 Task: Reply to email with the signature Amy Taylor with the subject Question regarding a project from softage.1@softage.net with the message Can you please provide more information about the new HR policies? Undo the message and rewrite the message as I regret to inform you that your request has been denied. Send the email
Action: Mouse moved to (597, 757)
Screenshot: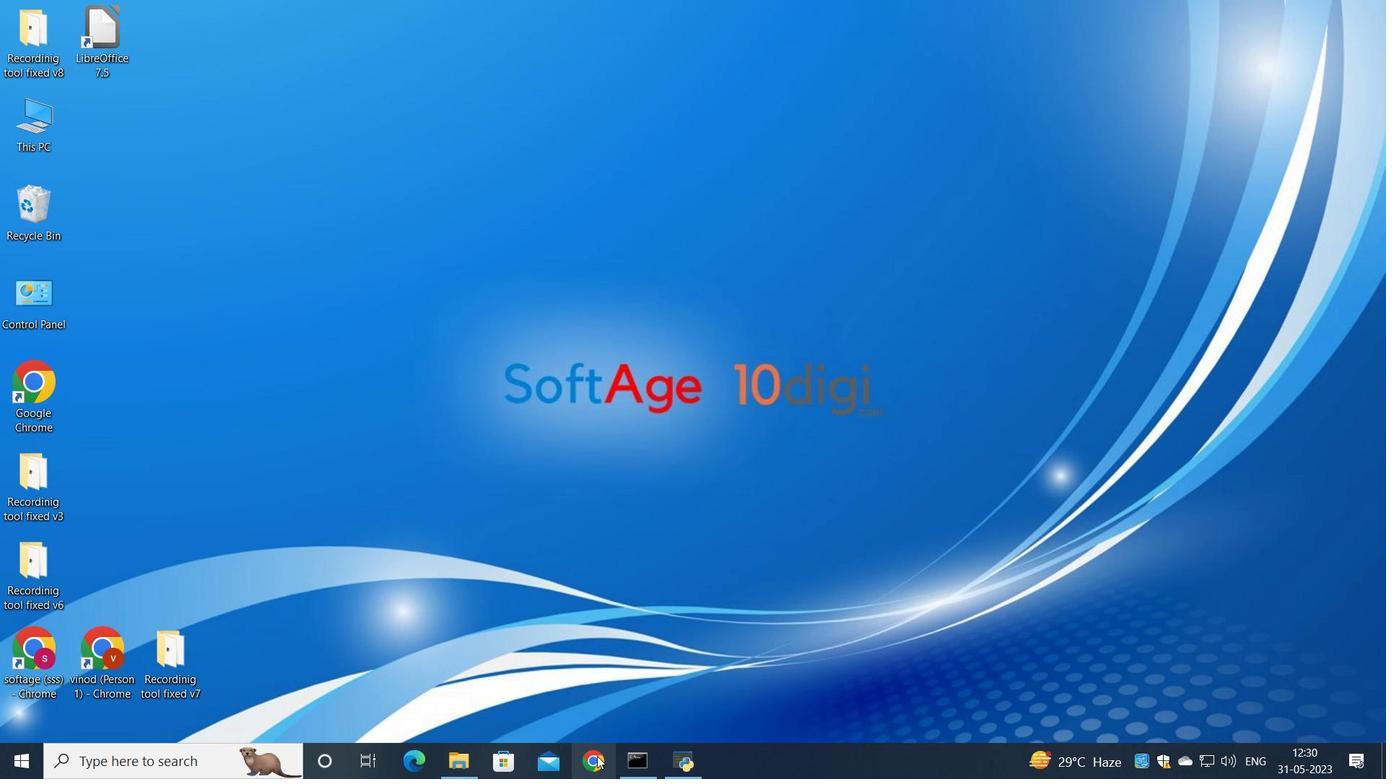 
Action: Mouse pressed left at (597, 757)
Screenshot: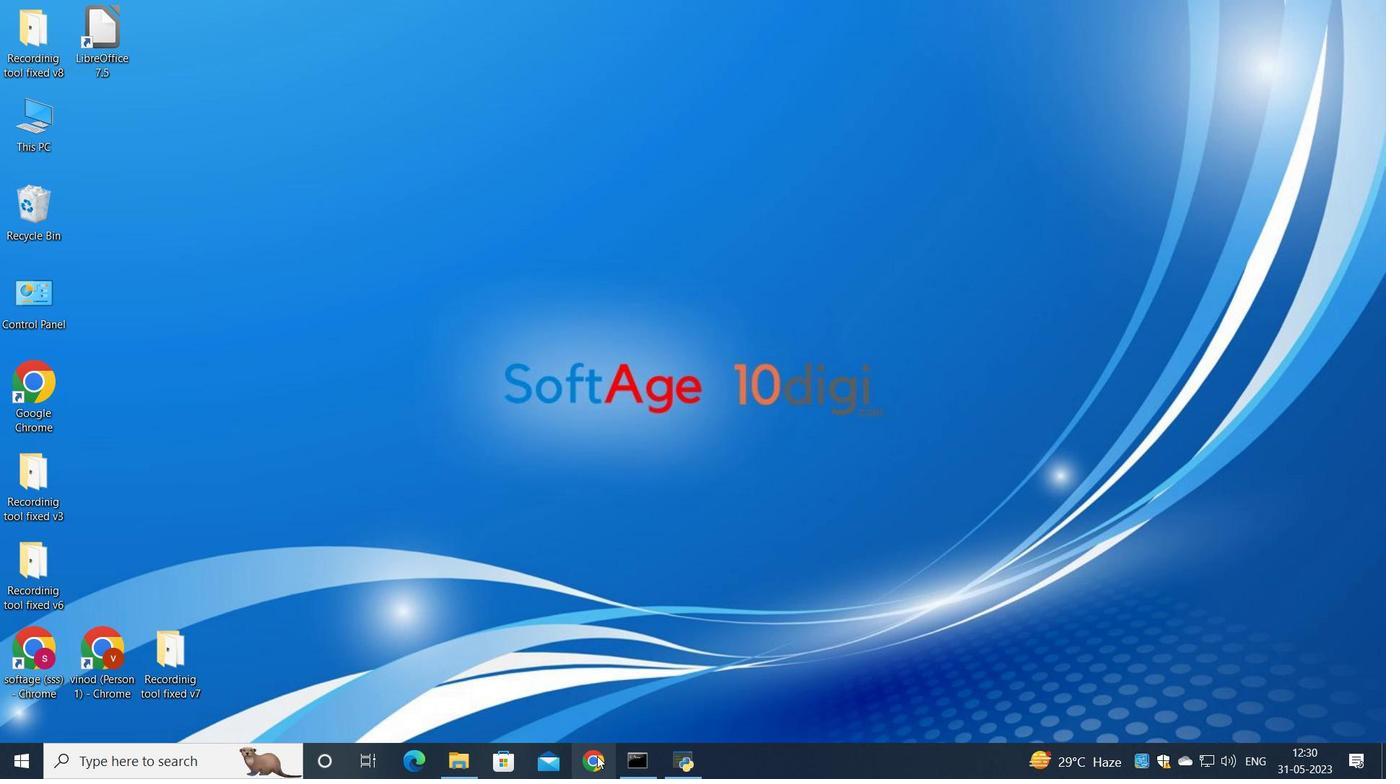 
Action: Mouse moved to (594, 446)
Screenshot: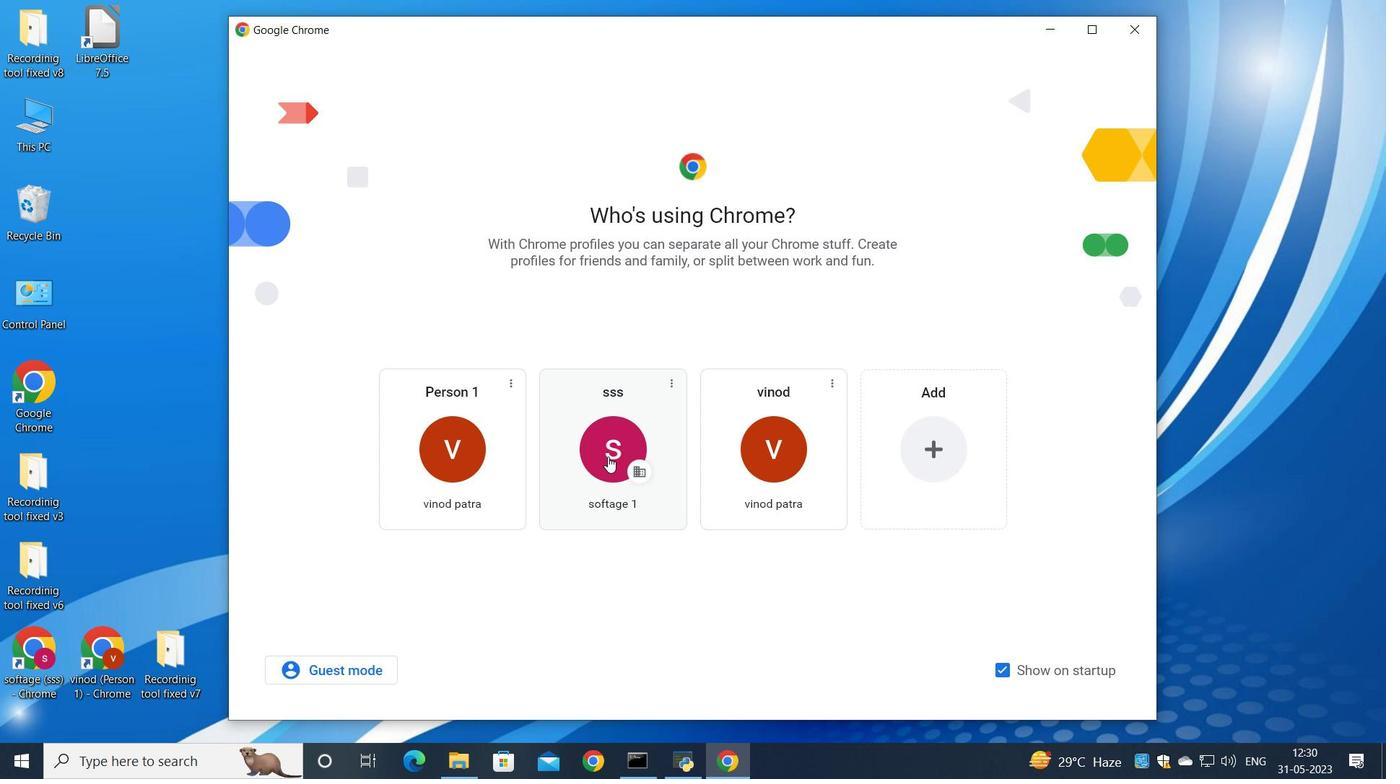 
Action: Mouse pressed left at (594, 446)
Screenshot: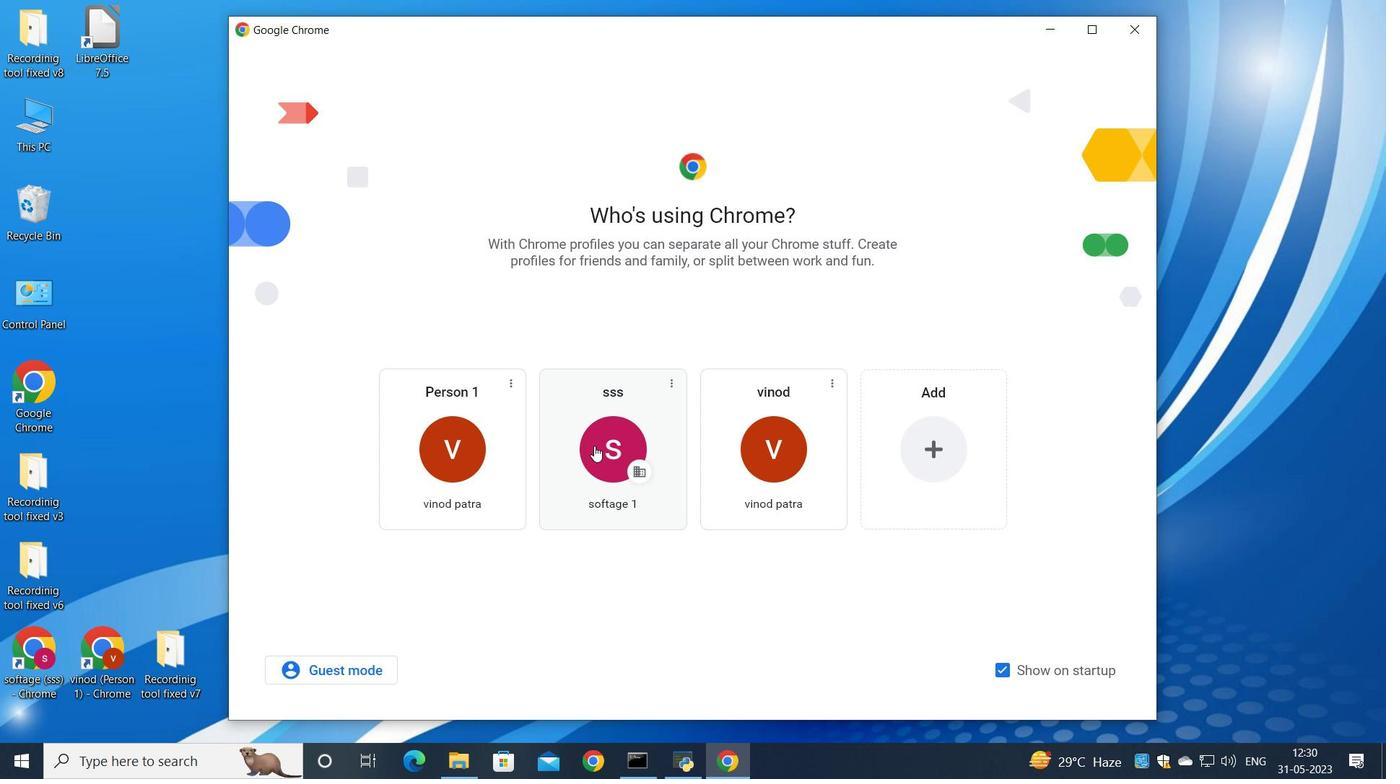 
Action: Mouse moved to (1212, 101)
Screenshot: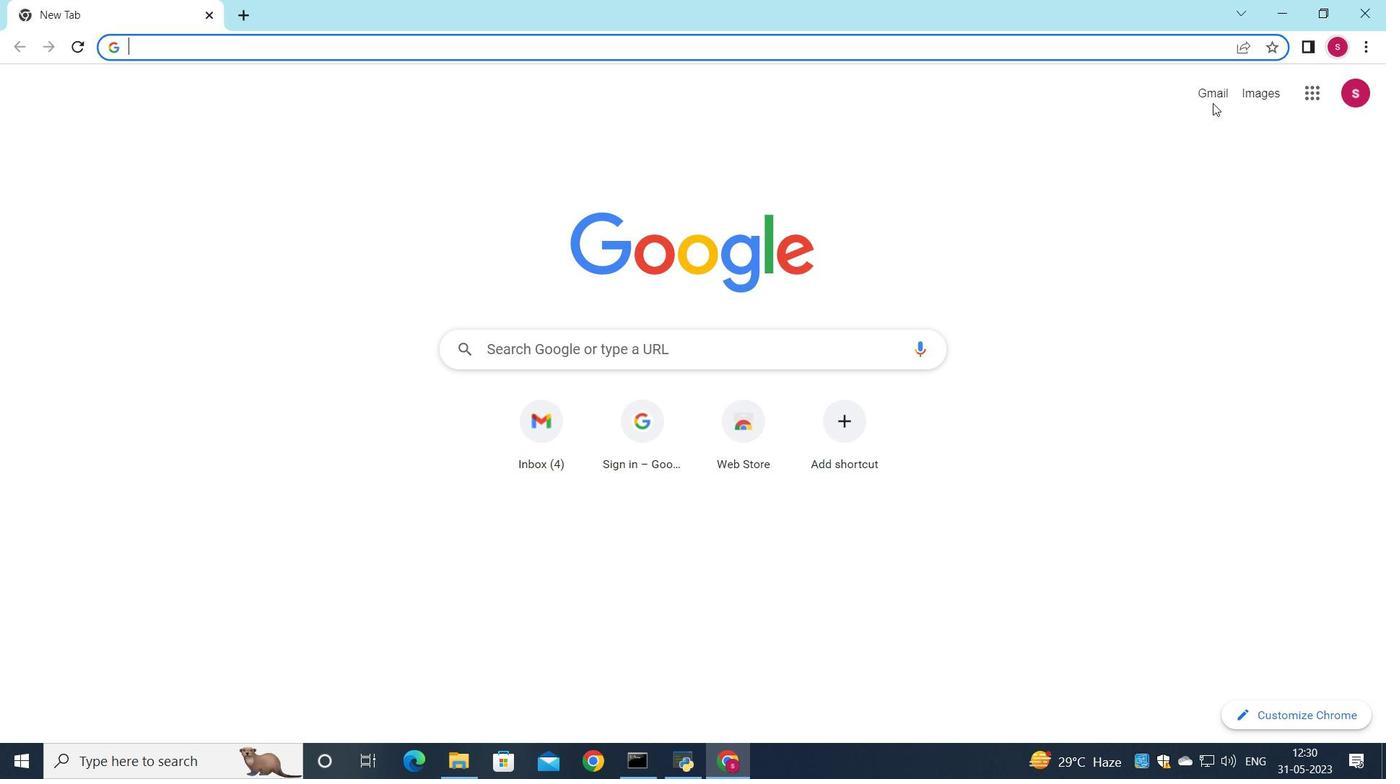 
Action: Mouse pressed left at (1212, 101)
Screenshot: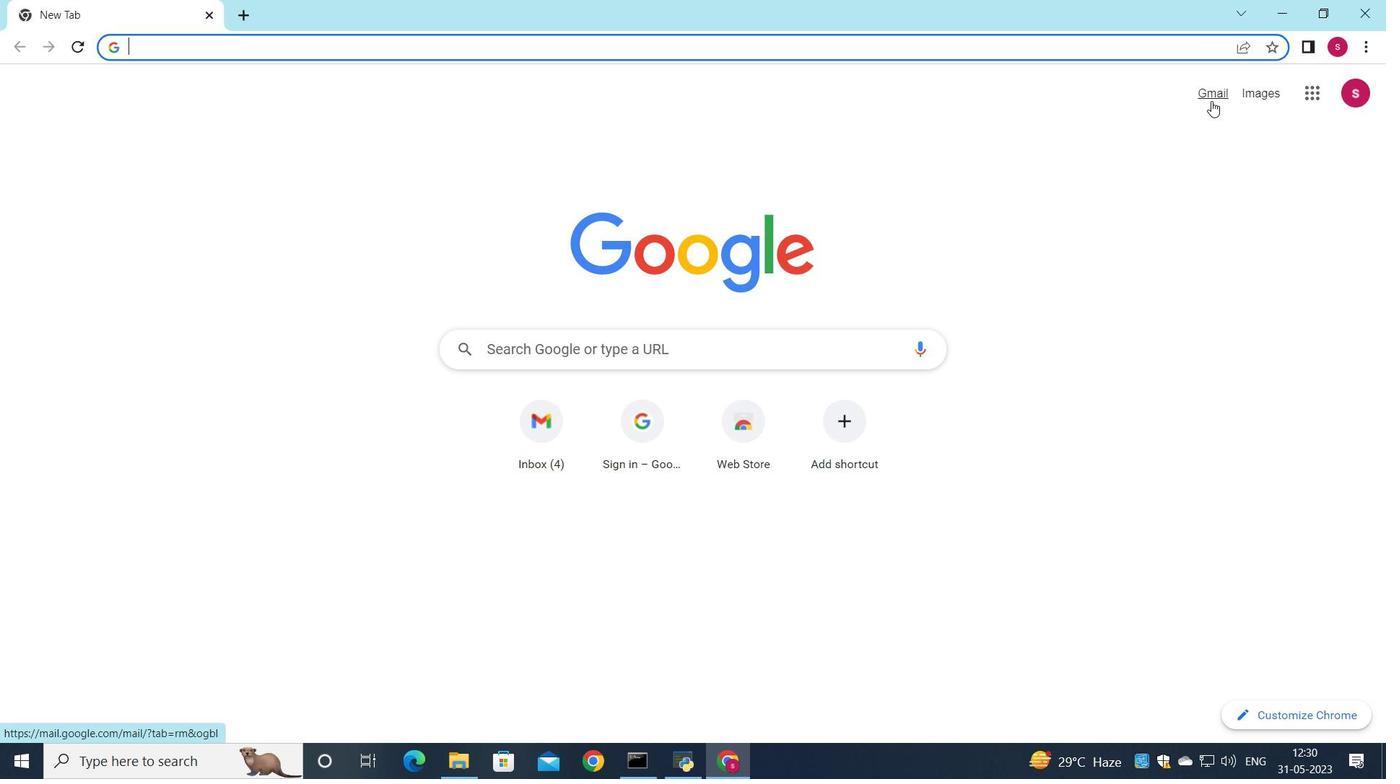 
Action: Mouse moved to (1180, 118)
Screenshot: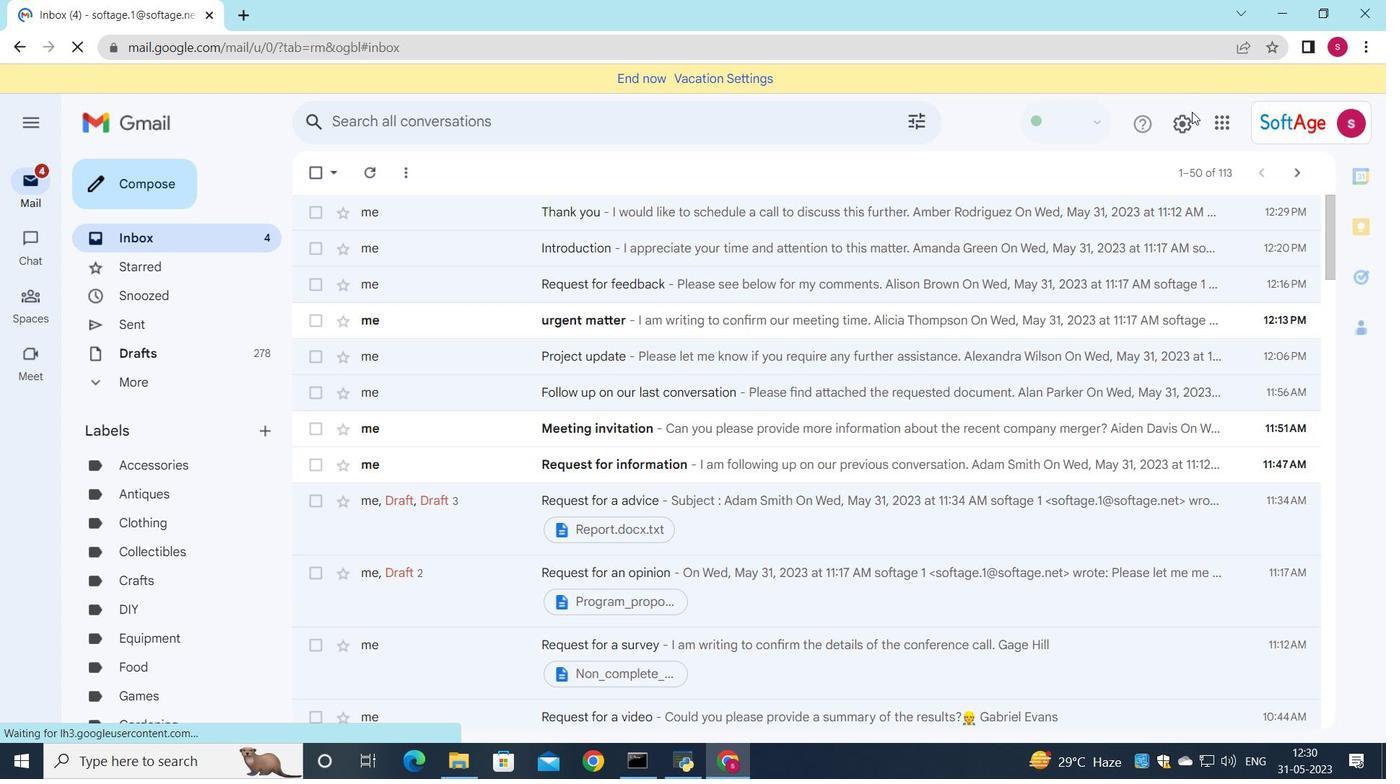 
Action: Mouse pressed left at (1180, 118)
Screenshot: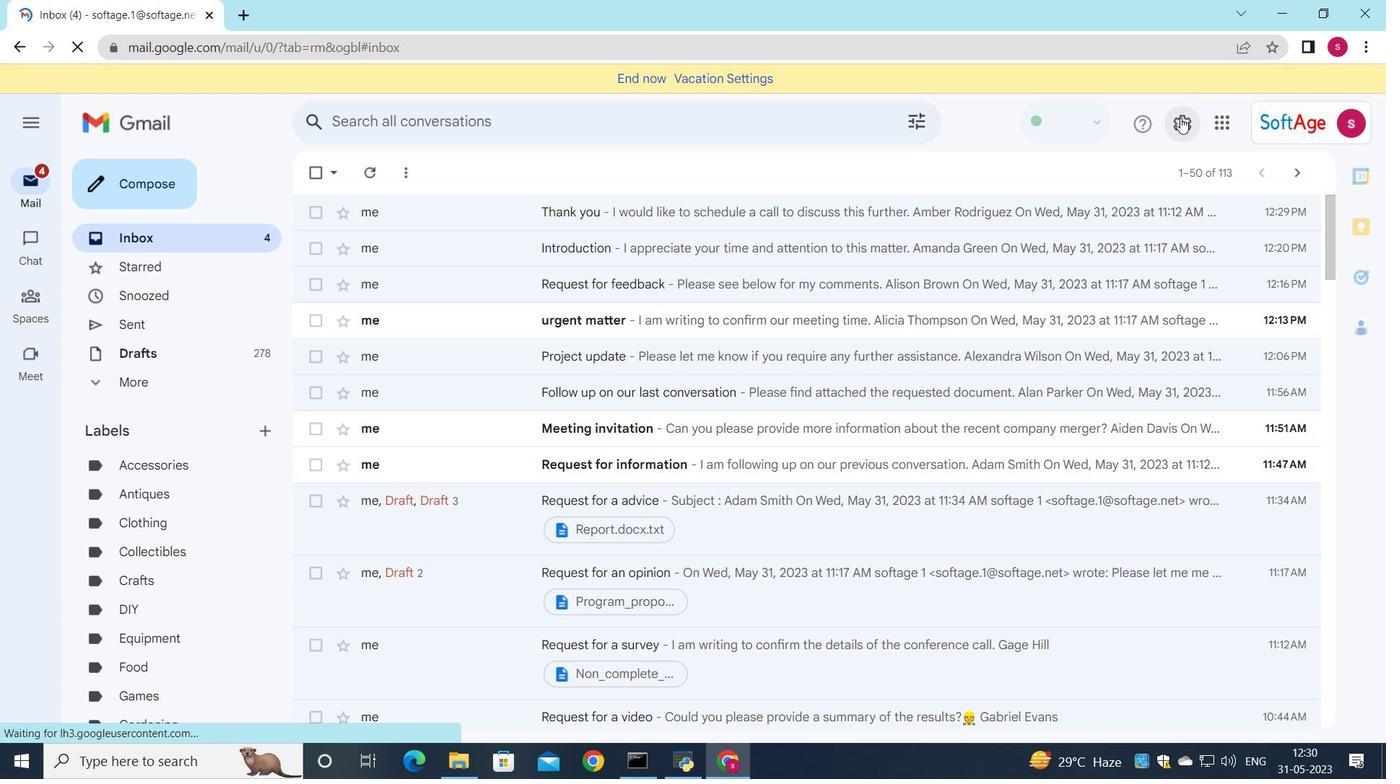 
Action: Mouse moved to (1172, 200)
Screenshot: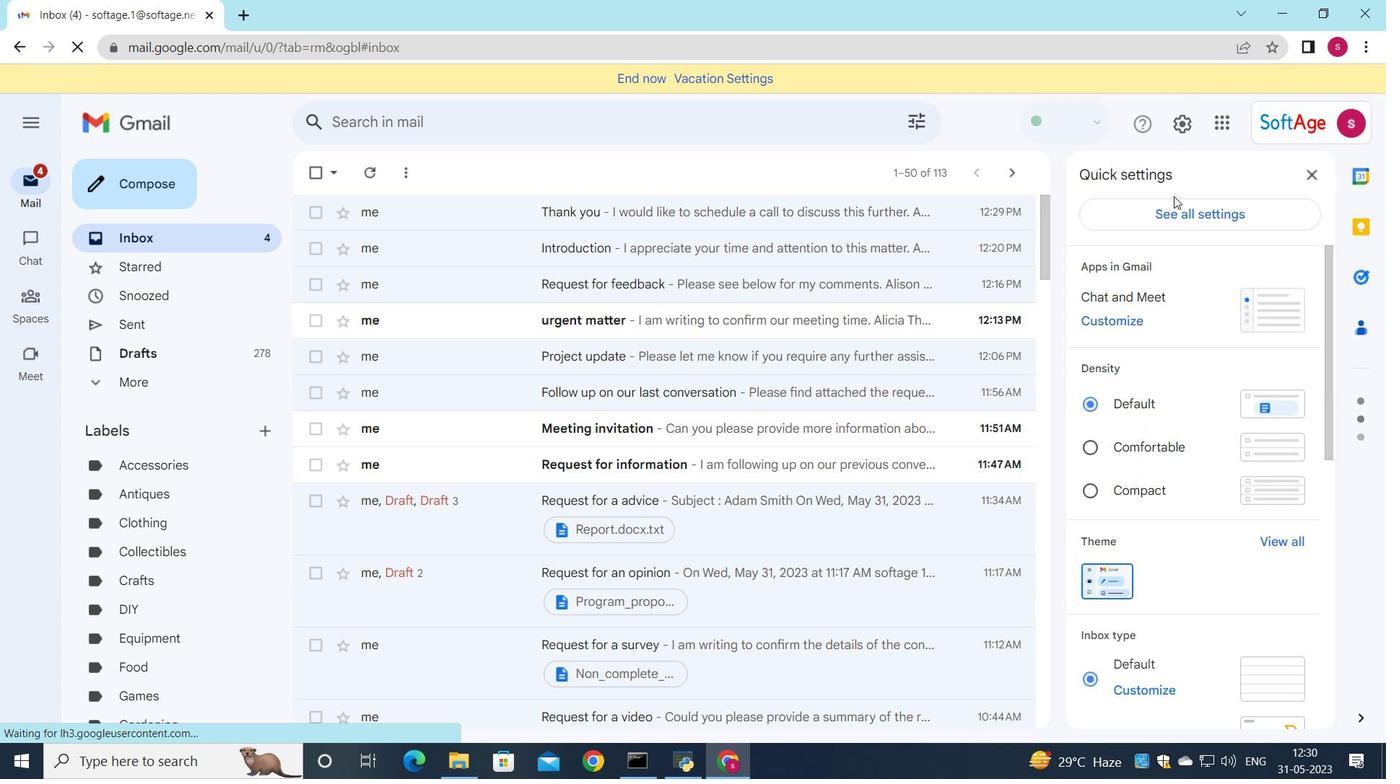 
Action: Mouse pressed left at (1172, 200)
Screenshot: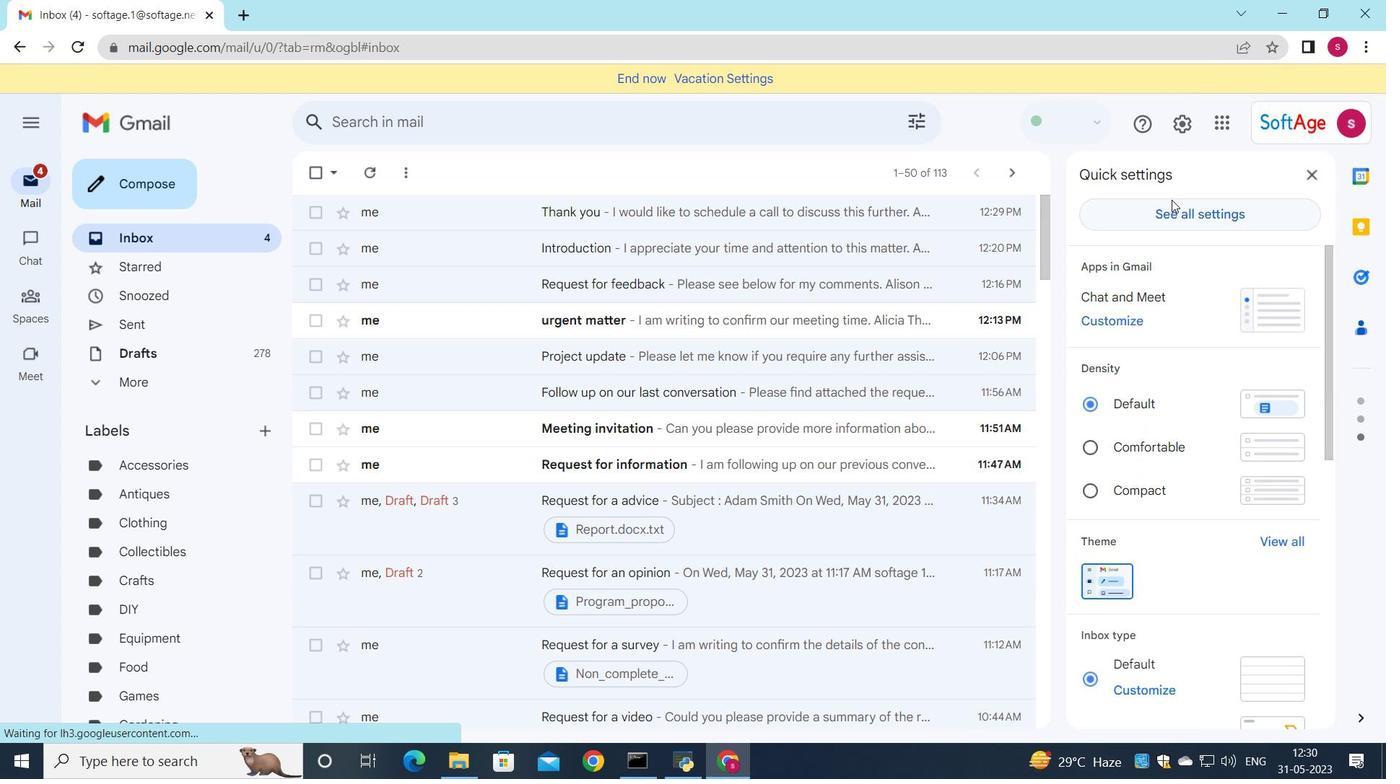 
Action: Mouse moved to (589, 540)
Screenshot: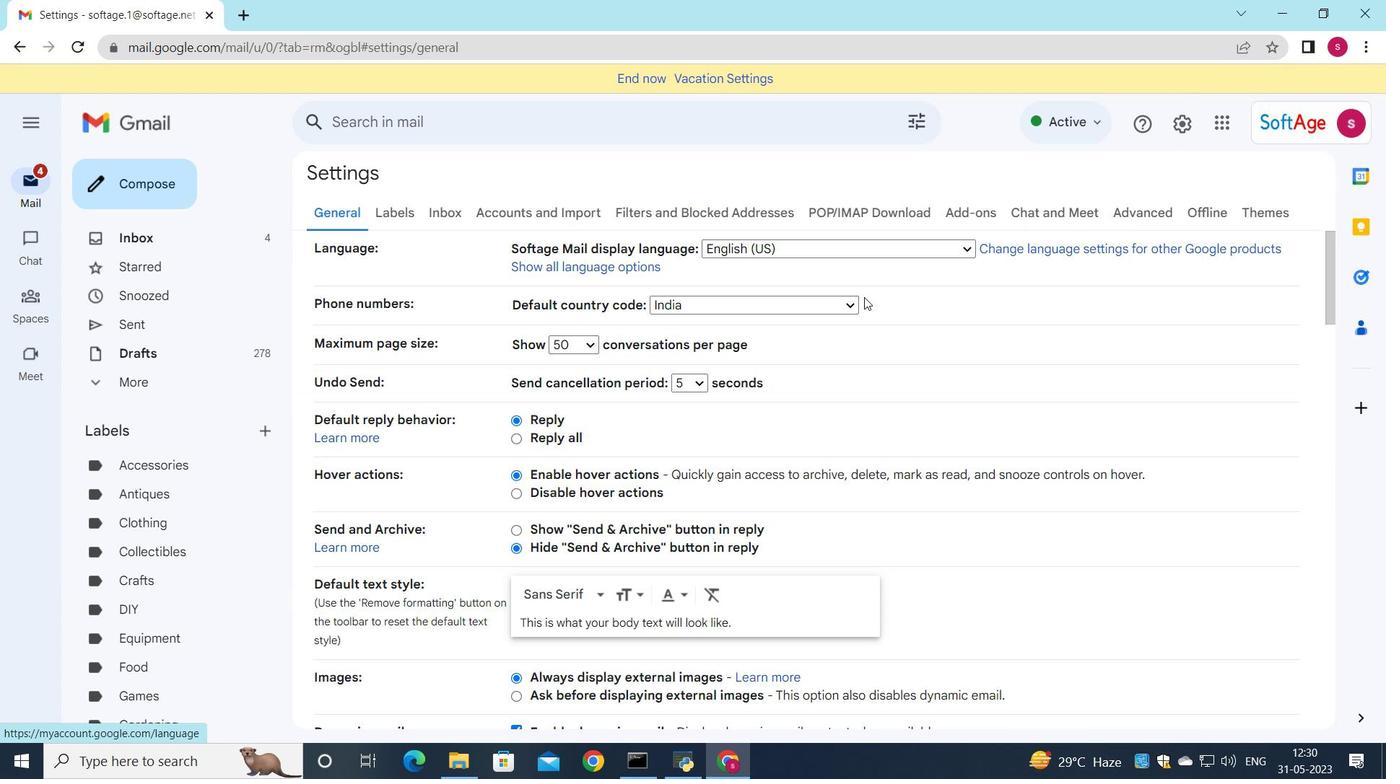 
Action: Mouse scrolled (589, 539) with delta (0, 0)
Screenshot: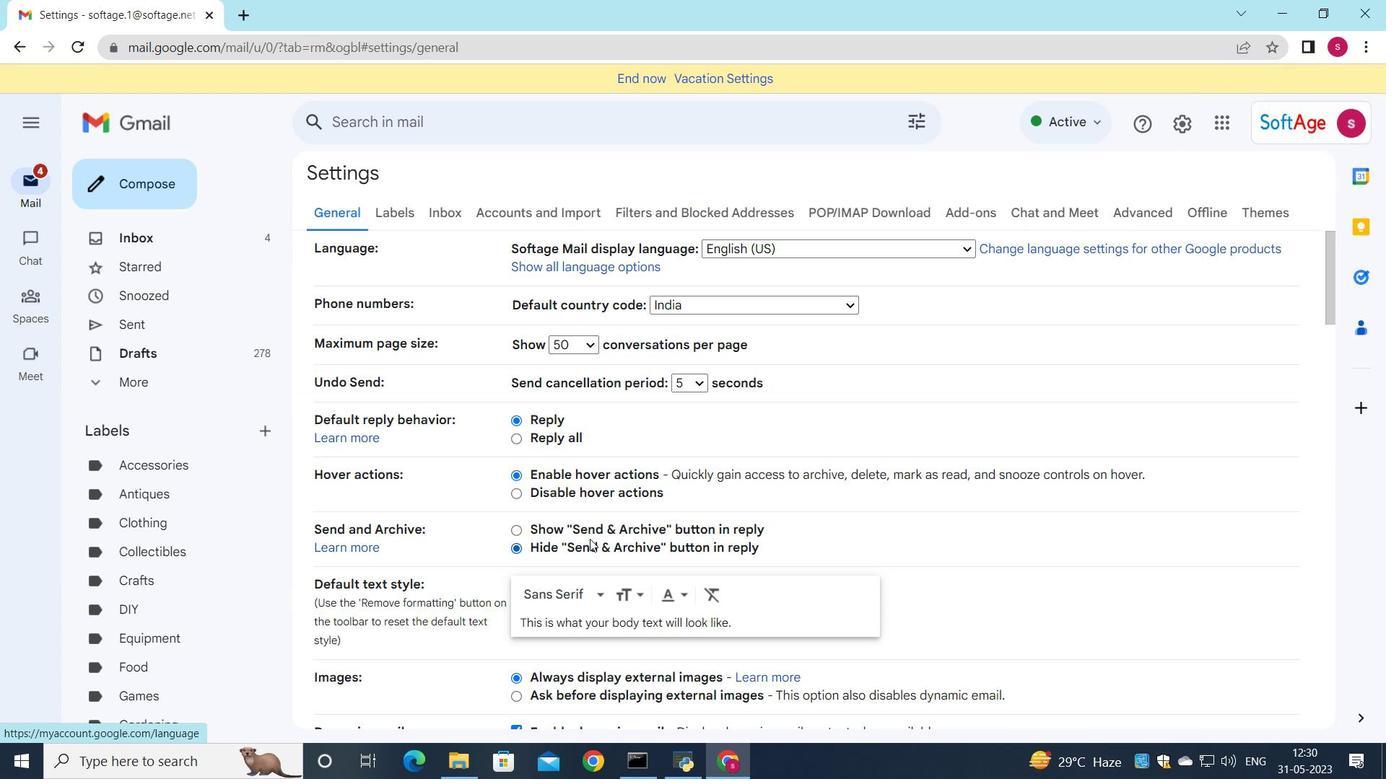 
Action: Mouse scrolled (589, 539) with delta (0, 0)
Screenshot: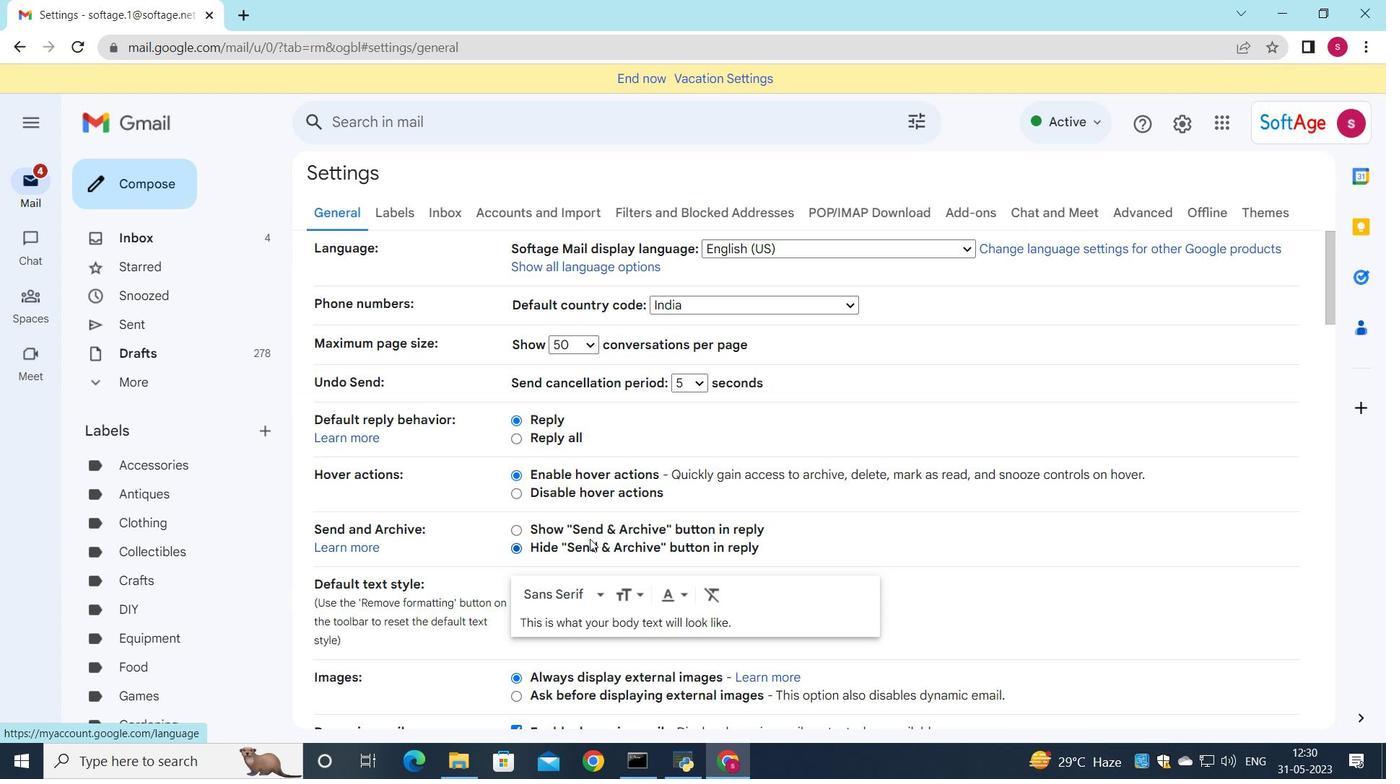 
Action: Mouse scrolled (589, 539) with delta (0, 0)
Screenshot: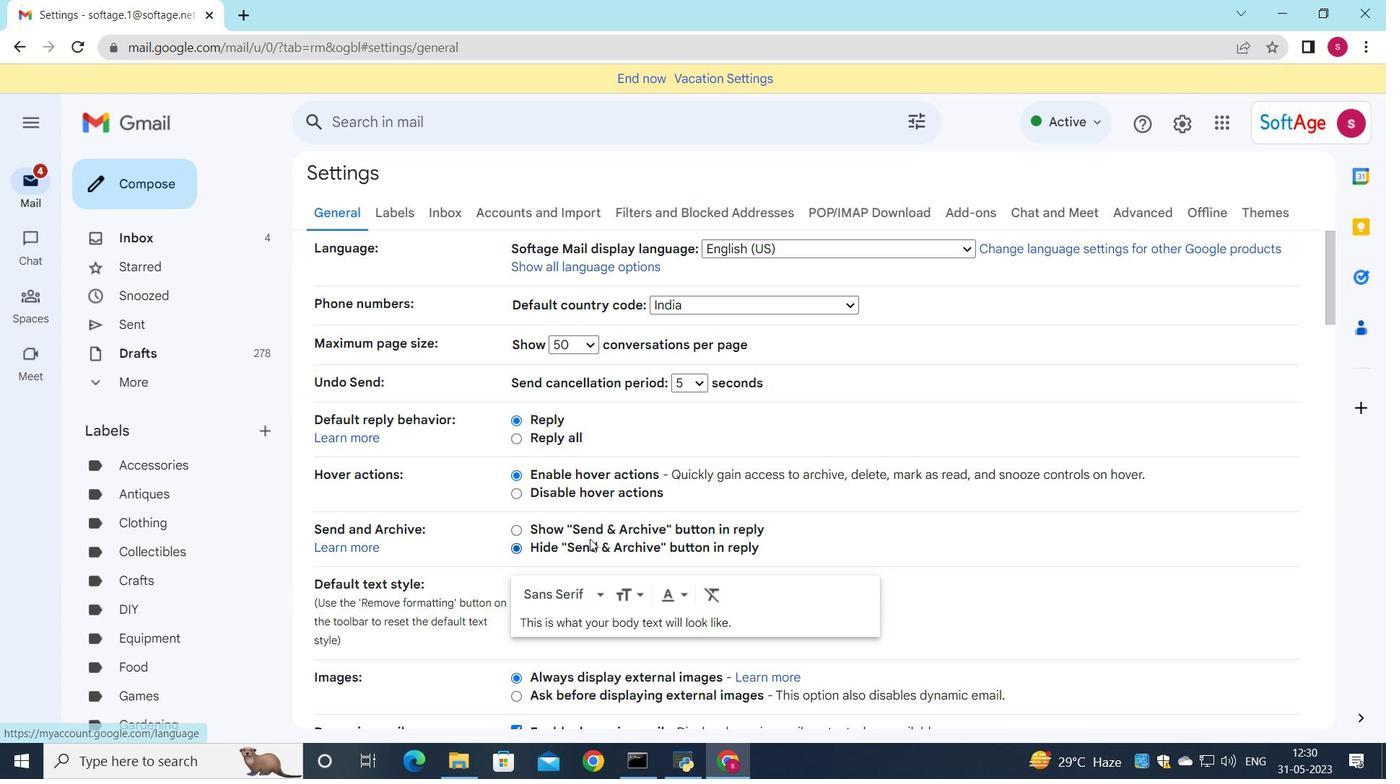 
Action: Mouse scrolled (589, 539) with delta (0, 0)
Screenshot: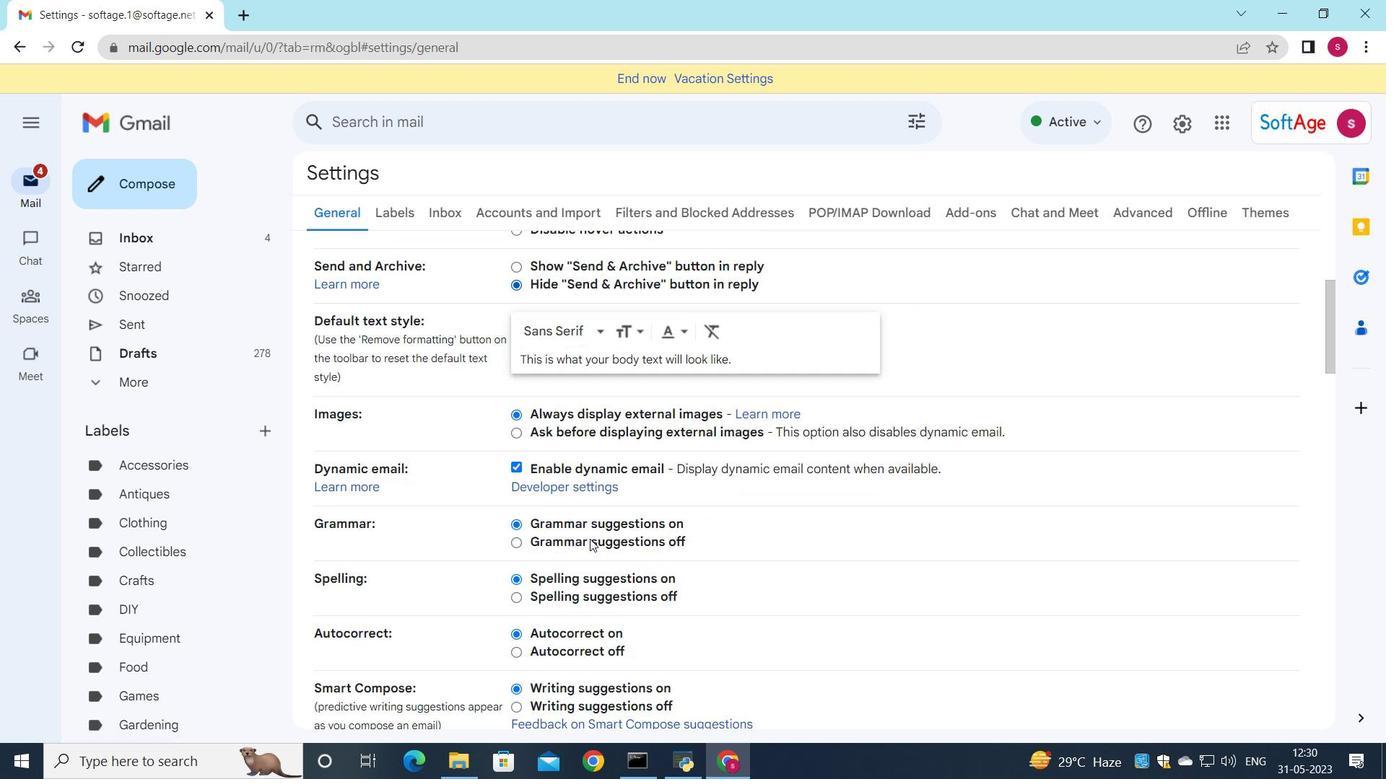 
Action: Mouse scrolled (589, 539) with delta (0, 0)
Screenshot: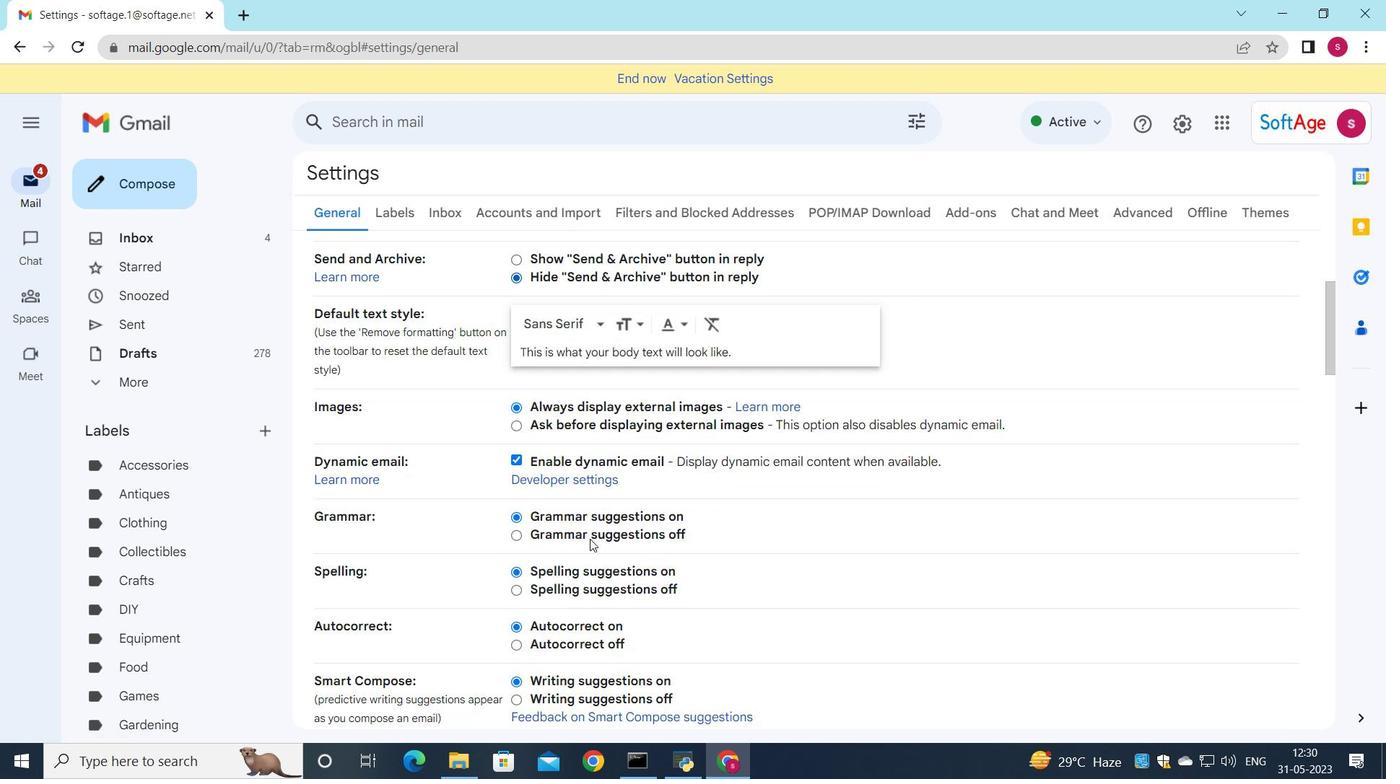 
Action: Mouse scrolled (589, 539) with delta (0, 0)
Screenshot: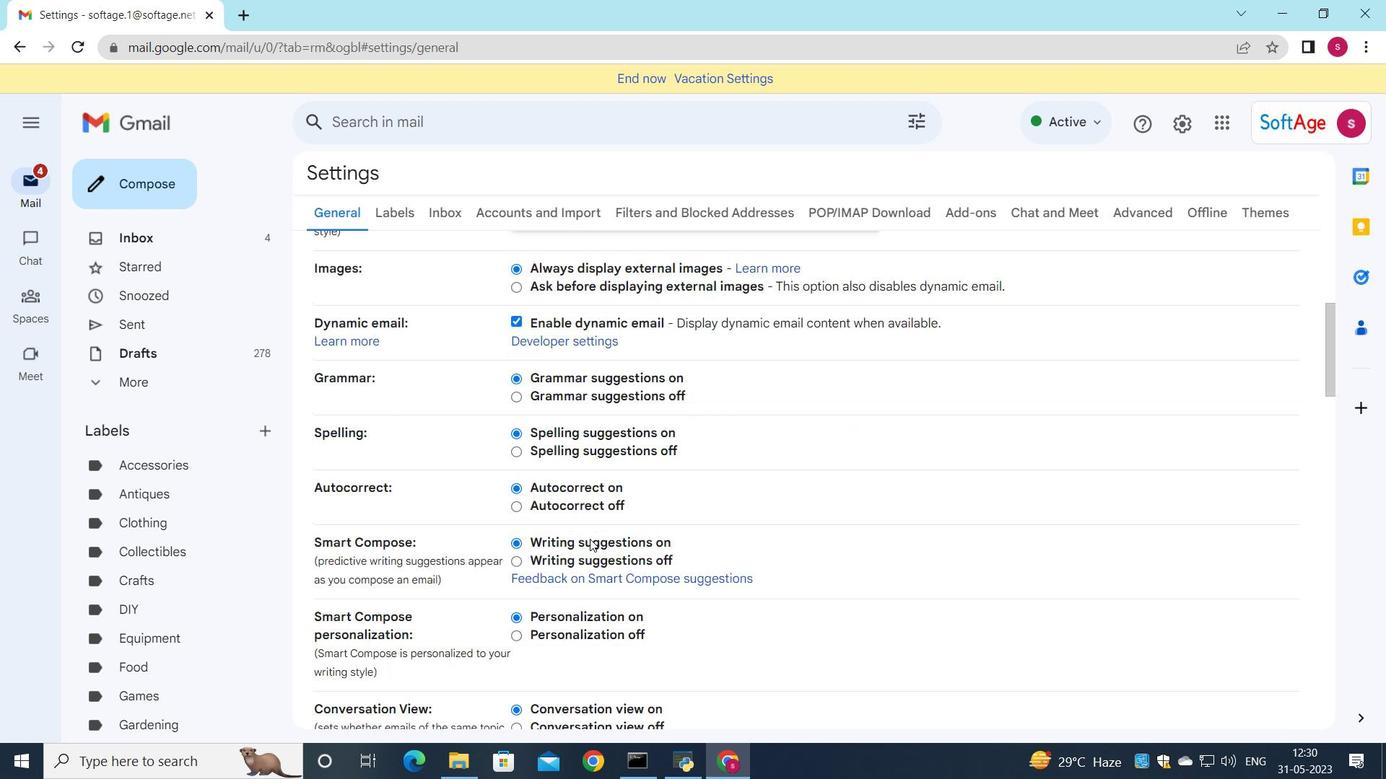 
Action: Mouse scrolled (589, 539) with delta (0, 0)
Screenshot: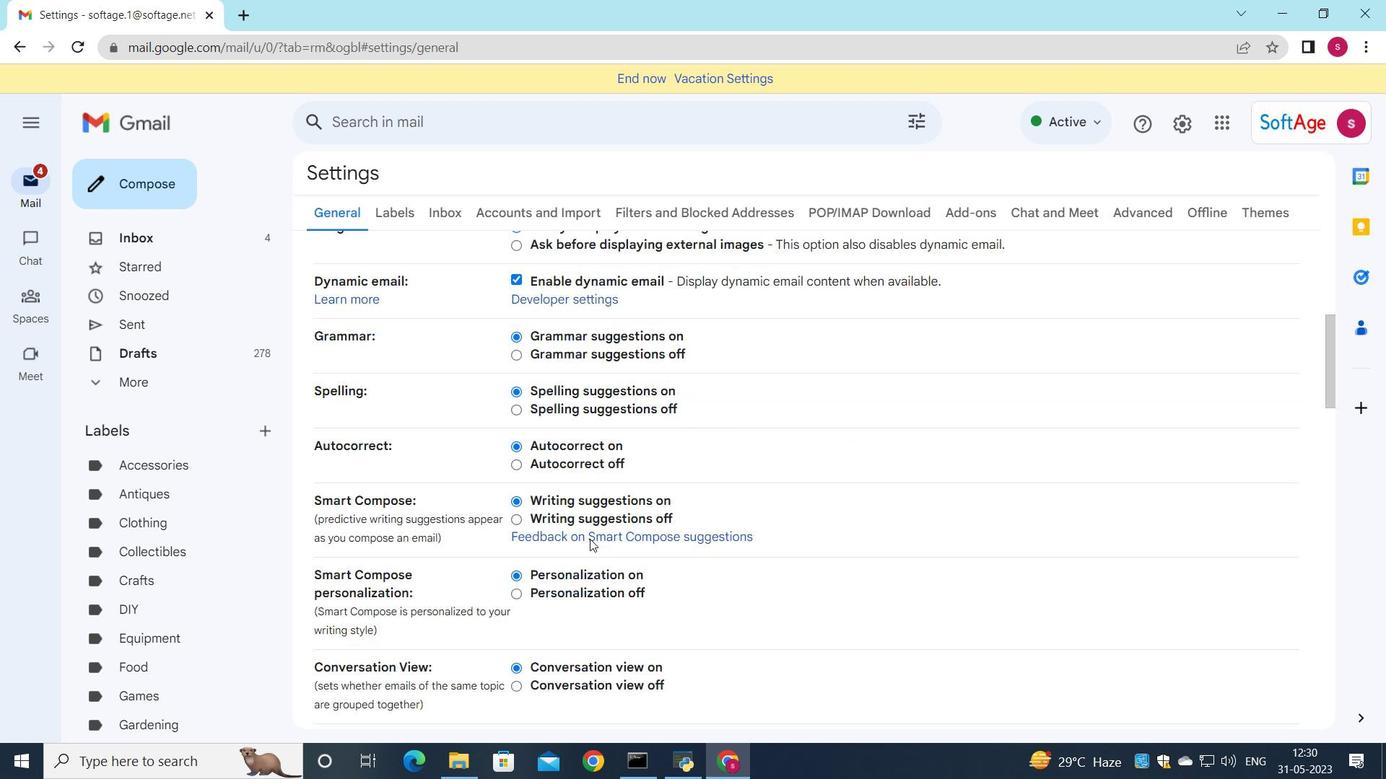 
Action: Mouse scrolled (589, 539) with delta (0, 0)
Screenshot: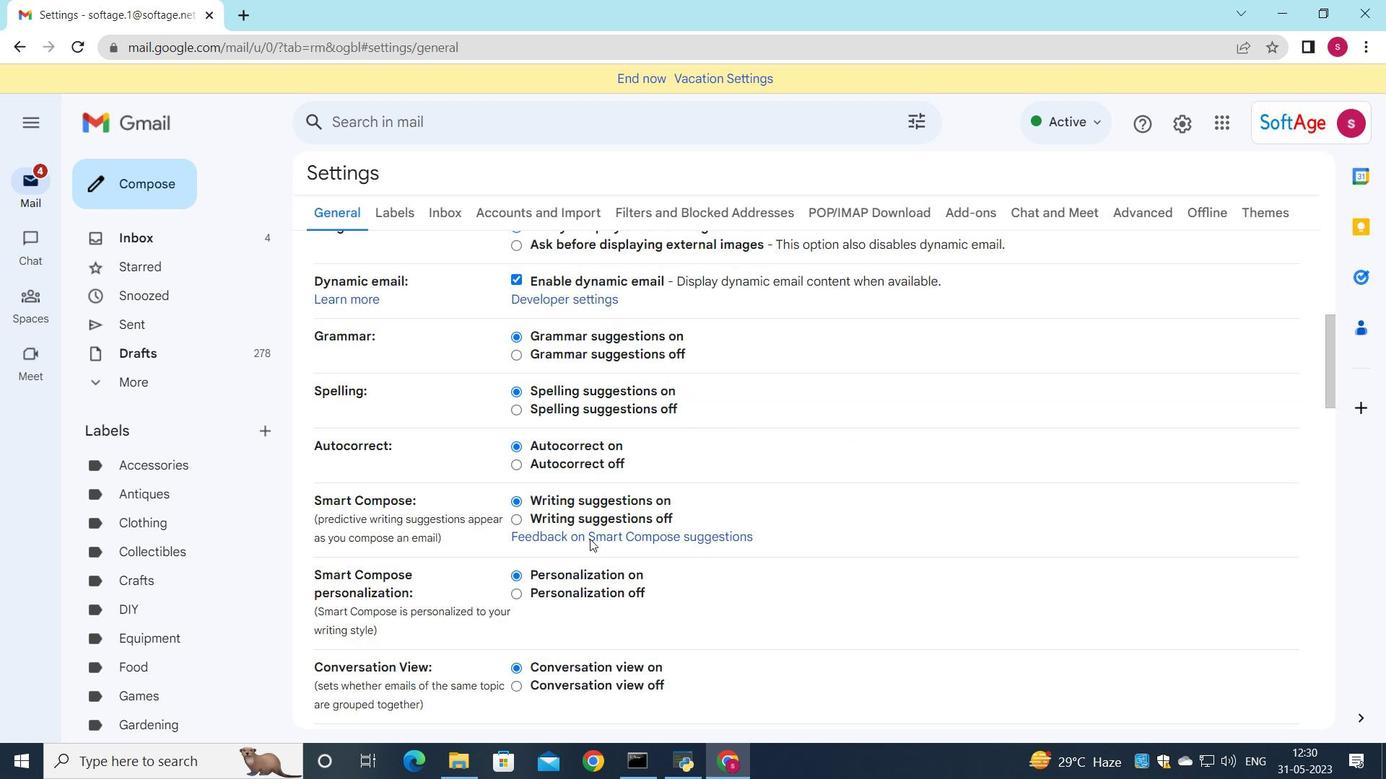 
Action: Mouse scrolled (589, 539) with delta (0, 0)
Screenshot: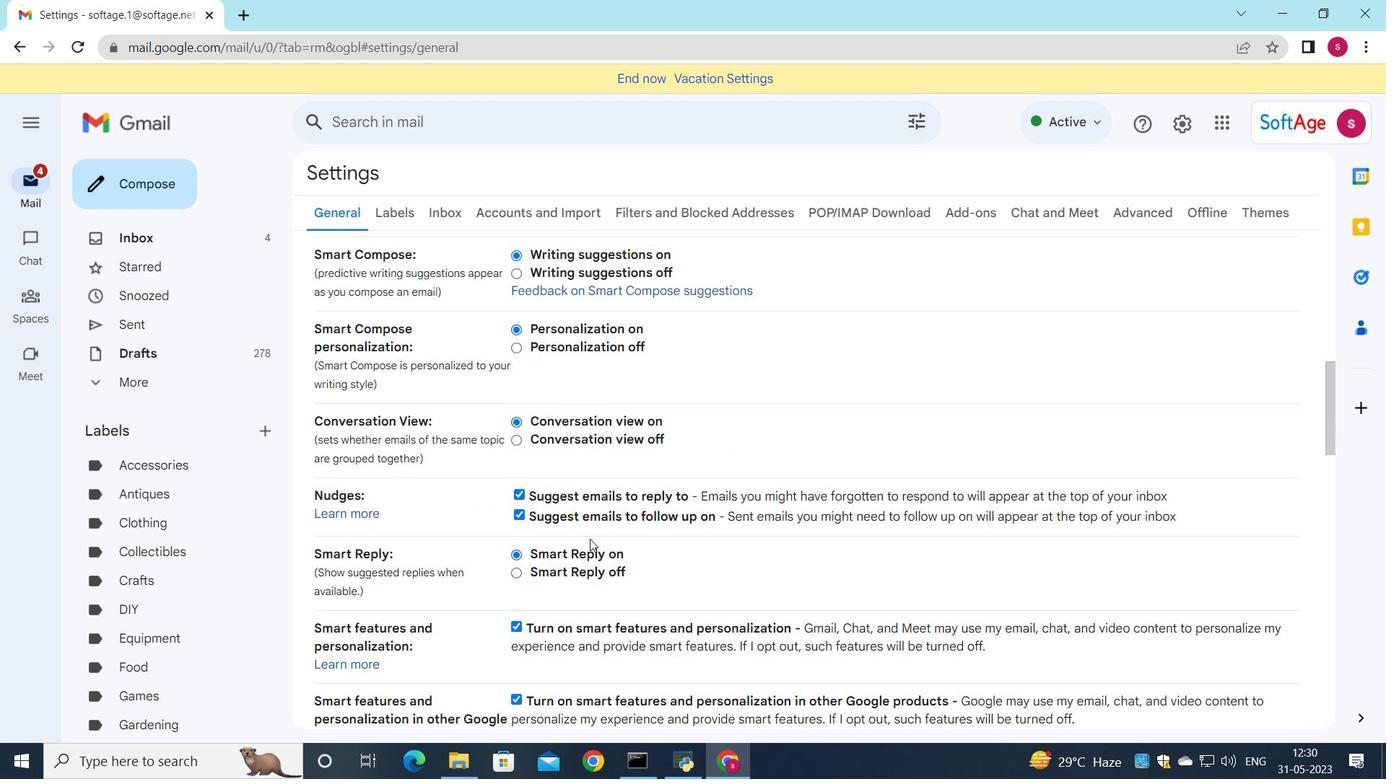 
Action: Mouse scrolled (589, 539) with delta (0, 0)
Screenshot: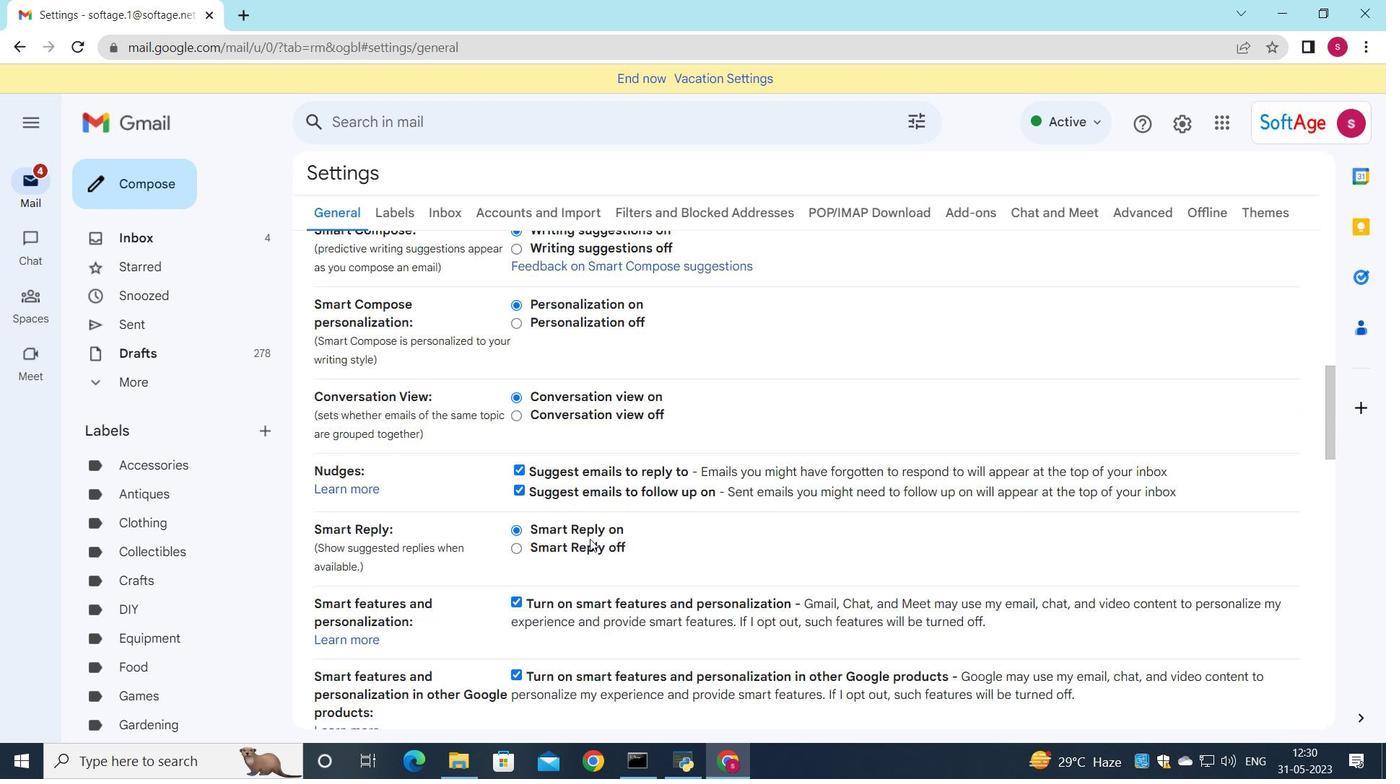 
Action: Mouse scrolled (589, 539) with delta (0, 0)
Screenshot: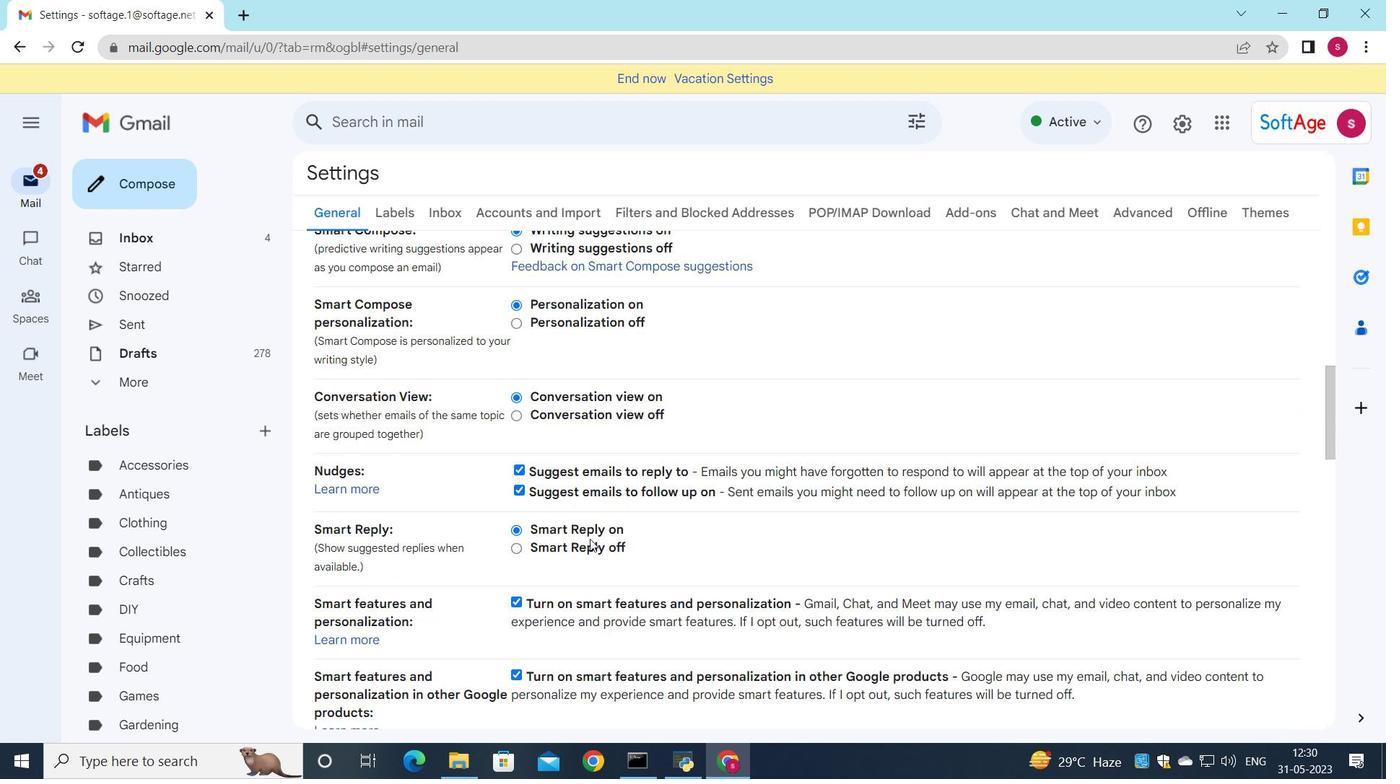 
Action: Mouse scrolled (589, 539) with delta (0, 0)
Screenshot: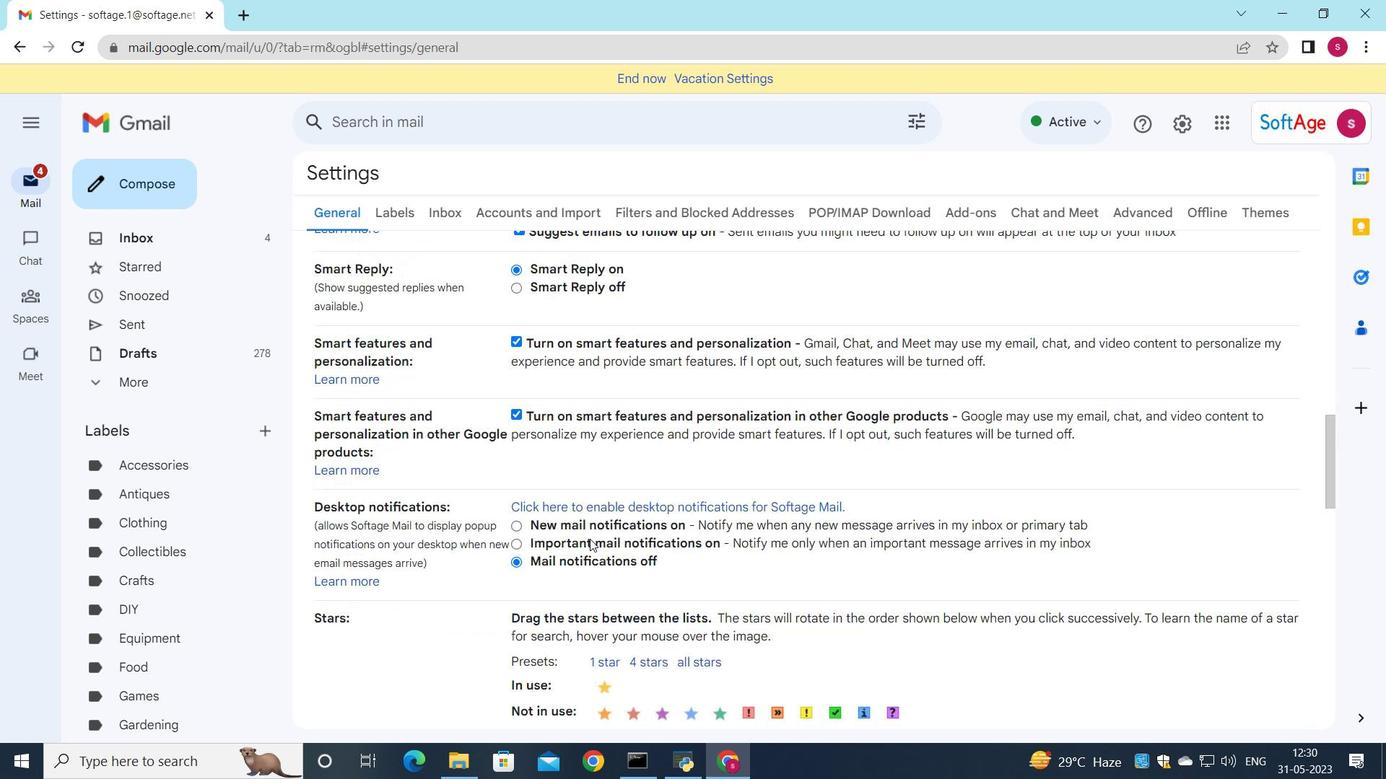 
Action: Mouse scrolled (589, 539) with delta (0, 0)
Screenshot: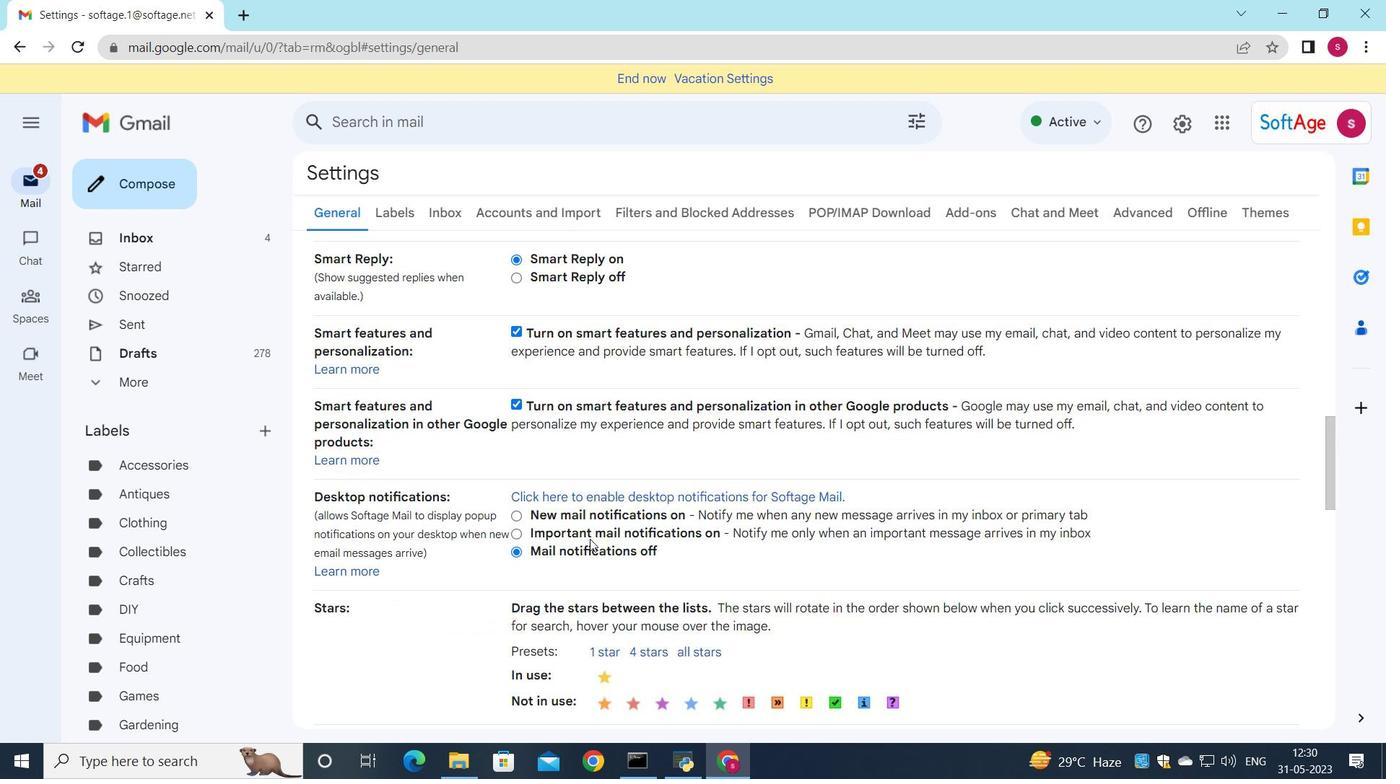 
Action: Mouse scrolled (589, 539) with delta (0, 0)
Screenshot: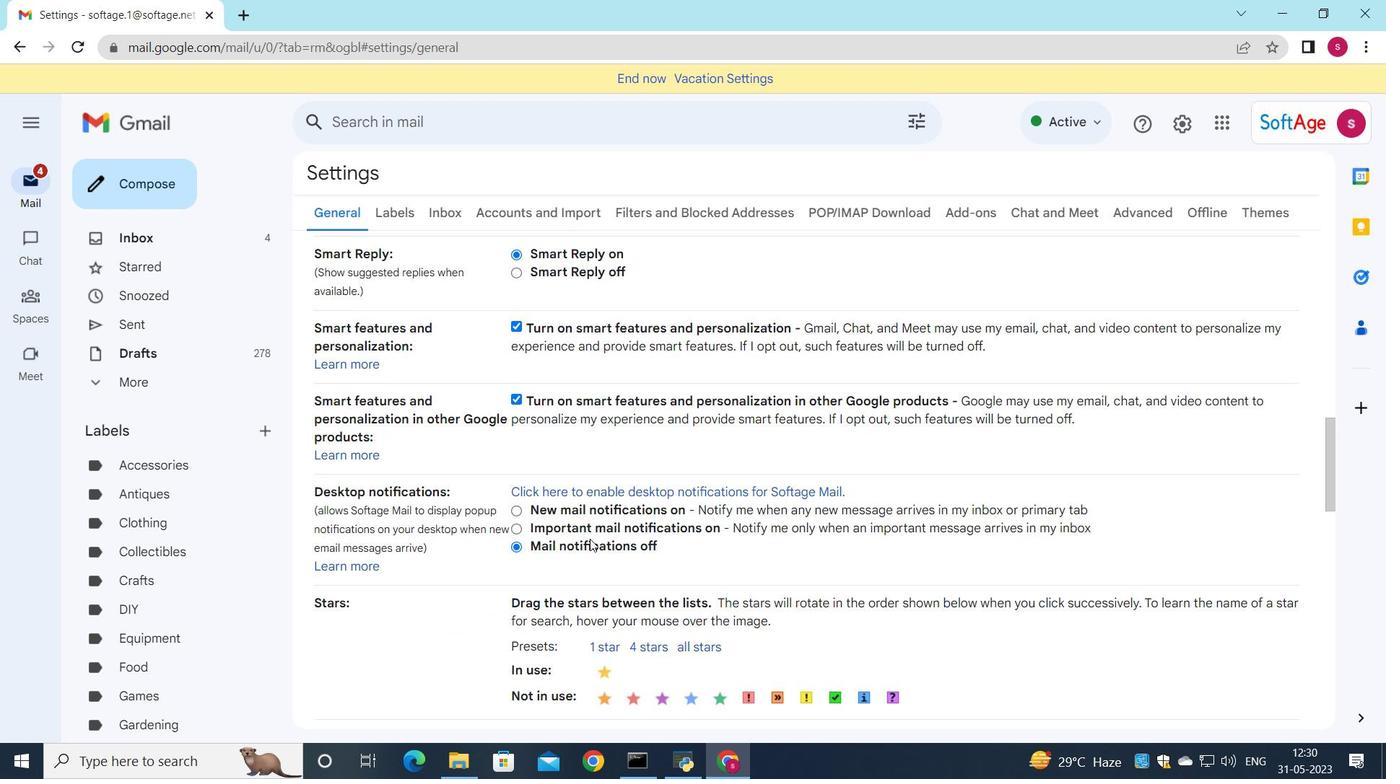 
Action: Mouse scrolled (589, 539) with delta (0, 0)
Screenshot: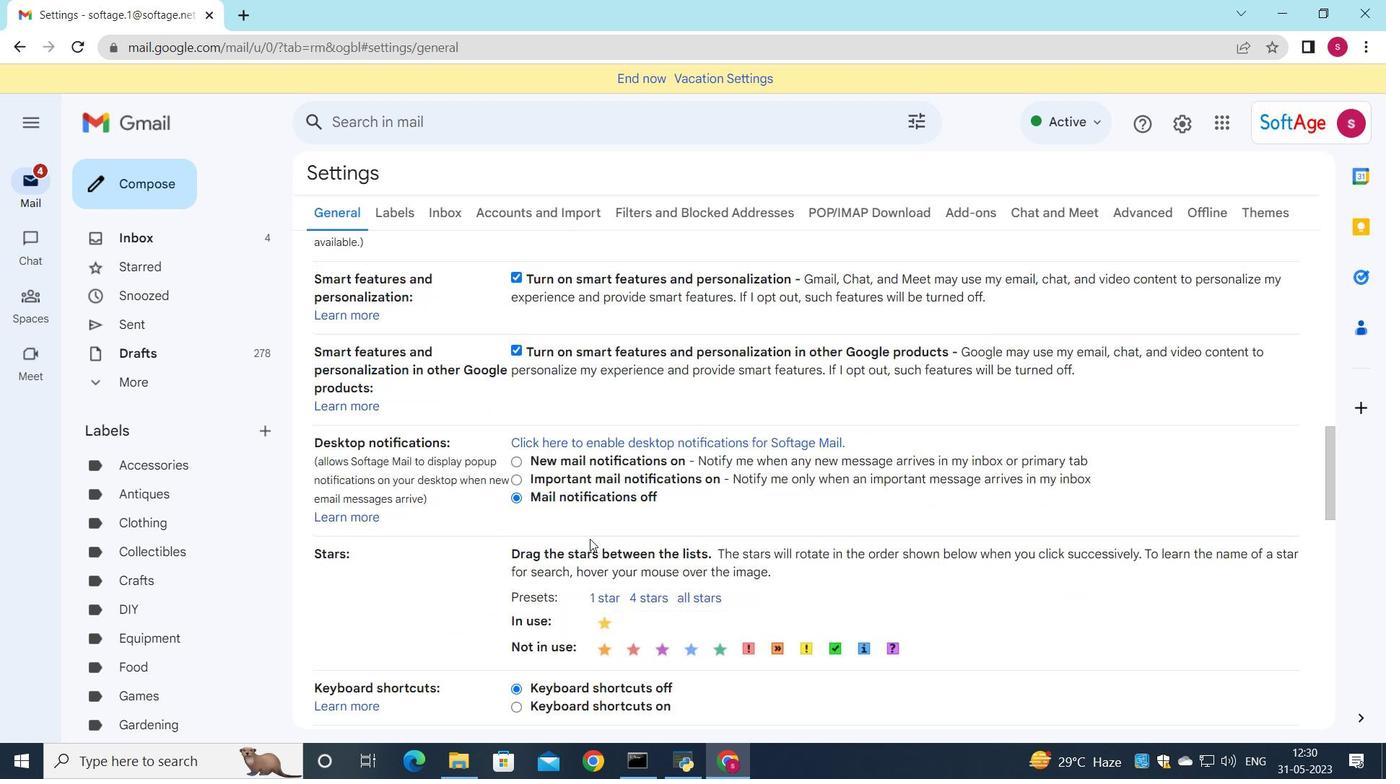 
Action: Mouse scrolled (589, 539) with delta (0, 0)
Screenshot: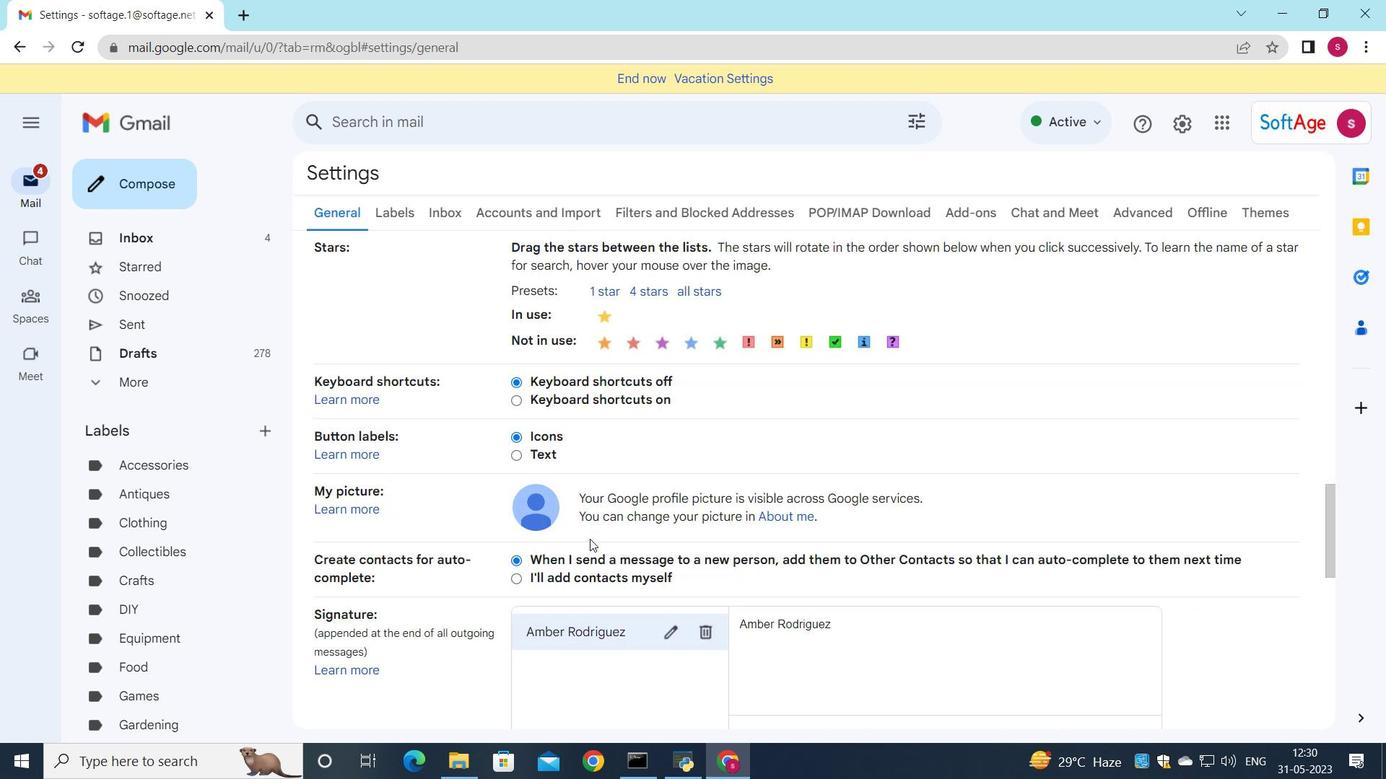 
Action: Mouse scrolled (589, 539) with delta (0, 0)
Screenshot: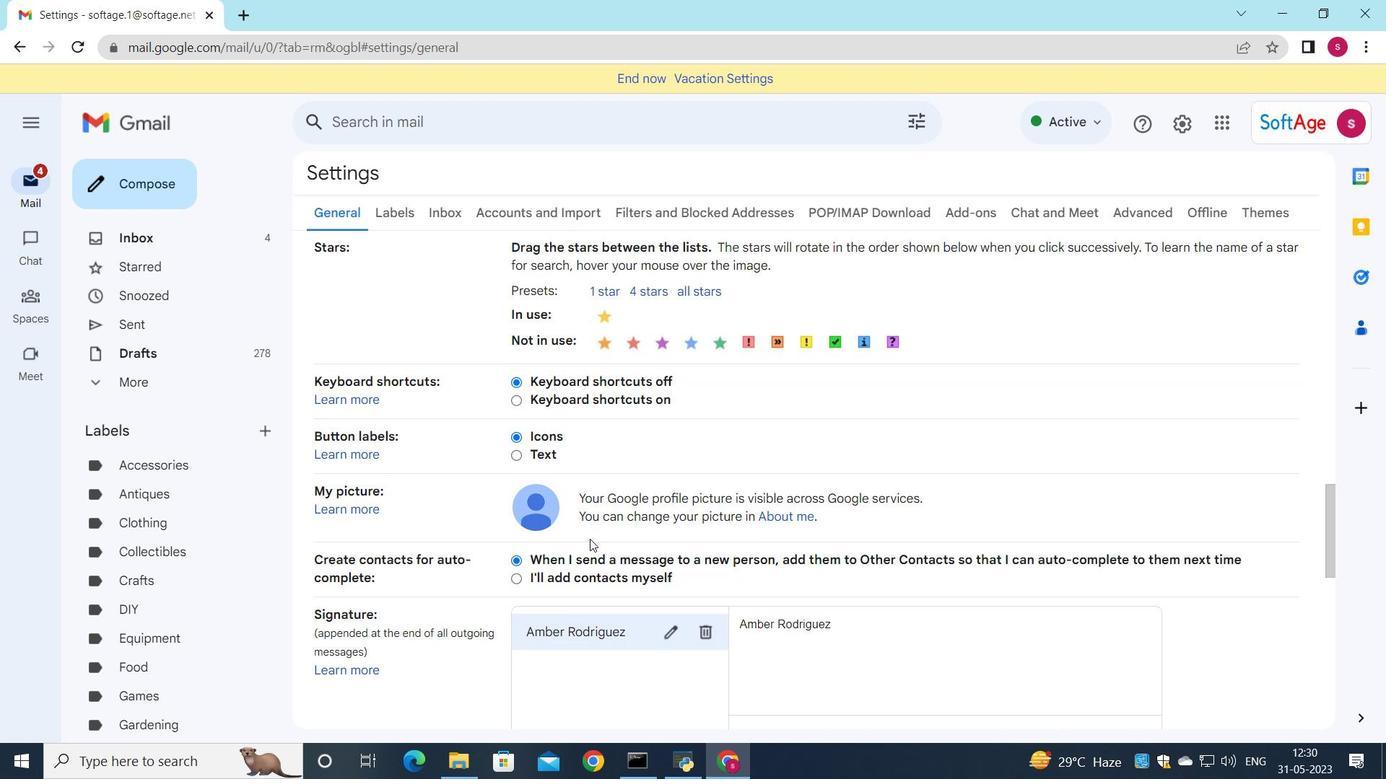 
Action: Mouse scrolled (589, 539) with delta (0, 0)
Screenshot: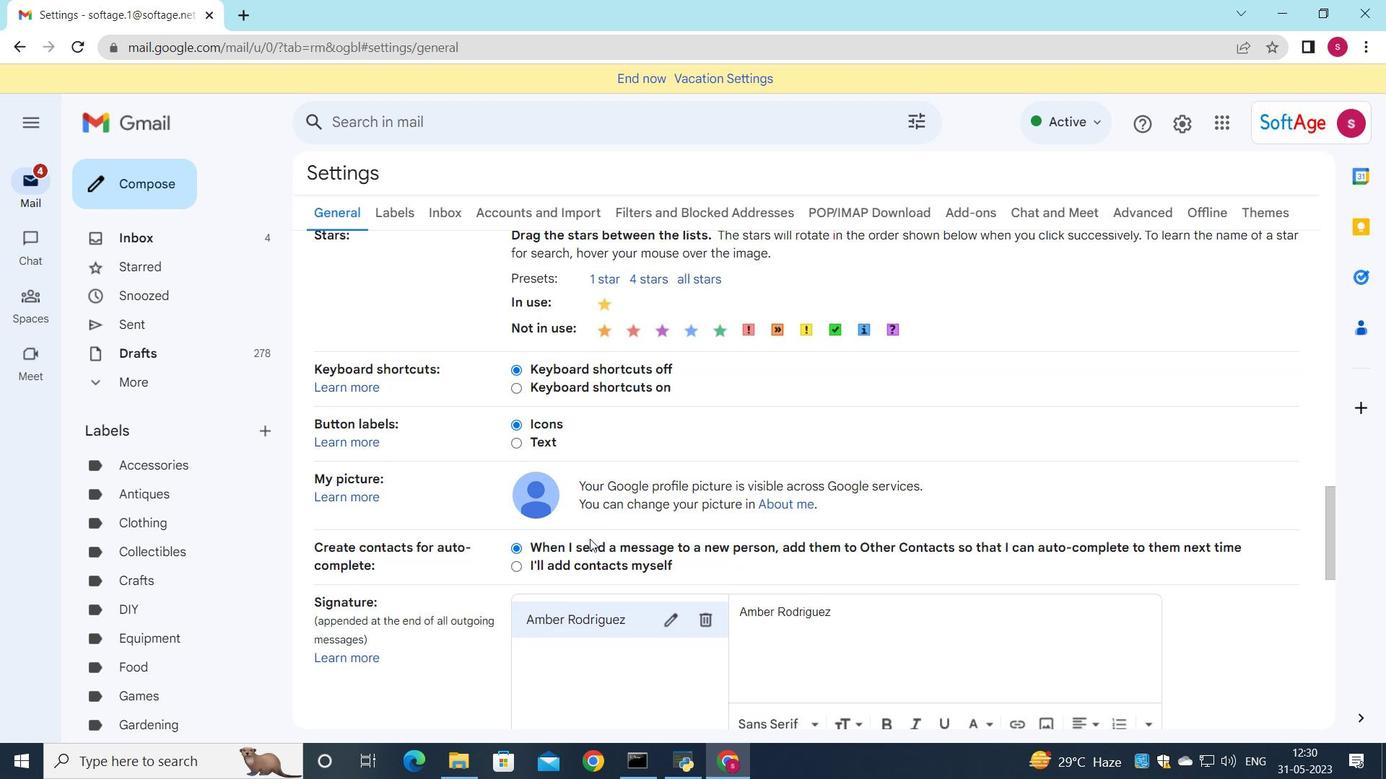 
Action: Mouse moved to (714, 367)
Screenshot: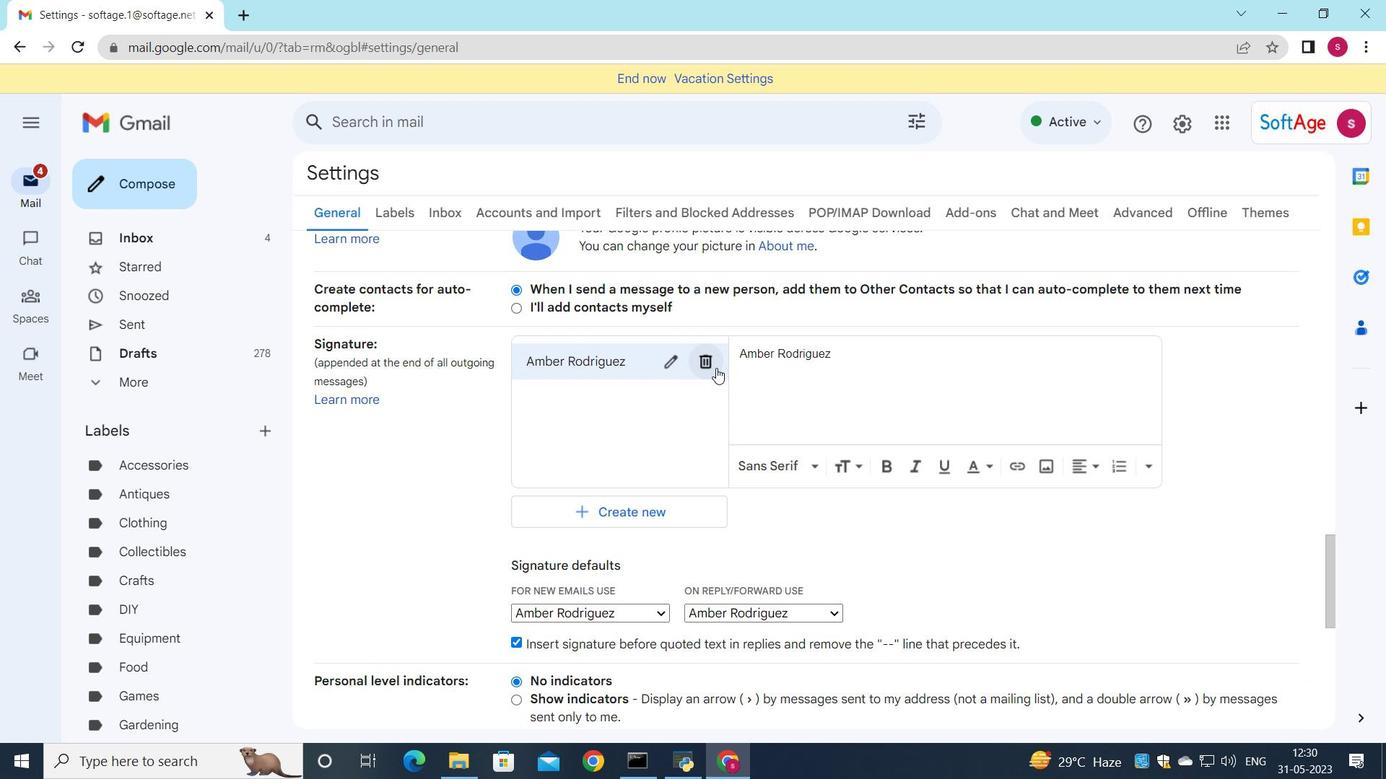 
Action: Mouse pressed left at (714, 367)
Screenshot: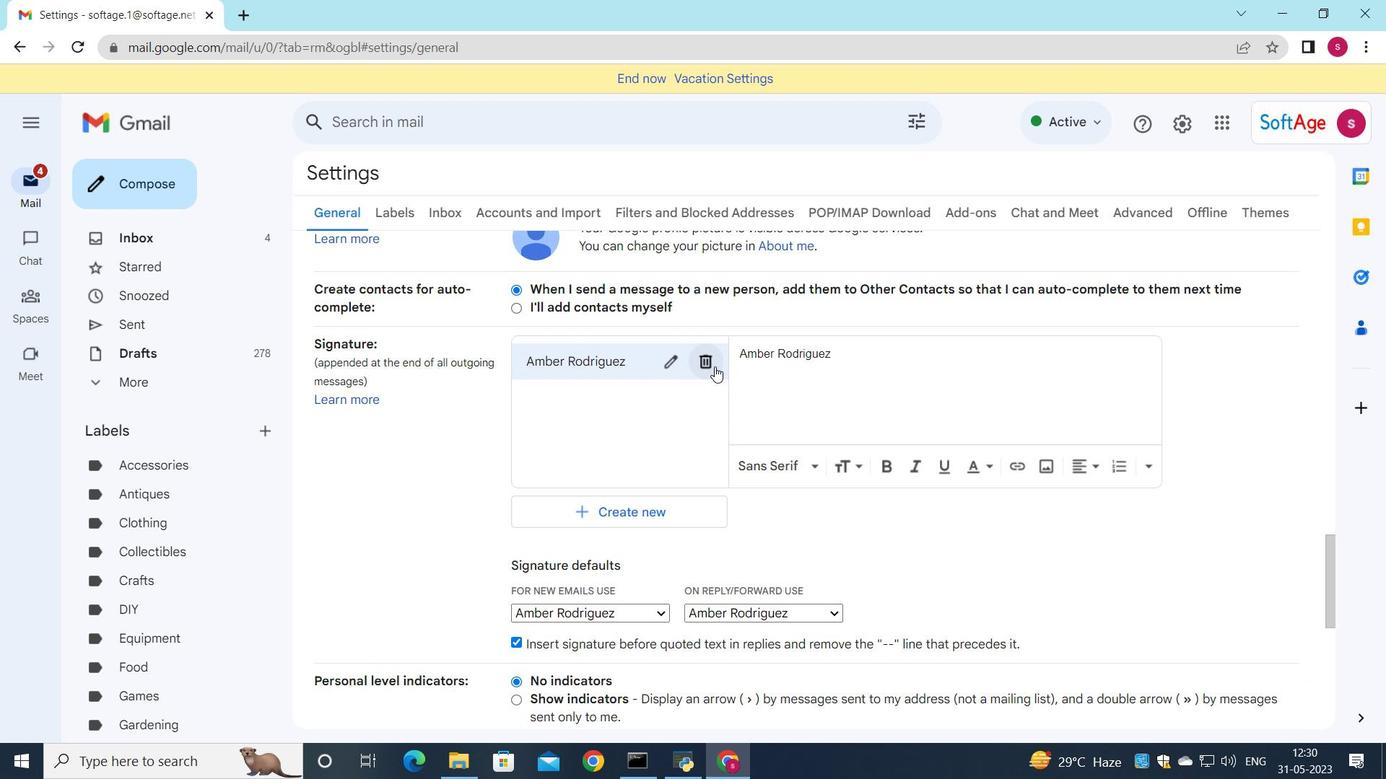 
Action: Mouse moved to (854, 441)
Screenshot: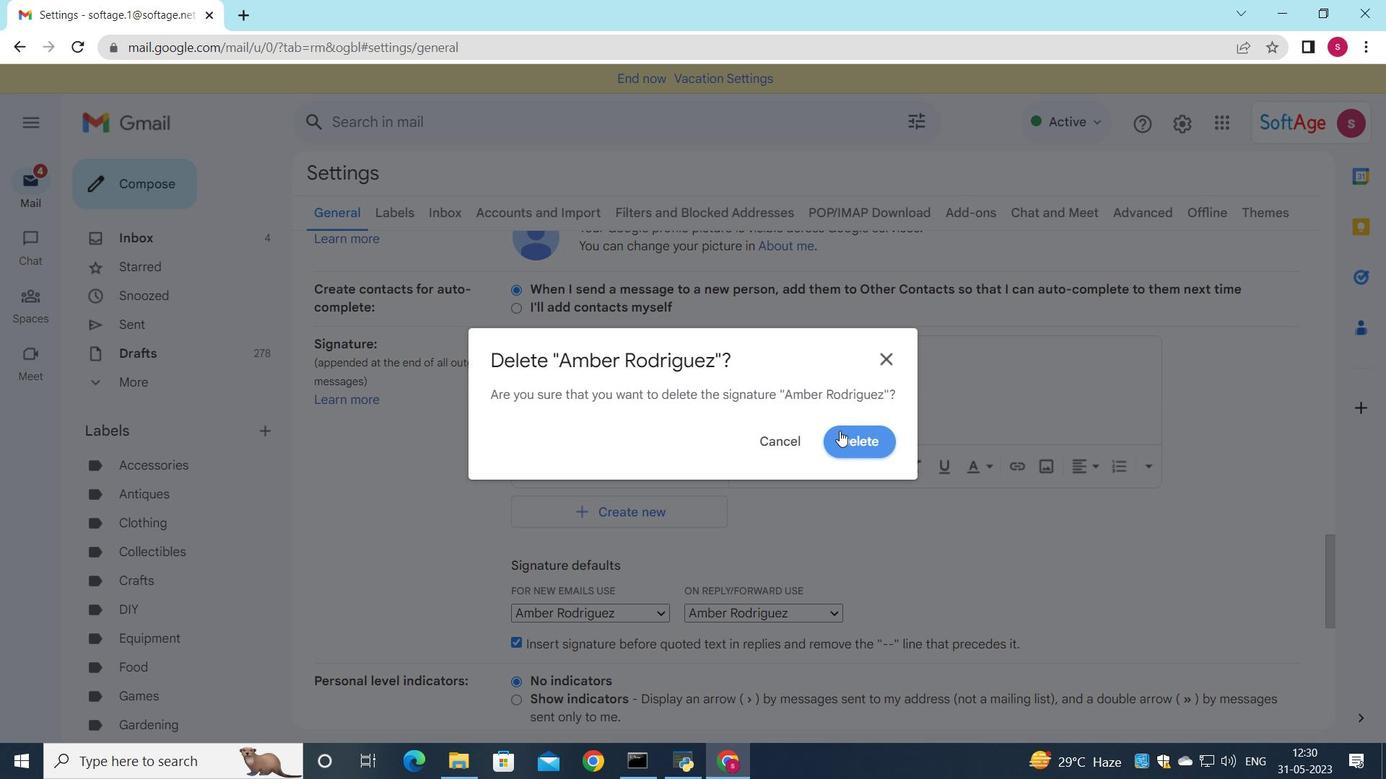 
Action: Mouse pressed left at (854, 441)
Screenshot: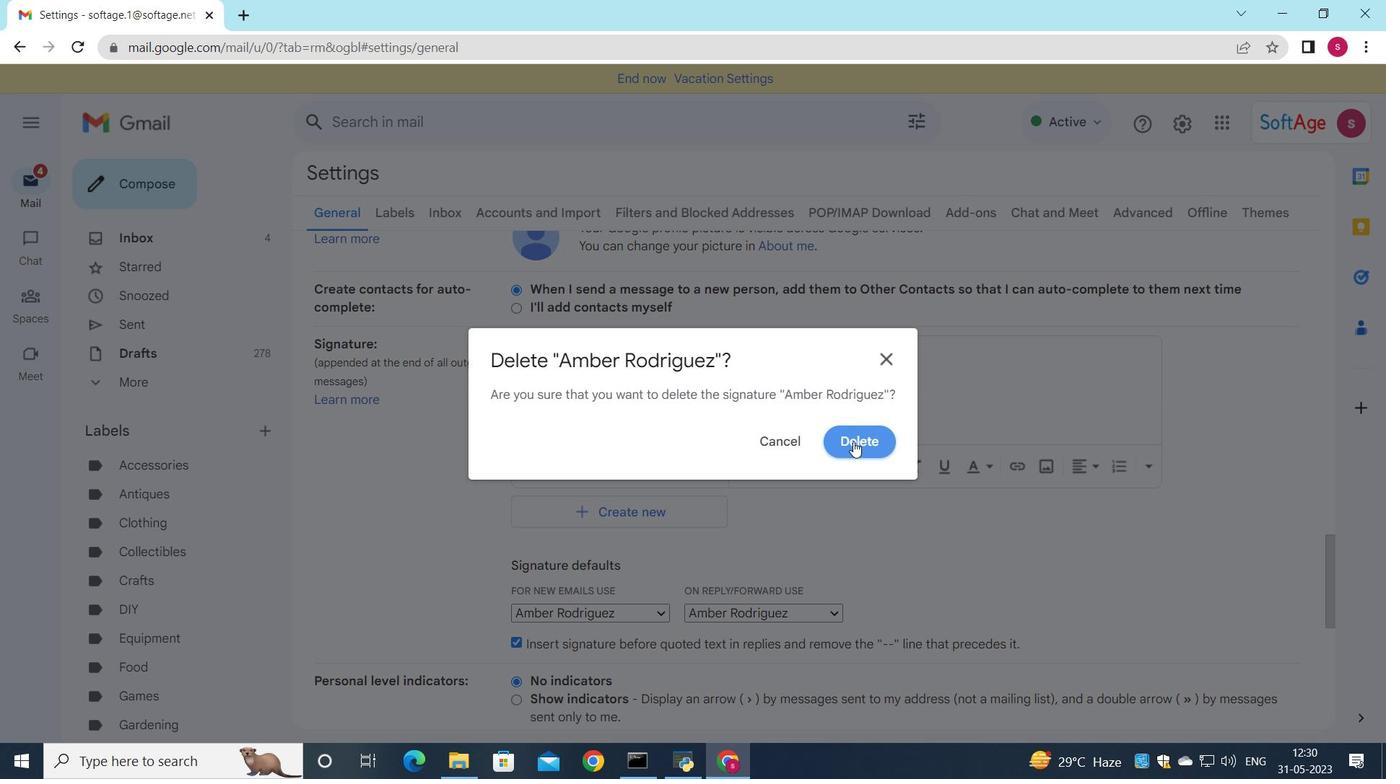 
Action: Mouse moved to (623, 379)
Screenshot: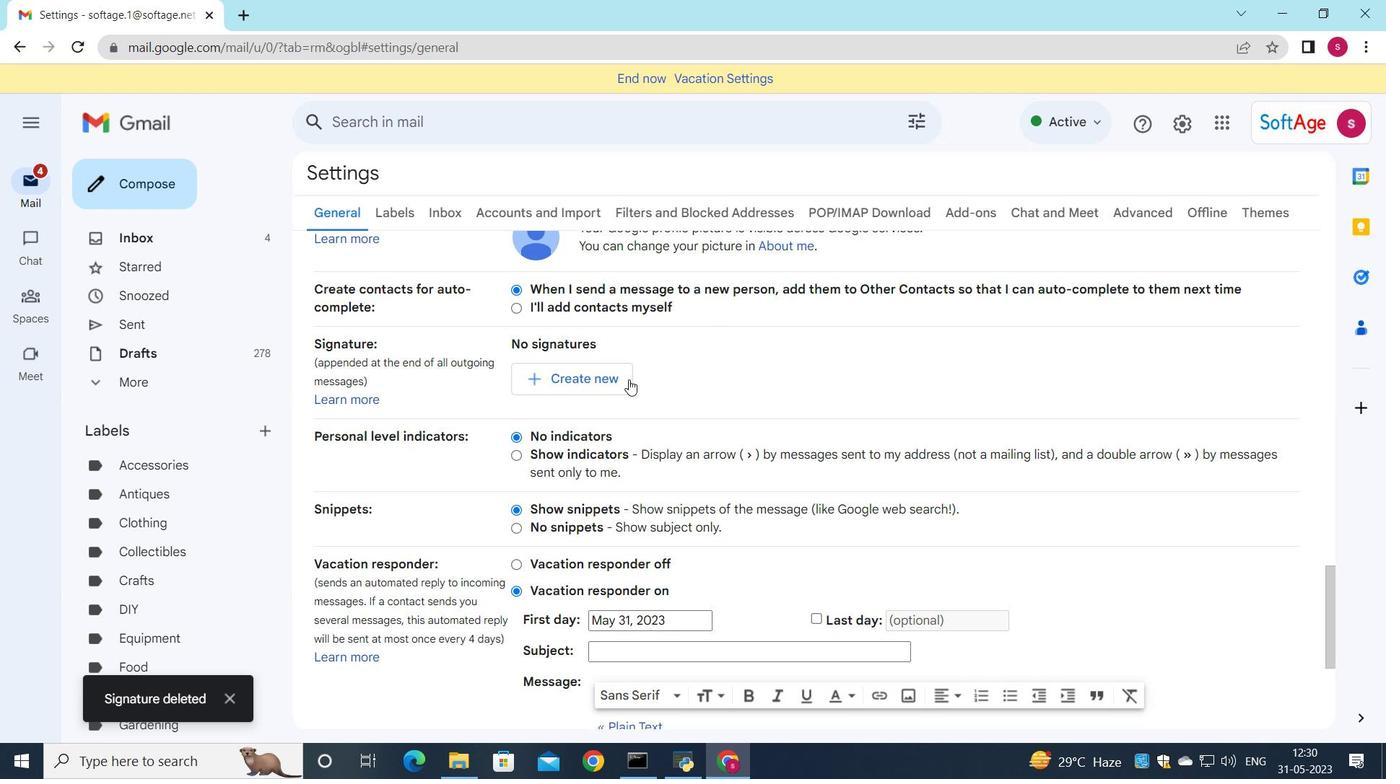 
Action: Mouse pressed left at (623, 379)
Screenshot: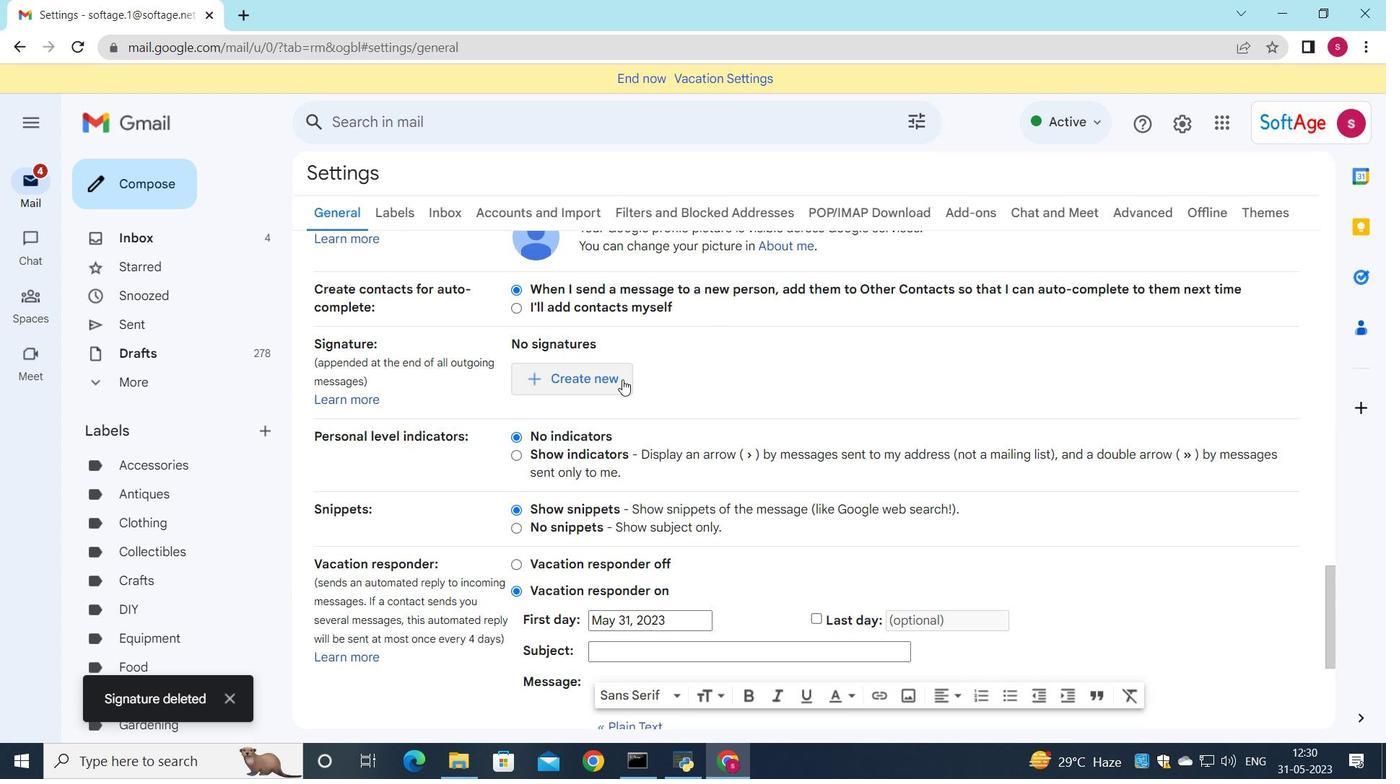 
Action: Mouse moved to (1051, 474)
Screenshot: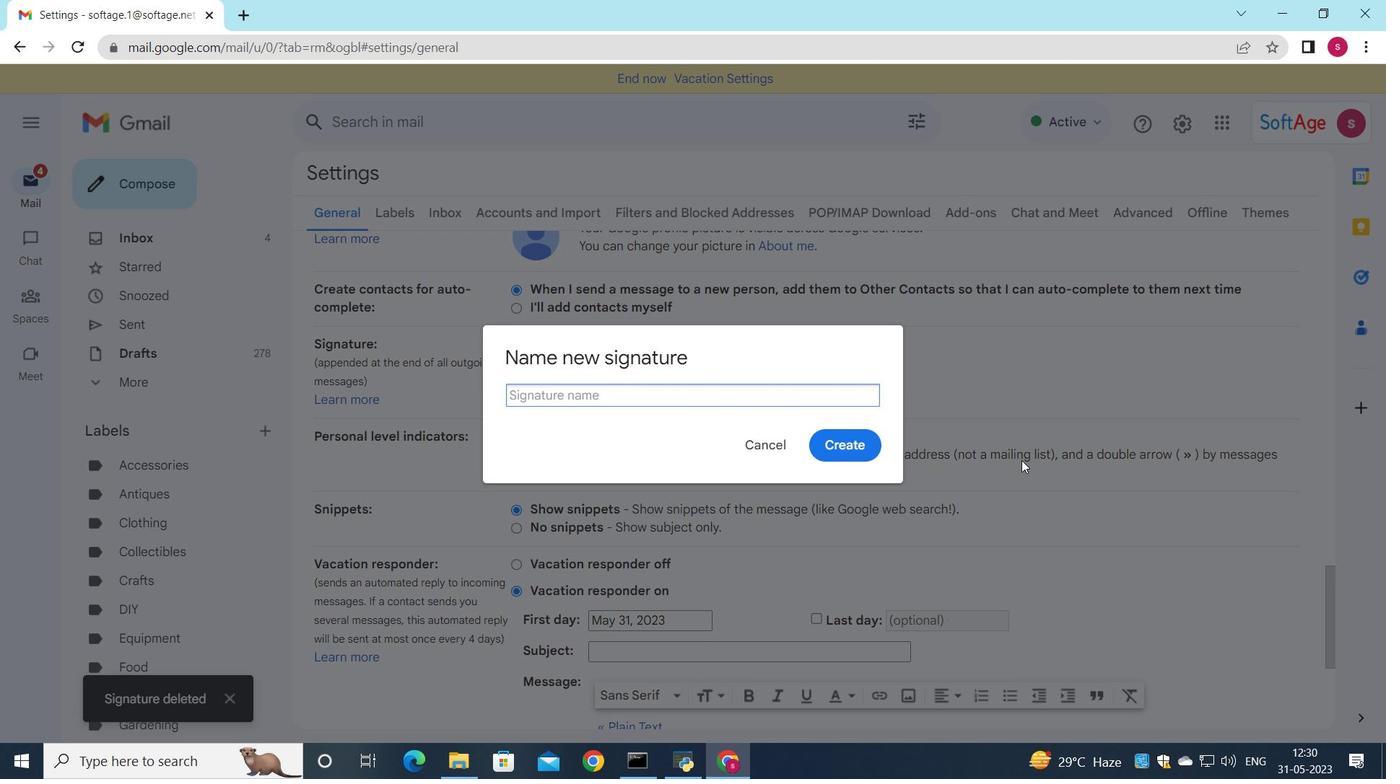 
Action: Key pressed <Key.shift>Amy<Key.space><Key.shift>Taylor
Screenshot: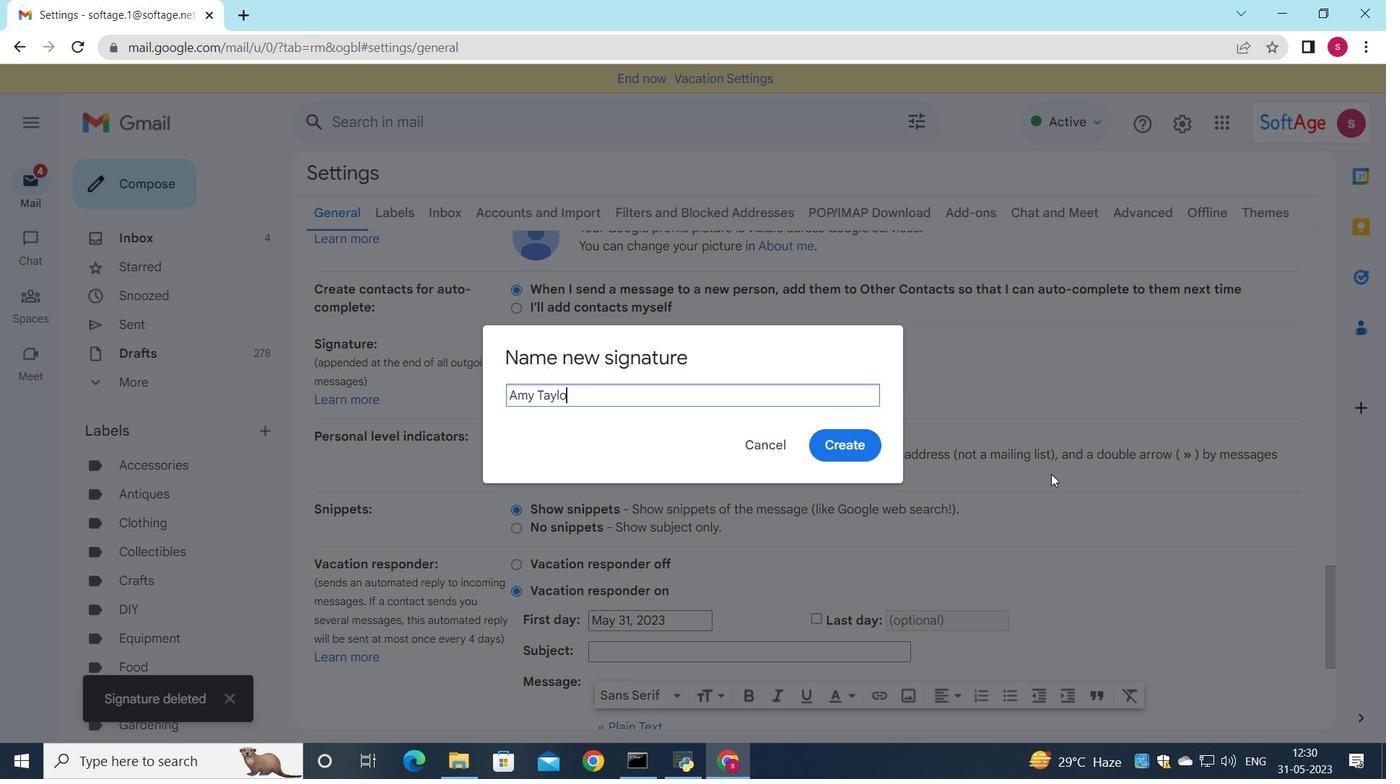 
Action: Mouse moved to (818, 440)
Screenshot: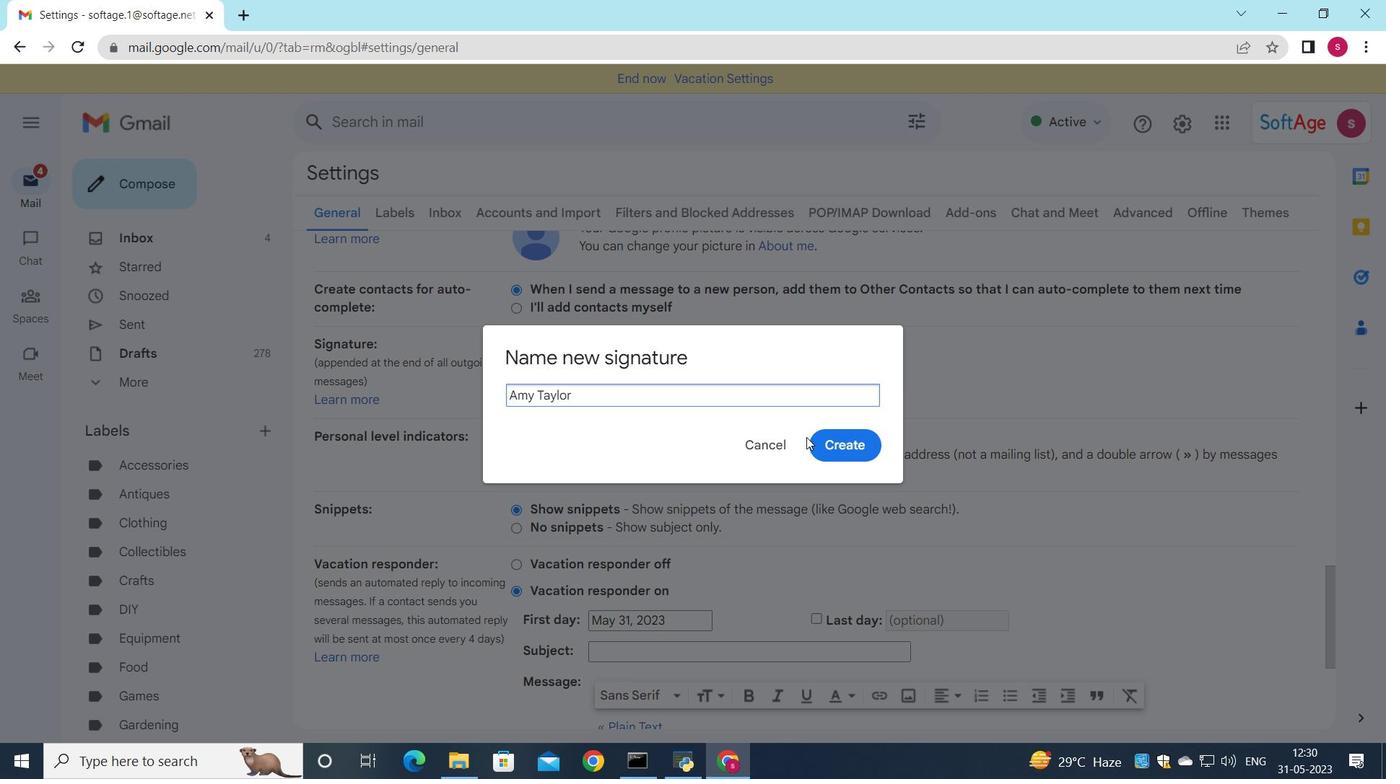 
Action: Mouse pressed left at (818, 440)
Screenshot: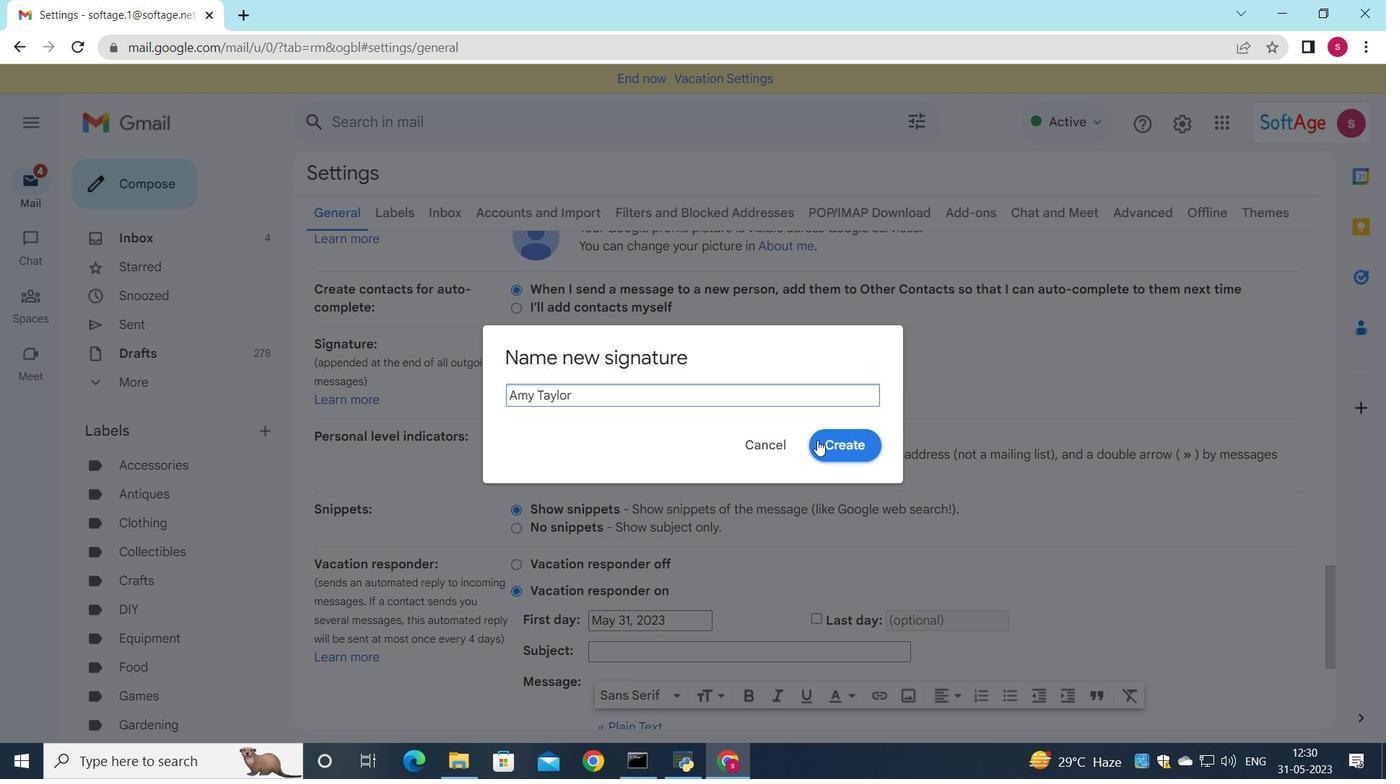 
Action: Mouse moved to (828, 406)
Screenshot: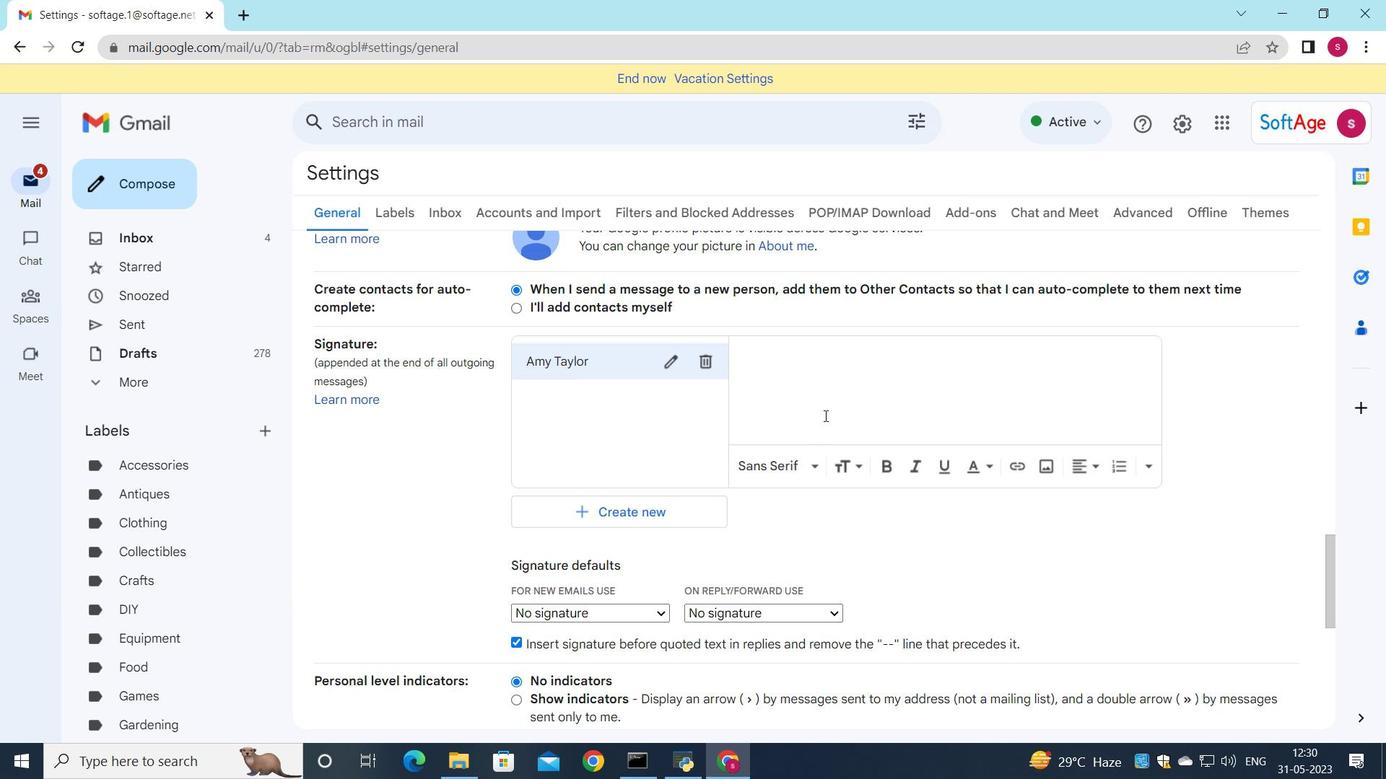 
Action: Mouse pressed left at (828, 406)
Screenshot: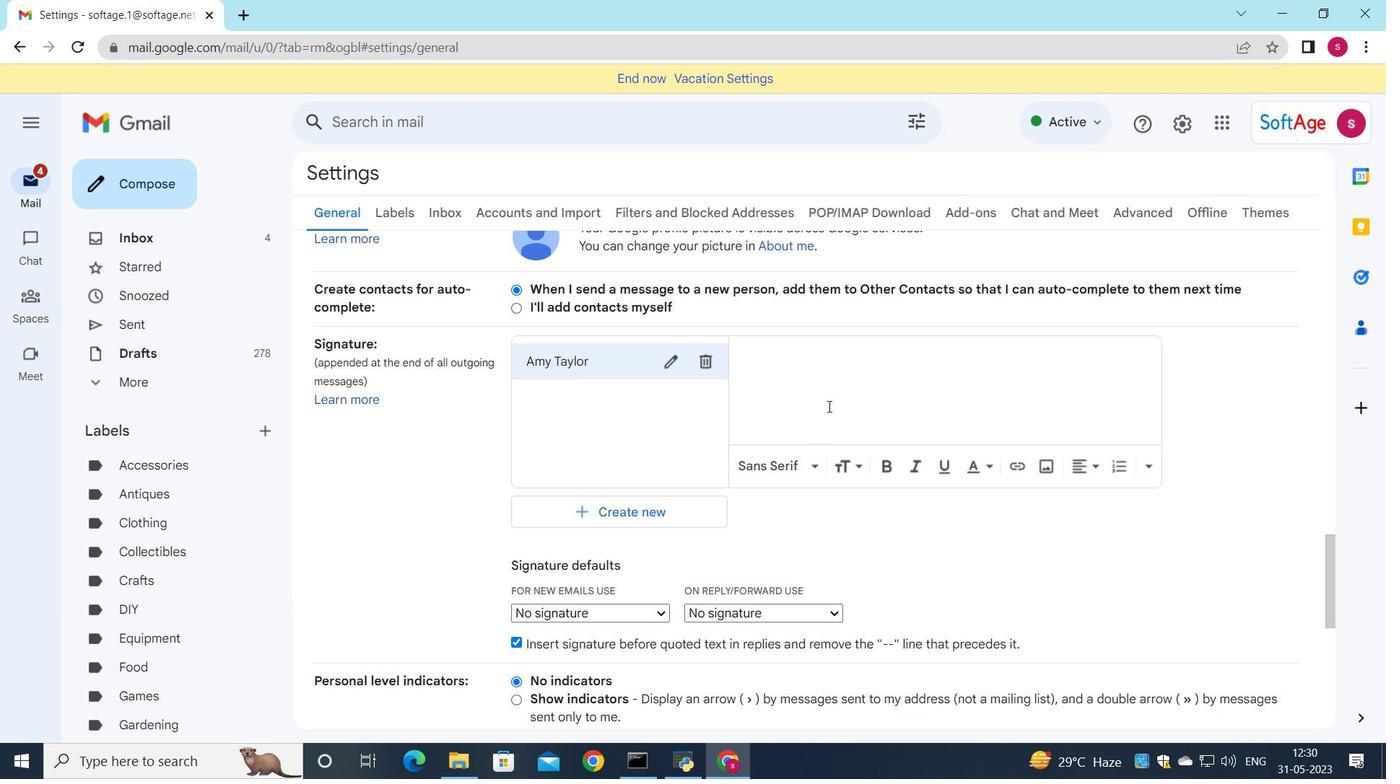
Action: Key pressed <Key.shift>Amy<Key.space><Key.shift><Key.shift><Key.shift><Key.shift>taylor
Screenshot: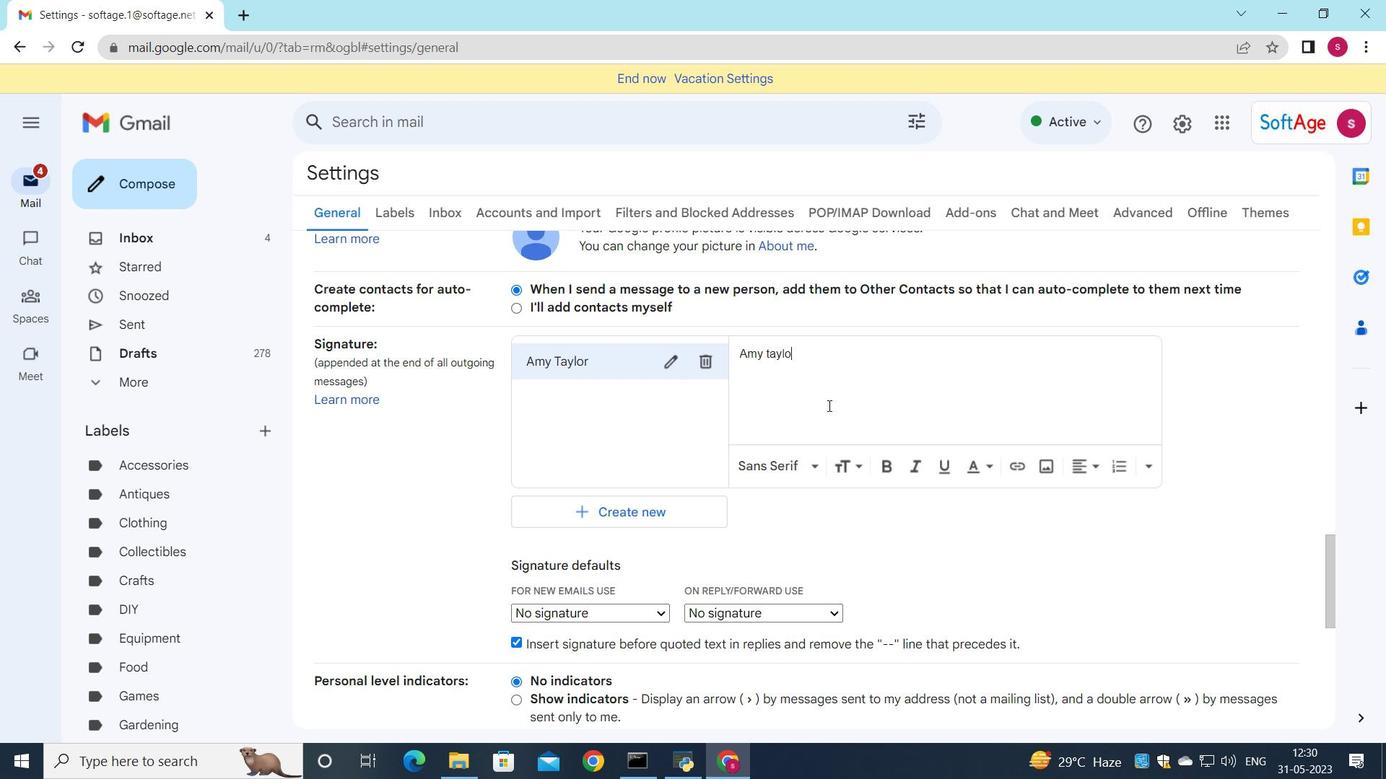 
Action: Mouse moved to (771, 352)
Screenshot: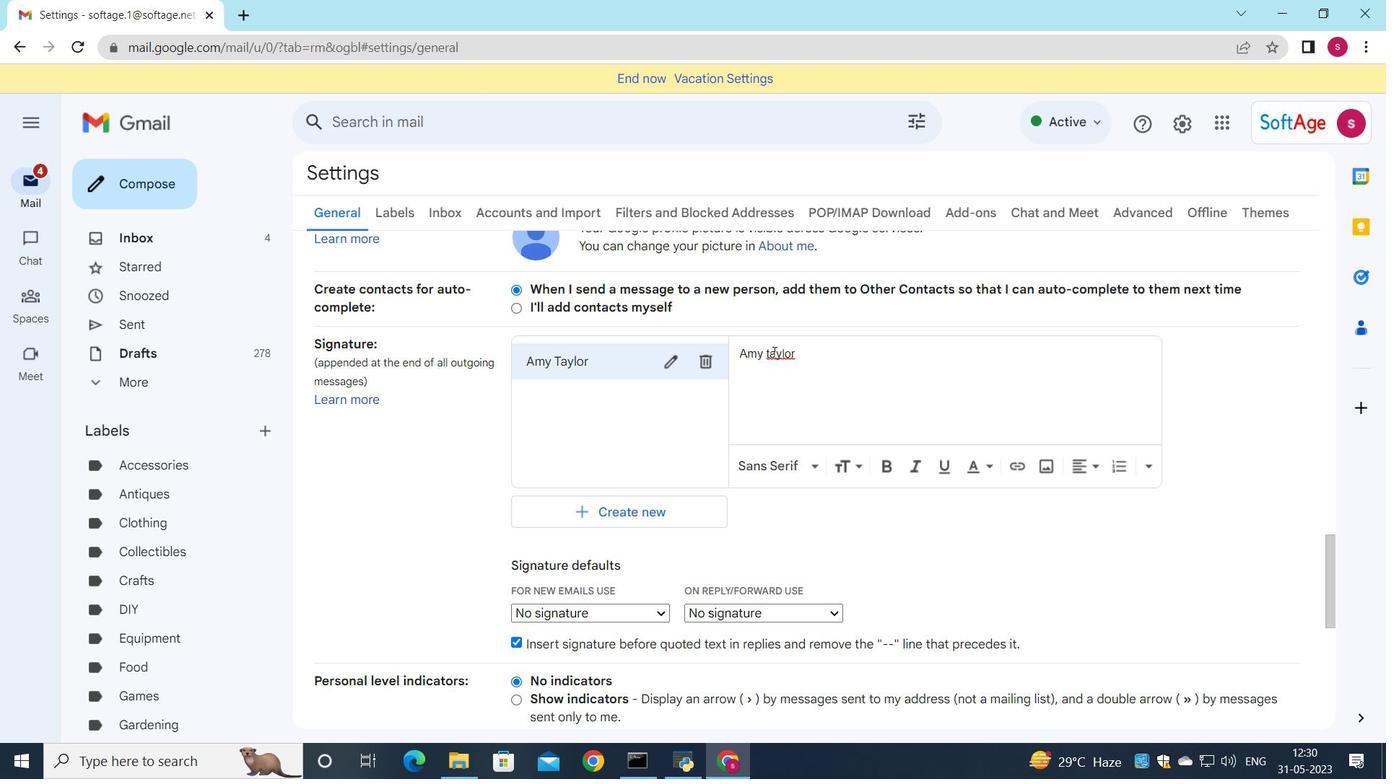 
Action: Mouse pressed left at (771, 352)
Screenshot: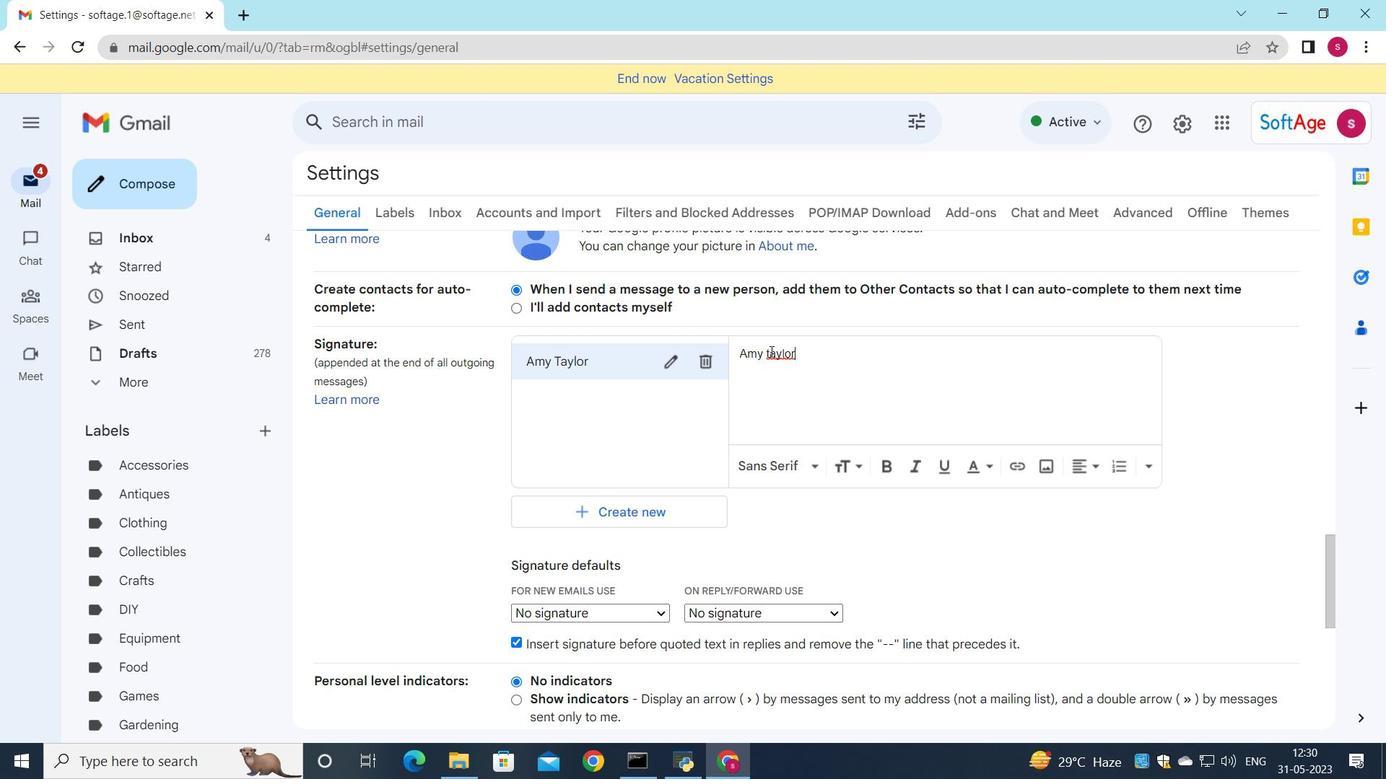 
Action: Key pressed <Key.backspace><Key.shift_r><Key.shift_r><Key.shift_r><Key.shift_r><Key.shift_r><Key.shift_r><Key.shift_r><Key.shift_r><Key.shift_r><Key.shift_r><Key.shift_r><Key.shift_r><Key.shift_r><Key.shift_r><Key.shift_r><Key.shift_r><Key.shift_r><Key.shift_r>T
Screenshot: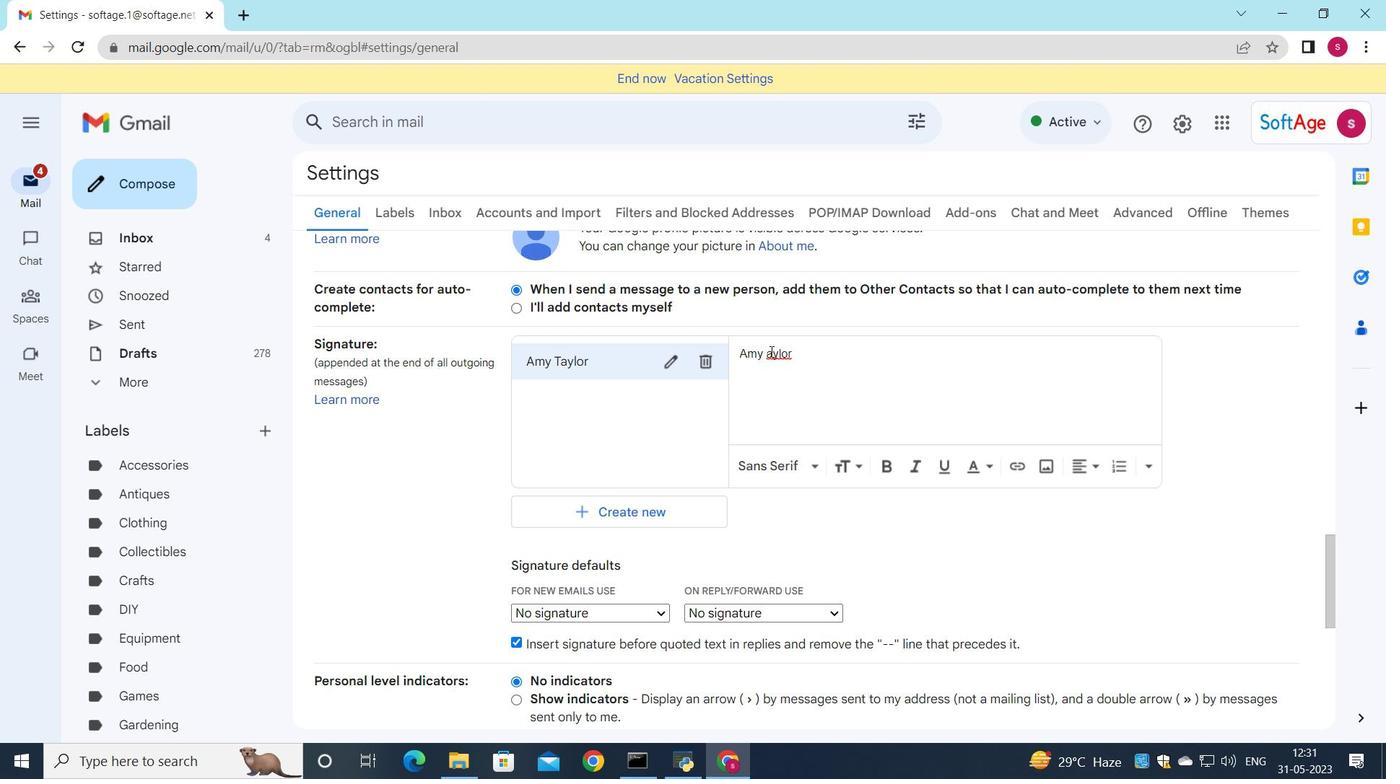 
Action: Mouse moved to (603, 608)
Screenshot: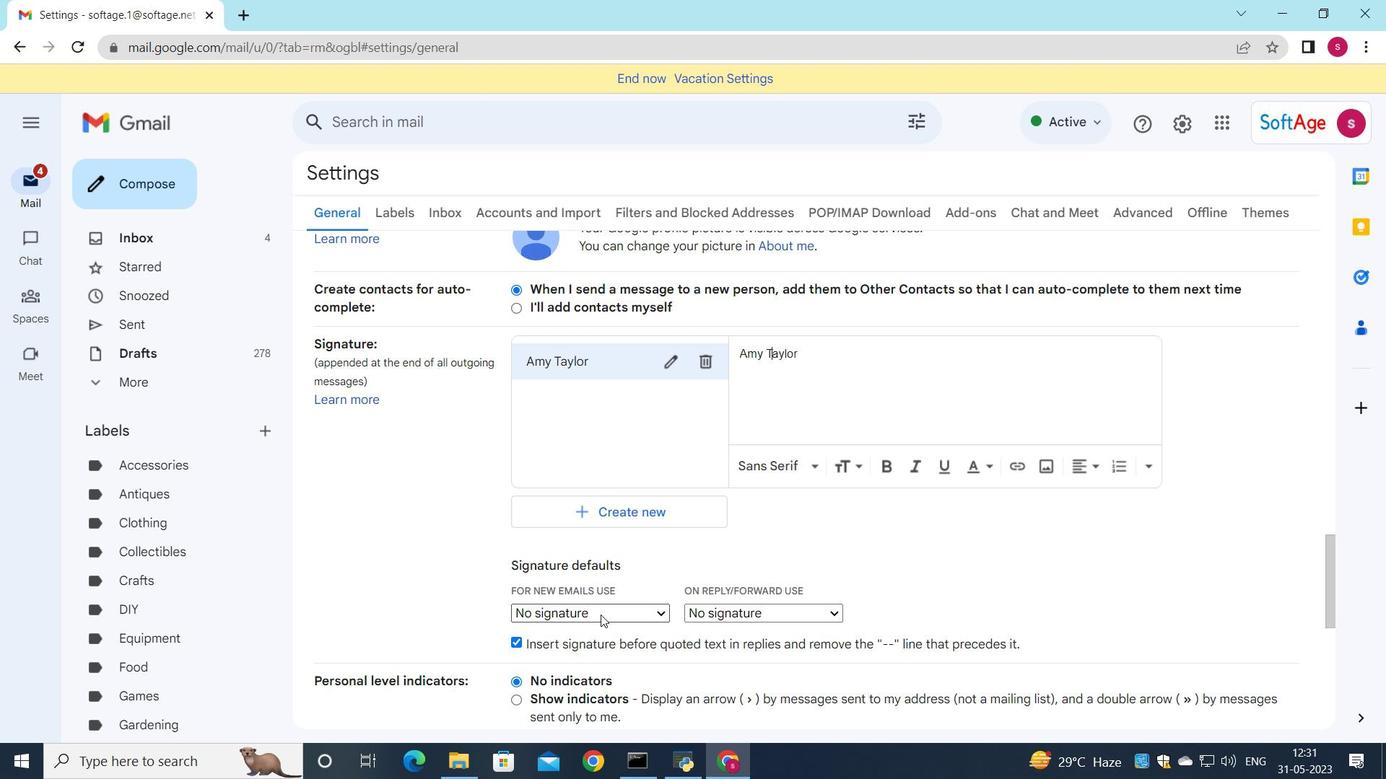 
Action: Mouse pressed left at (603, 608)
Screenshot: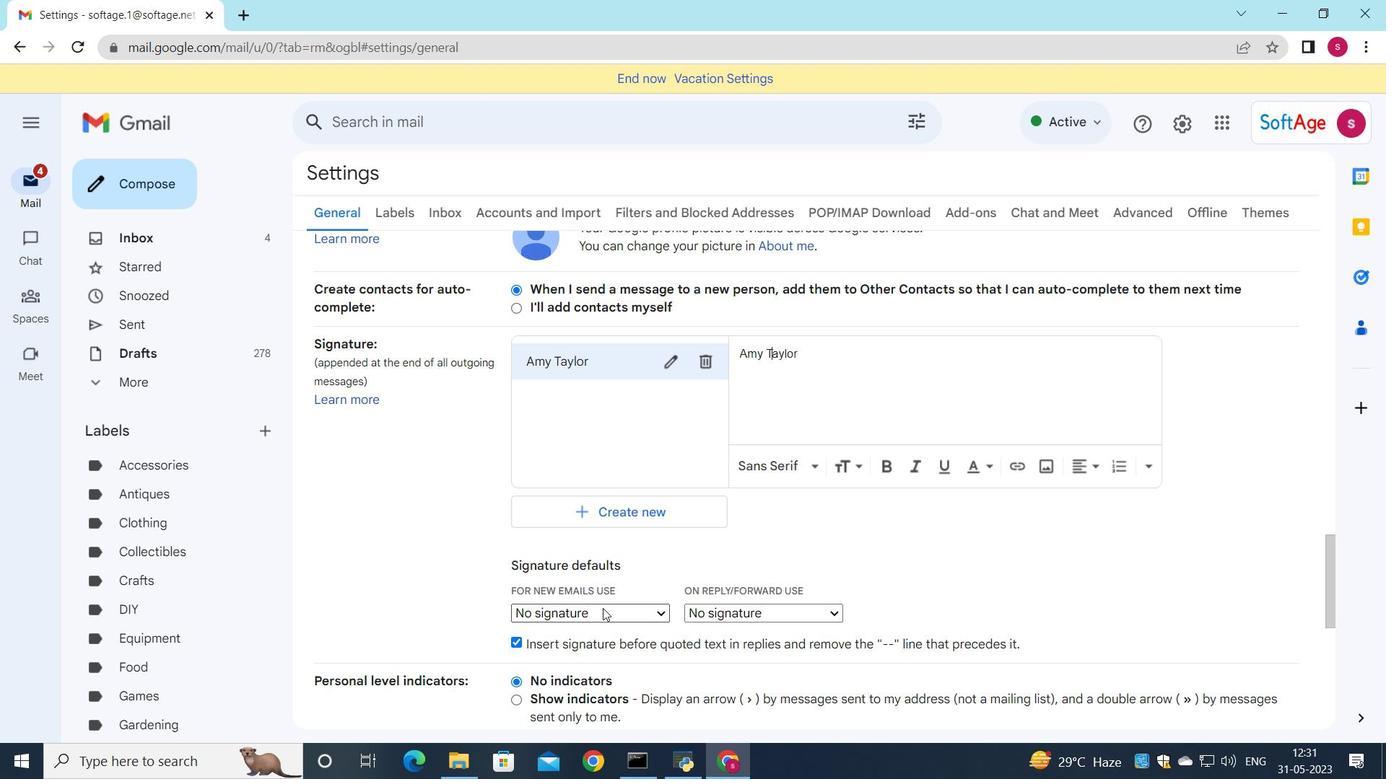 
Action: Mouse moved to (592, 642)
Screenshot: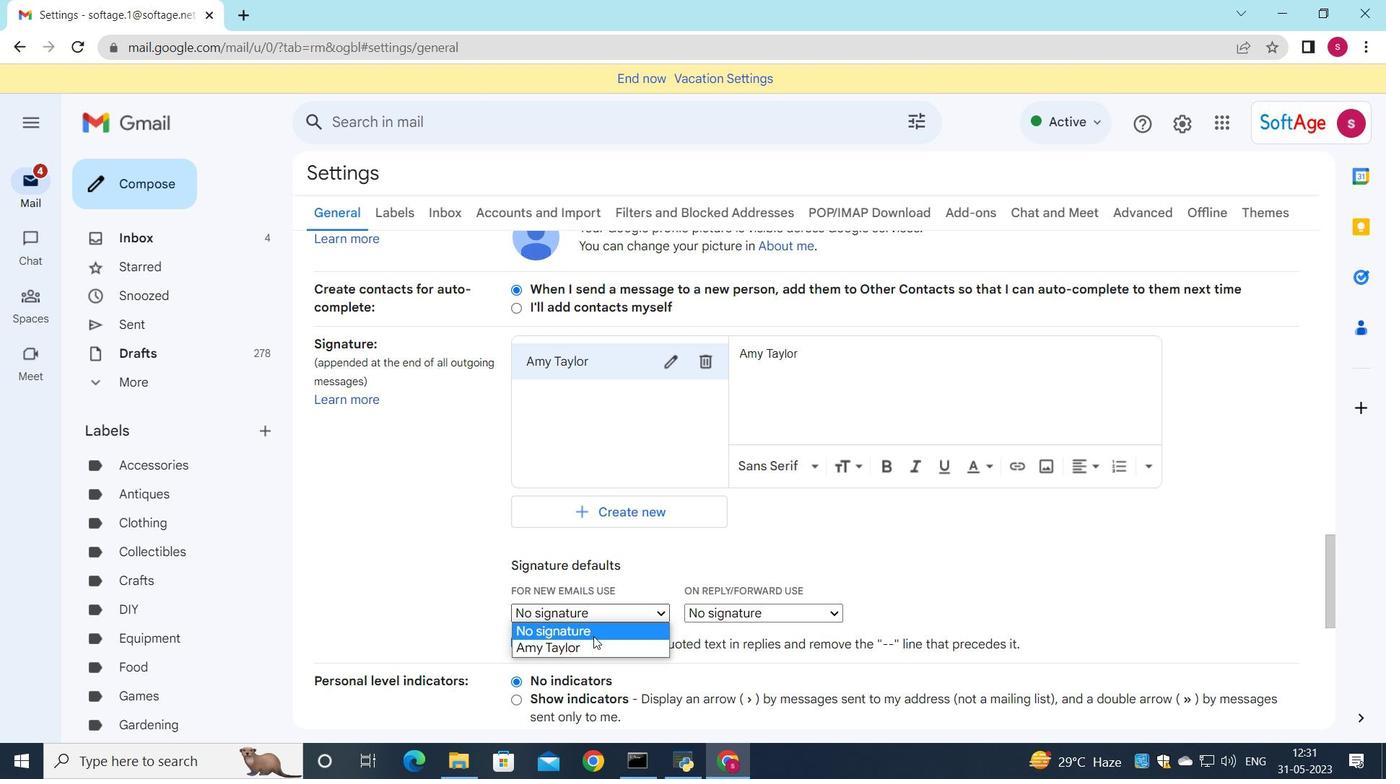 
Action: Mouse pressed left at (592, 642)
Screenshot: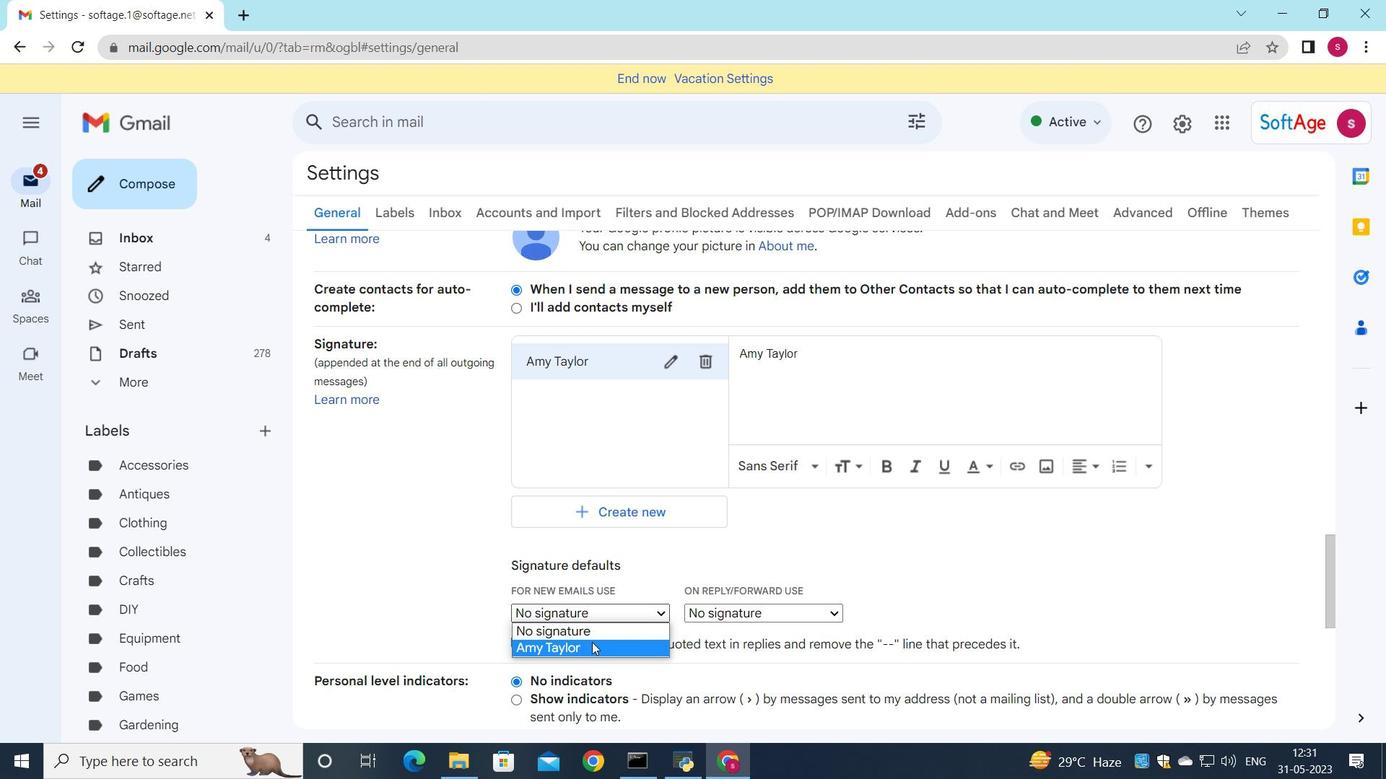 
Action: Mouse moved to (732, 611)
Screenshot: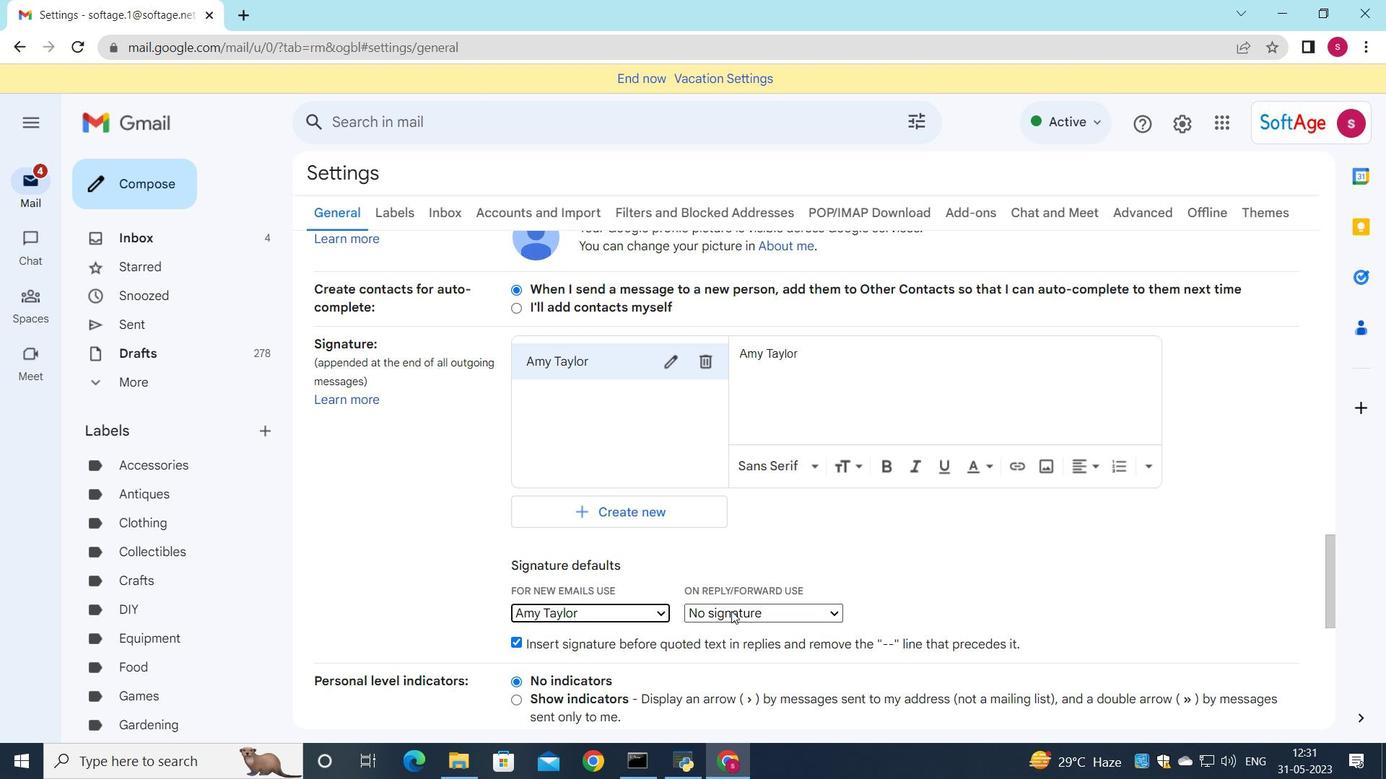 
Action: Mouse pressed left at (732, 611)
Screenshot: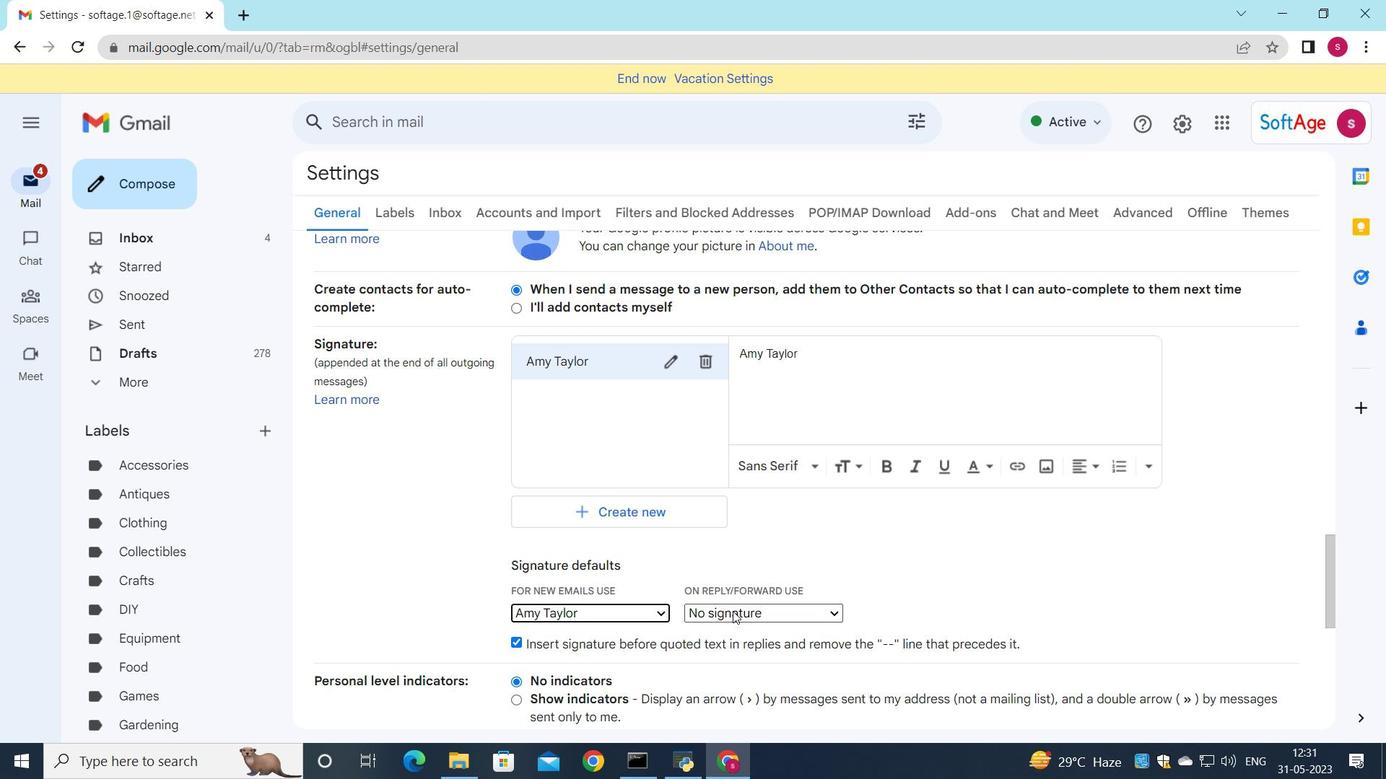 
Action: Mouse moved to (725, 651)
Screenshot: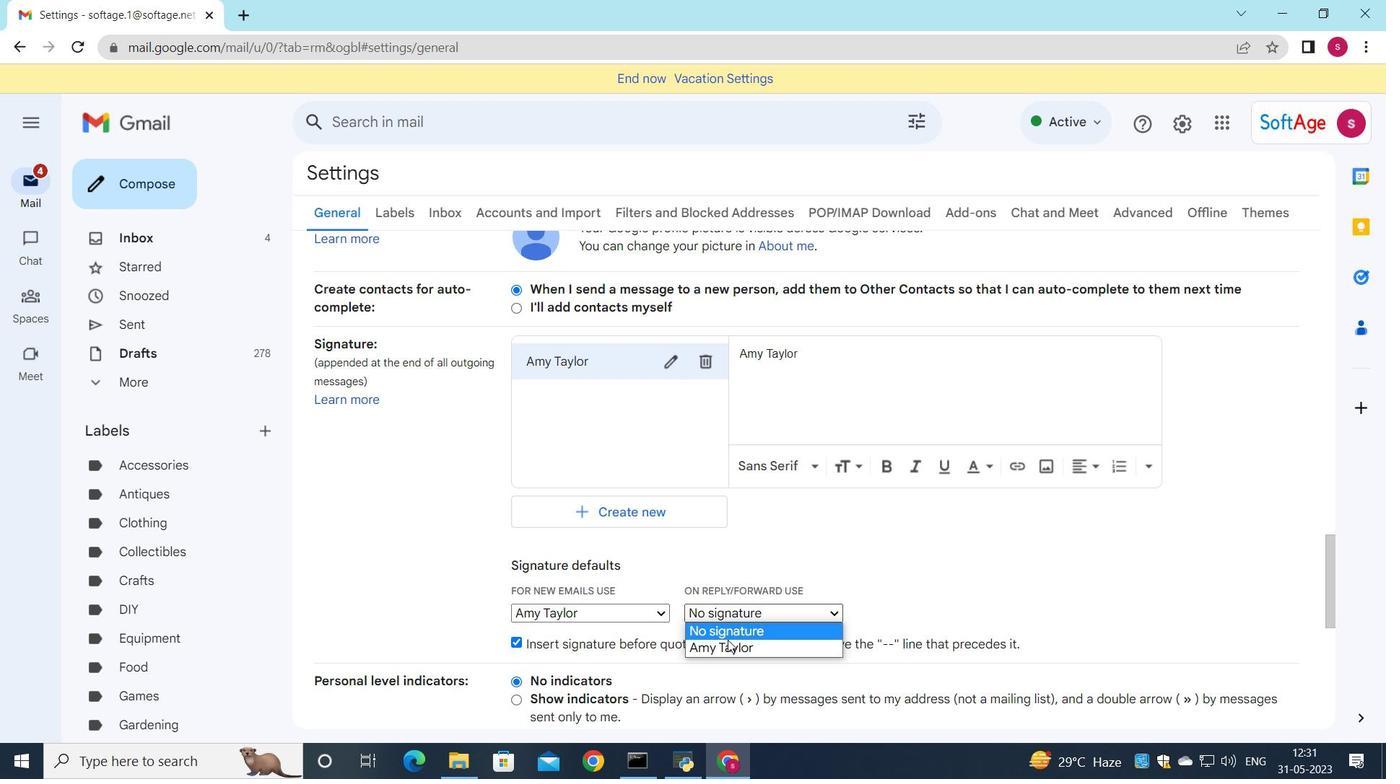 
Action: Mouse pressed left at (725, 651)
Screenshot: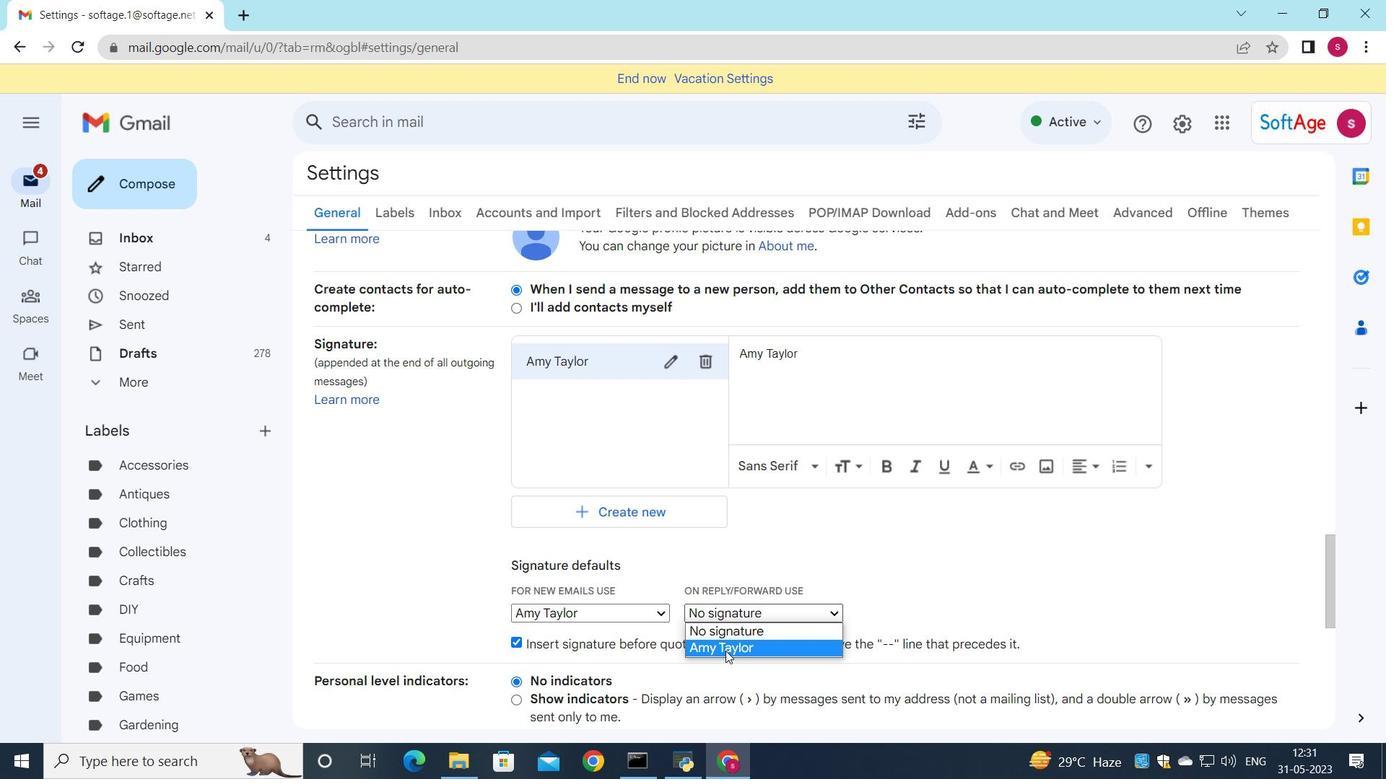 
Action: Mouse moved to (748, 543)
Screenshot: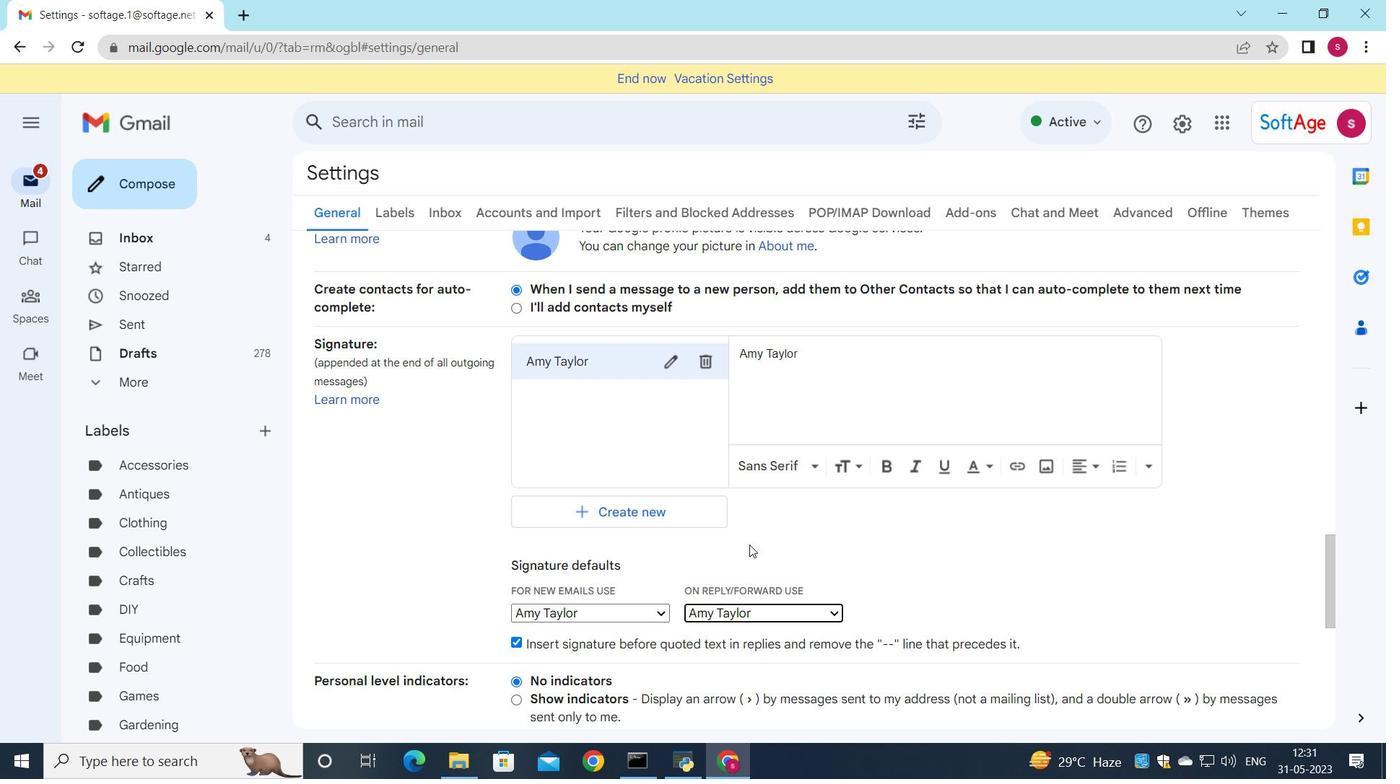 
Action: Mouse scrolled (748, 542) with delta (0, 0)
Screenshot: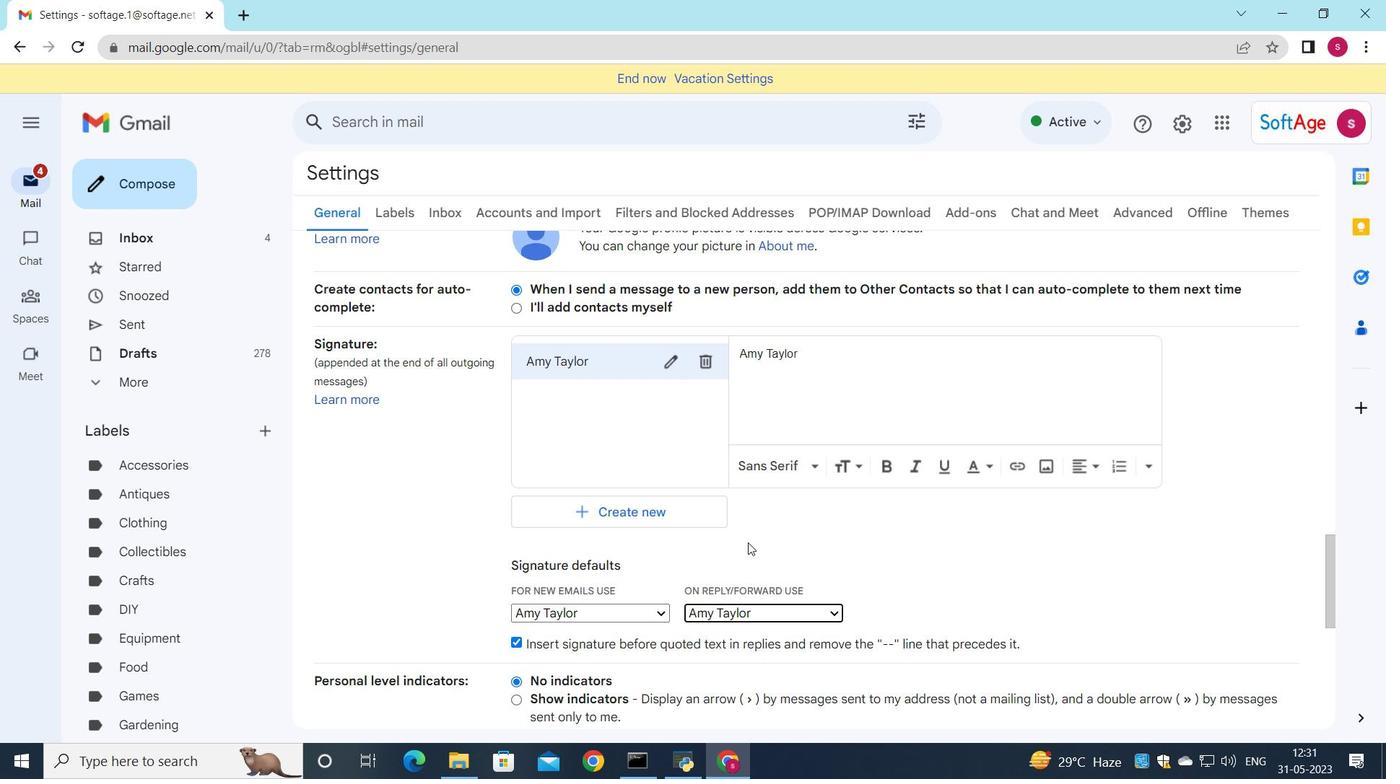 
Action: Mouse scrolled (748, 542) with delta (0, 0)
Screenshot: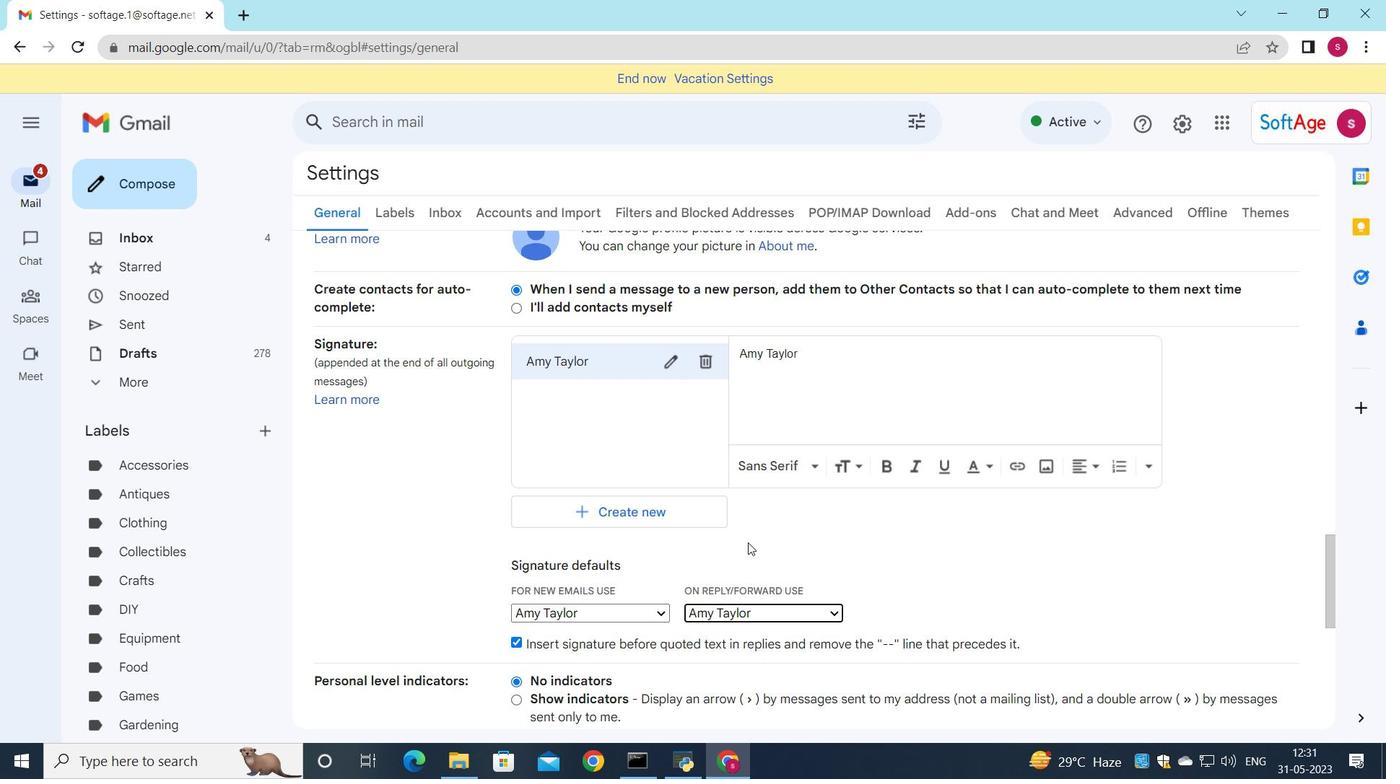 
Action: Mouse moved to (745, 543)
Screenshot: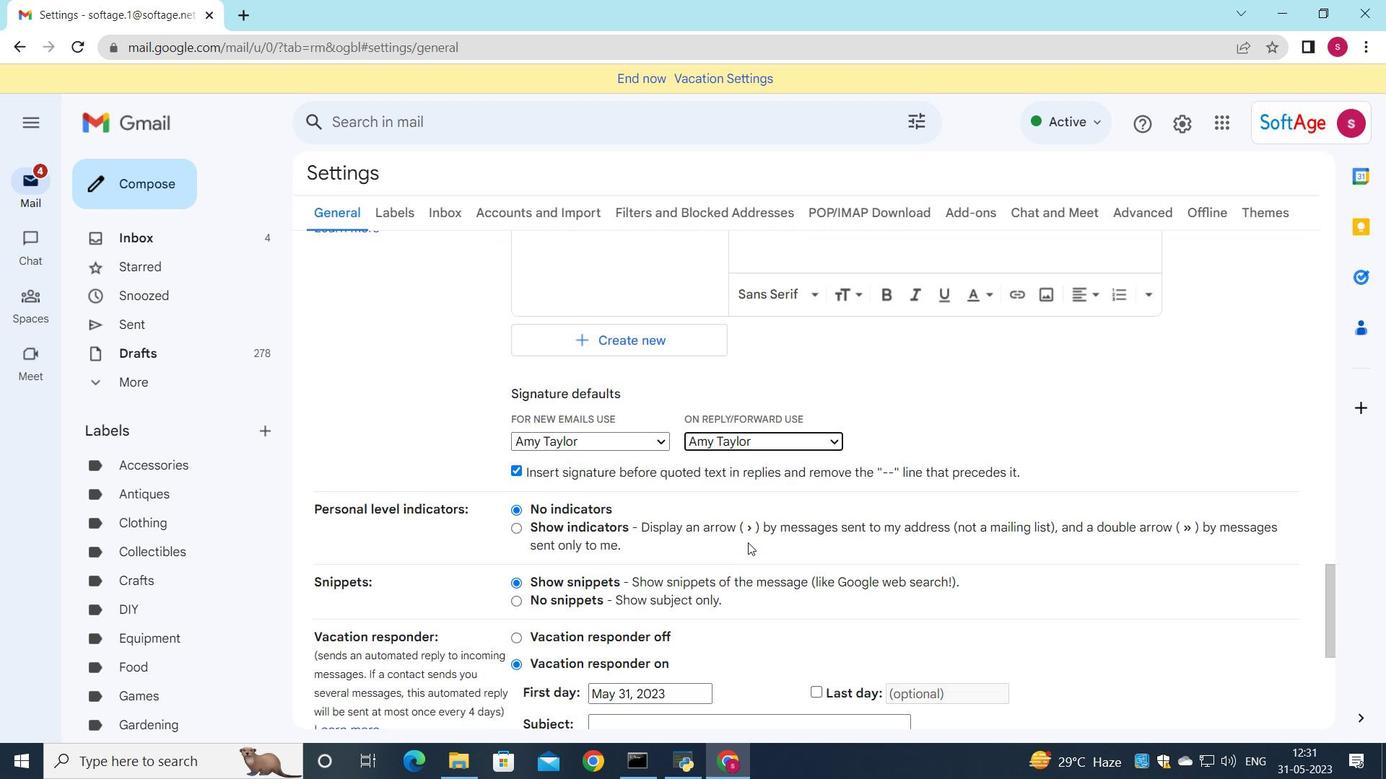 
Action: Mouse scrolled (745, 542) with delta (0, 0)
Screenshot: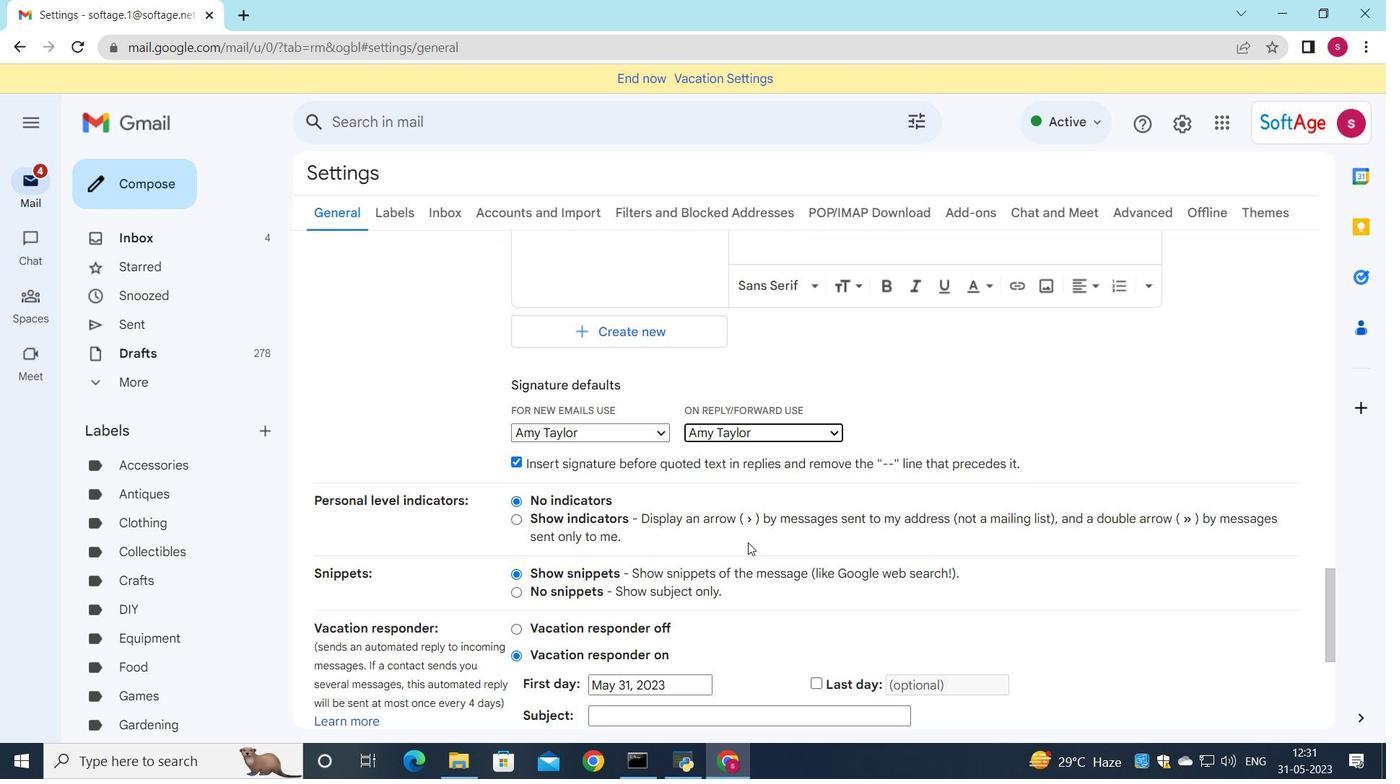 
Action: Mouse moved to (743, 545)
Screenshot: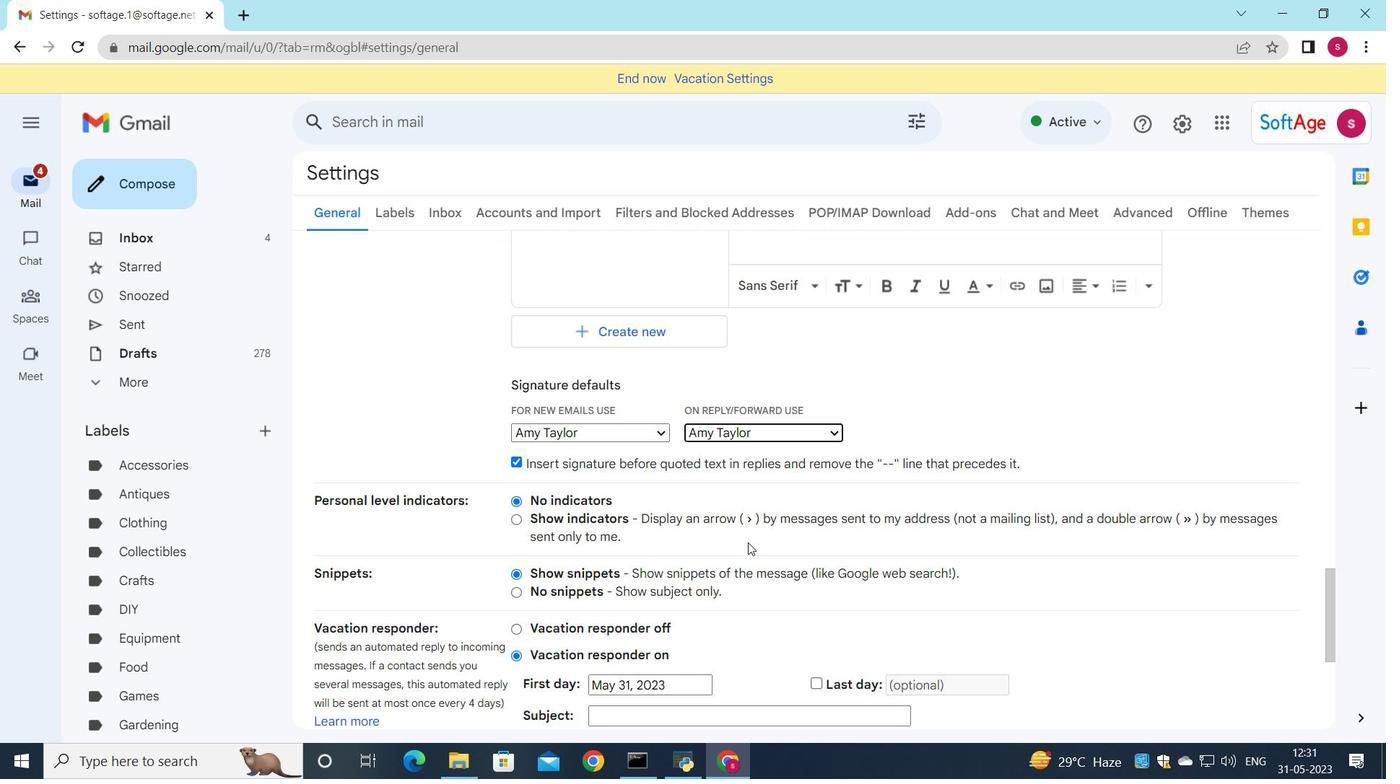 
Action: Mouse scrolled (743, 544) with delta (0, 0)
Screenshot: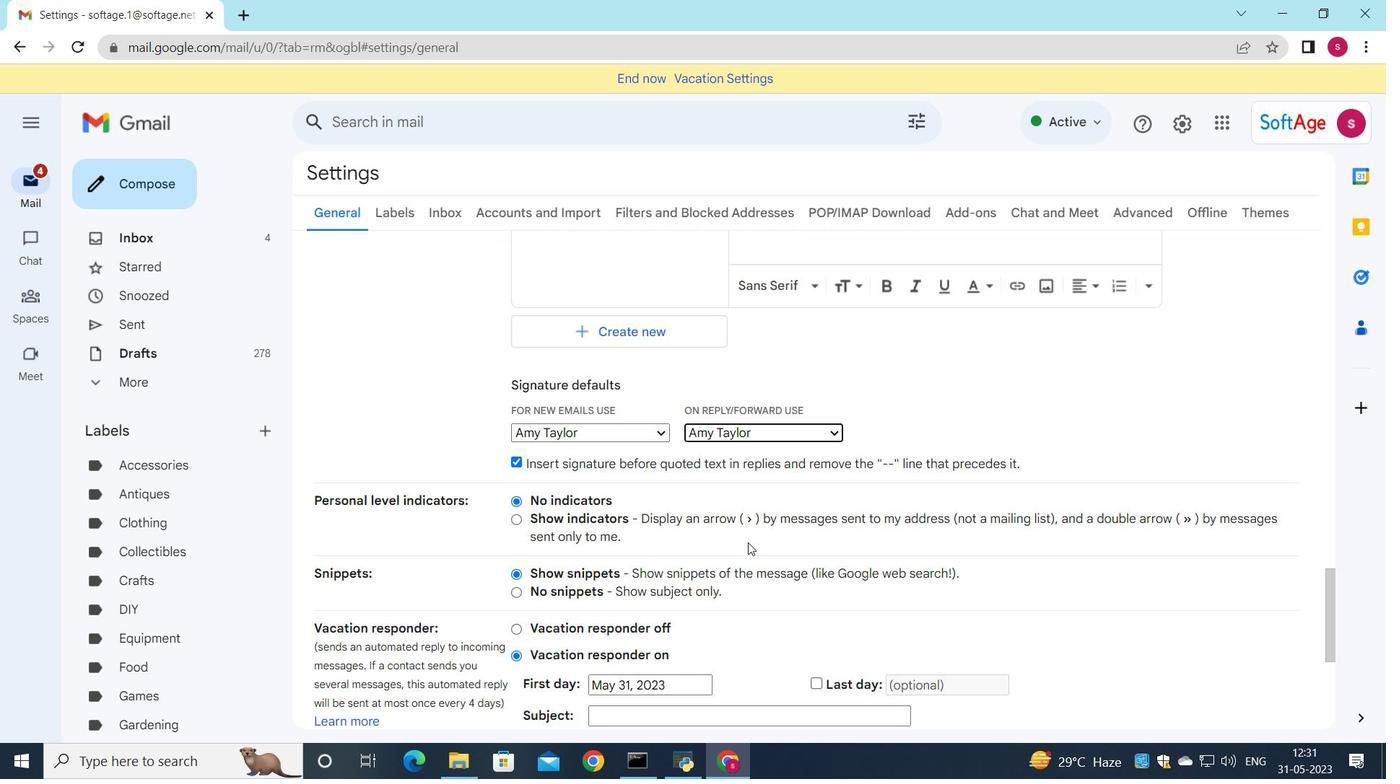 
Action: Mouse moved to (743, 545)
Screenshot: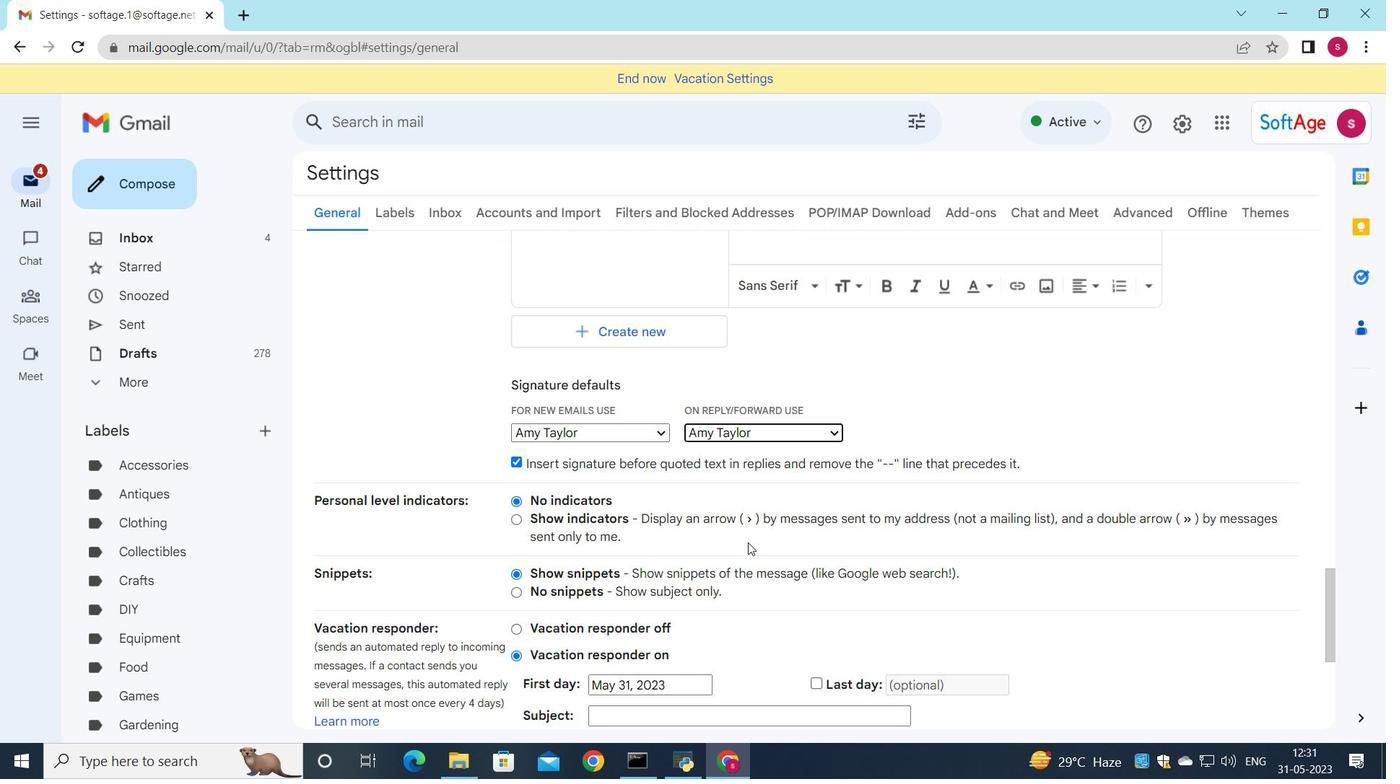 
Action: Mouse scrolled (743, 544) with delta (0, 0)
Screenshot: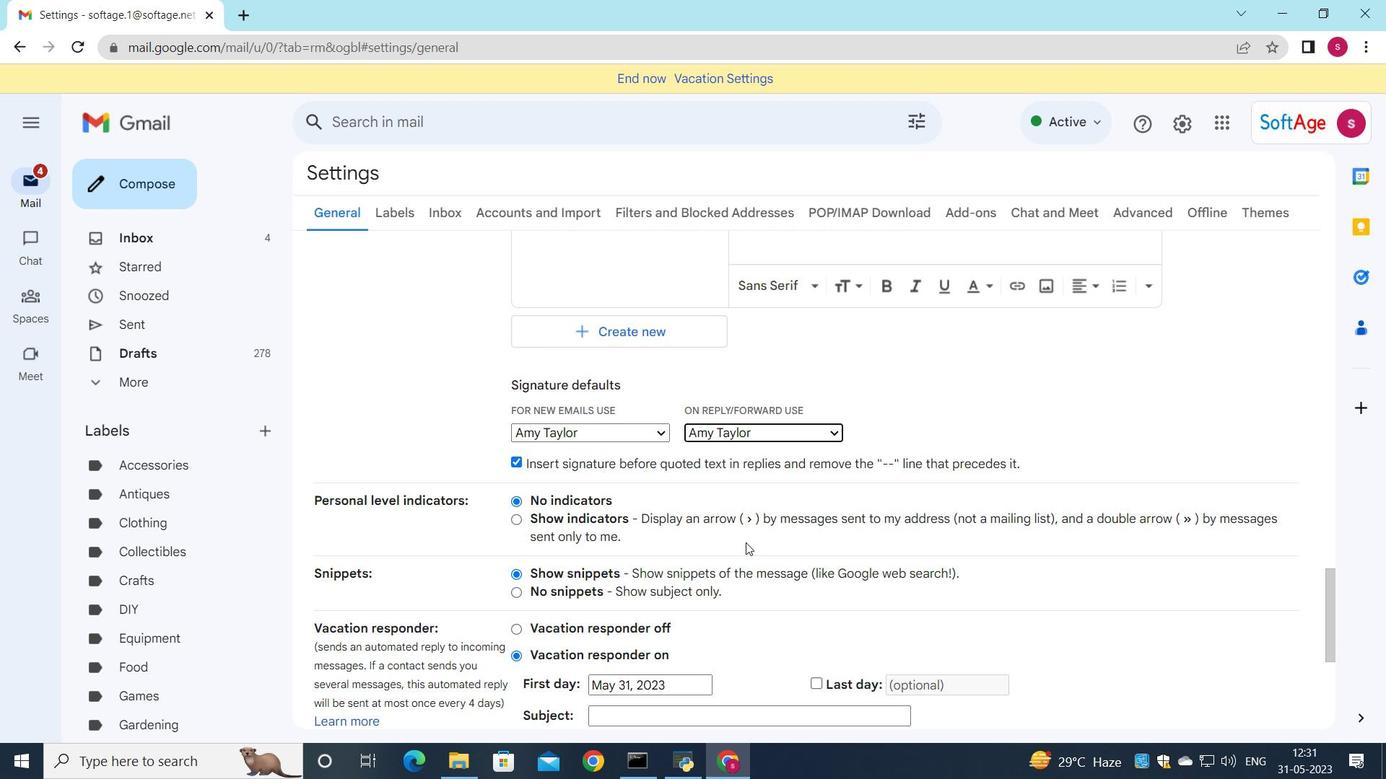 
Action: Mouse moved to (730, 569)
Screenshot: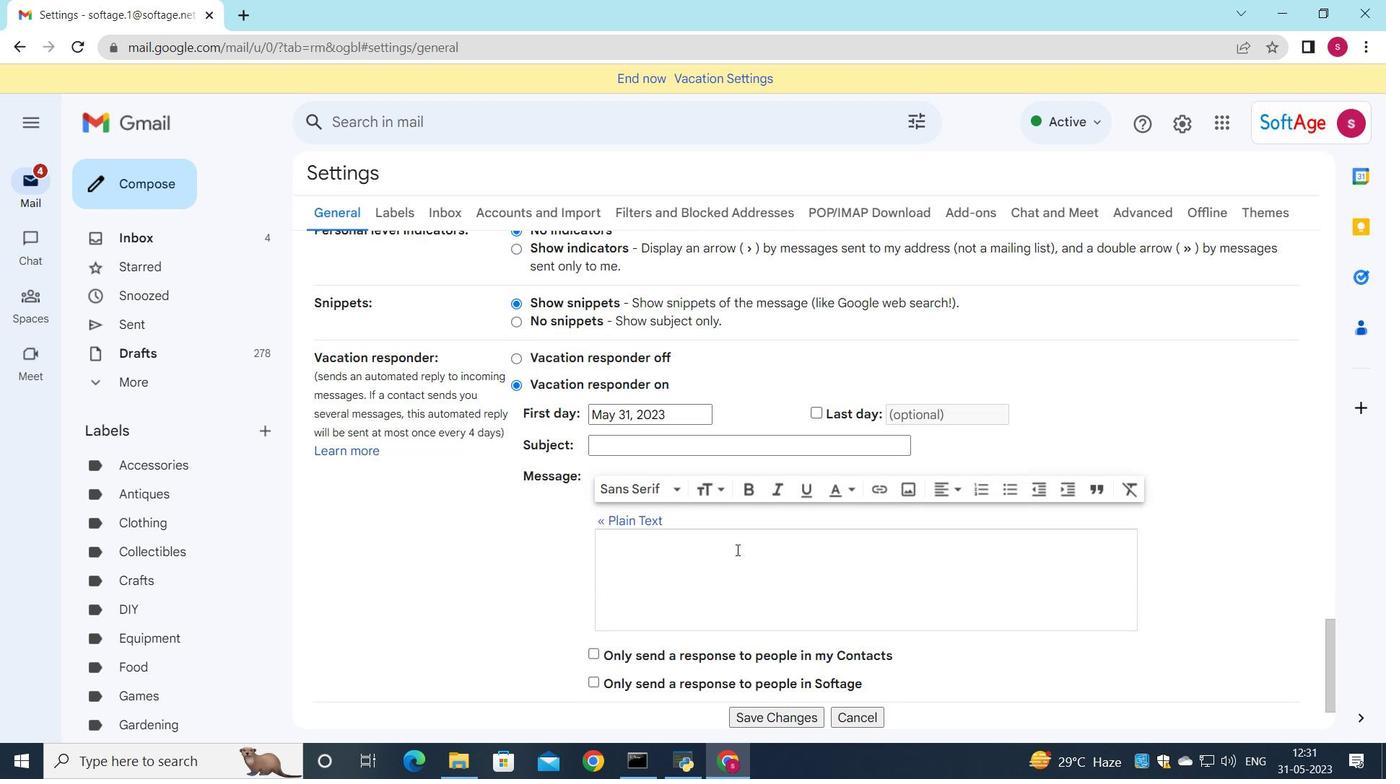 
Action: Mouse scrolled (730, 568) with delta (0, 0)
Screenshot: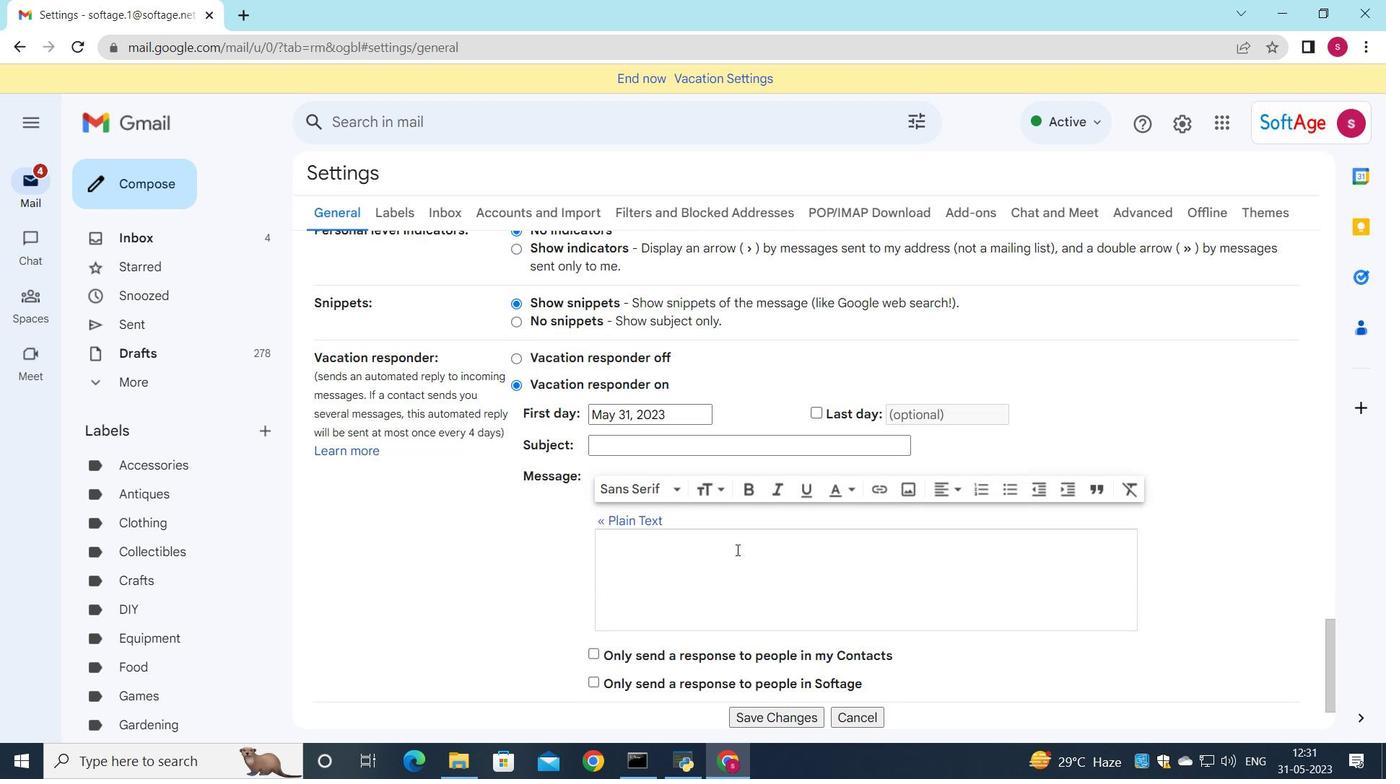 
Action: Mouse moved to (724, 613)
Screenshot: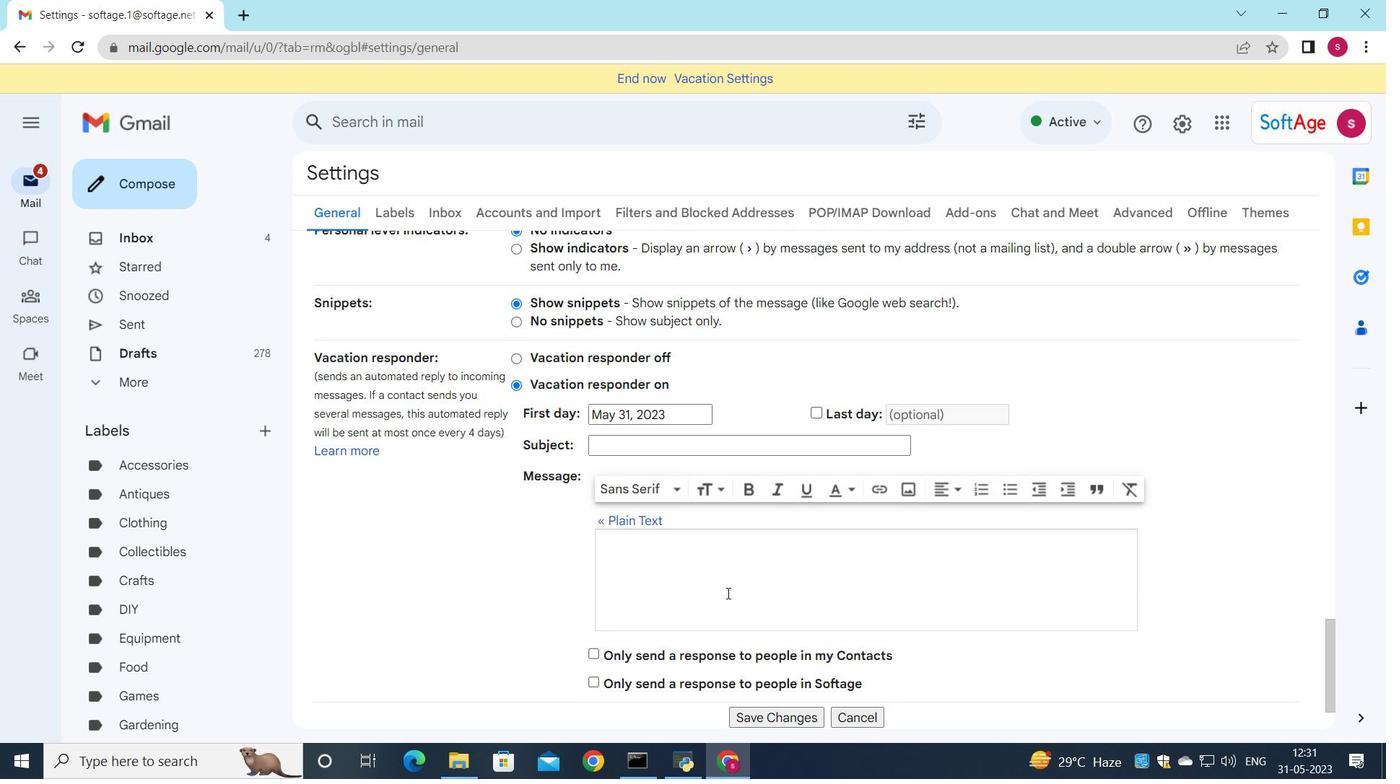 
Action: Mouse scrolled (724, 610) with delta (0, 0)
Screenshot: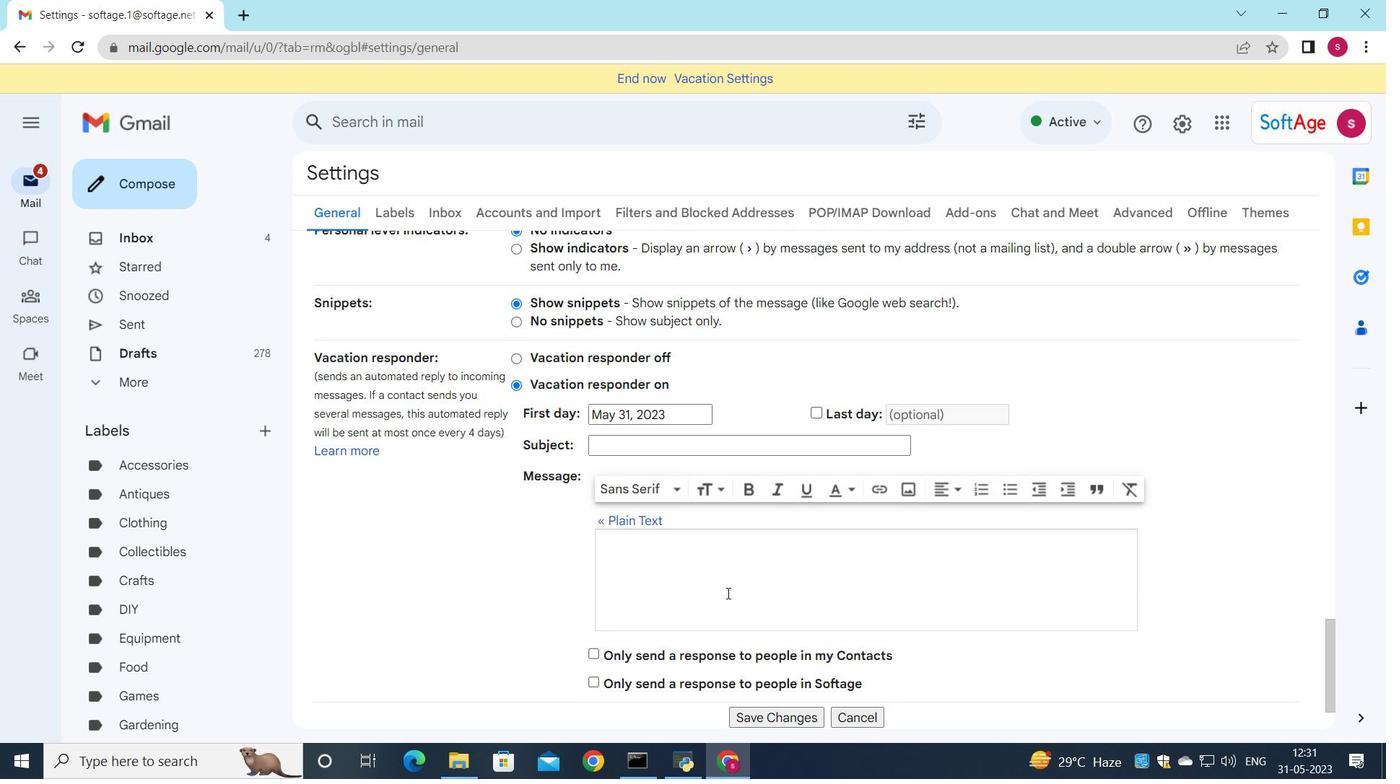 
Action: Mouse moved to (773, 627)
Screenshot: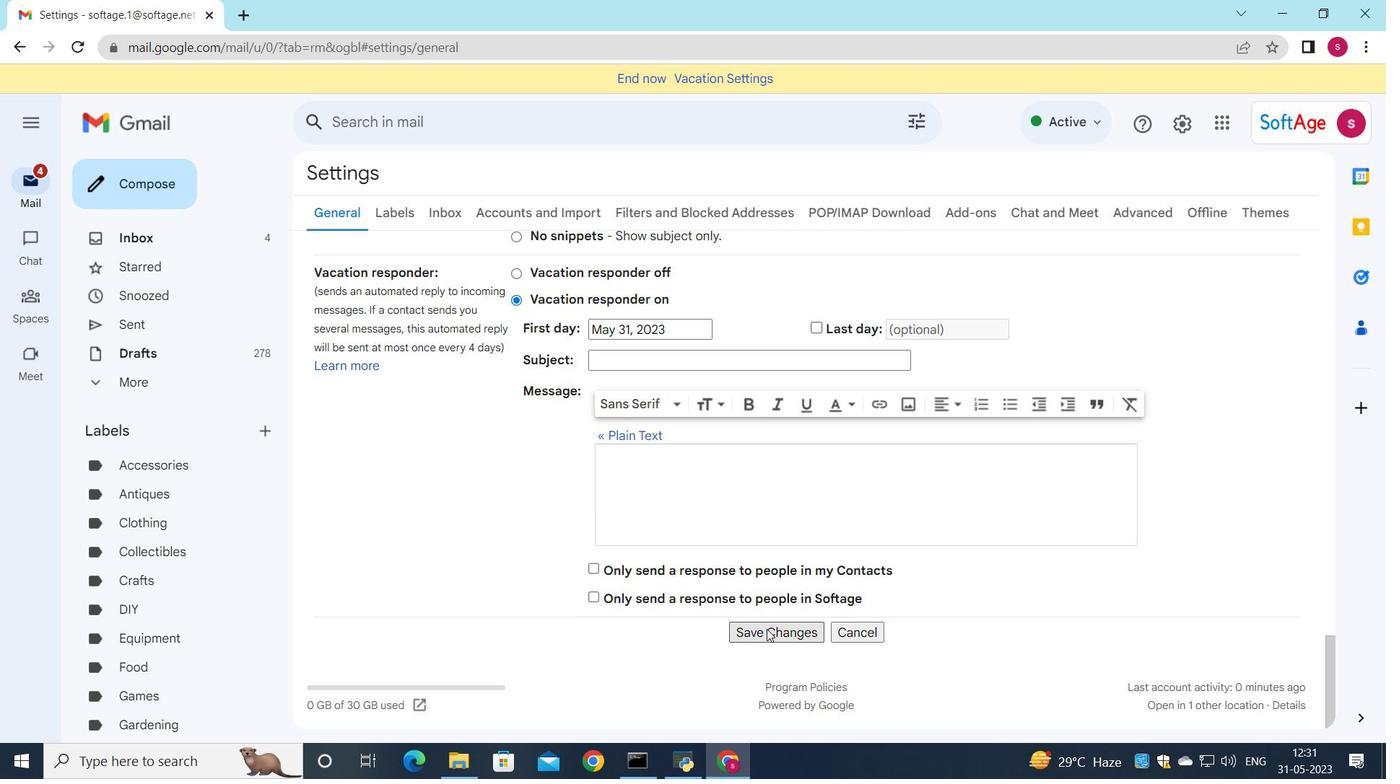
Action: Mouse pressed left at (773, 627)
Screenshot: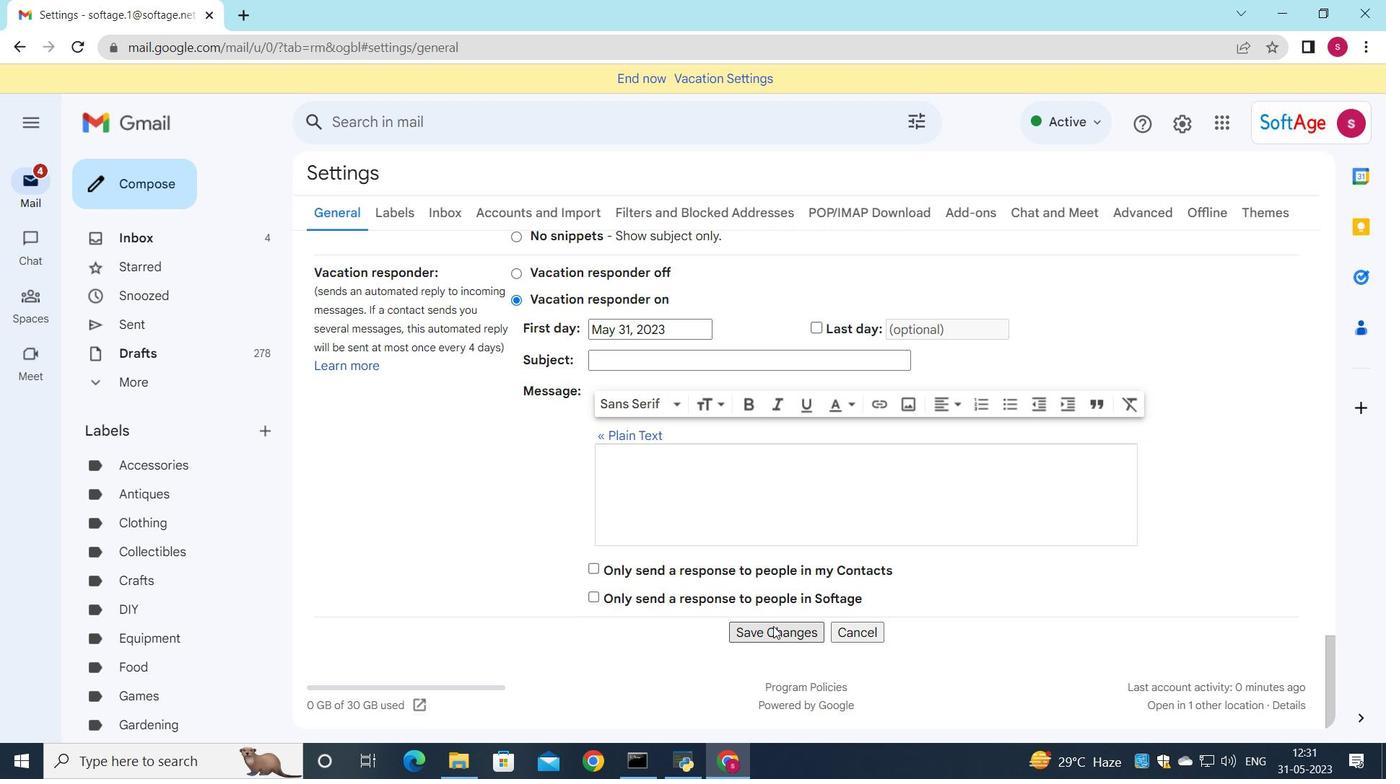 
Action: Mouse moved to (647, 654)
Screenshot: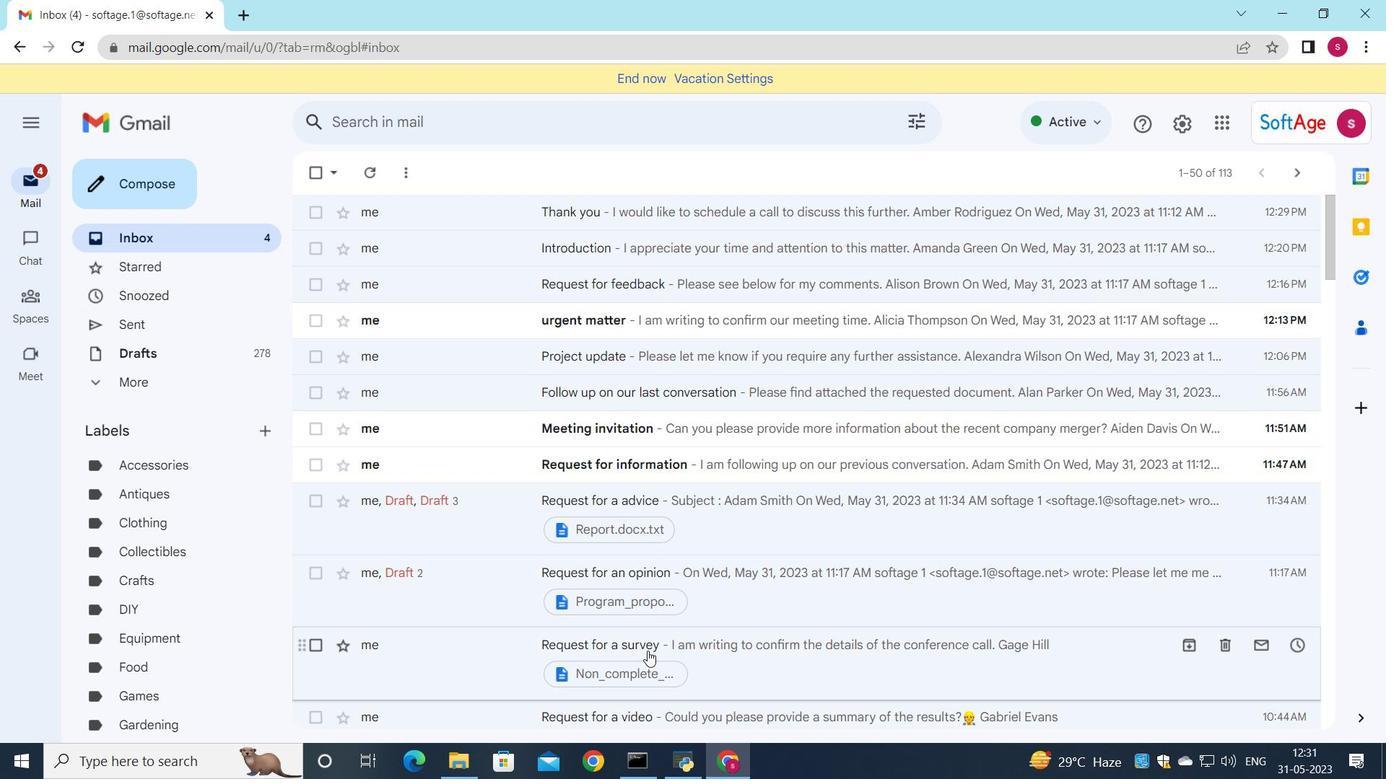 
Action: Mouse pressed left at (647, 654)
Screenshot: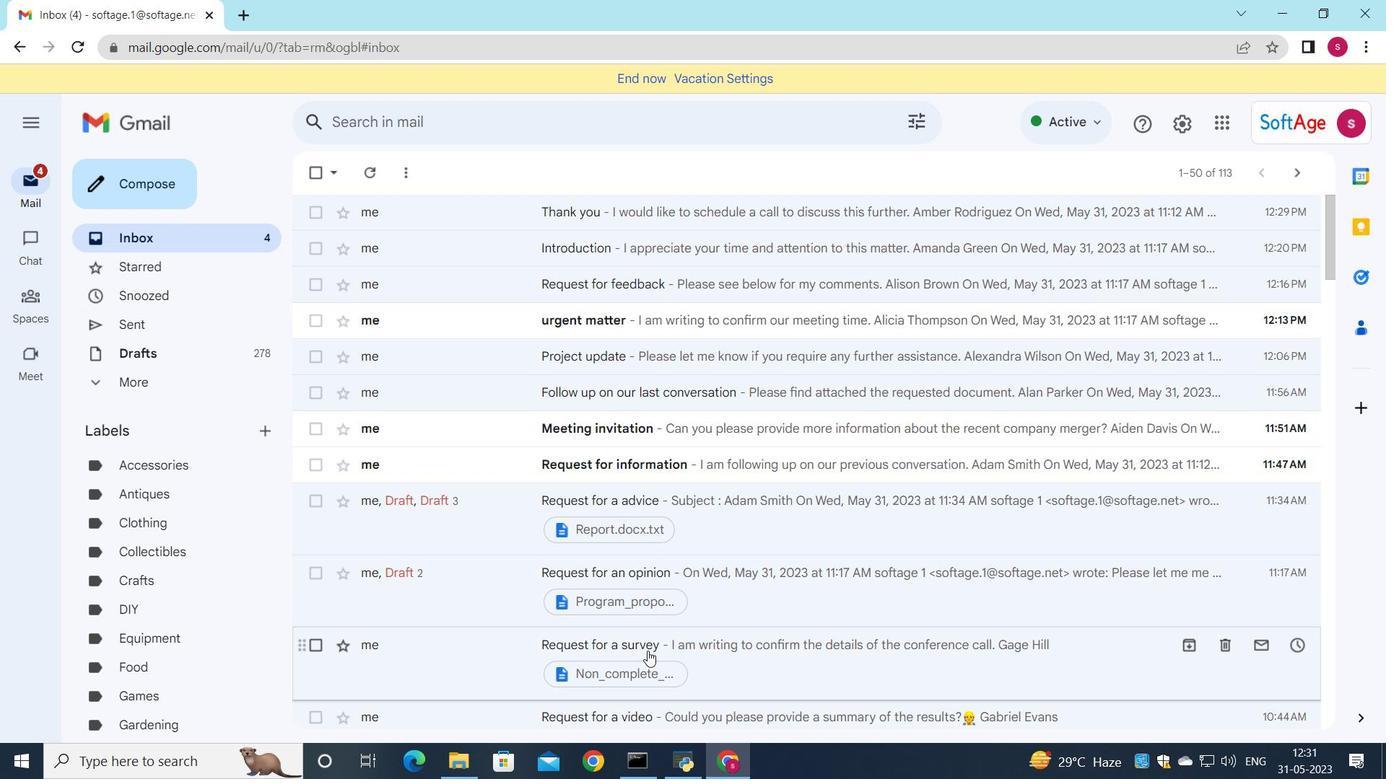 
Action: Mouse moved to (413, 566)
Screenshot: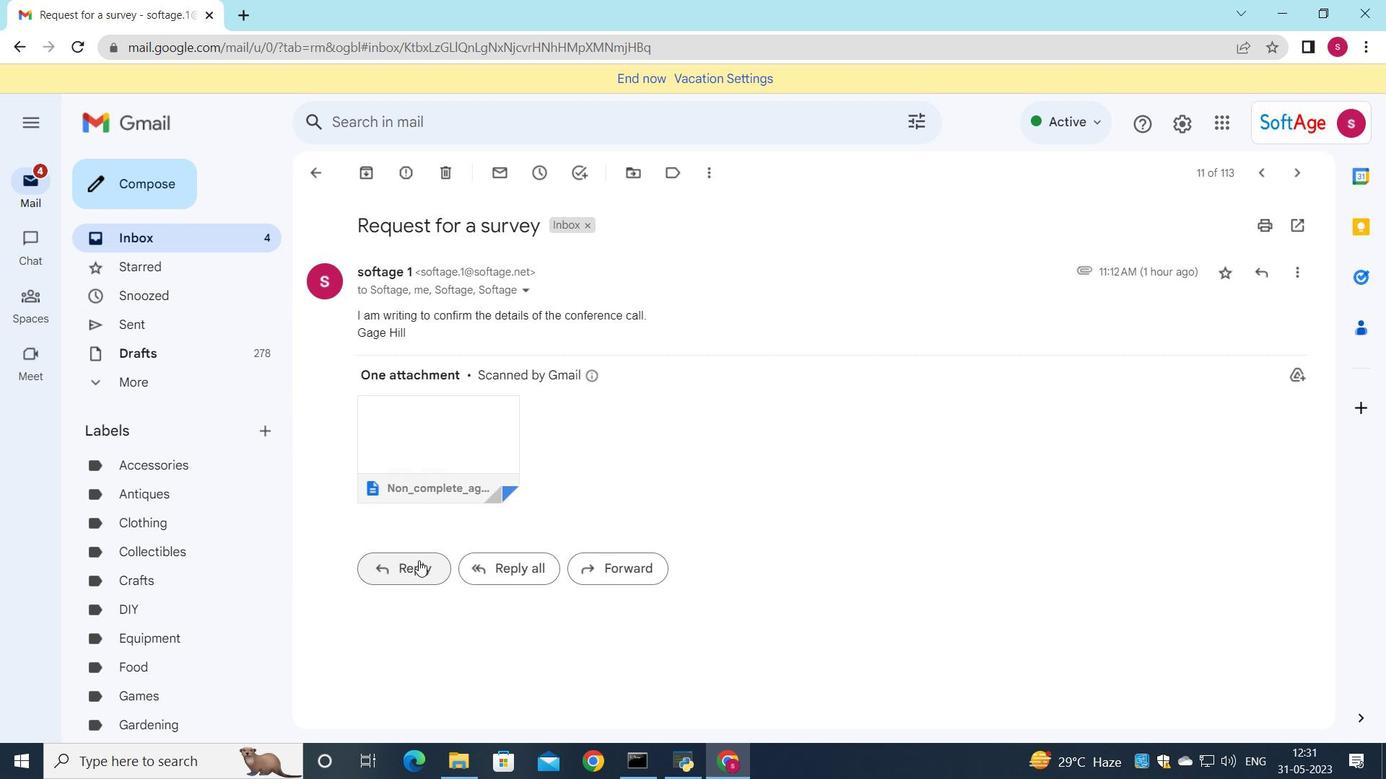 
Action: Mouse pressed left at (413, 566)
Screenshot: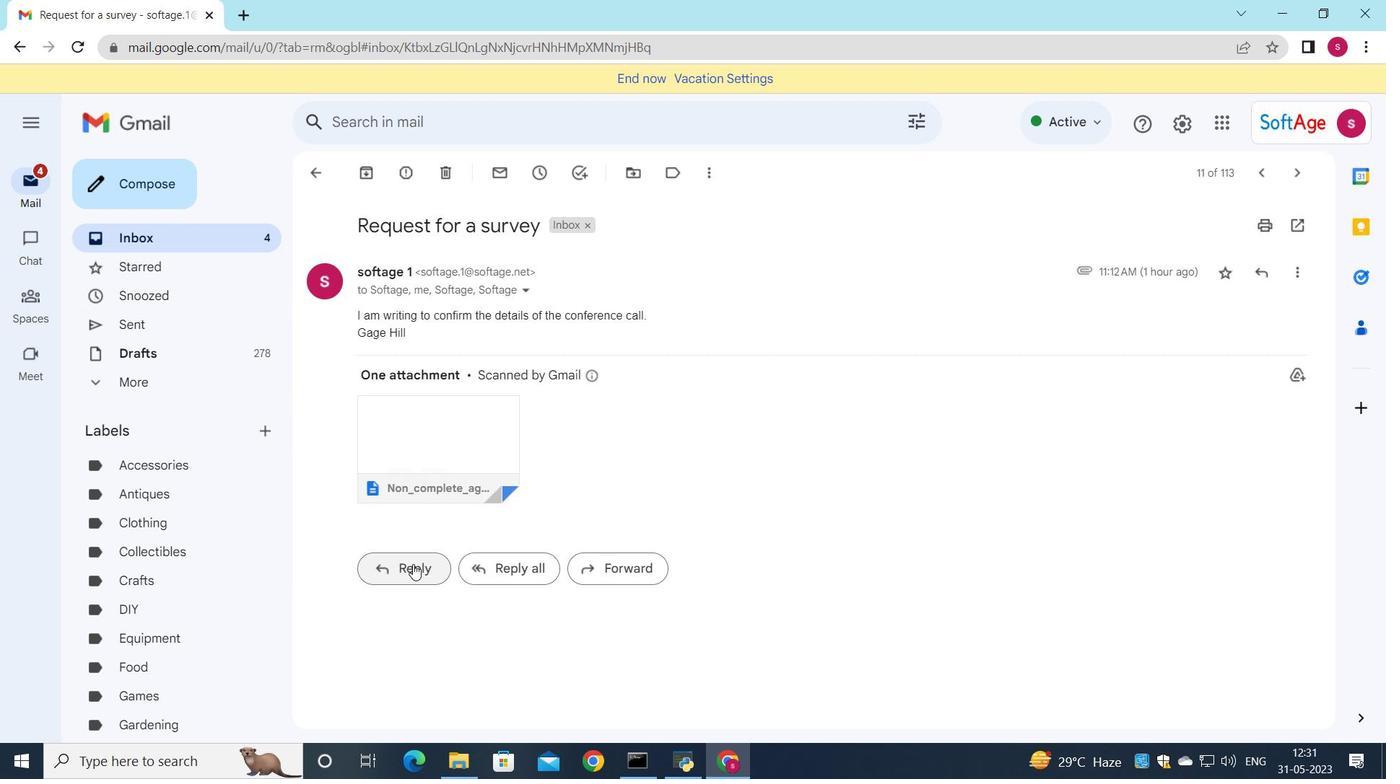 
Action: Mouse moved to (393, 493)
Screenshot: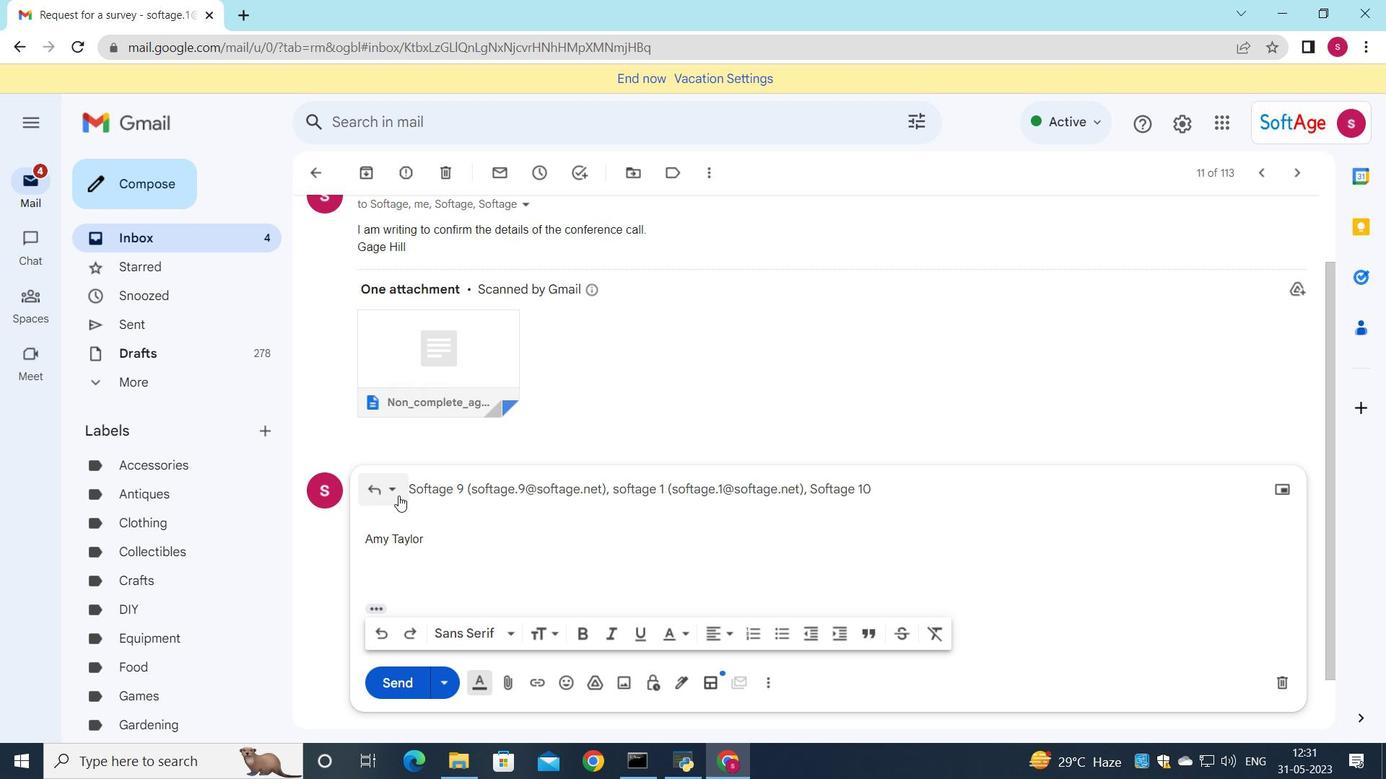
Action: Mouse pressed left at (393, 493)
Screenshot: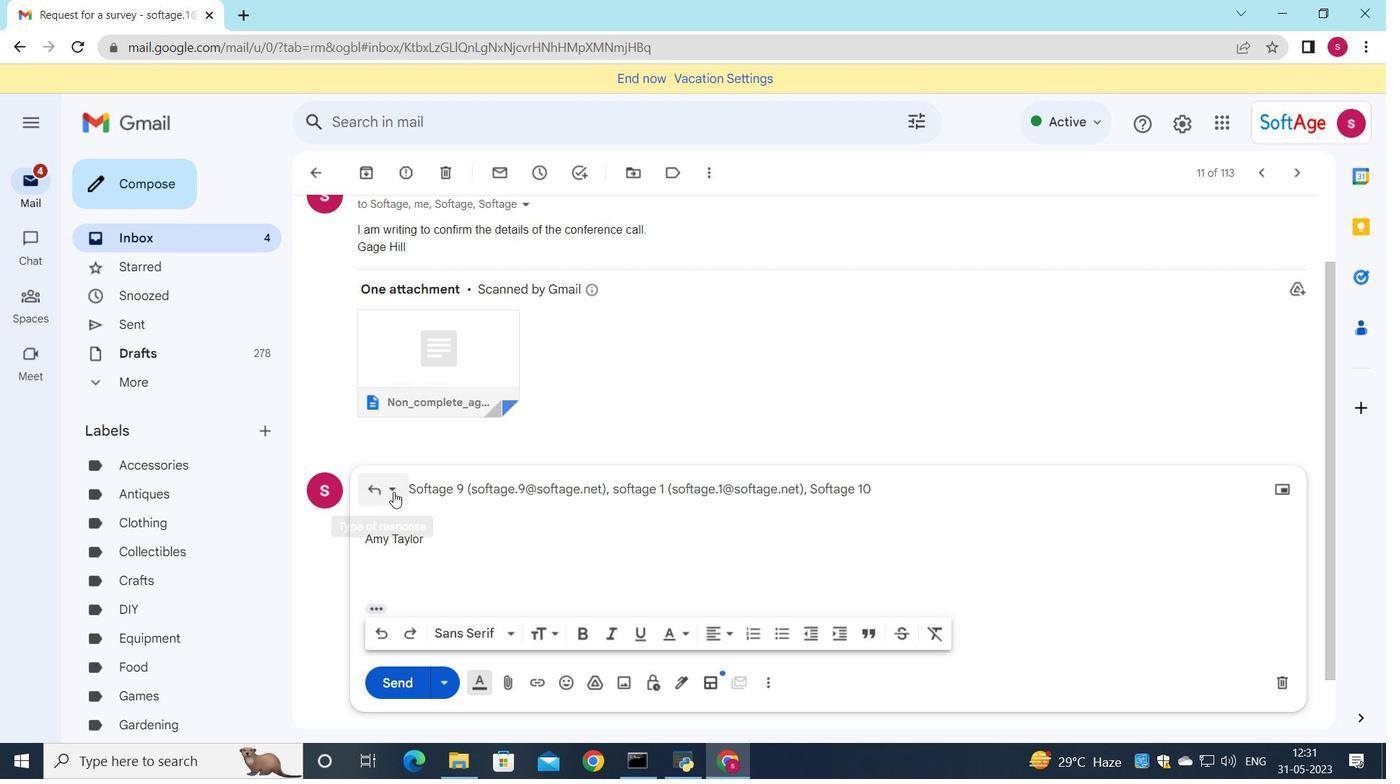 
Action: Mouse moved to (433, 537)
Screenshot: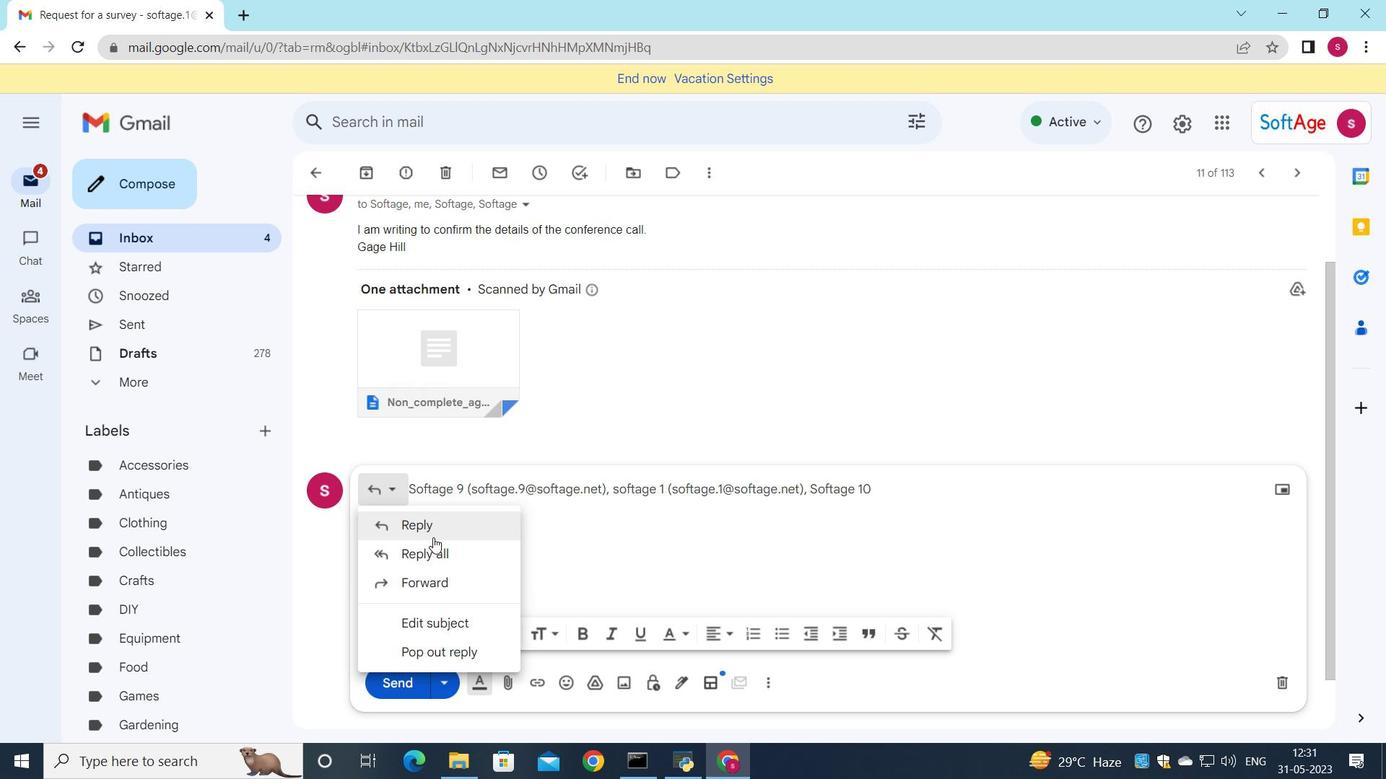
Action: Mouse pressed left at (433, 537)
Screenshot: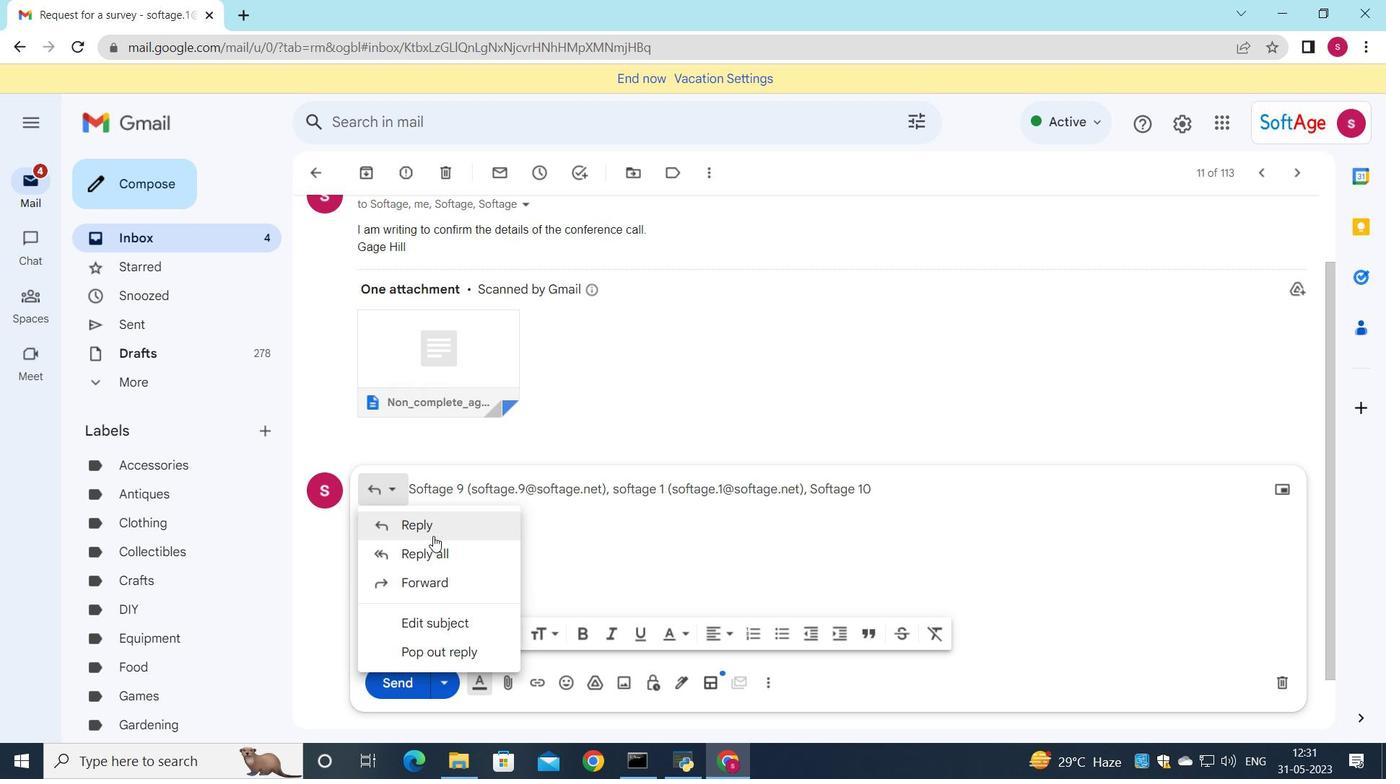 
Action: Mouse moved to (391, 492)
Screenshot: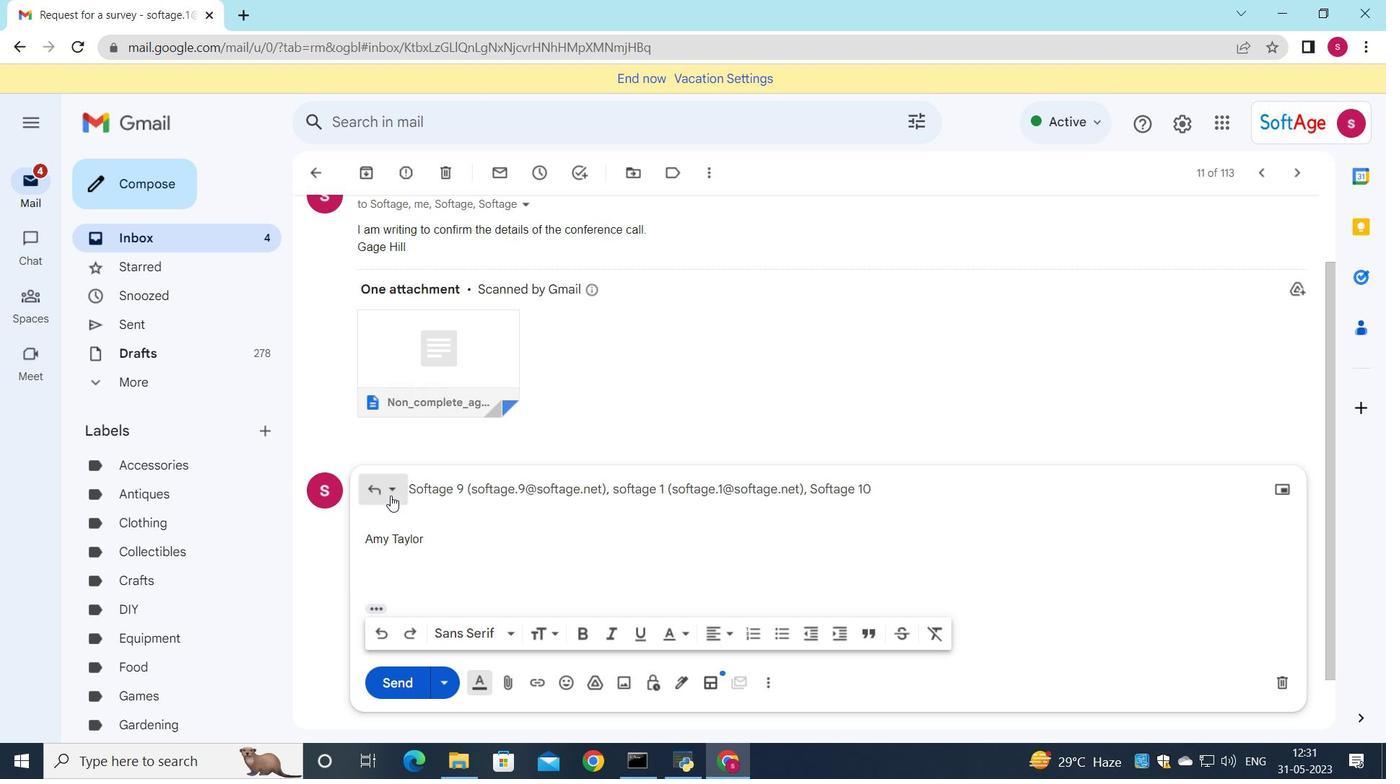 
Action: Mouse pressed left at (391, 492)
Screenshot: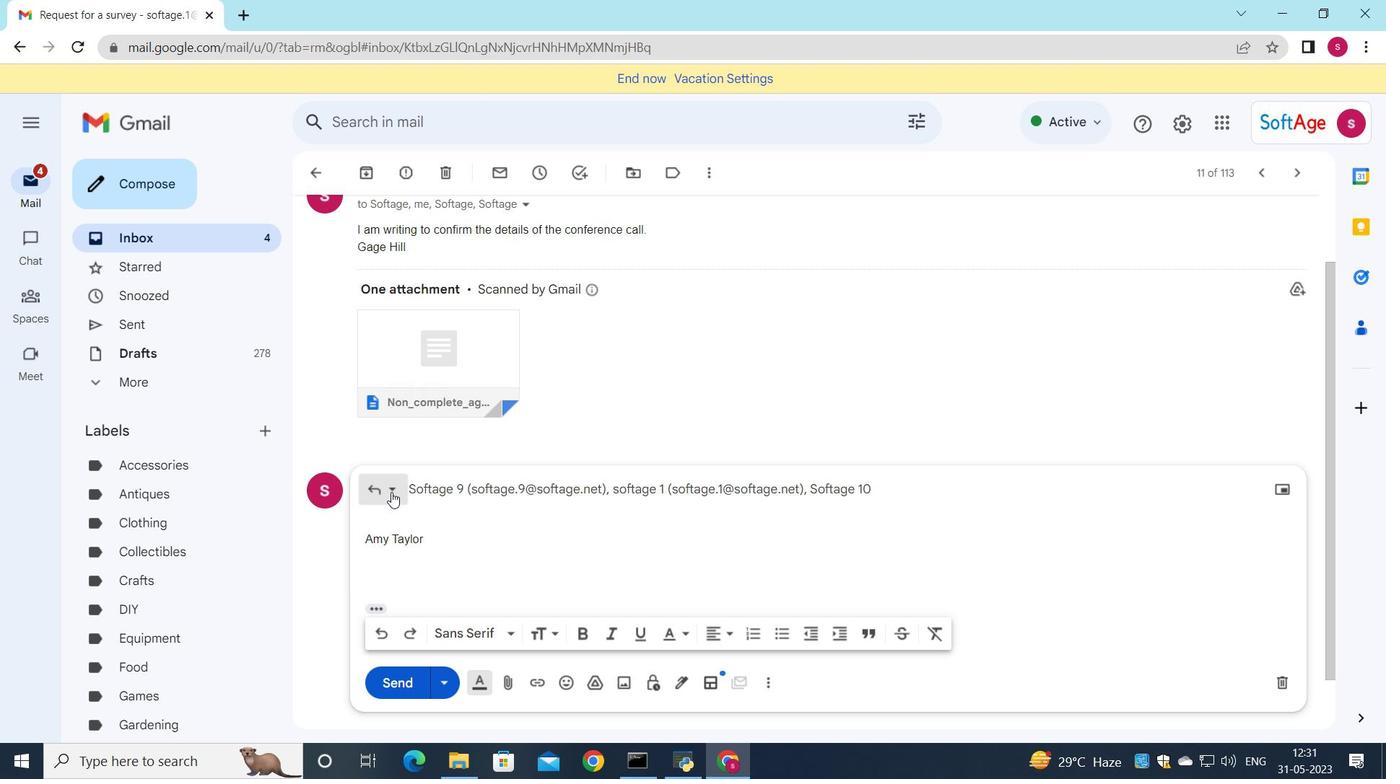 
Action: Mouse moved to (412, 624)
Screenshot: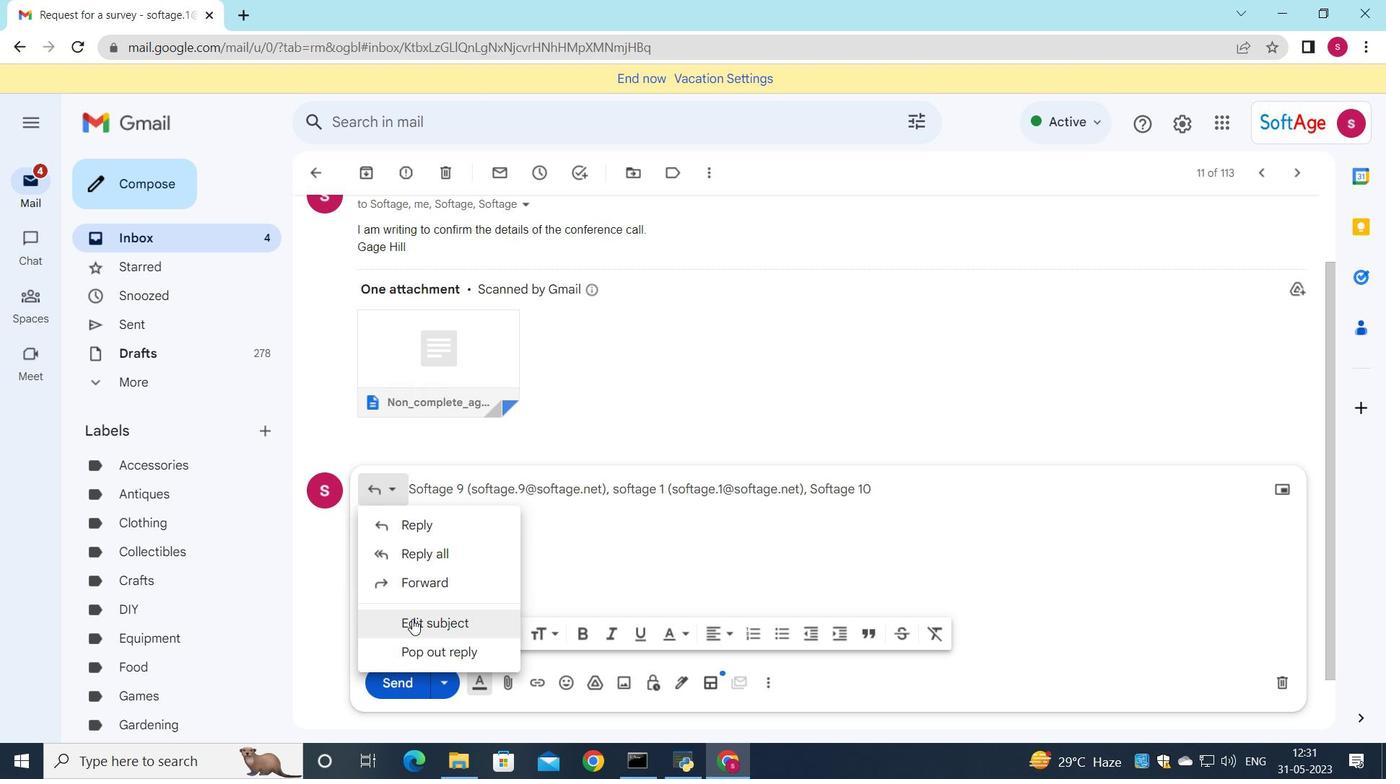
Action: Mouse pressed left at (412, 624)
Screenshot: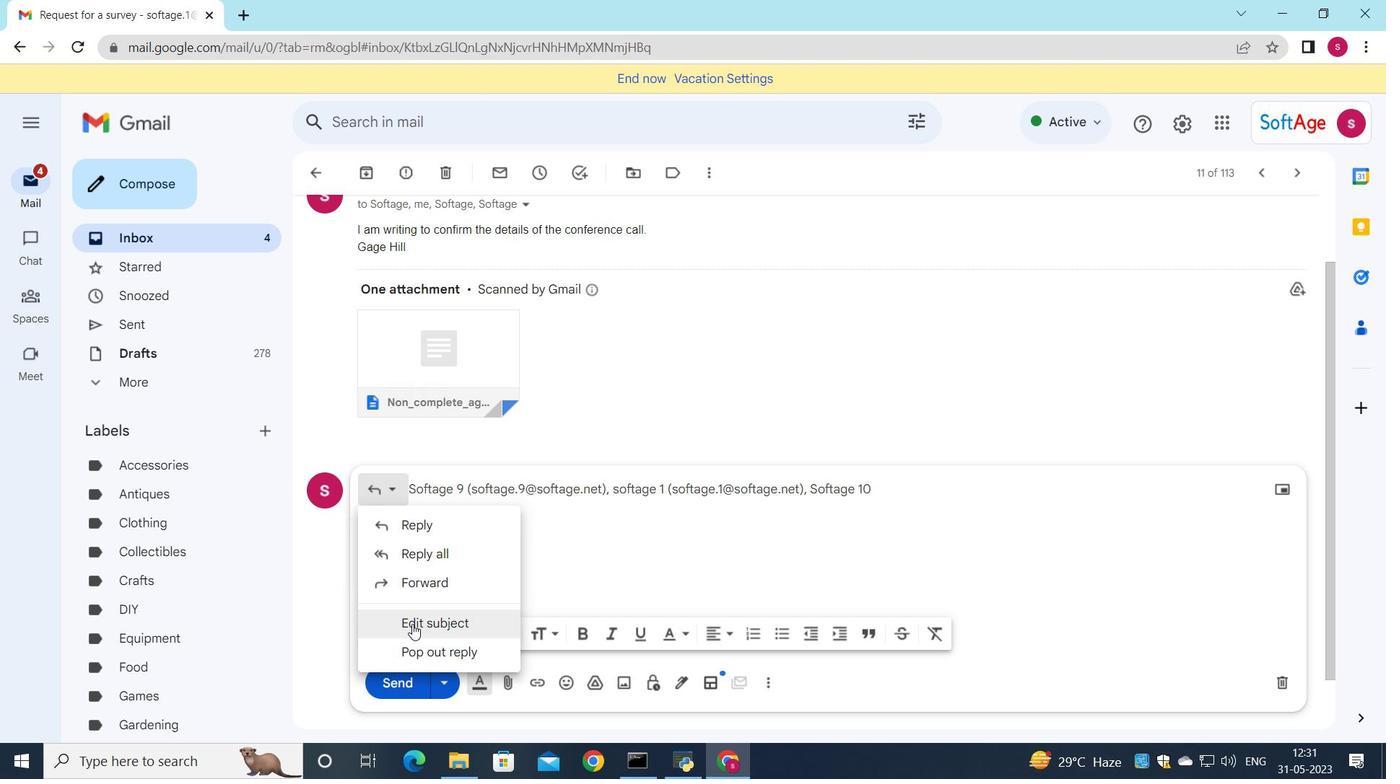 
Action: Mouse moved to (764, 576)
Screenshot: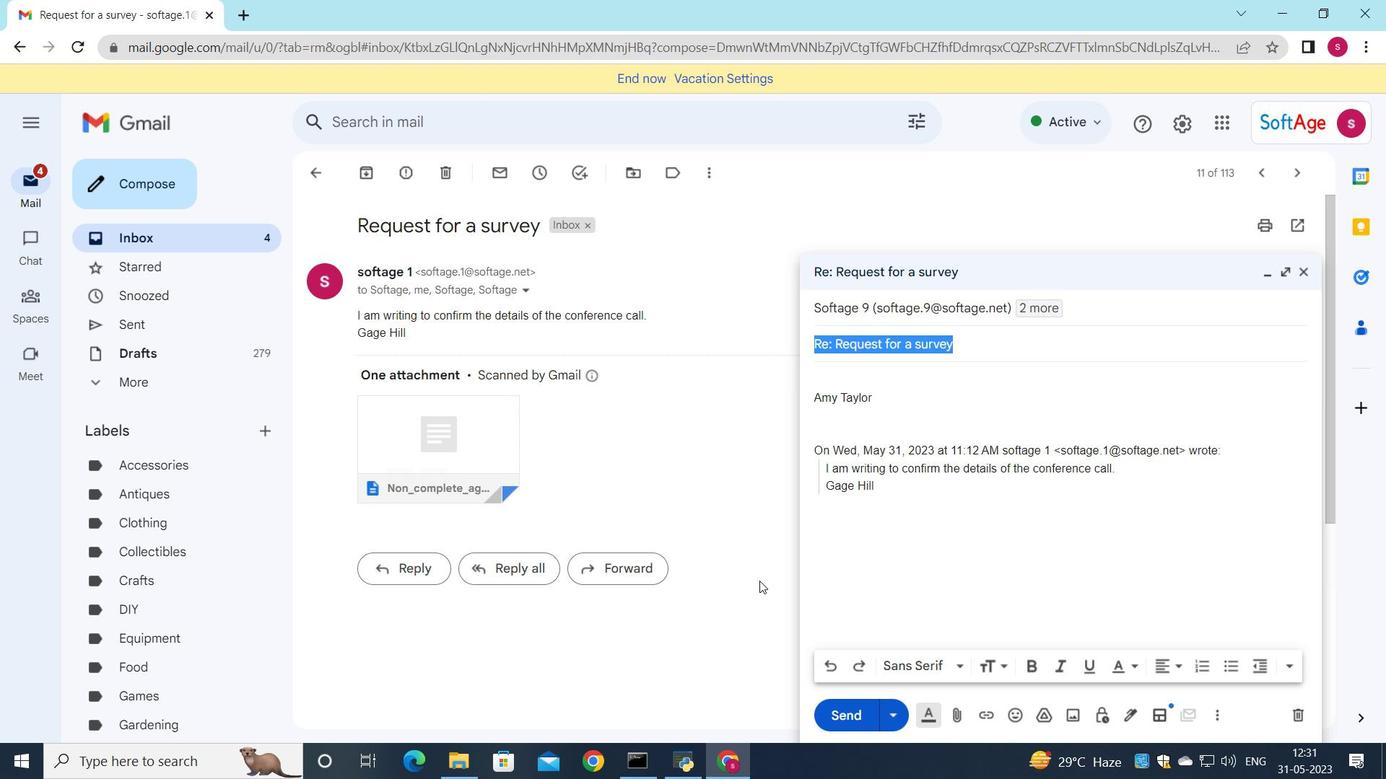 
Action: Key pressed <Key.shift>Question<Key.space>regarding<Key.space>a<Key.space>project
Screenshot: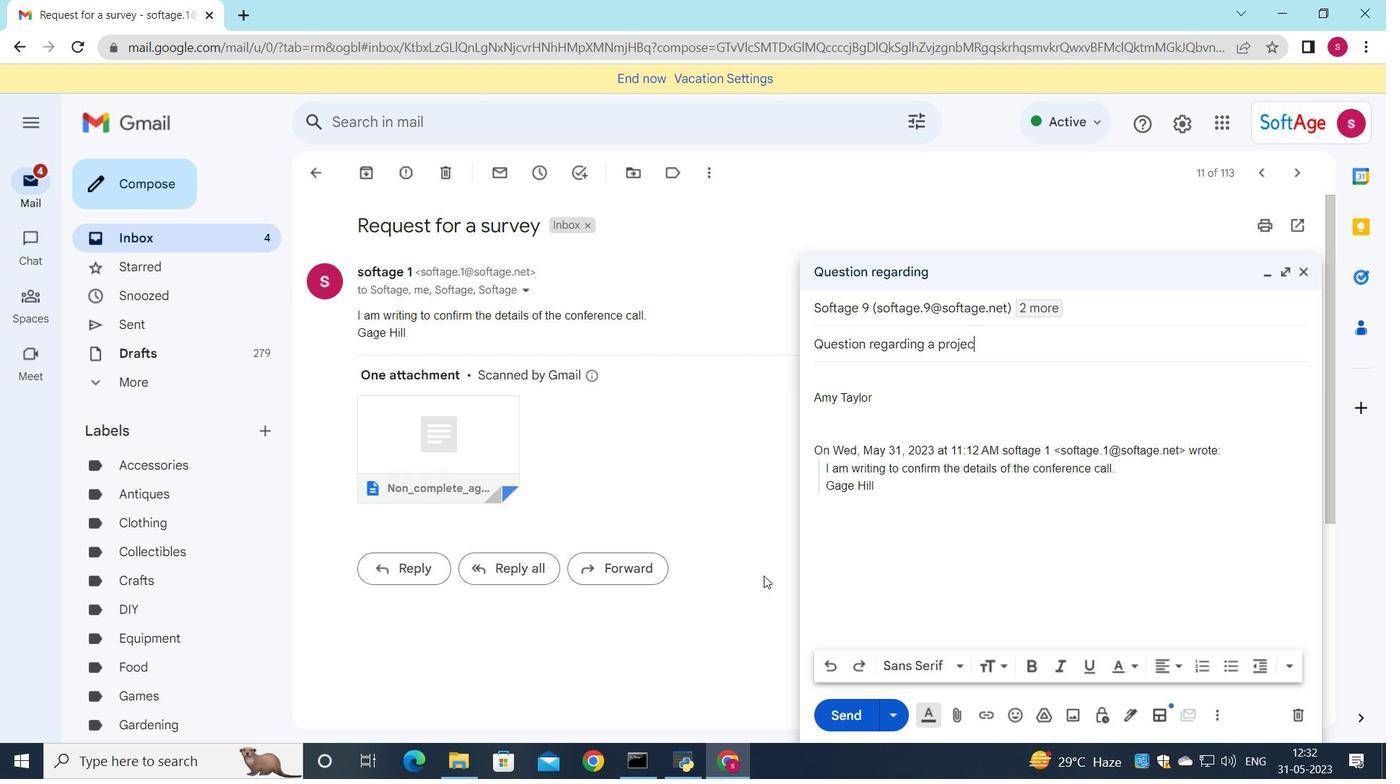 
Action: Mouse moved to (846, 382)
Screenshot: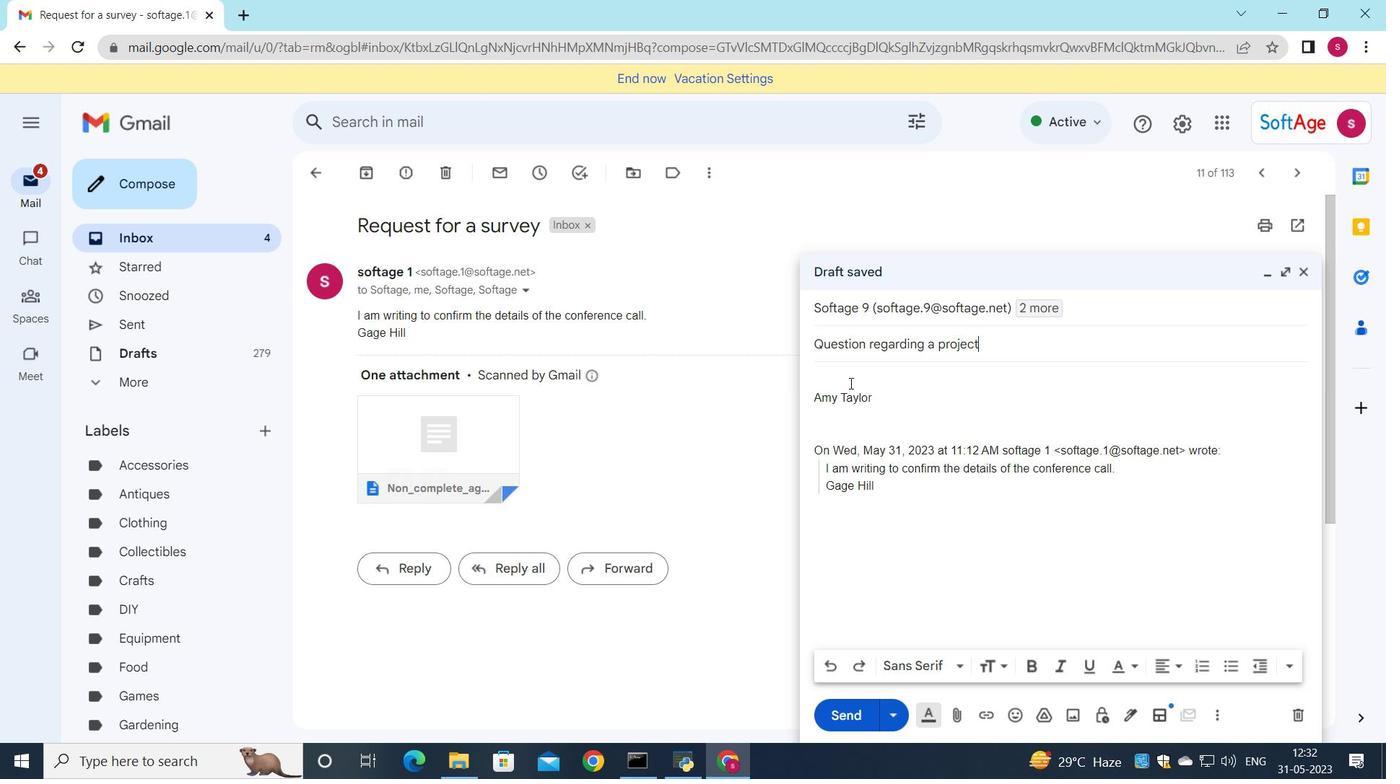 
Action: Mouse pressed left at (846, 382)
Screenshot: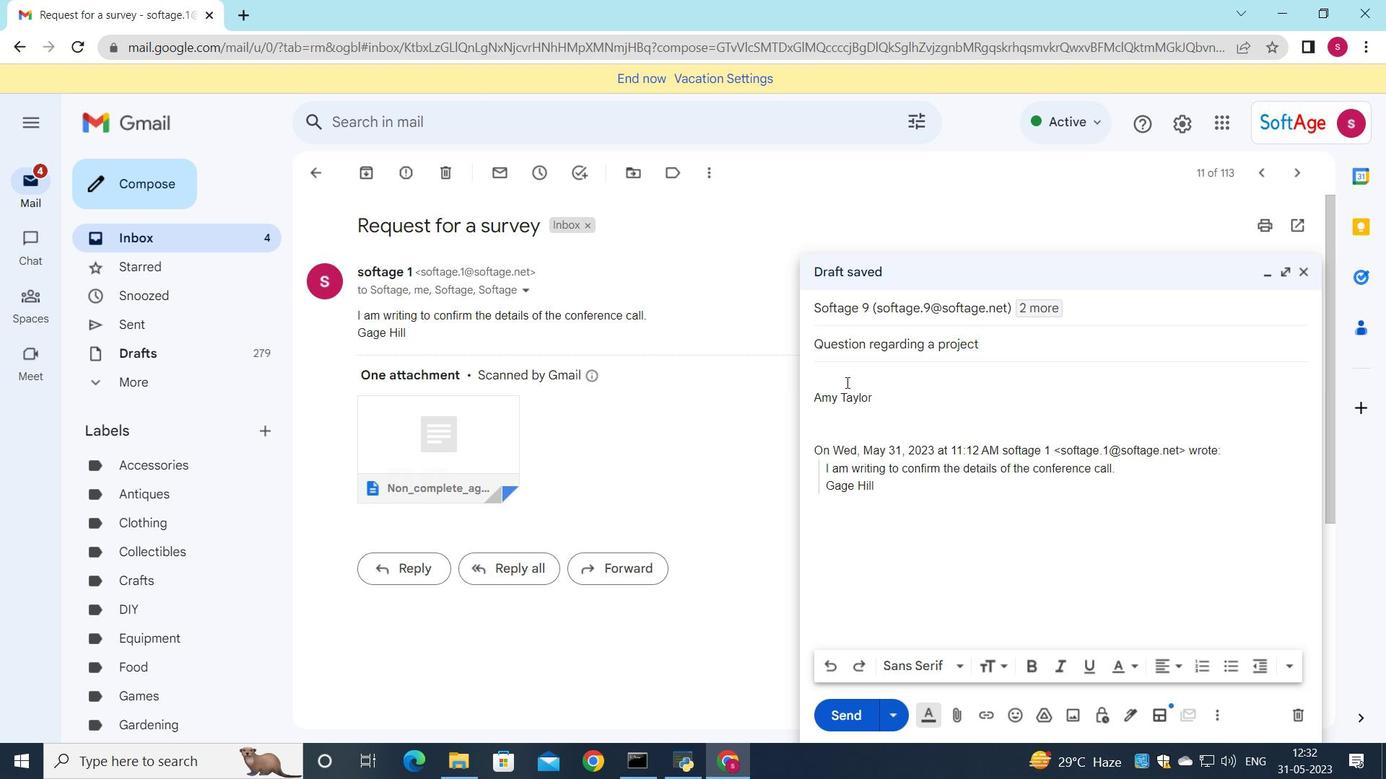 
Action: Key pressed <Key.shift>can<Key.space>you<Key.space>please<Key.space>provide<Key.space>more<Key.space>information<Key.space>about<Key.space>ne<Key.backspace><Key.backspace>the<Key.space>new<Key.space><Key.shift><Key.shift><Key.shift><Key.shift><Key.shift><Key.shift><Key.shift><Key.shift><Key.shift><Key.shift>HR<Key.space>policies
Screenshot: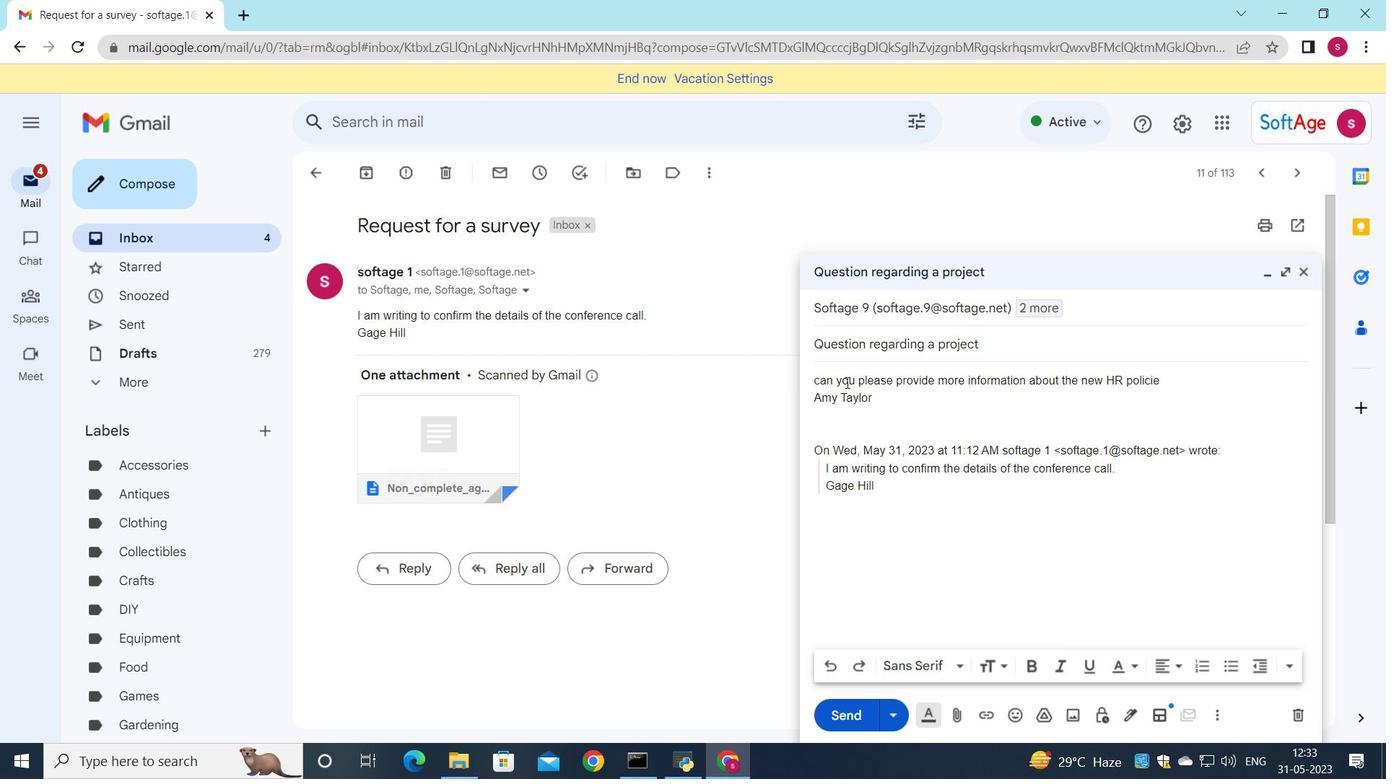 
Action: Mouse moved to (833, 407)
Screenshot: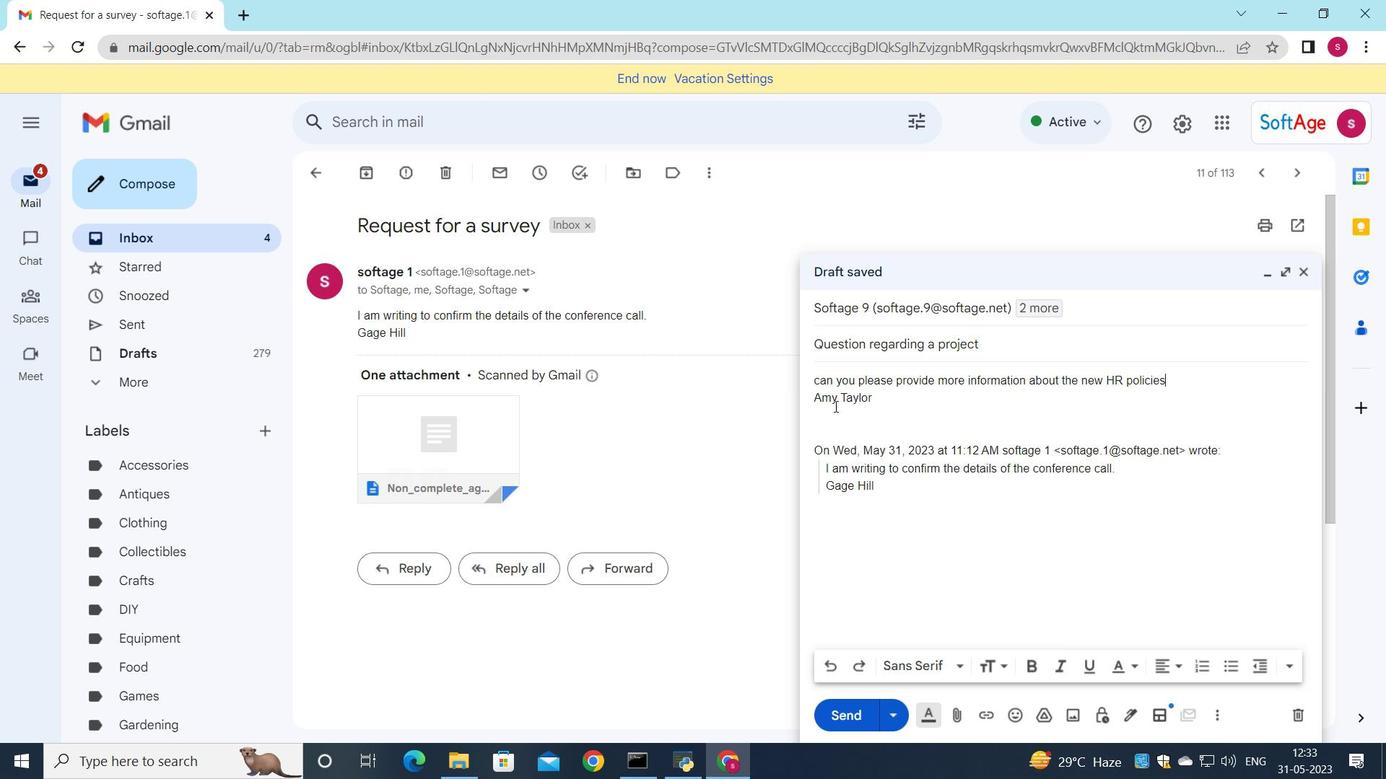 
Action: Key pressed <Key.shift_r>?
Screenshot: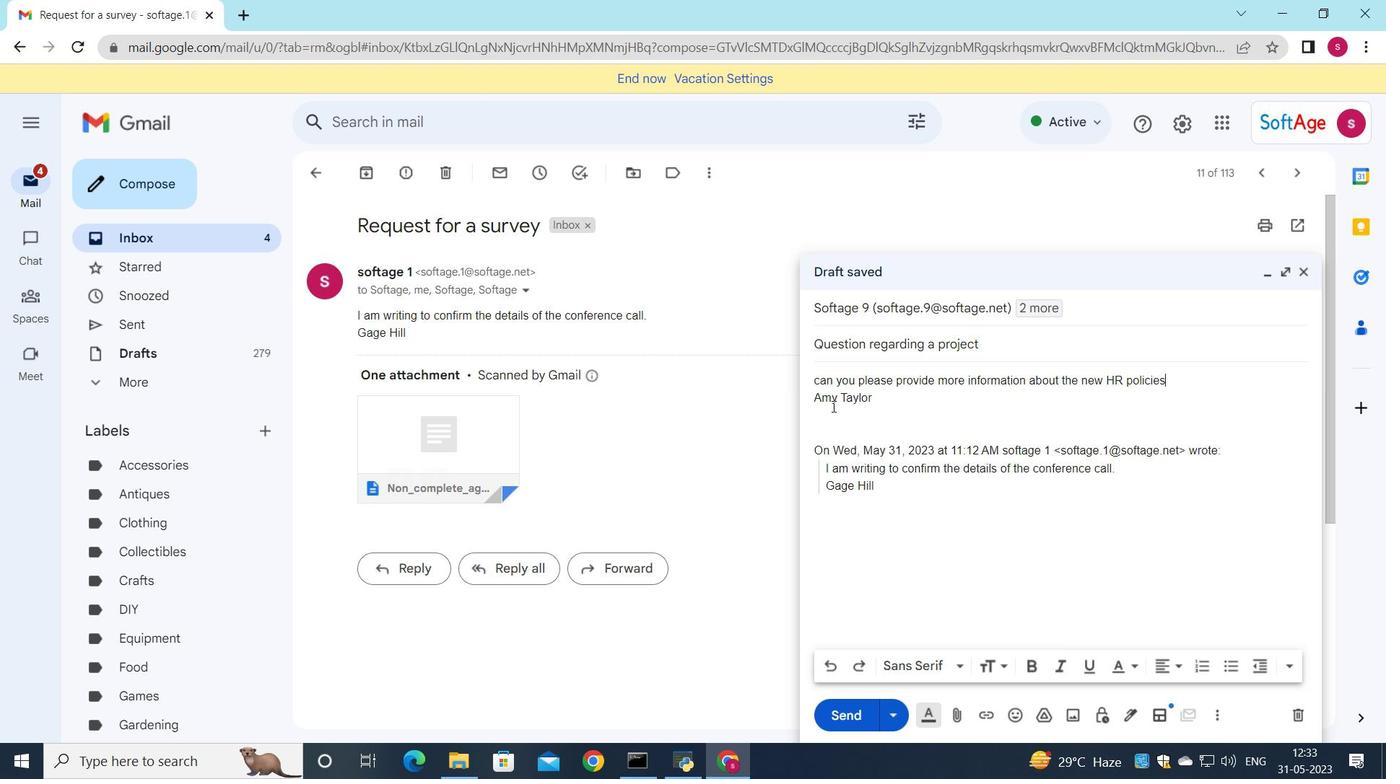 
Action: Mouse moved to (819, 386)
Screenshot: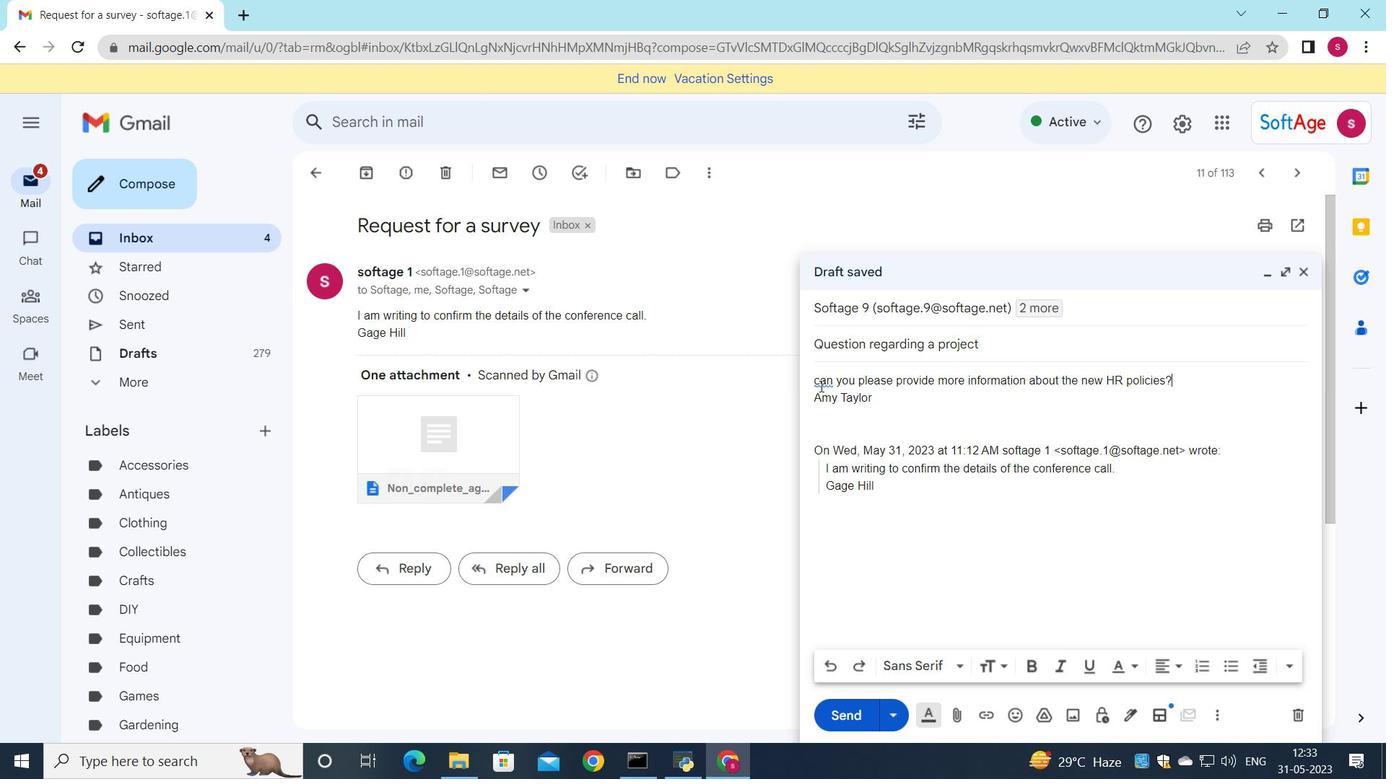 
Action: Mouse pressed left at (819, 386)
Screenshot: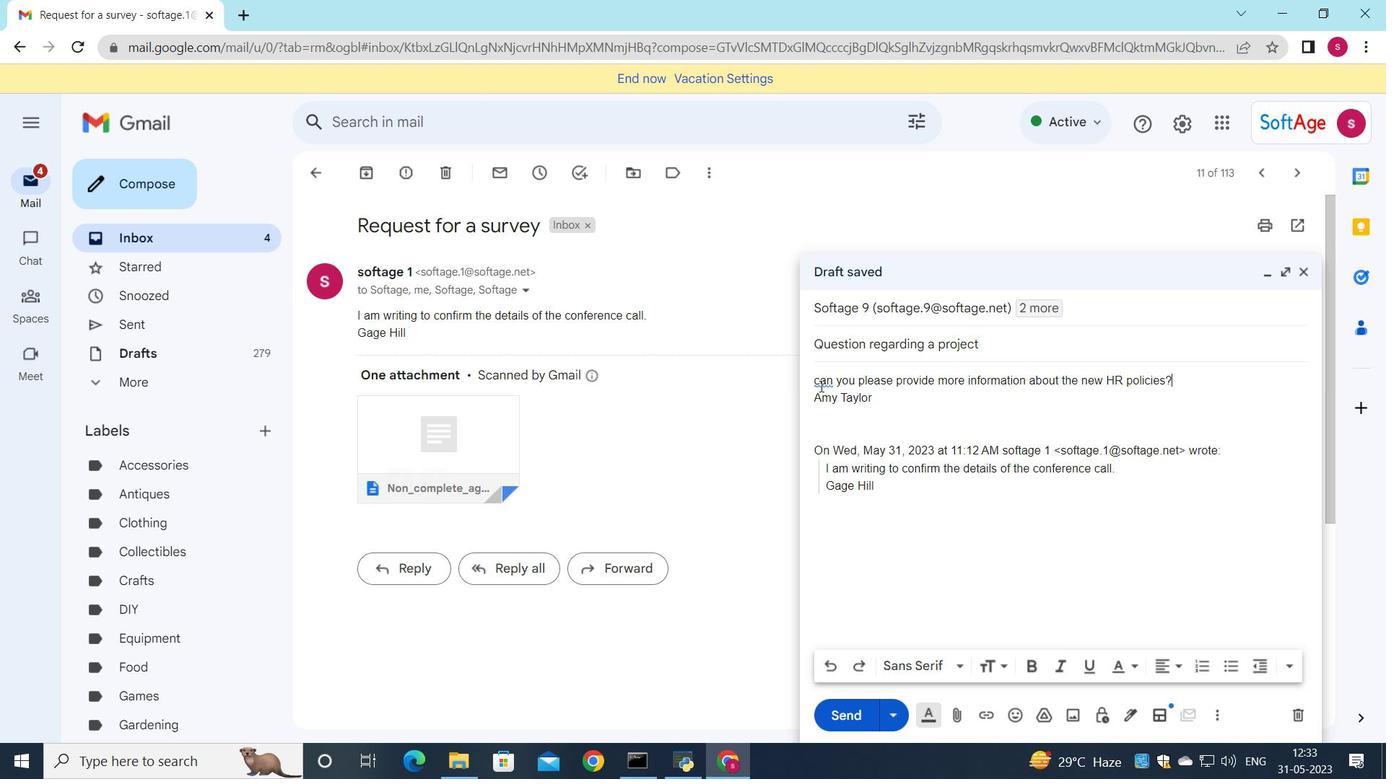 
Action: Mouse moved to (828, 410)
Screenshot: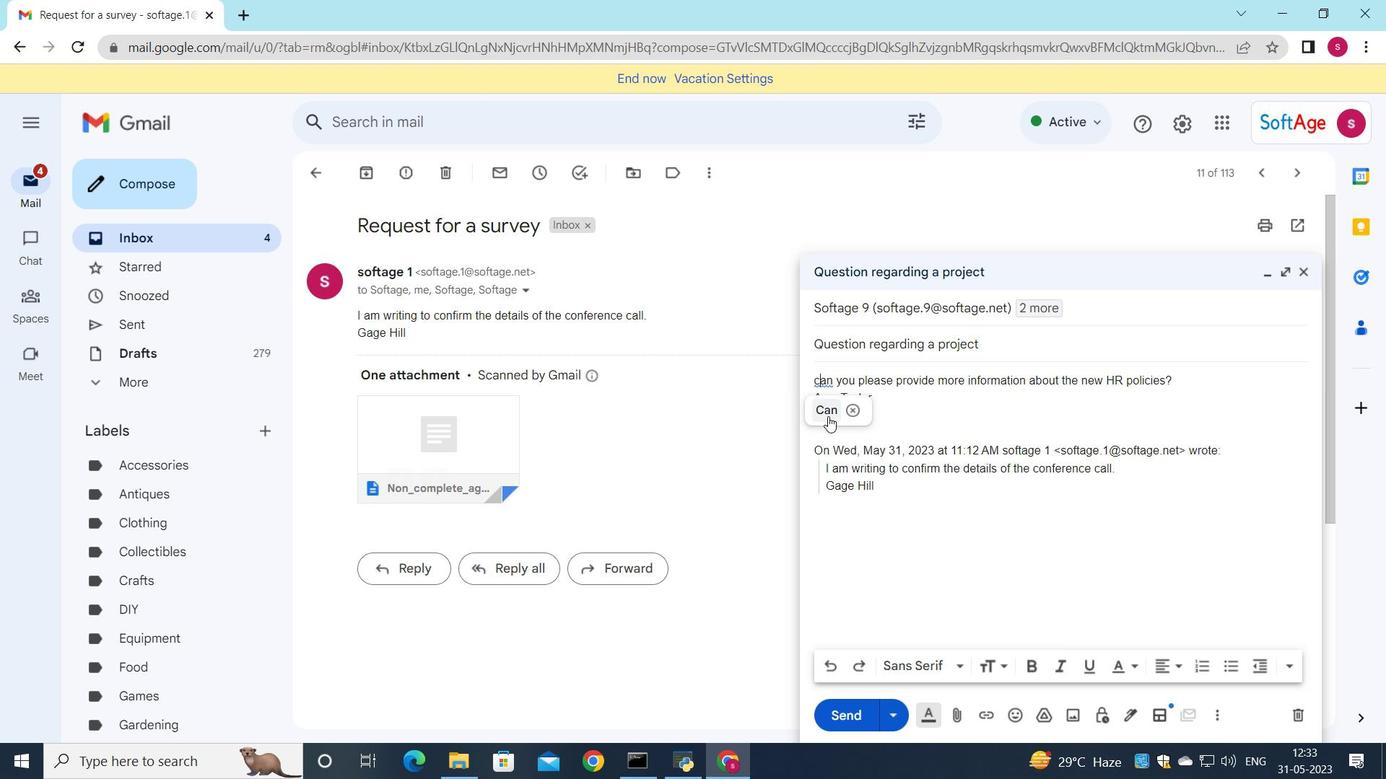 
Action: Mouse pressed left at (828, 410)
Screenshot: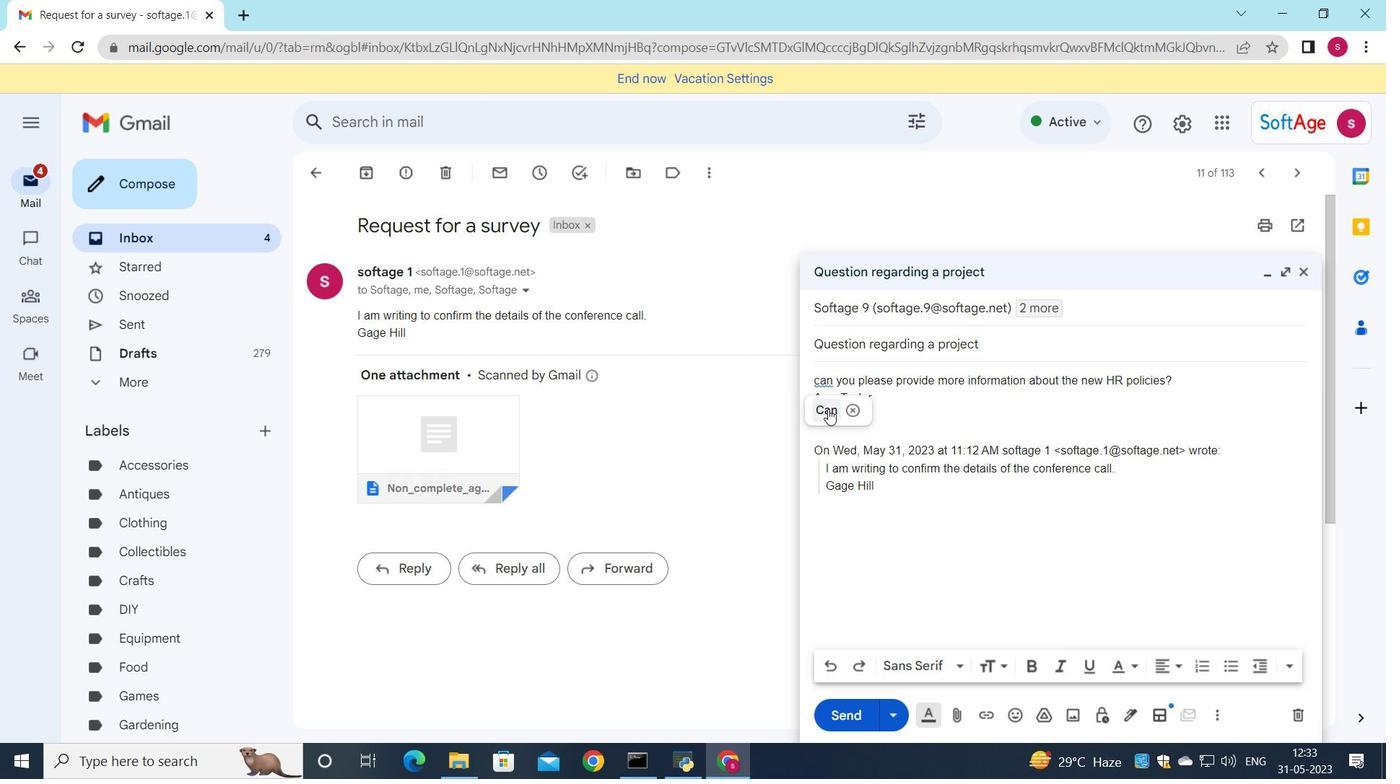 
Action: Mouse moved to (1179, 379)
Screenshot: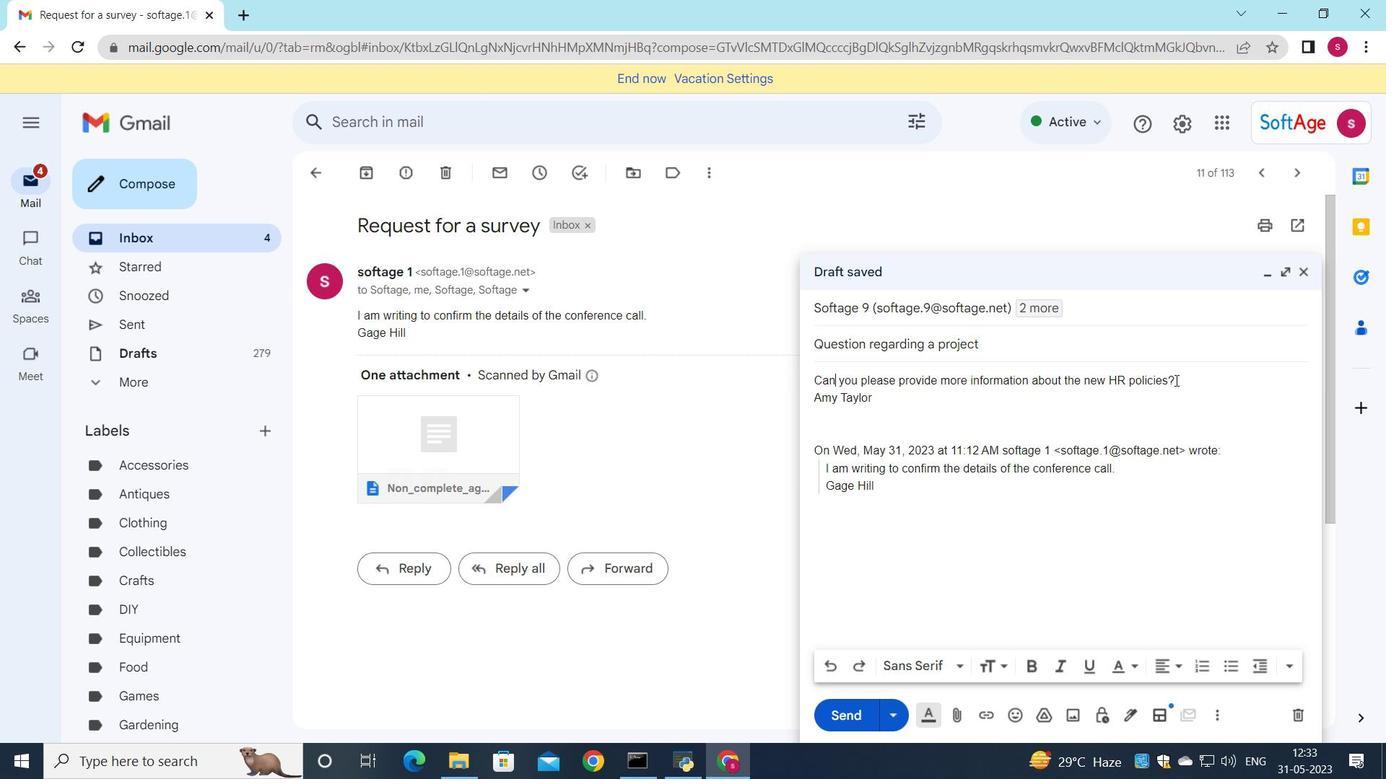 
Action: Mouse pressed left at (1179, 379)
Screenshot: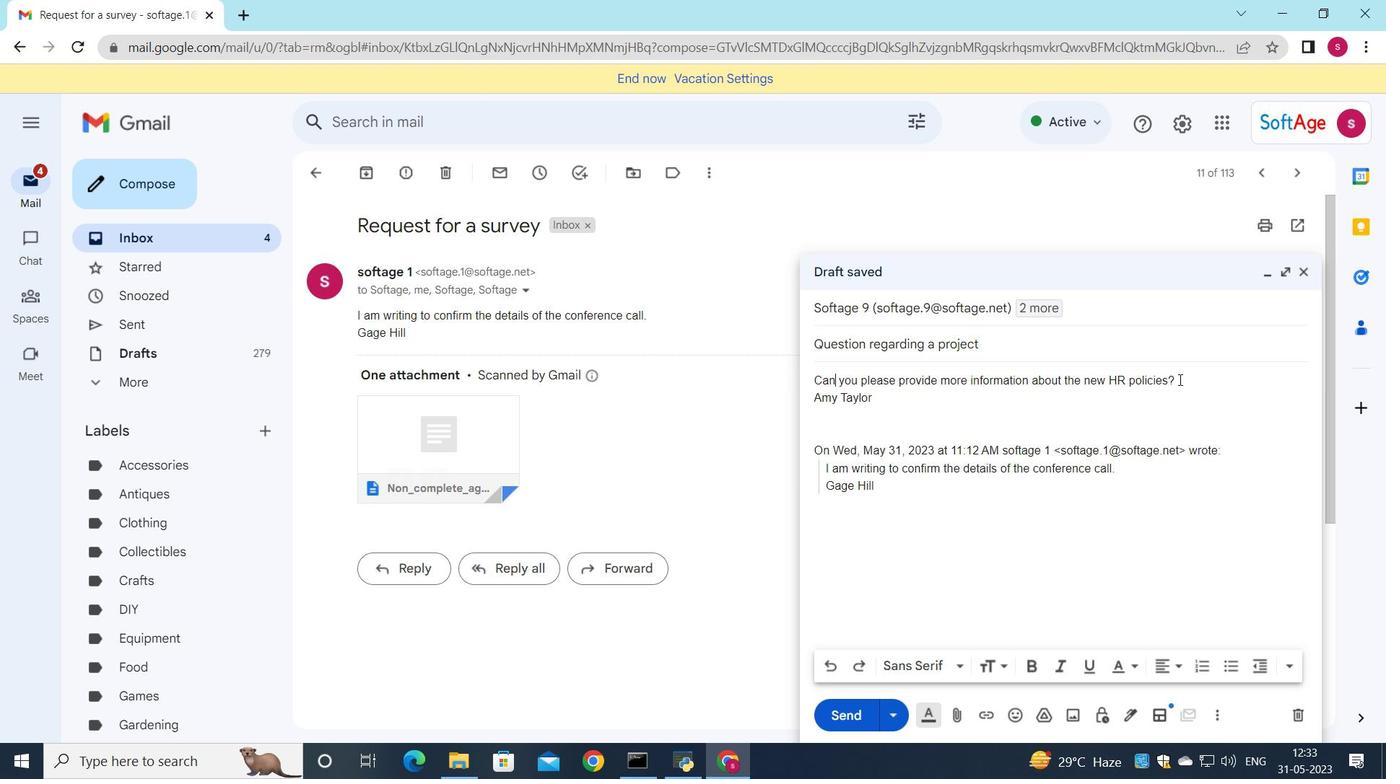 
Action: Mouse moved to (839, 665)
Screenshot: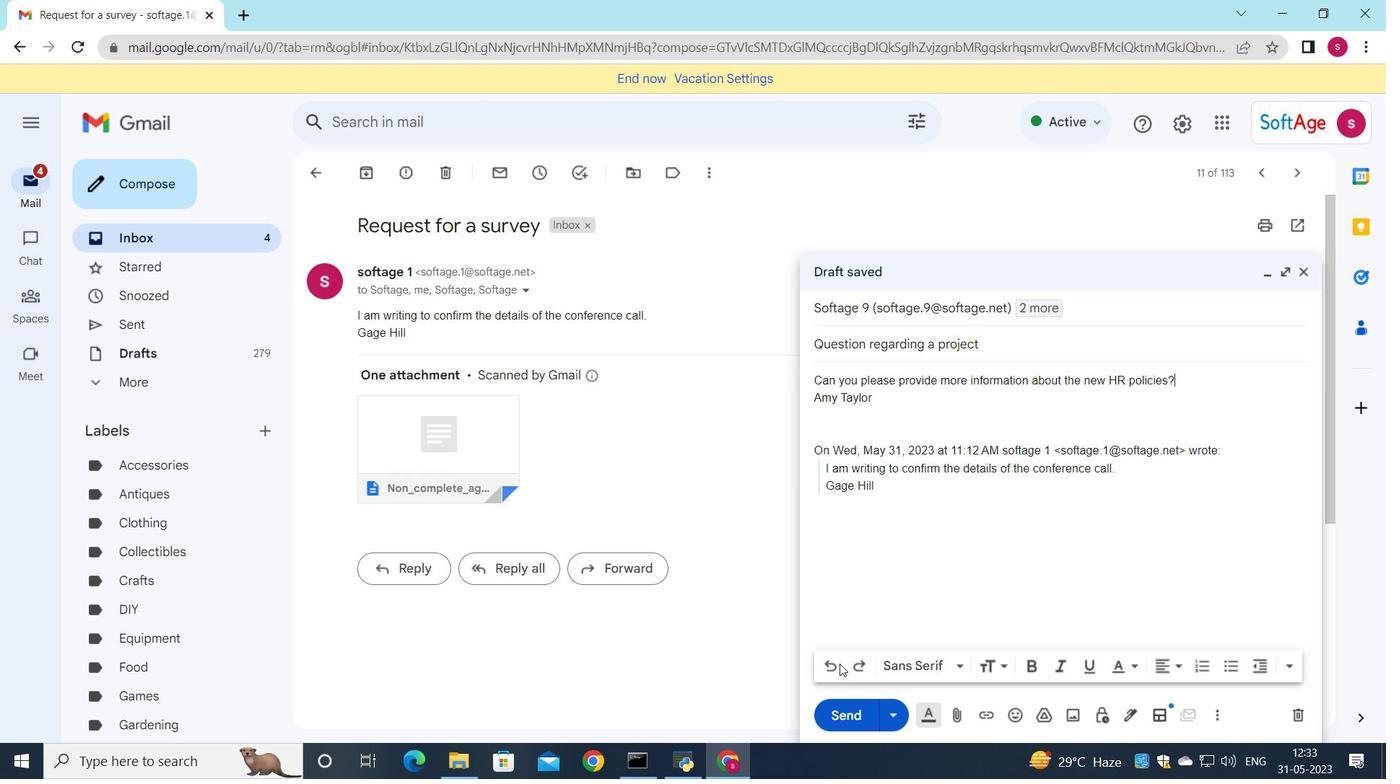 
Action: Mouse pressed left at (839, 665)
Screenshot: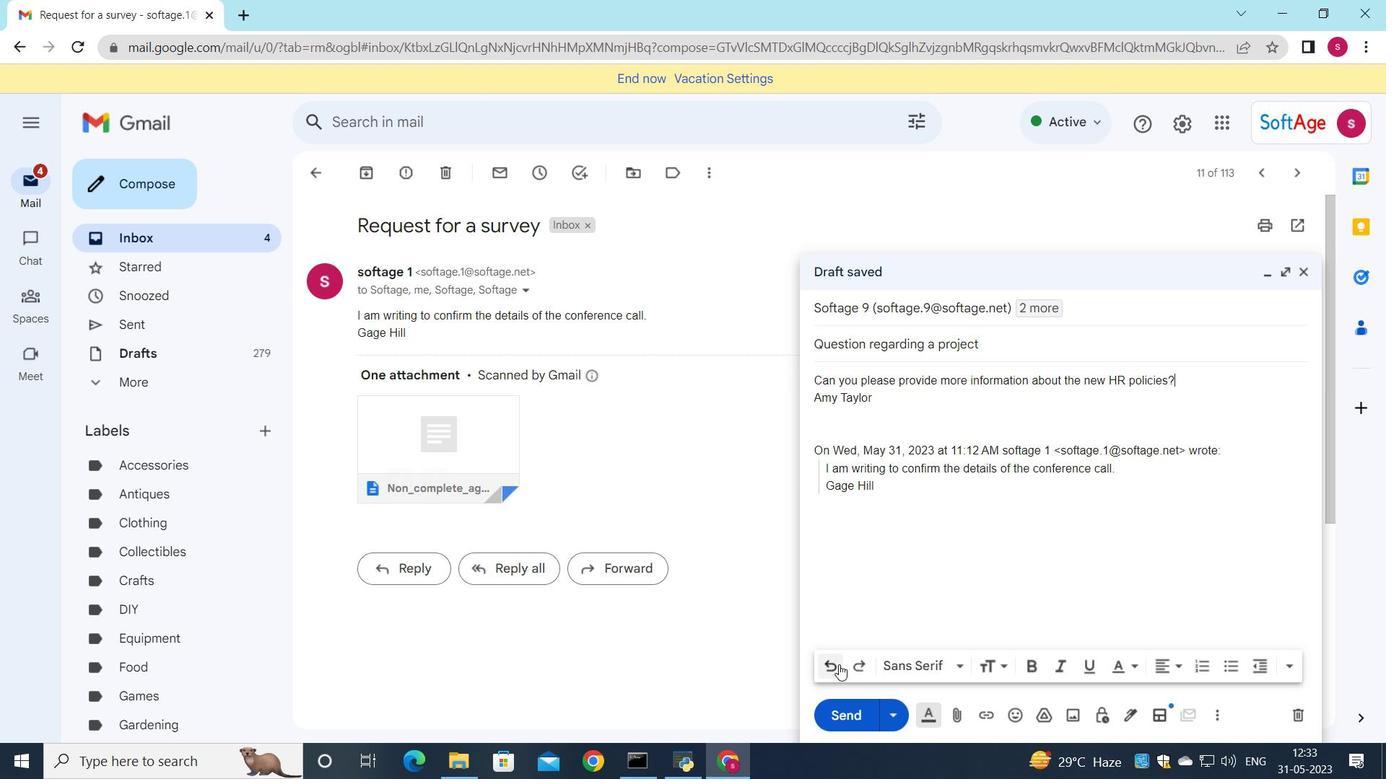 
Action: Mouse pressed left at (839, 665)
Screenshot: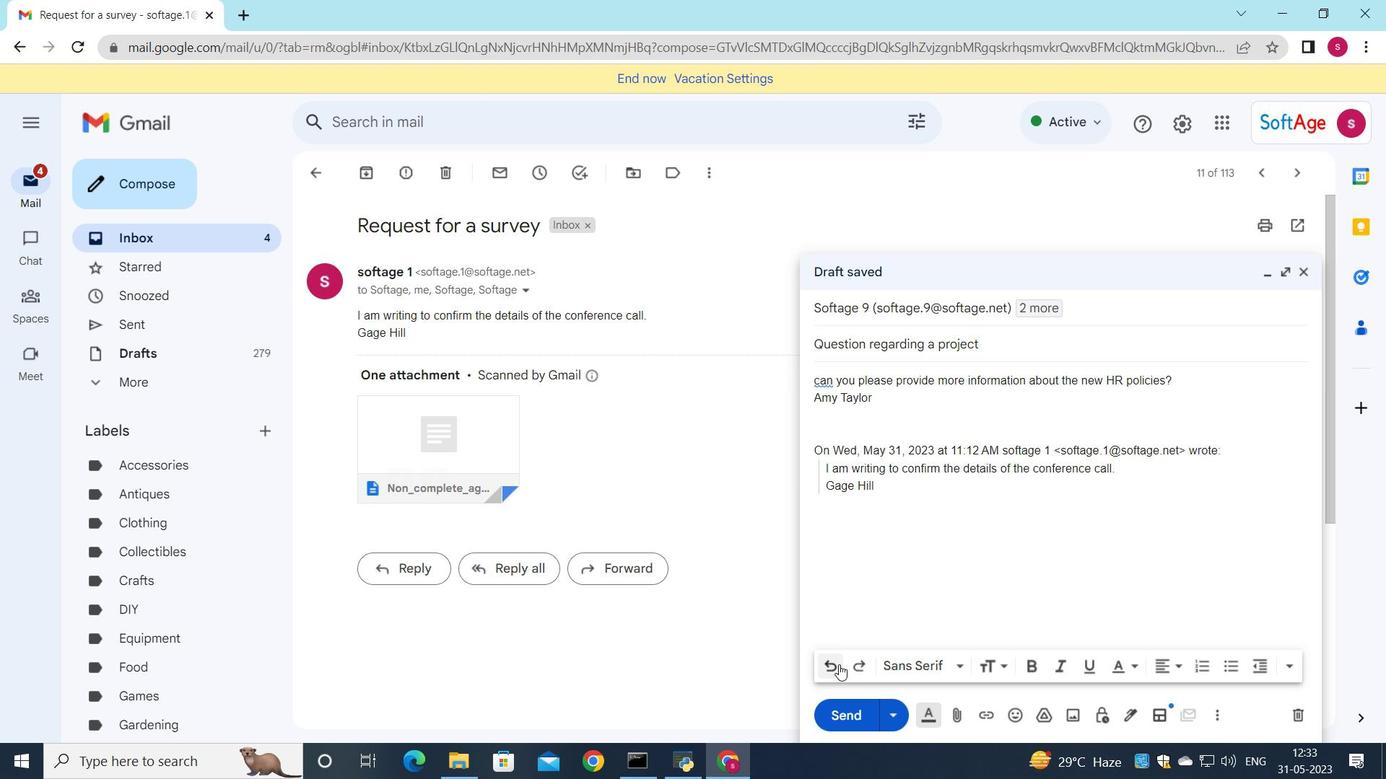 
Action: Mouse pressed left at (839, 665)
Screenshot: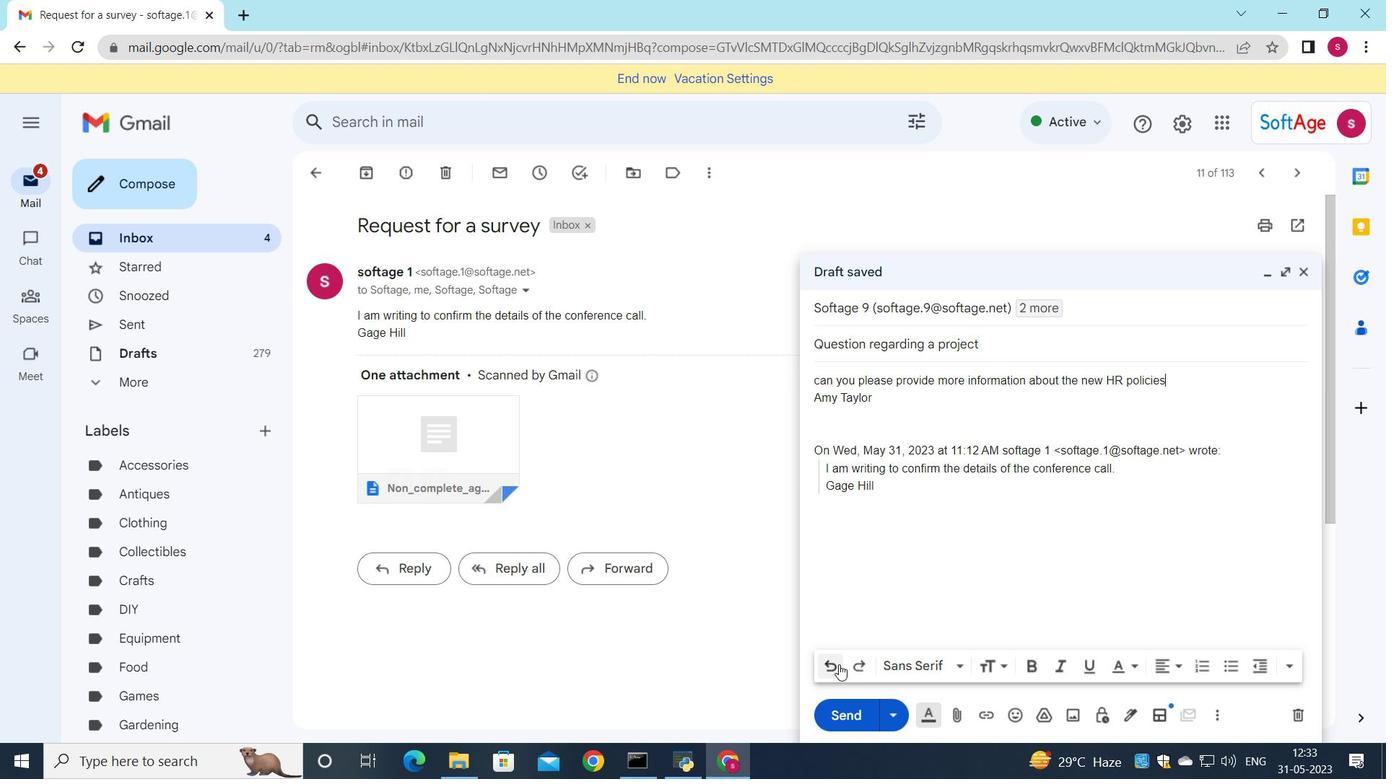 
Action: Mouse pressed left at (839, 665)
Screenshot: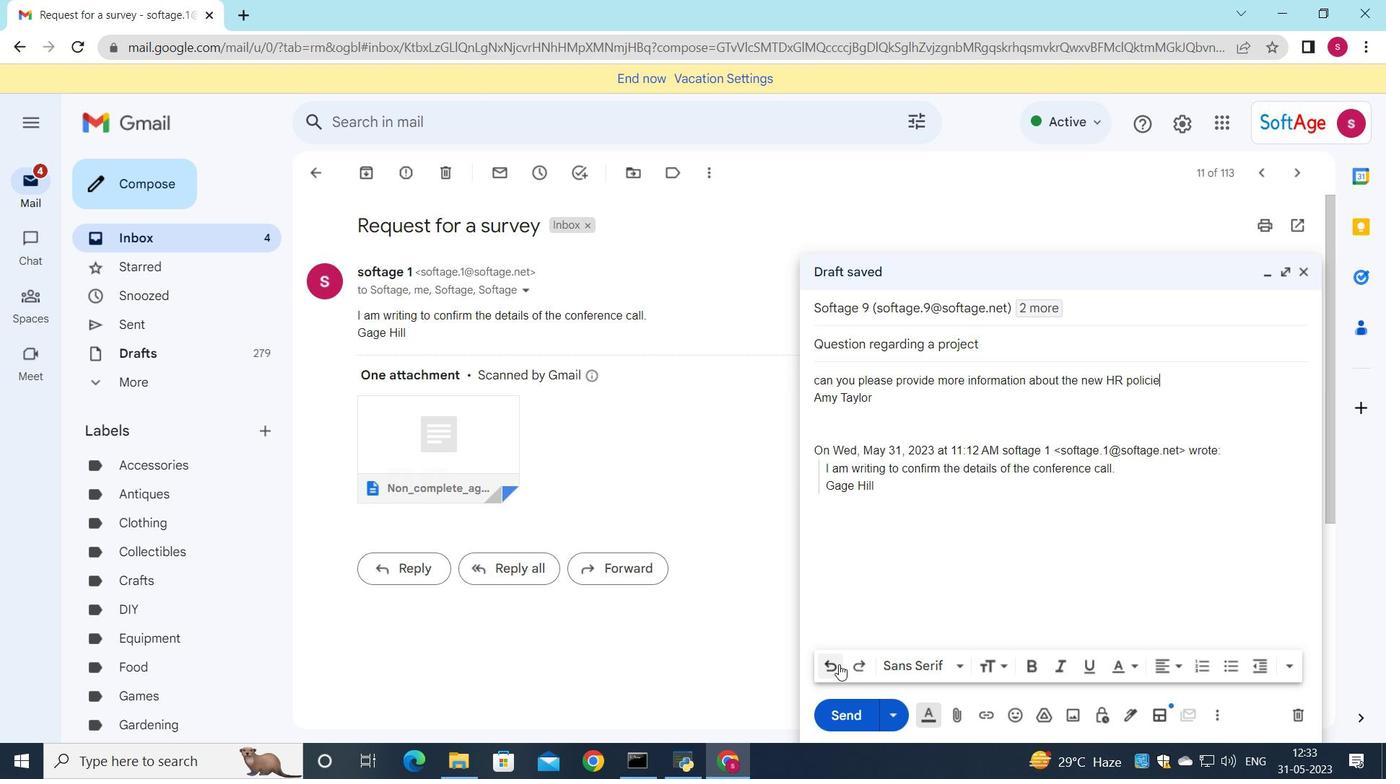 
Action: Mouse pressed left at (839, 665)
Screenshot: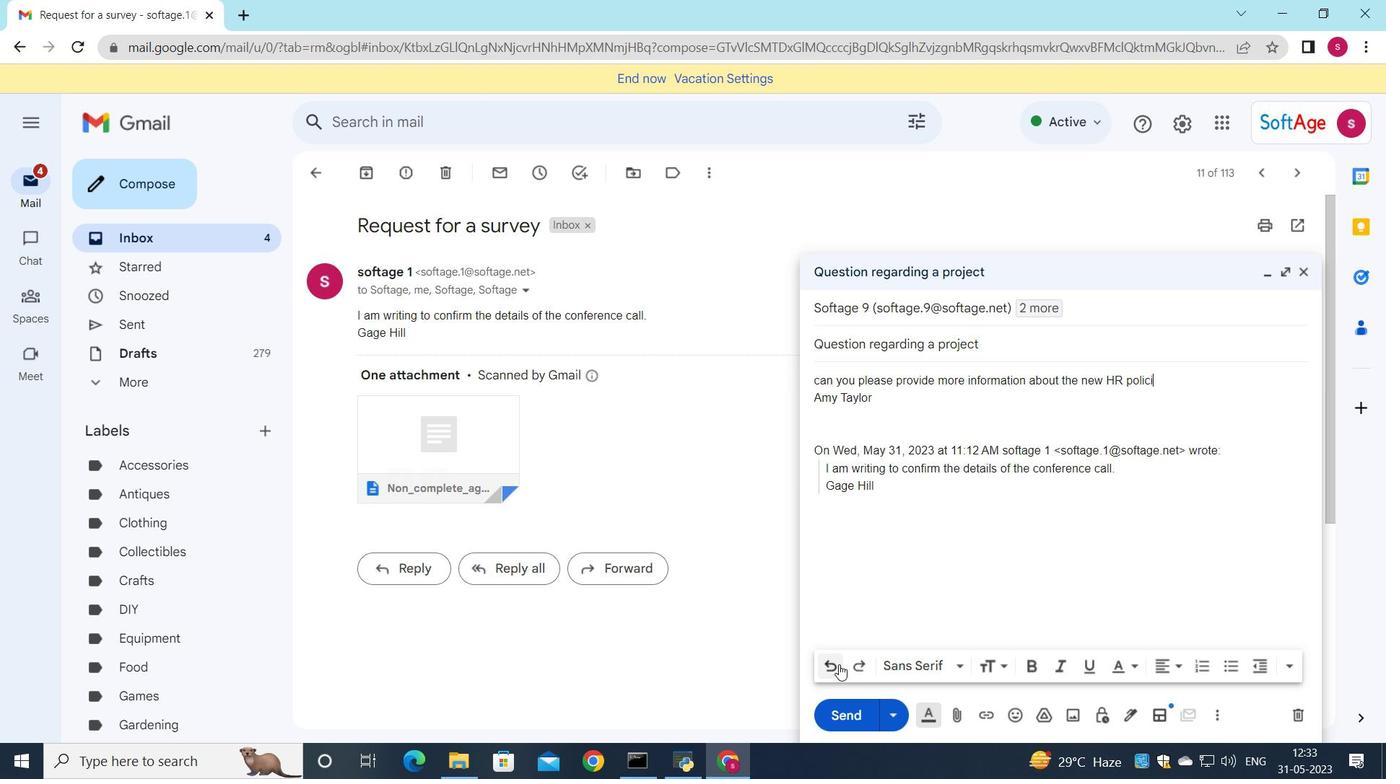 
Action: Mouse pressed left at (839, 665)
Screenshot: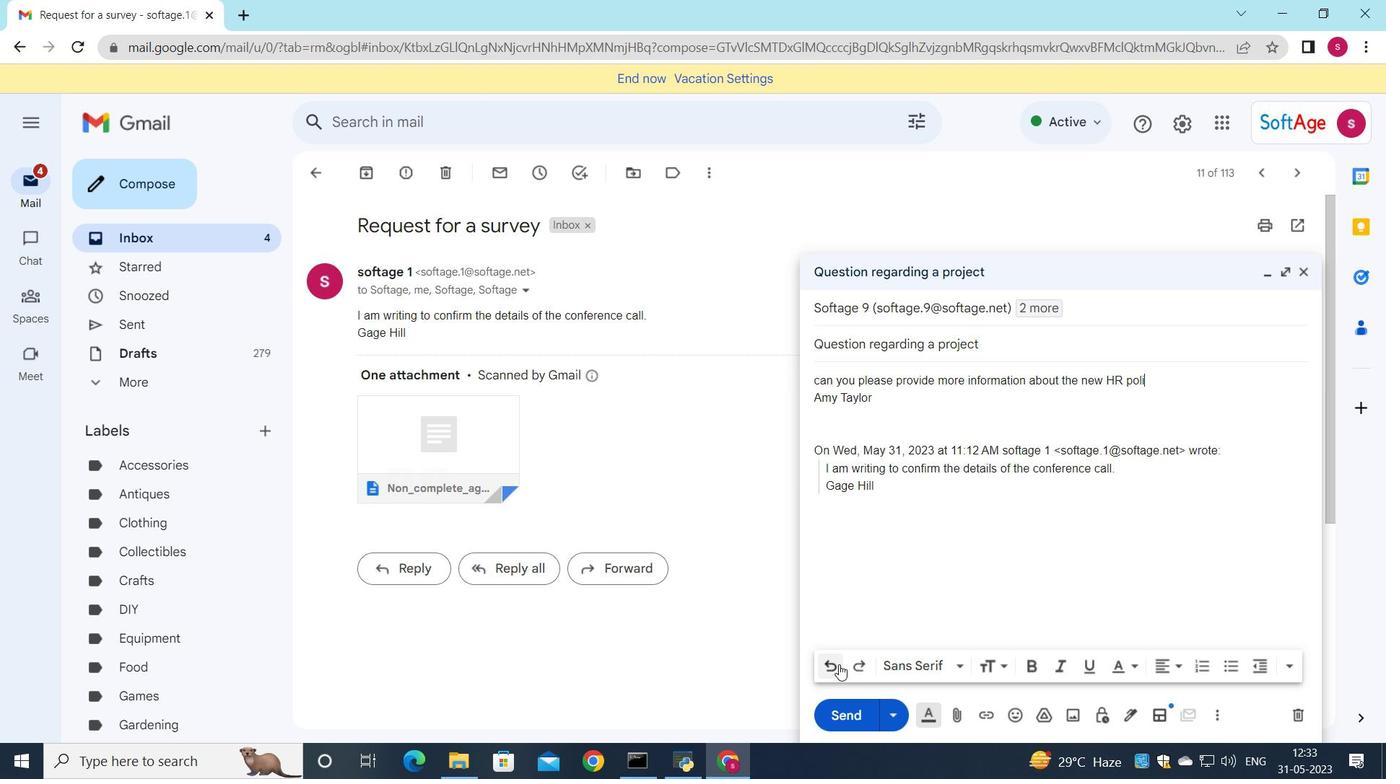 
Action: Mouse pressed left at (839, 665)
Screenshot: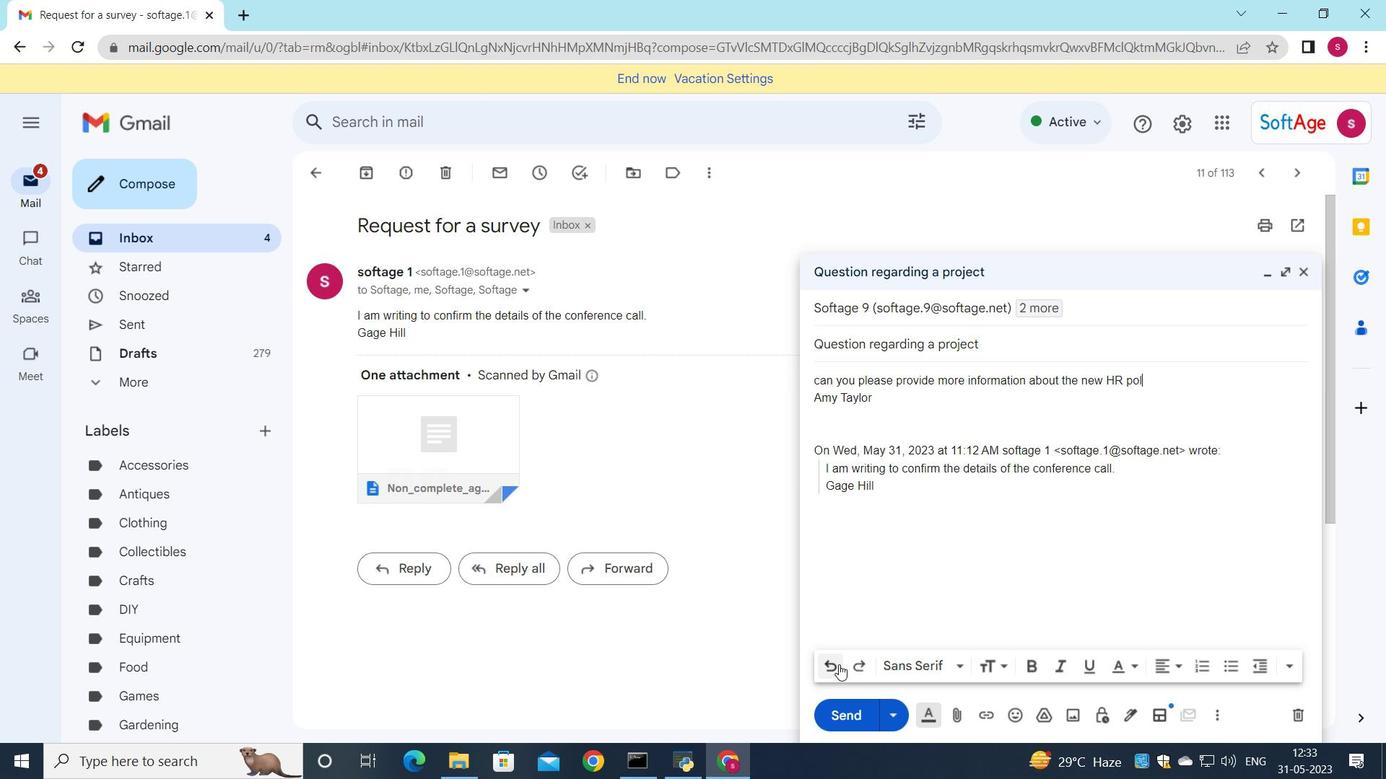 
Action: Mouse pressed left at (839, 665)
Screenshot: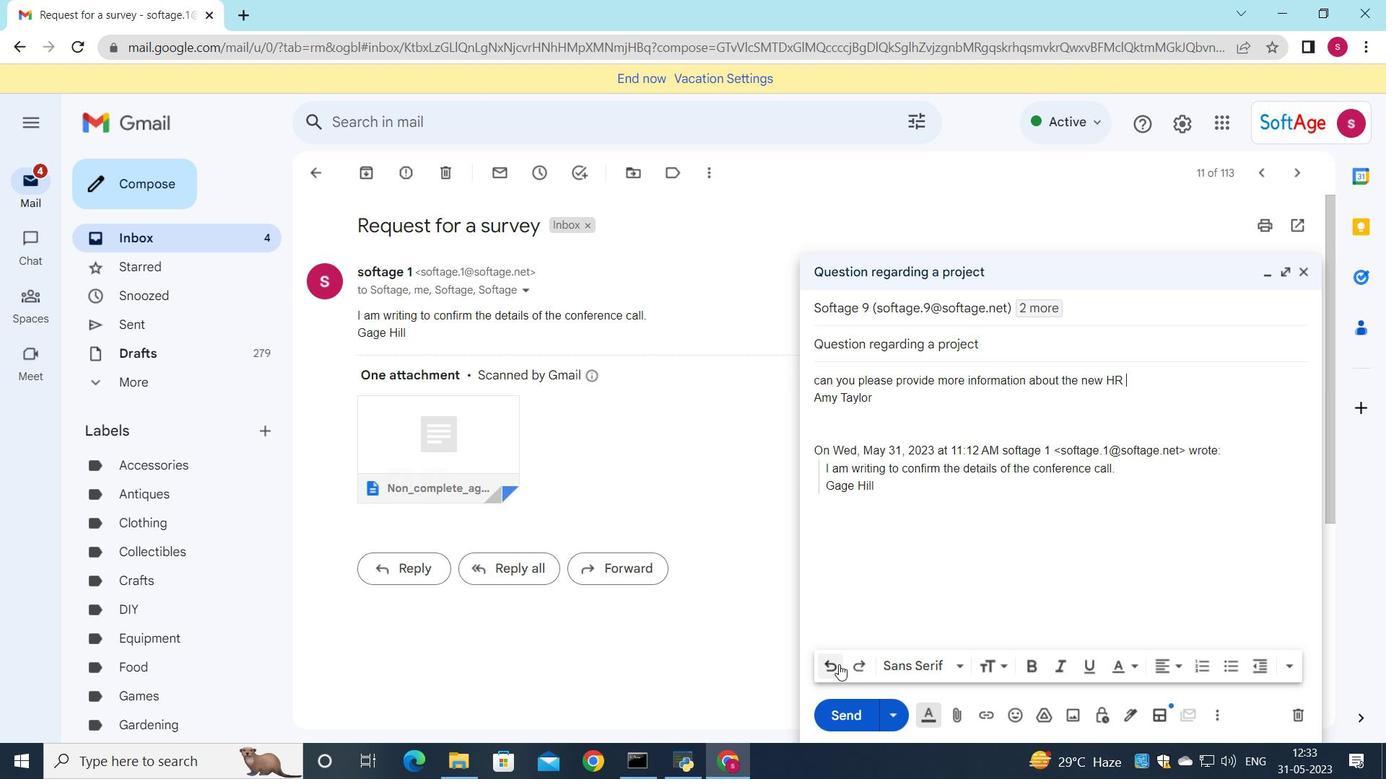 
Action: Mouse pressed left at (839, 665)
Screenshot: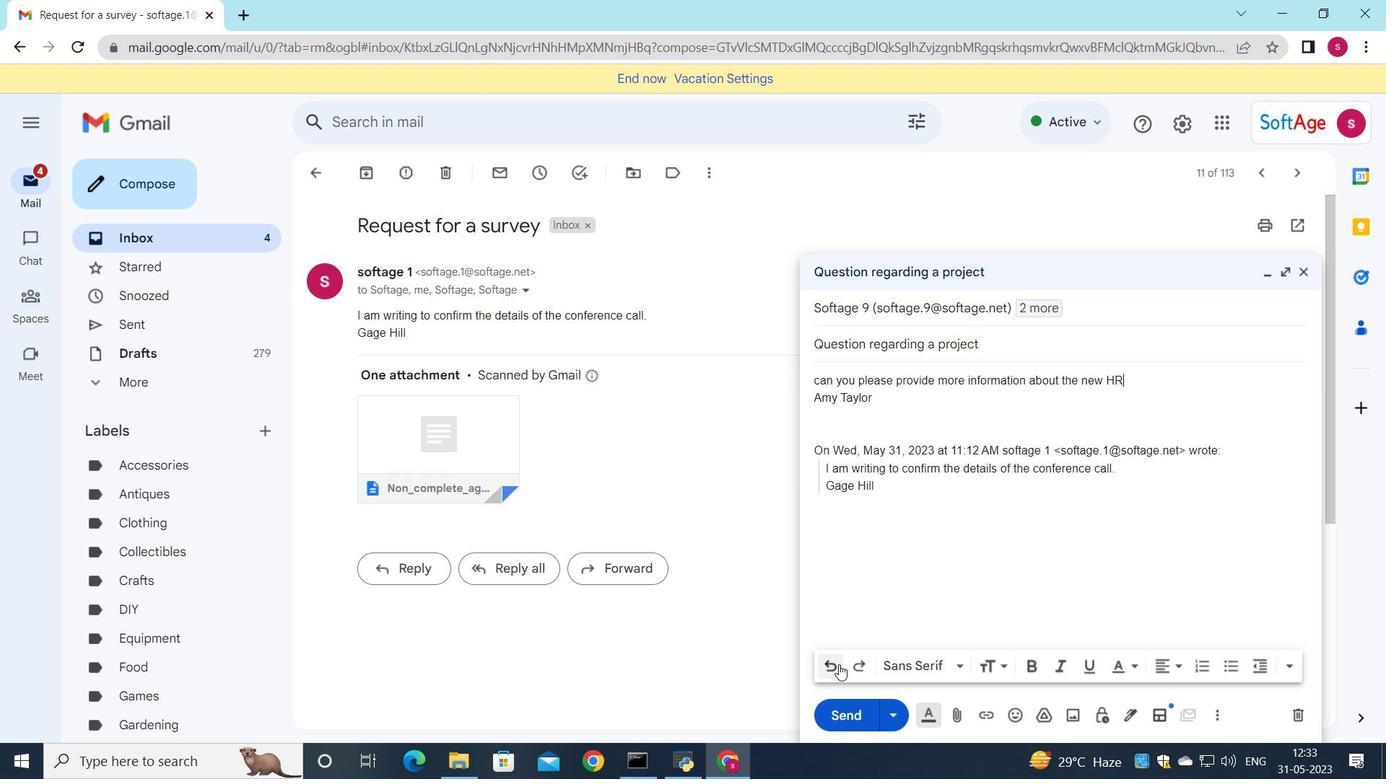 
Action: Mouse pressed left at (839, 665)
Screenshot: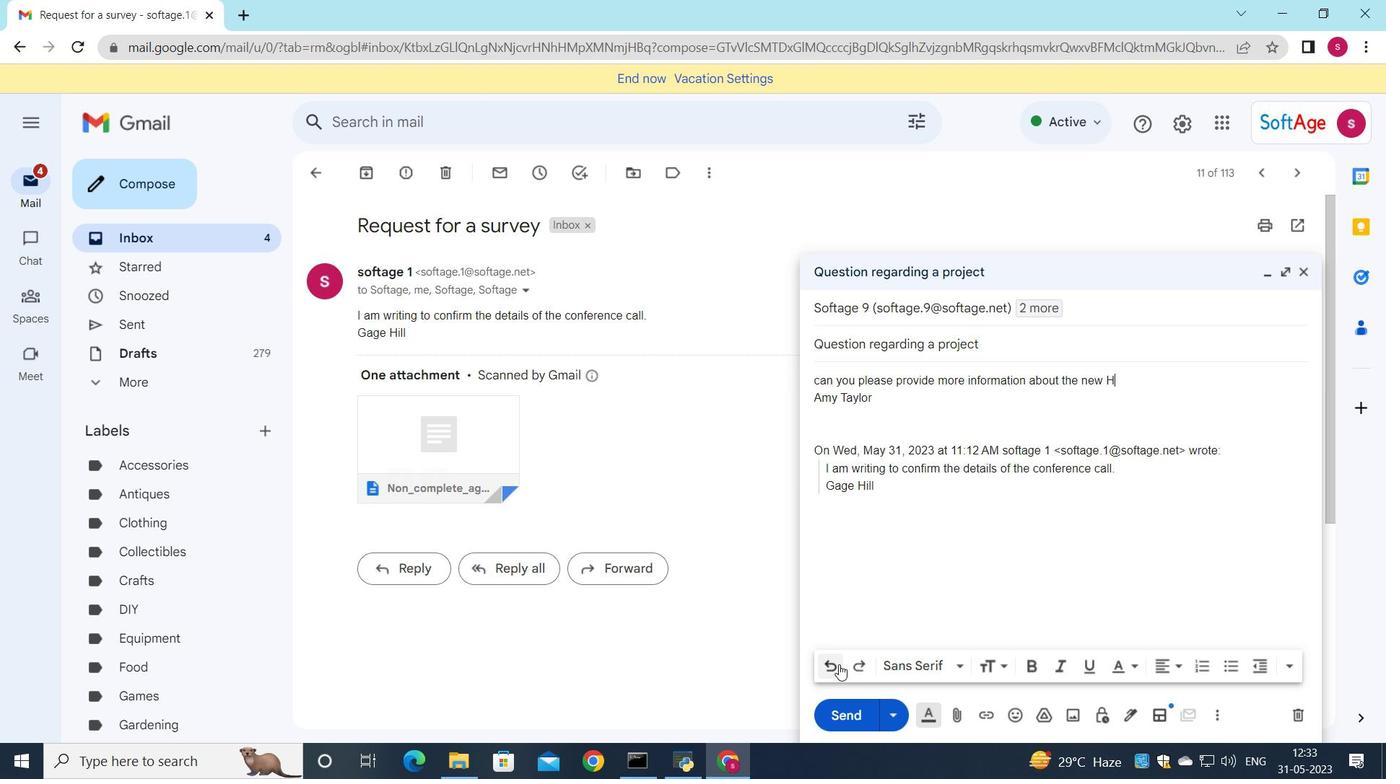 
Action: Mouse pressed left at (839, 665)
Screenshot: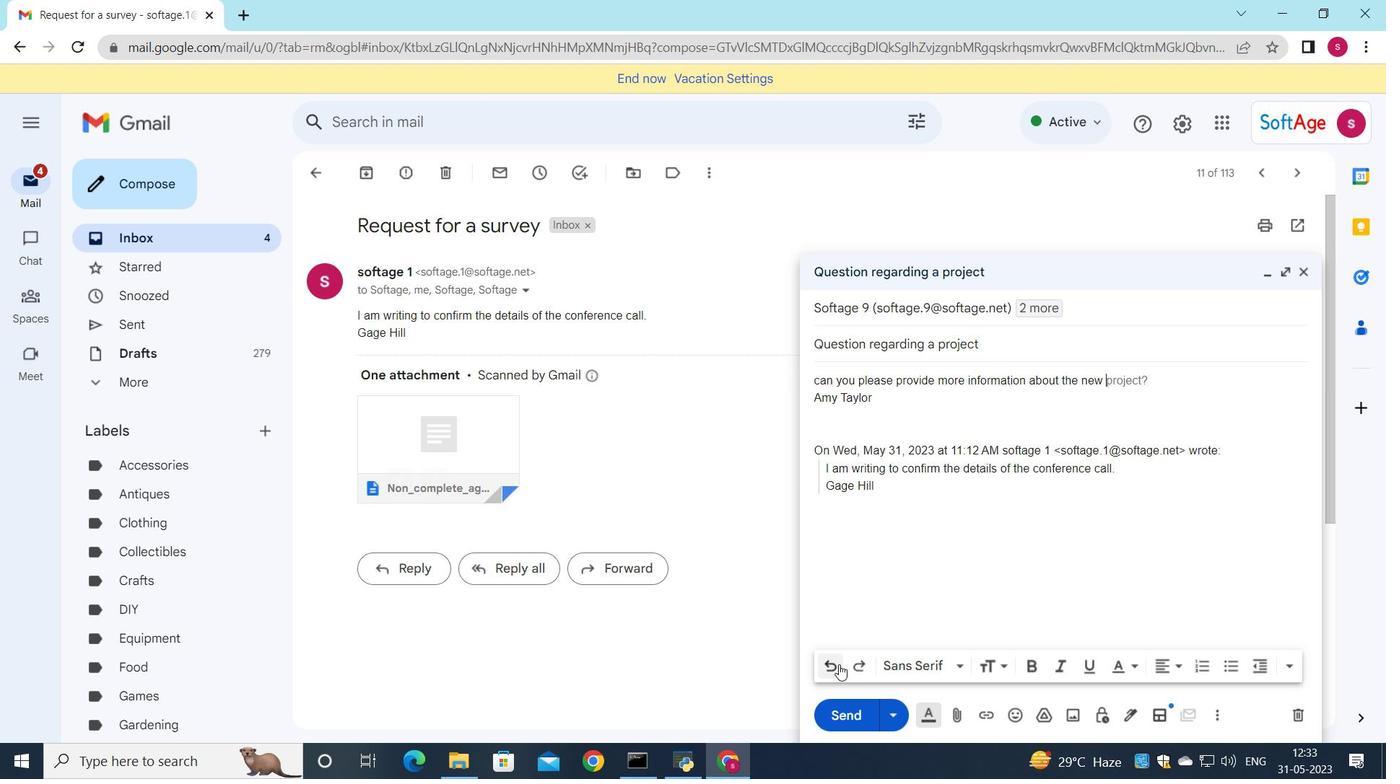 
Action: Mouse pressed left at (839, 665)
Screenshot: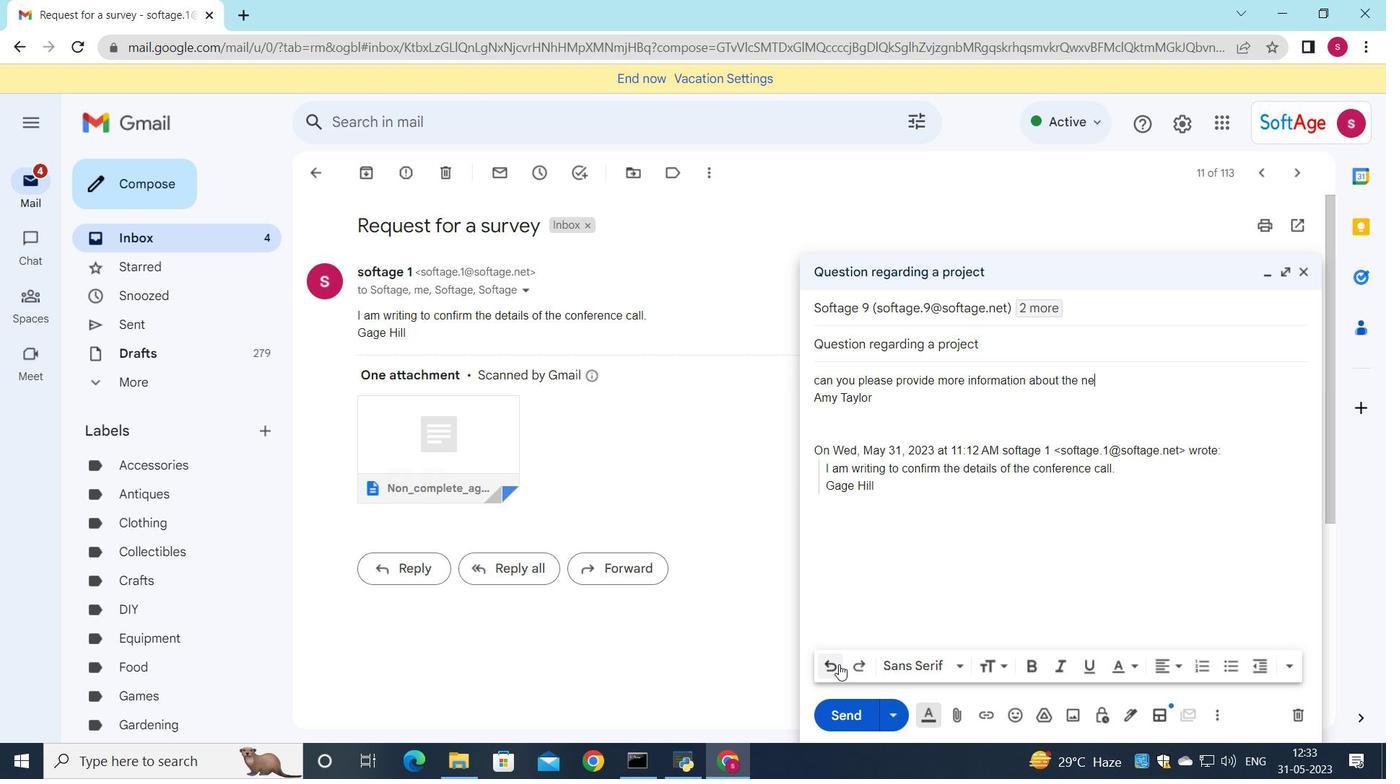 
Action: Mouse pressed left at (839, 665)
Screenshot: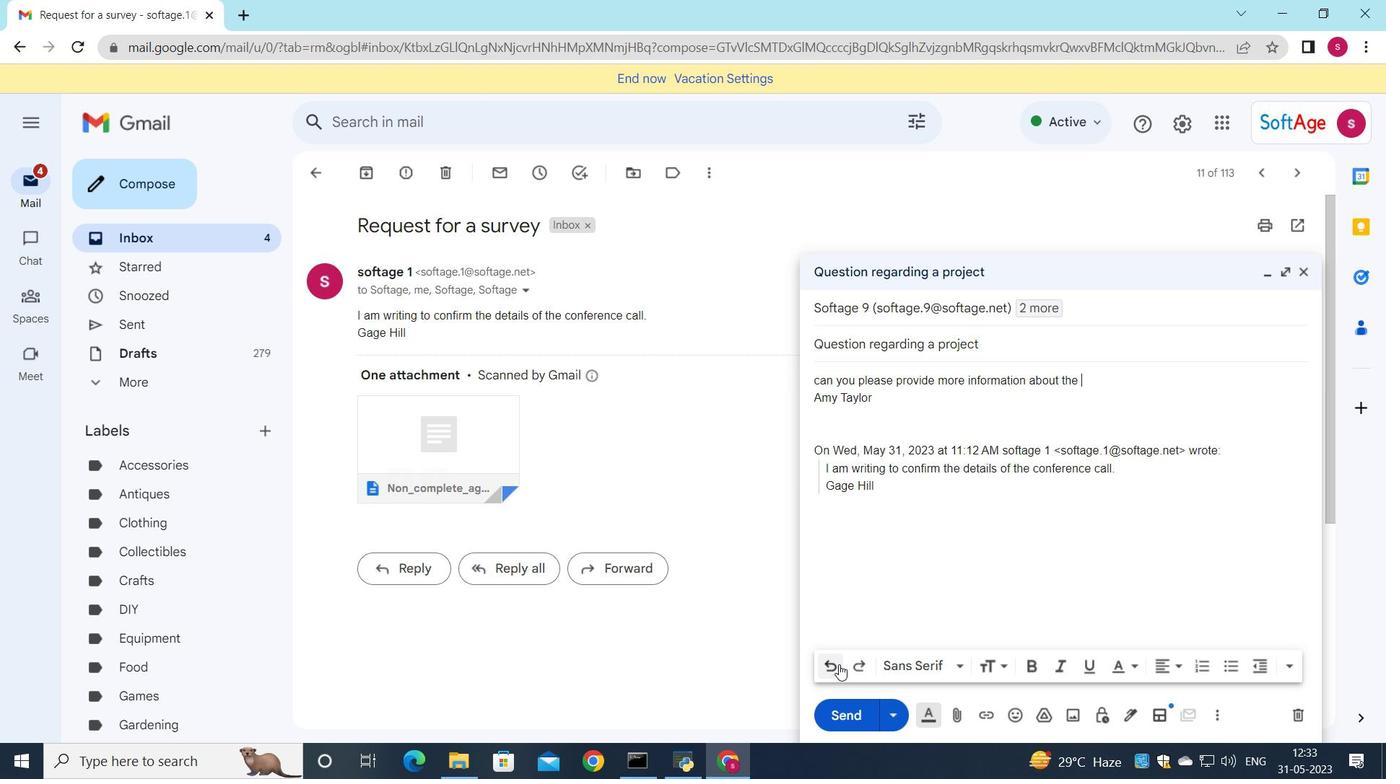 
Action: Mouse pressed left at (839, 665)
Screenshot: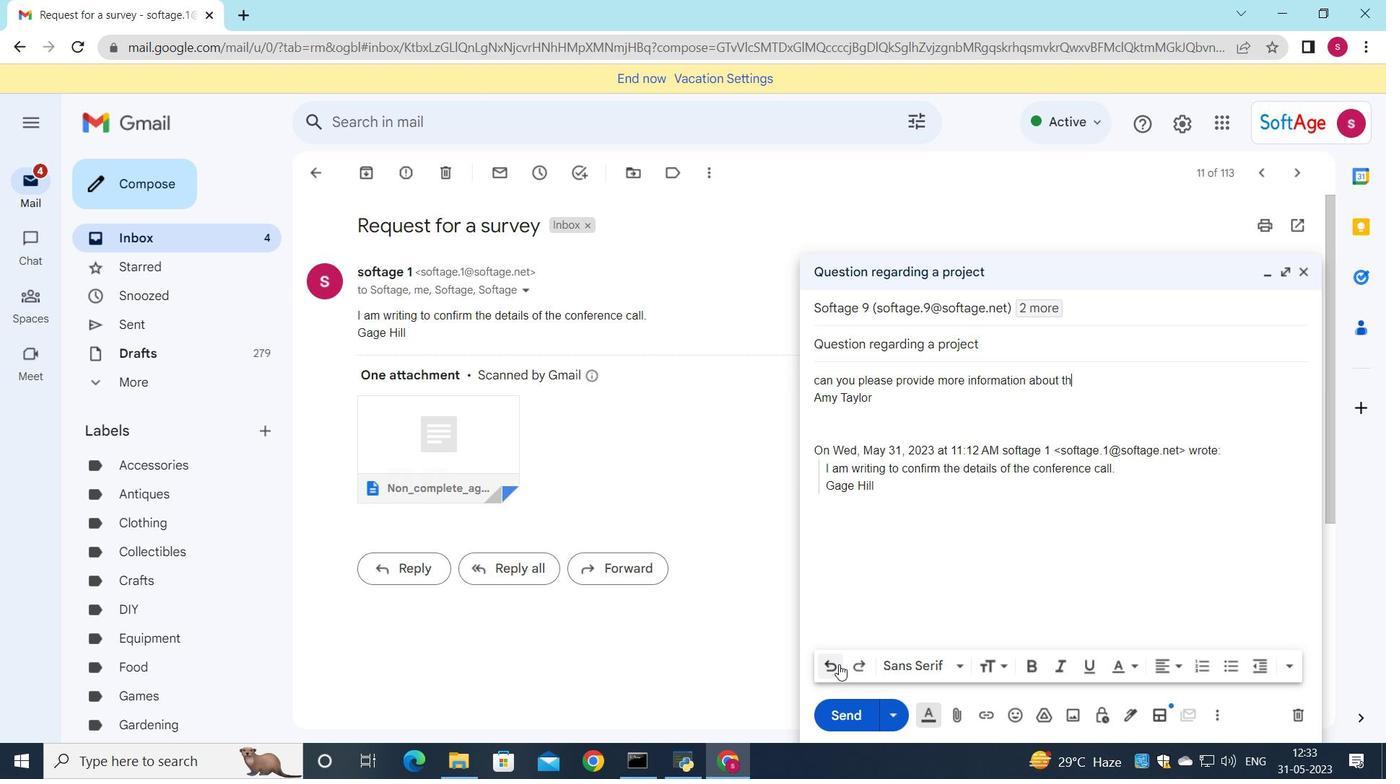 
Action: Mouse pressed left at (839, 665)
Screenshot: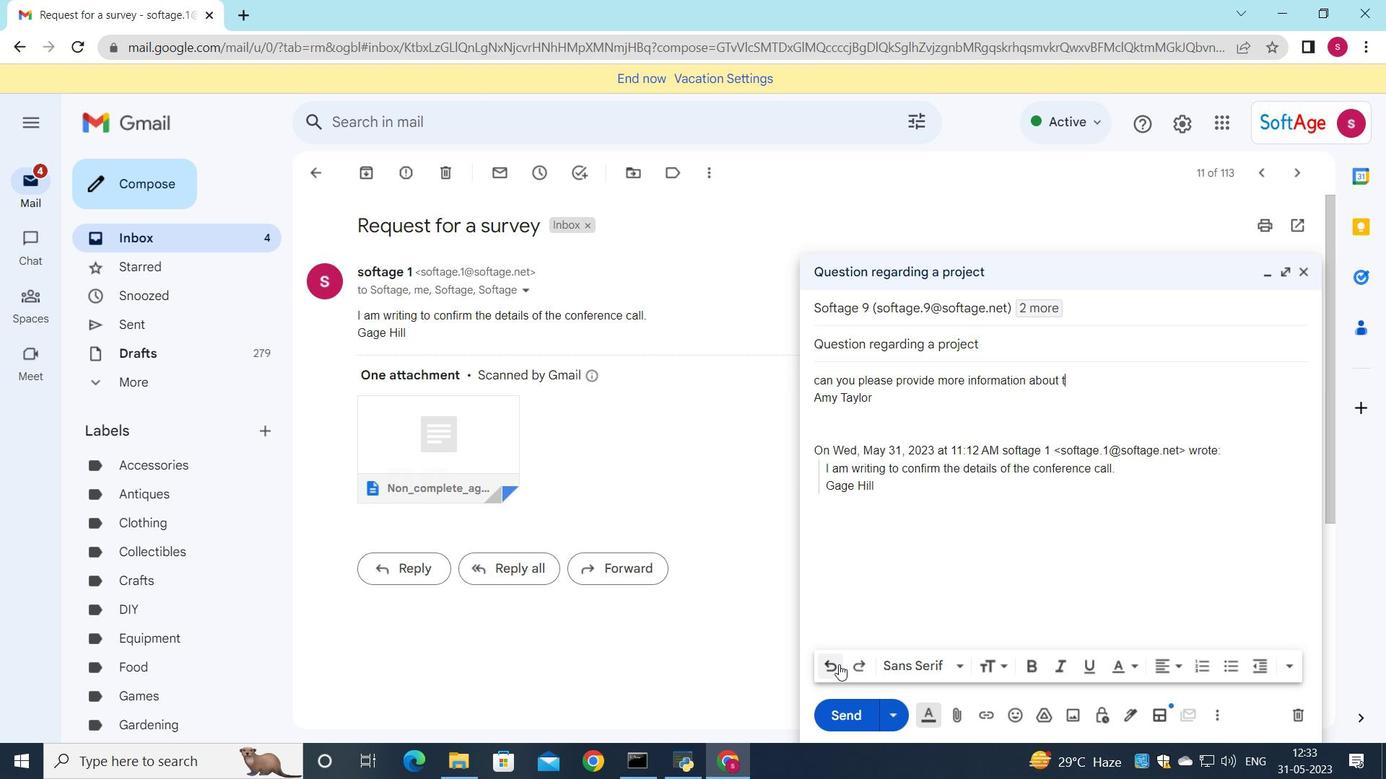 
Action: Mouse pressed left at (839, 665)
Screenshot: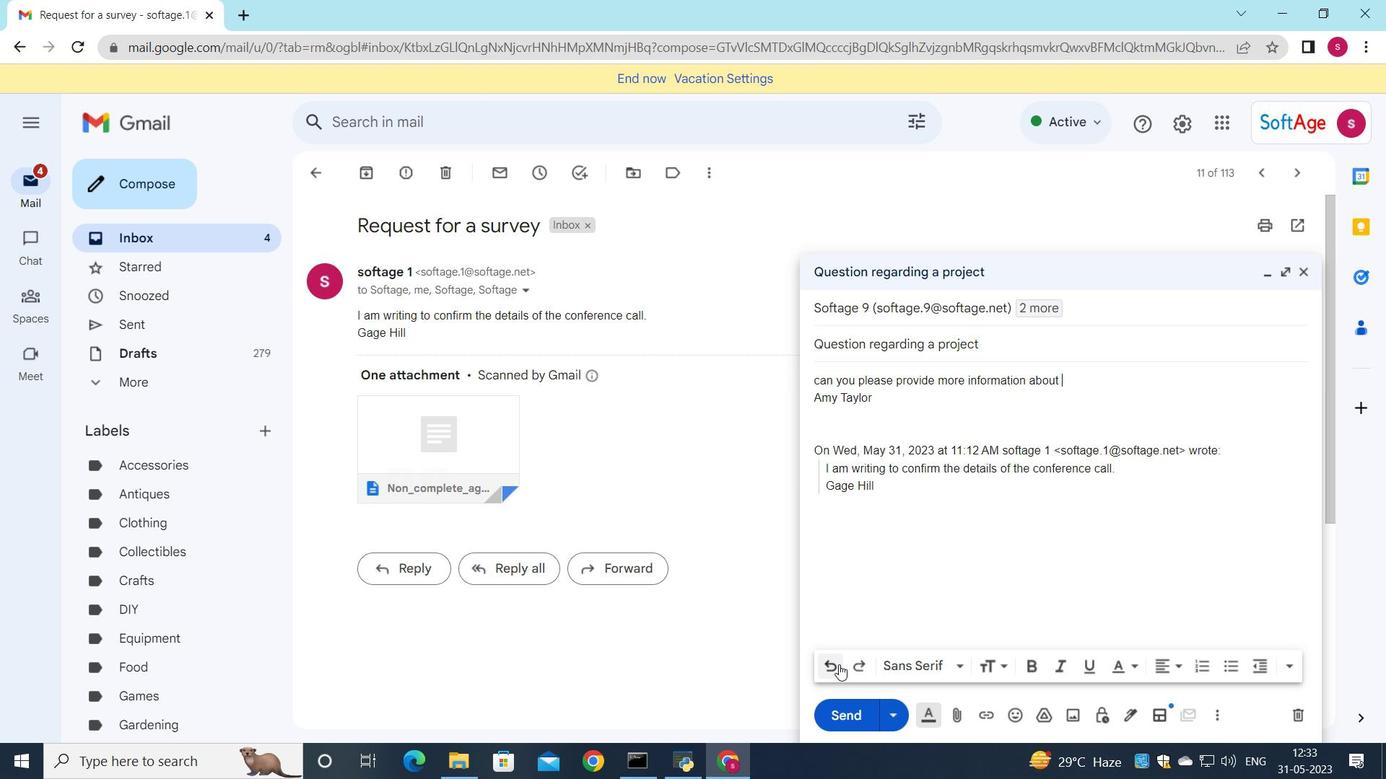 
Action: Mouse pressed left at (839, 665)
Screenshot: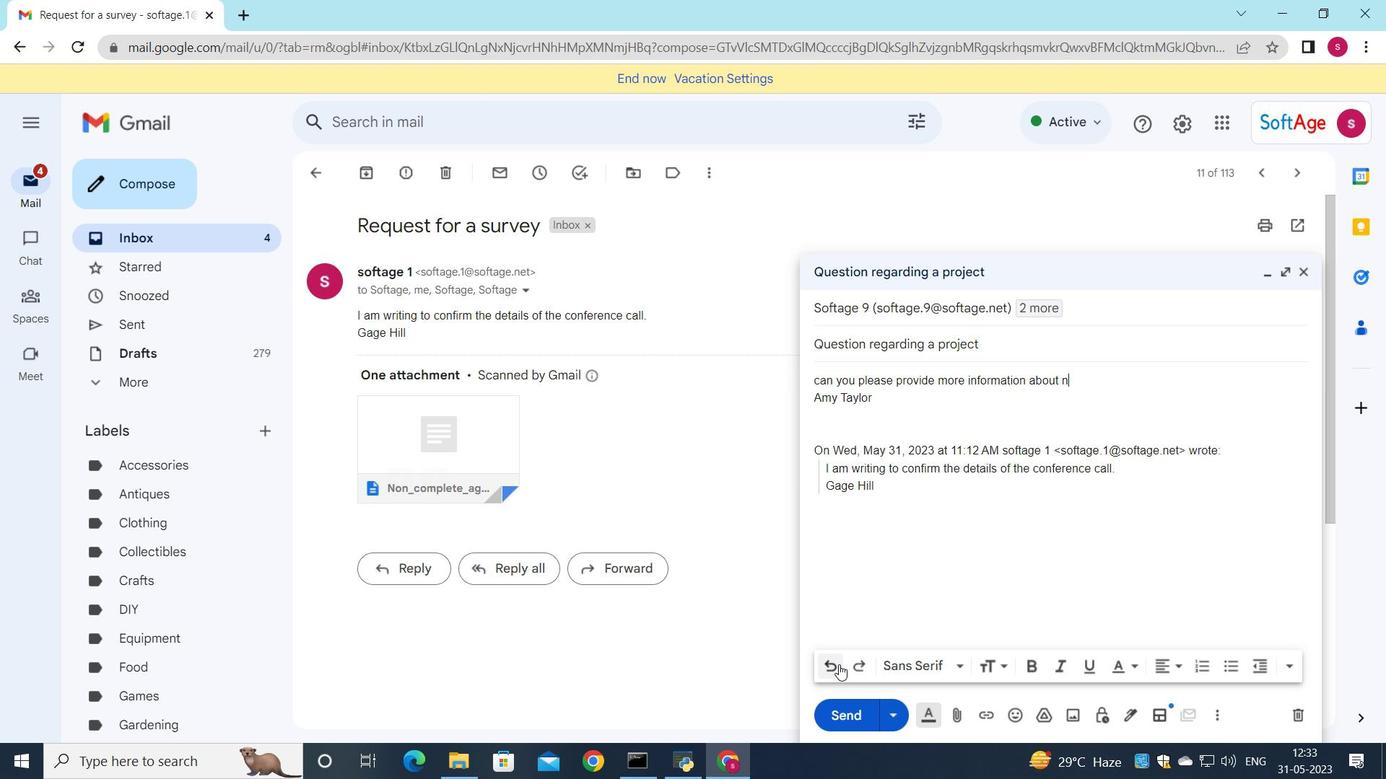 
Action: Mouse pressed left at (839, 665)
Screenshot: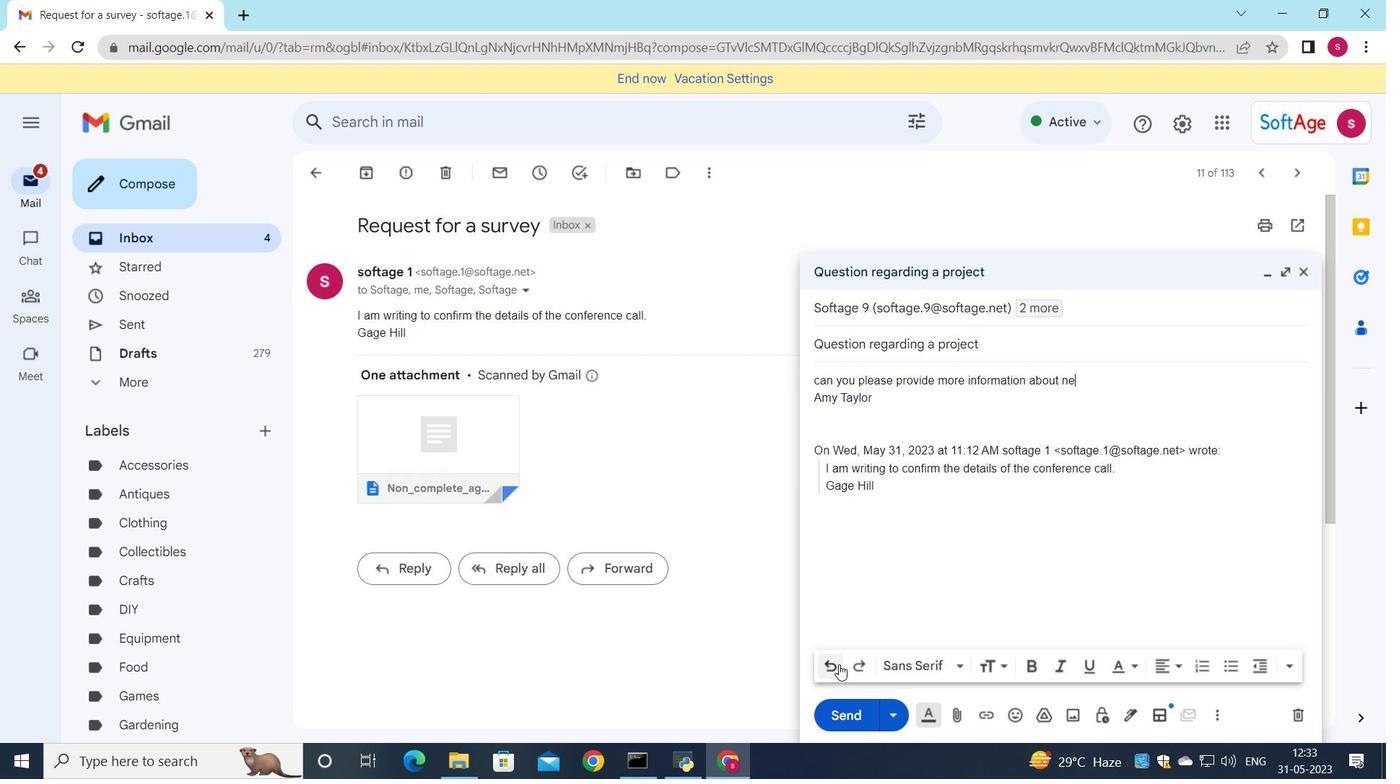 
Action: Mouse pressed left at (839, 665)
Screenshot: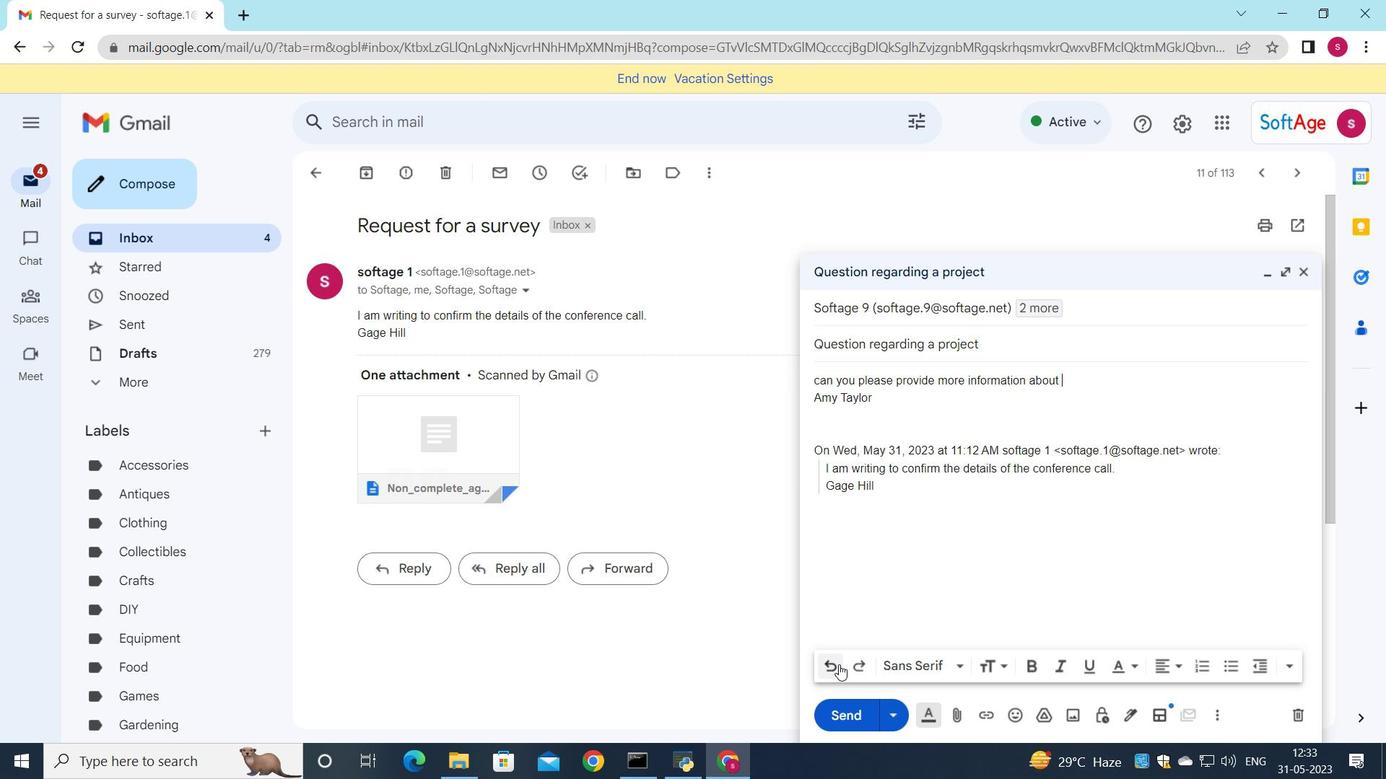 
Action: Mouse moved to (831, 668)
Screenshot: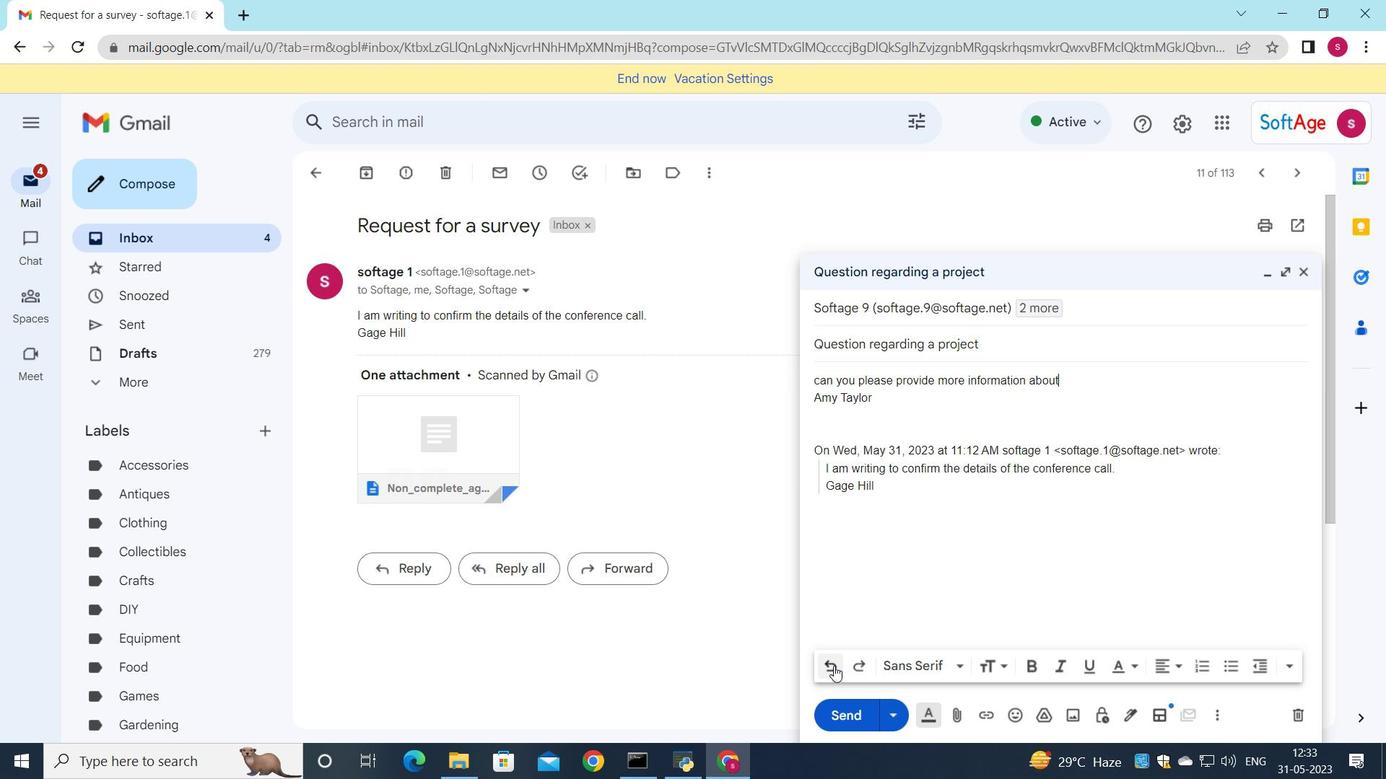 
Action: Mouse pressed left at (831, 668)
Screenshot: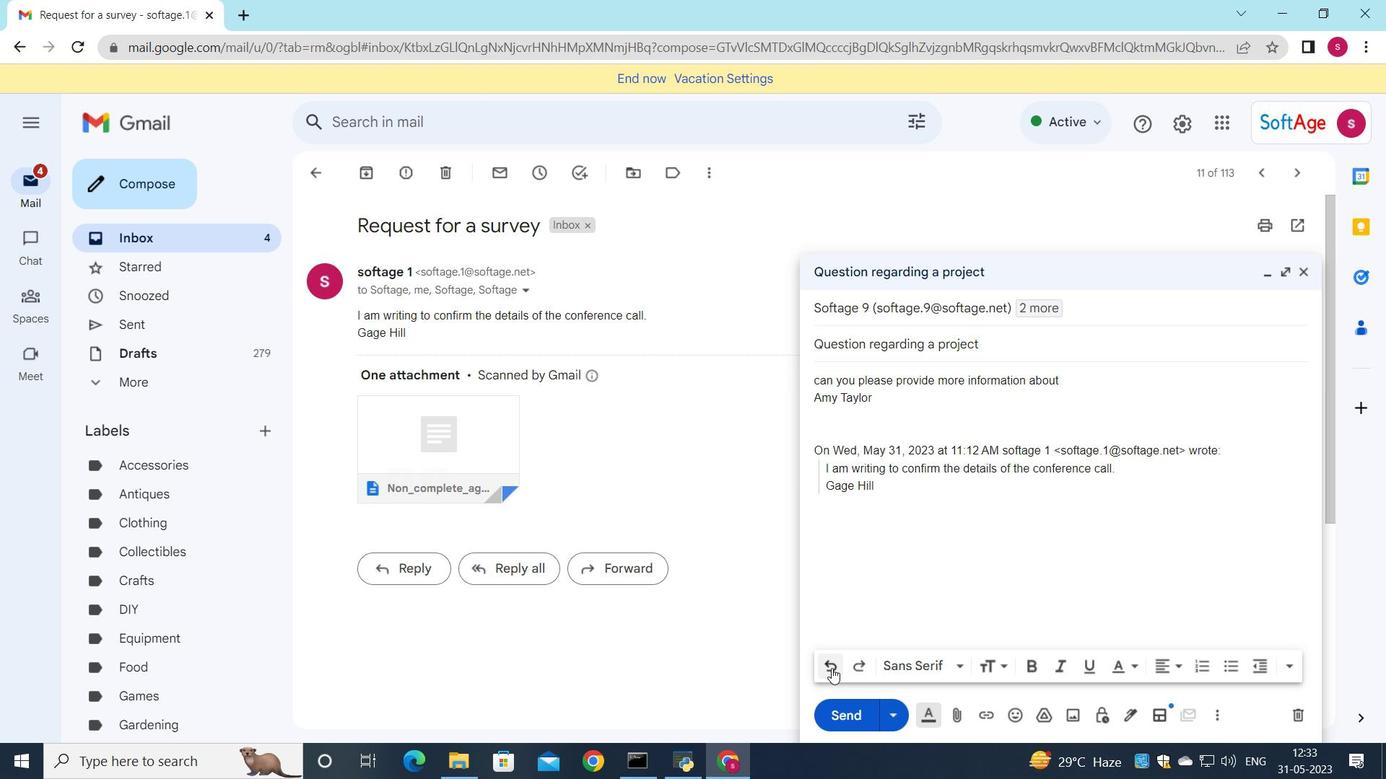 
Action: Mouse pressed left at (831, 668)
Screenshot: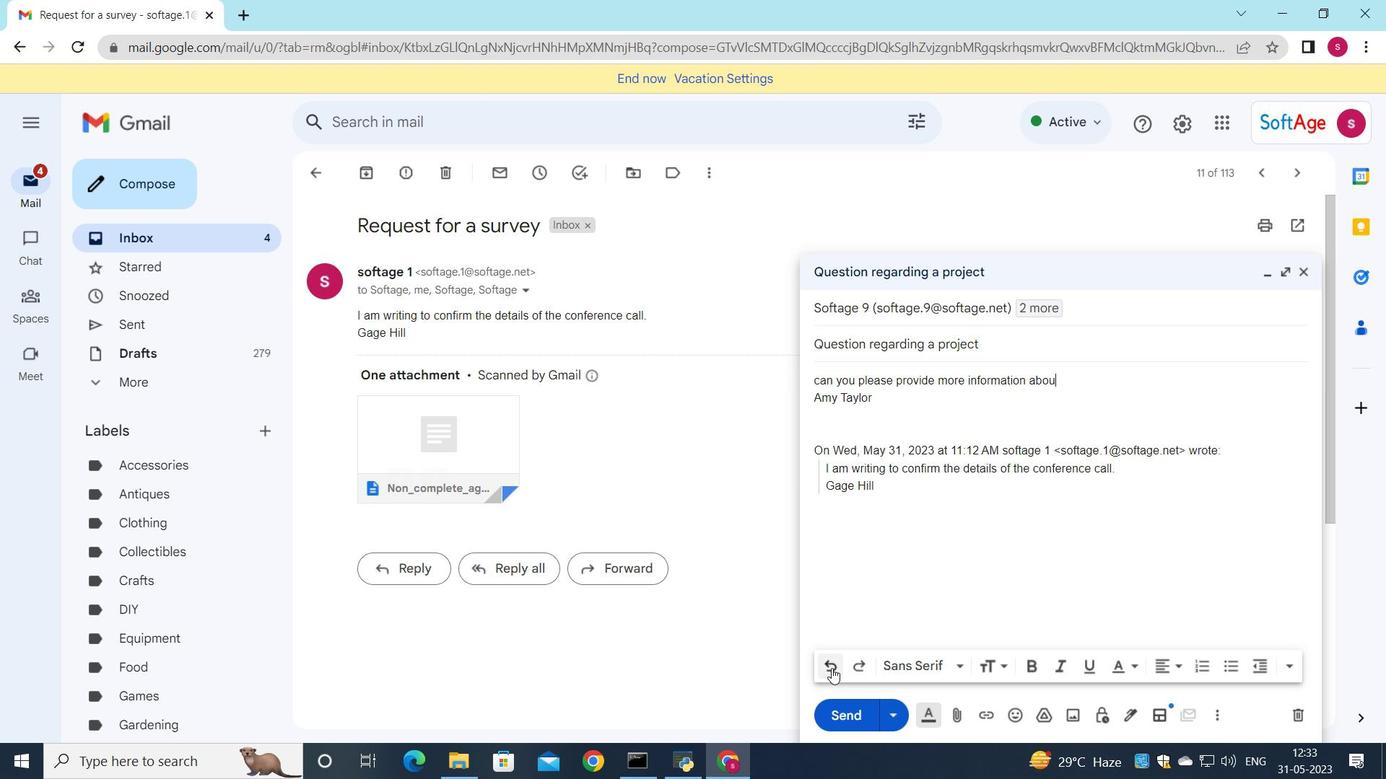 
Action: Mouse pressed left at (831, 668)
Screenshot: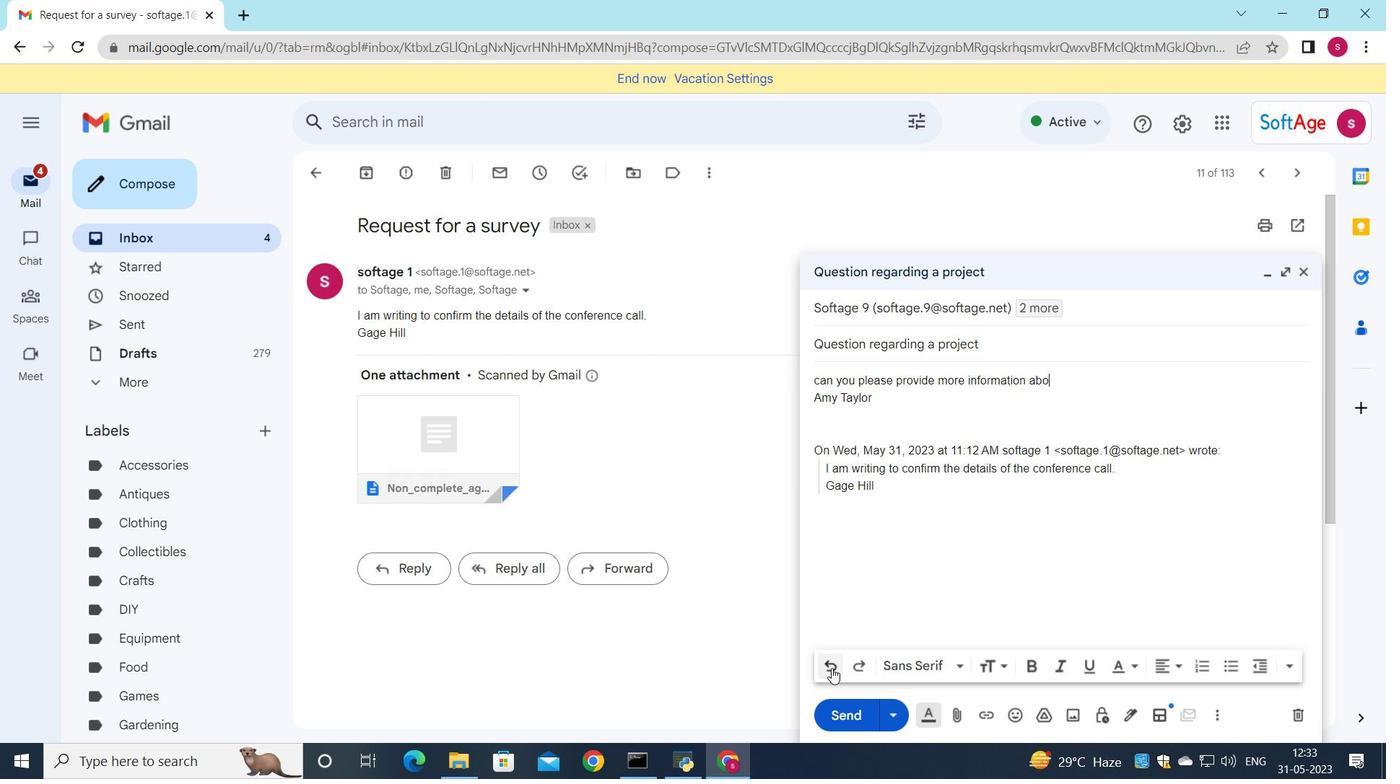 
Action: Mouse pressed left at (831, 668)
Screenshot: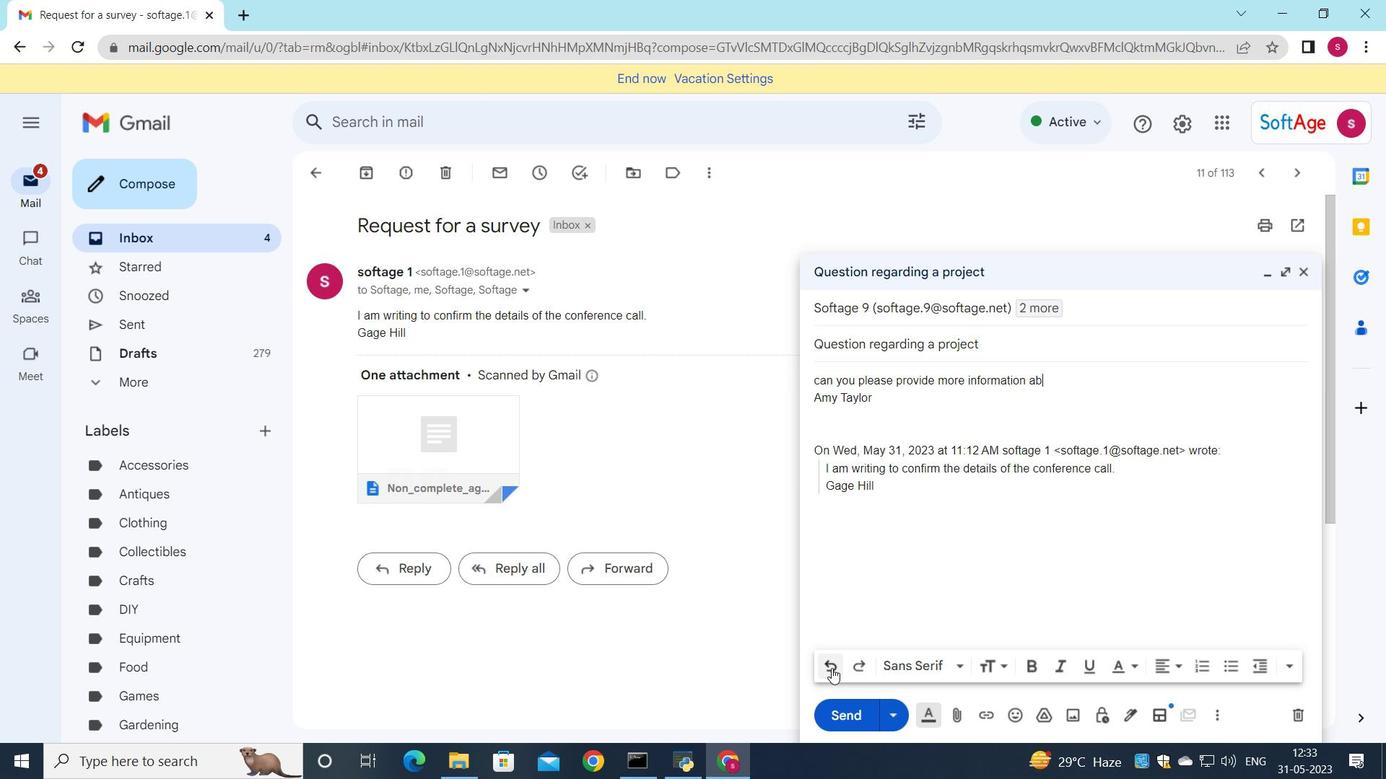 
Action: Mouse pressed left at (831, 668)
Screenshot: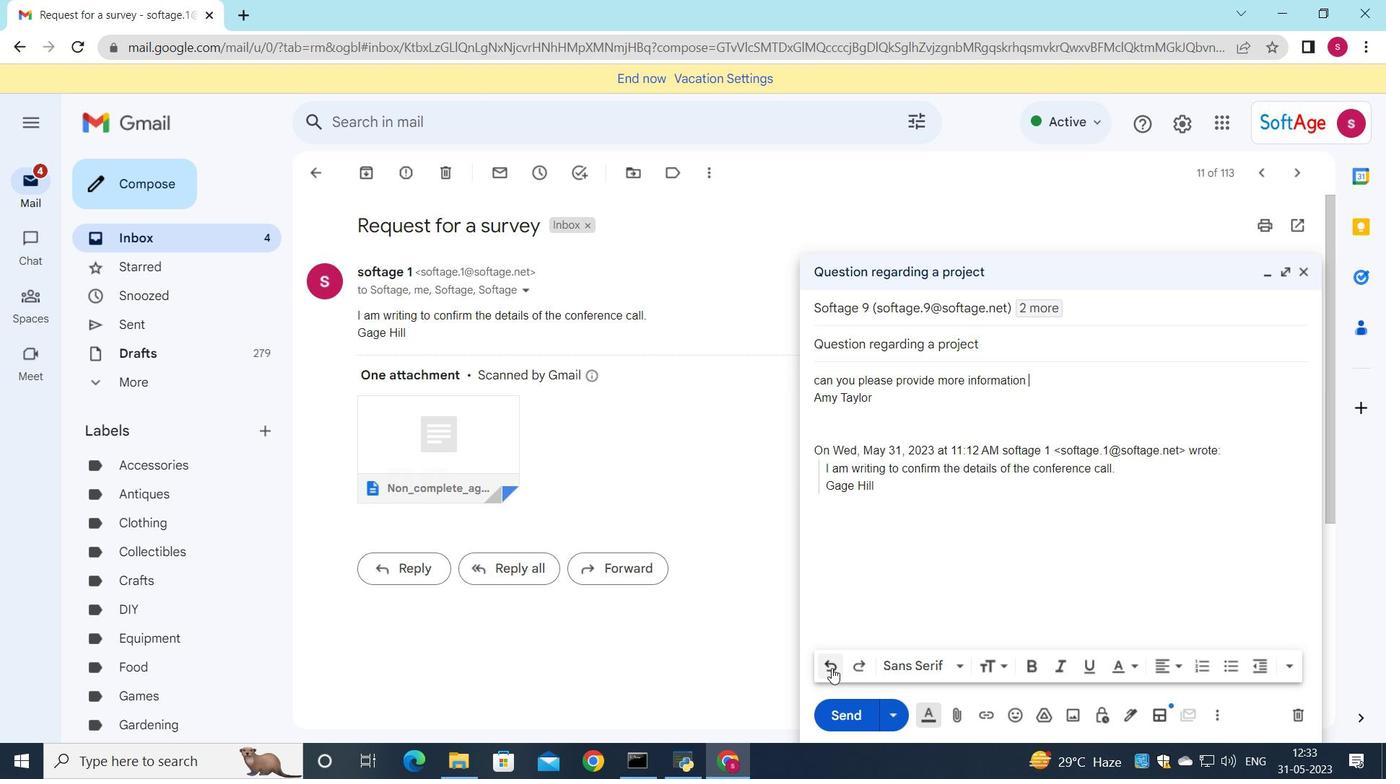 
Action: Mouse pressed left at (831, 668)
Screenshot: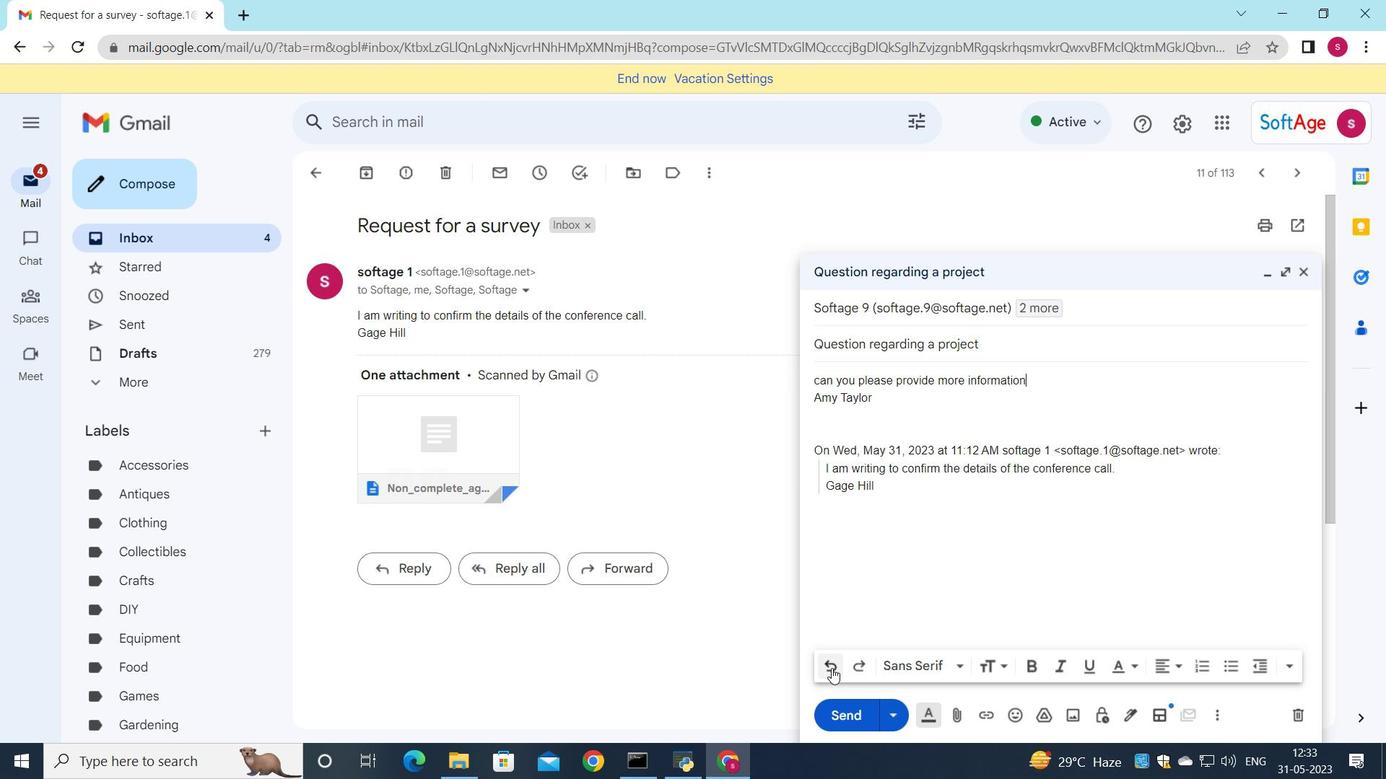 
Action: Mouse pressed left at (831, 668)
Screenshot: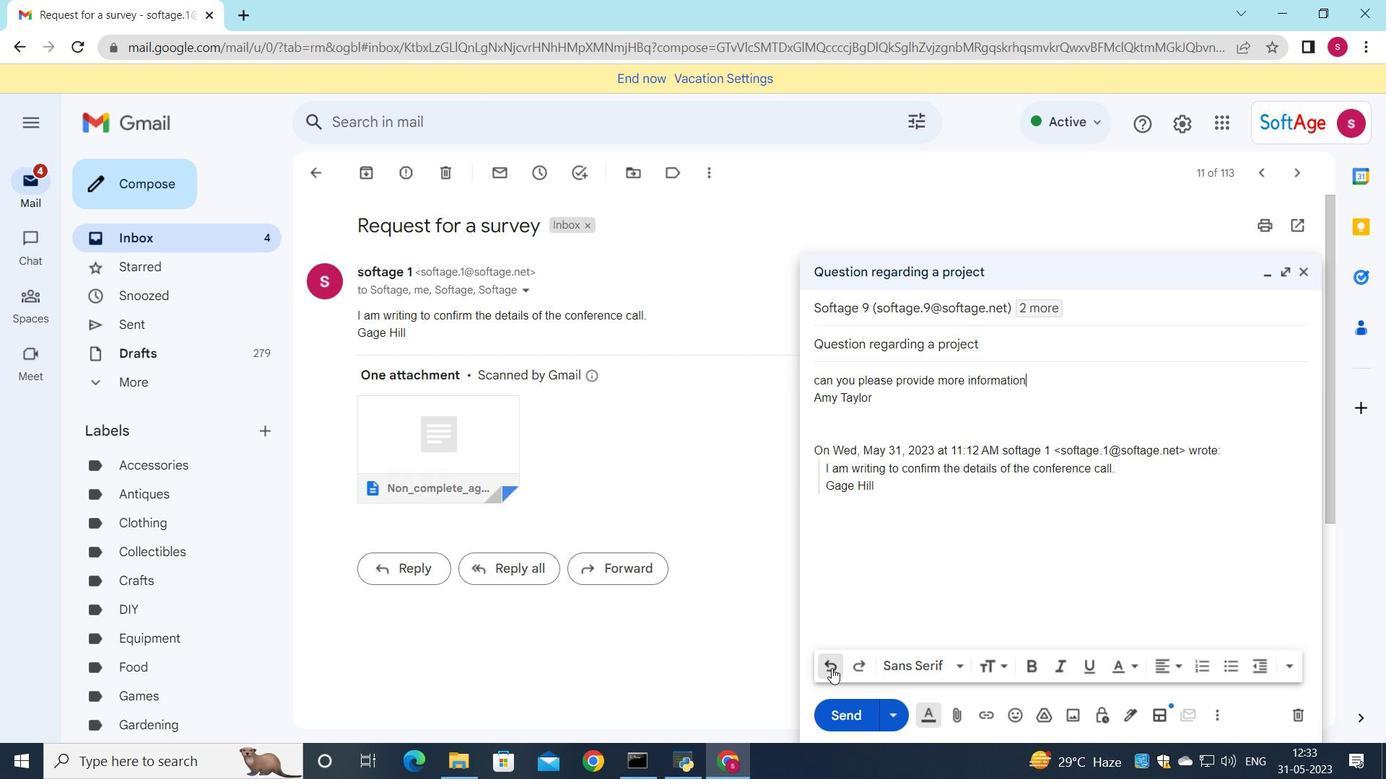 
Action: Mouse pressed left at (831, 668)
Screenshot: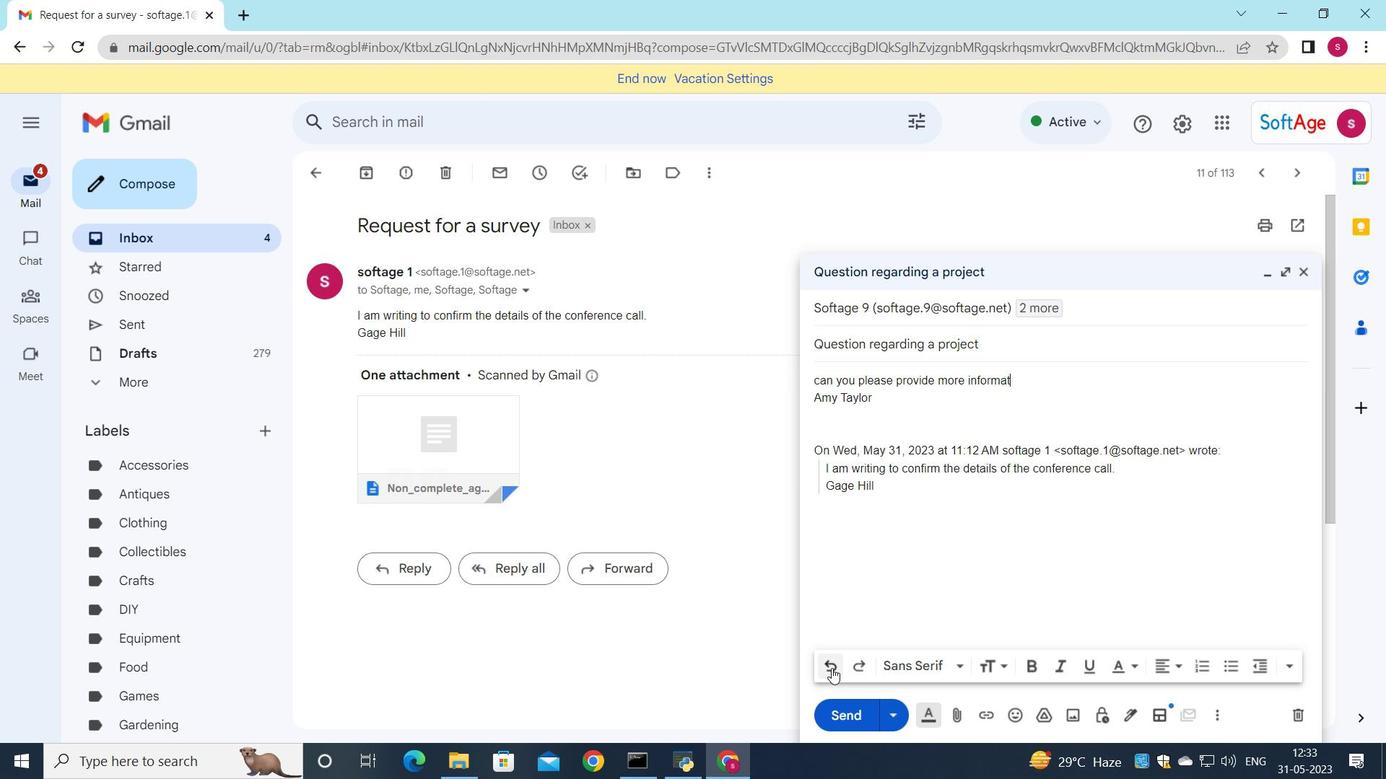 
Action: Mouse pressed left at (831, 668)
Screenshot: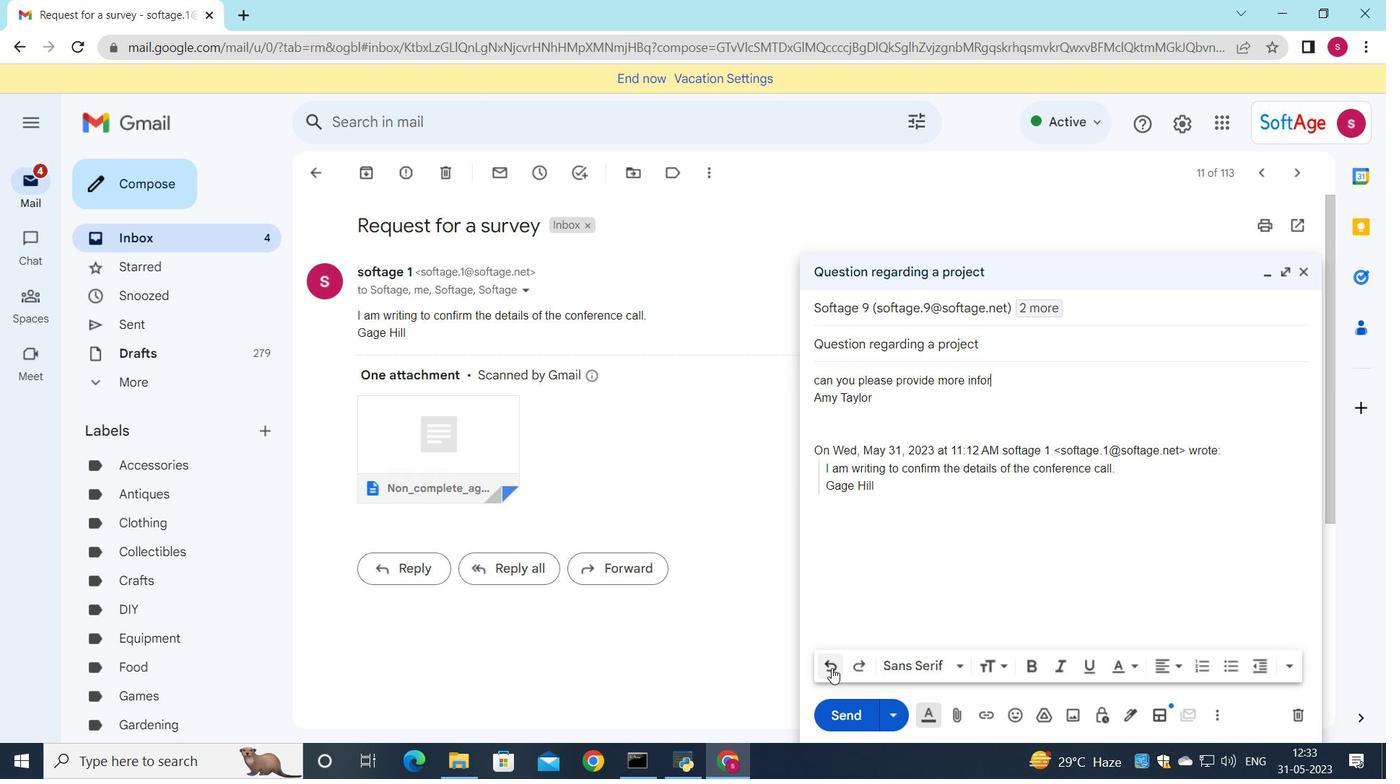 
Action: Mouse pressed left at (831, 668)
Screenshot: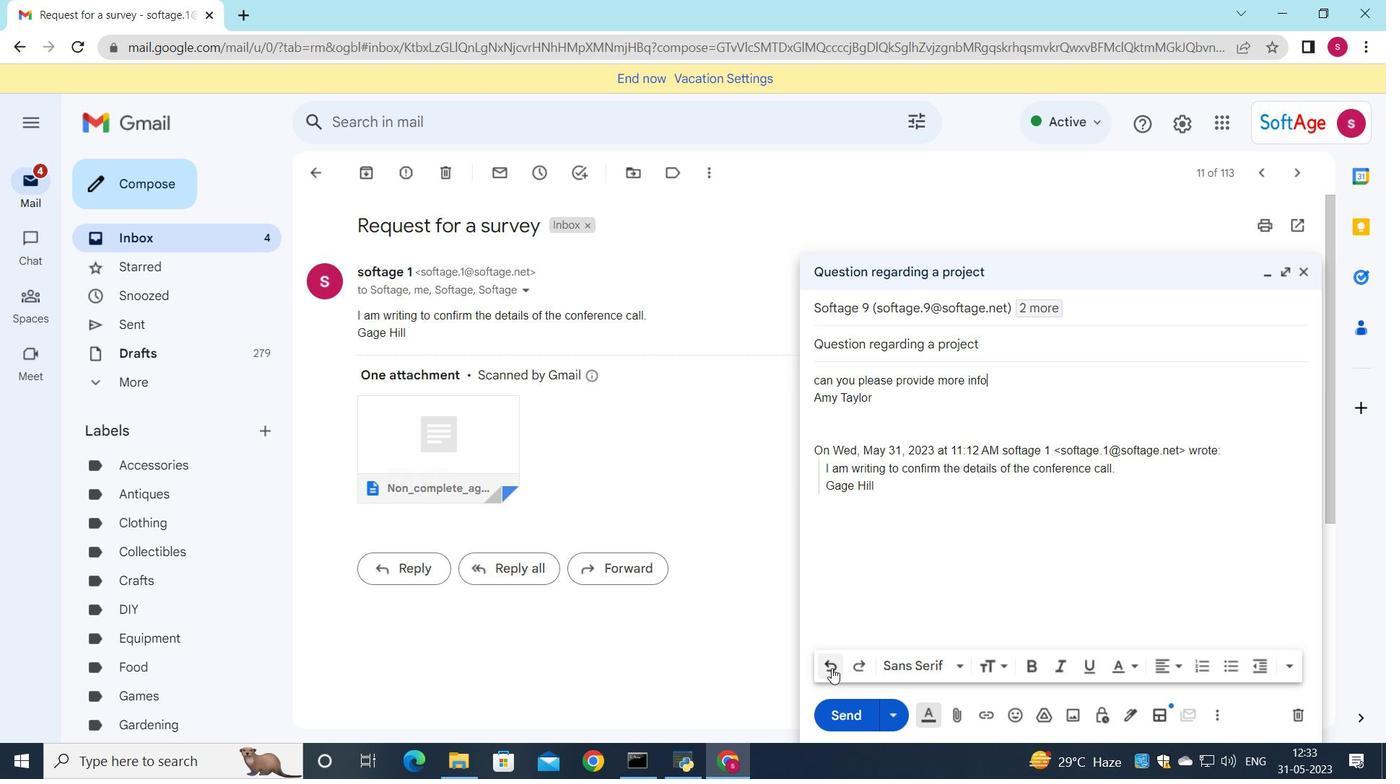 
Action: Mouse pressed left at (831, 668)
Screenshot: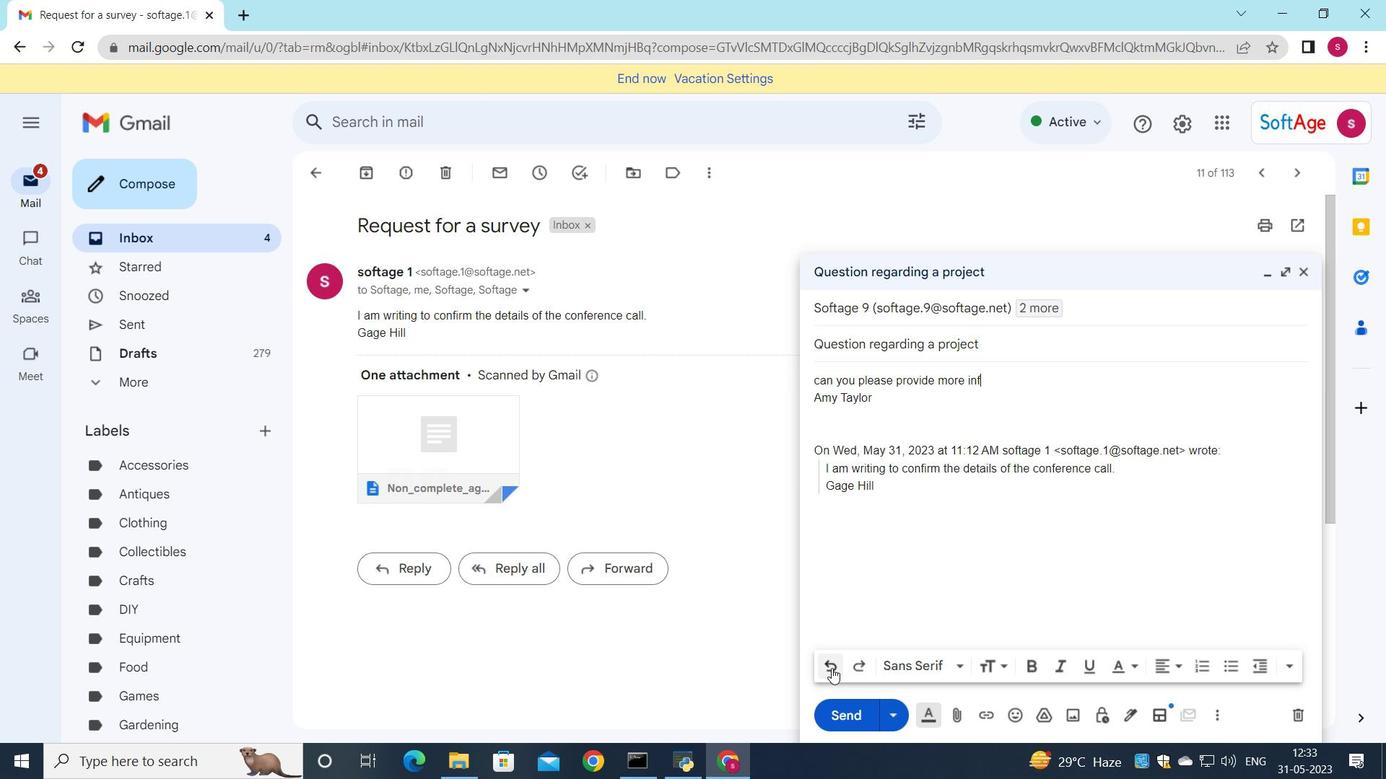 
Action: Mouse pressed left at (831, 668)
Screenshot: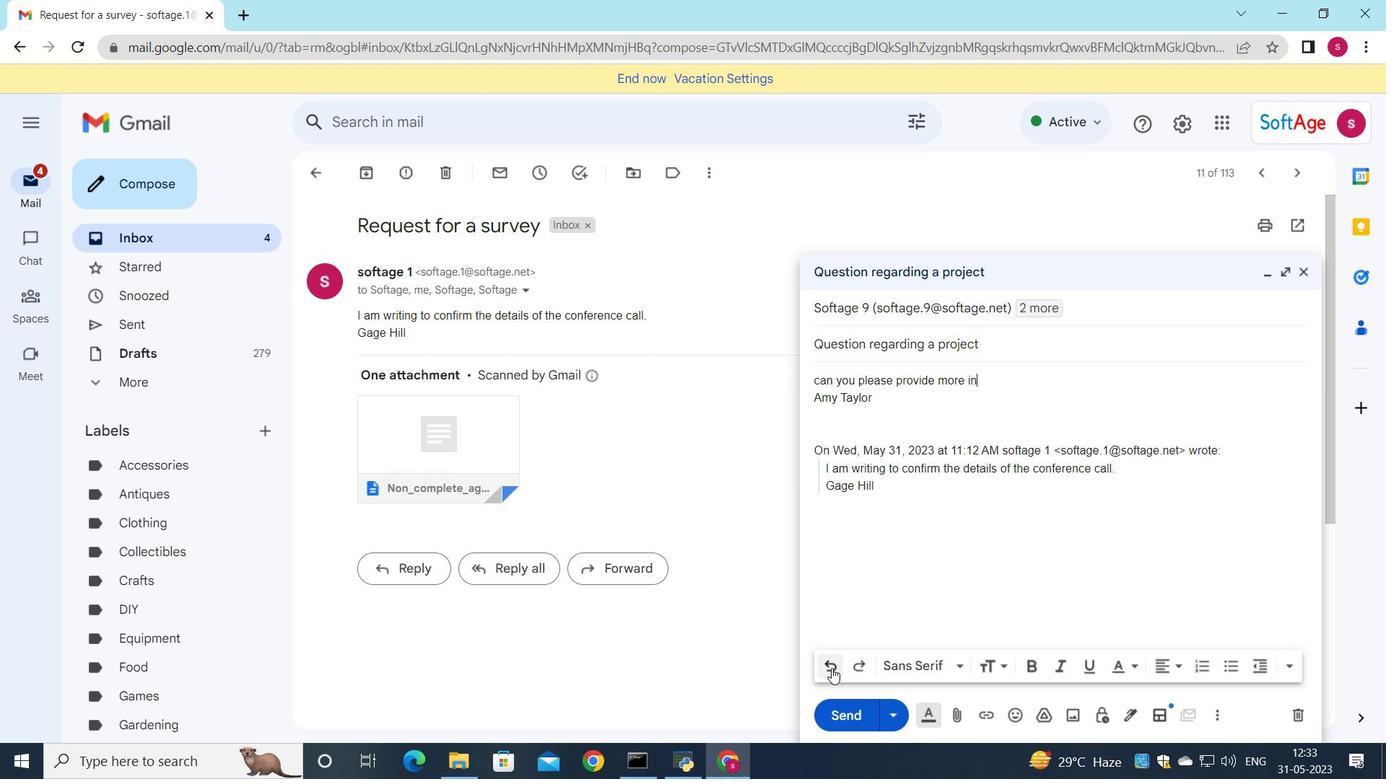 
Action: Mouse pressed left at (831, 668)
Screenshot: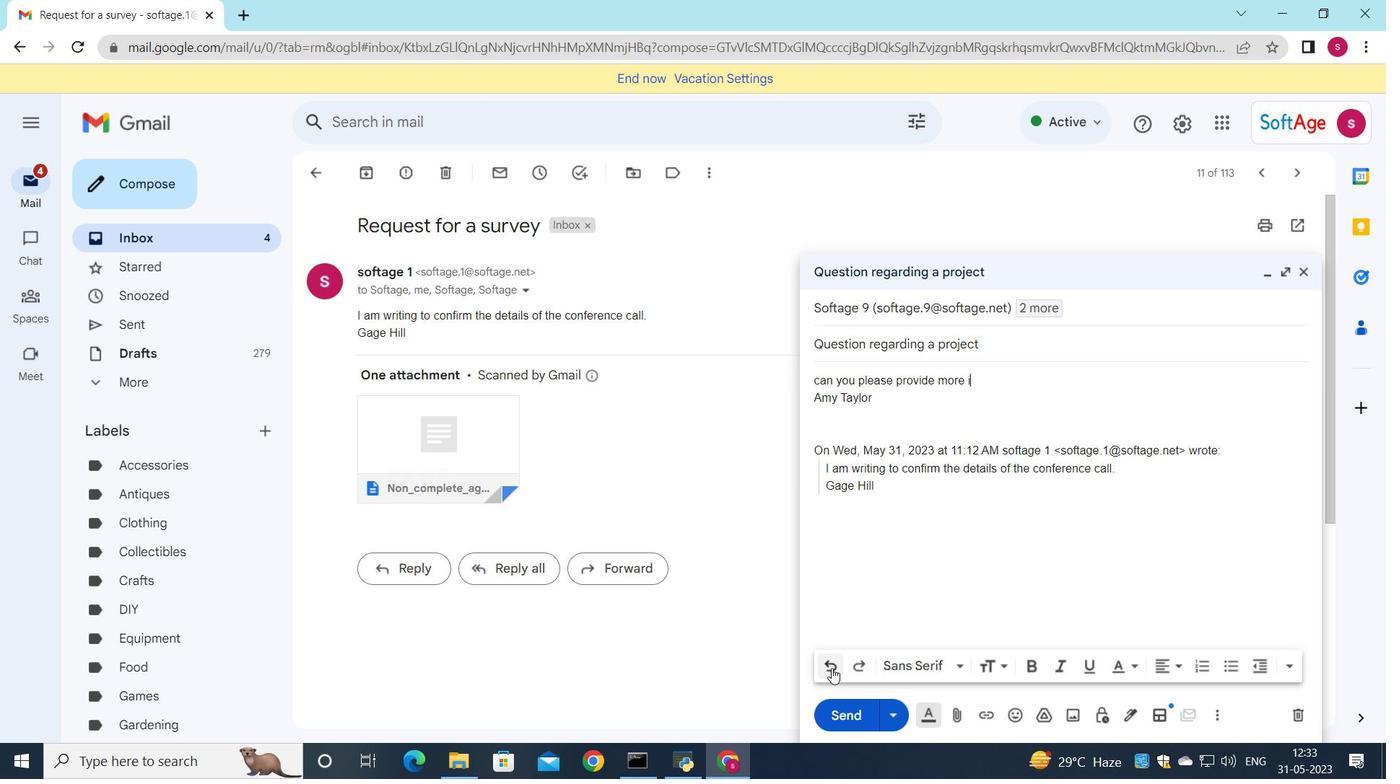 
Action: Mouse pressed left at (831, 668)
Screenshot: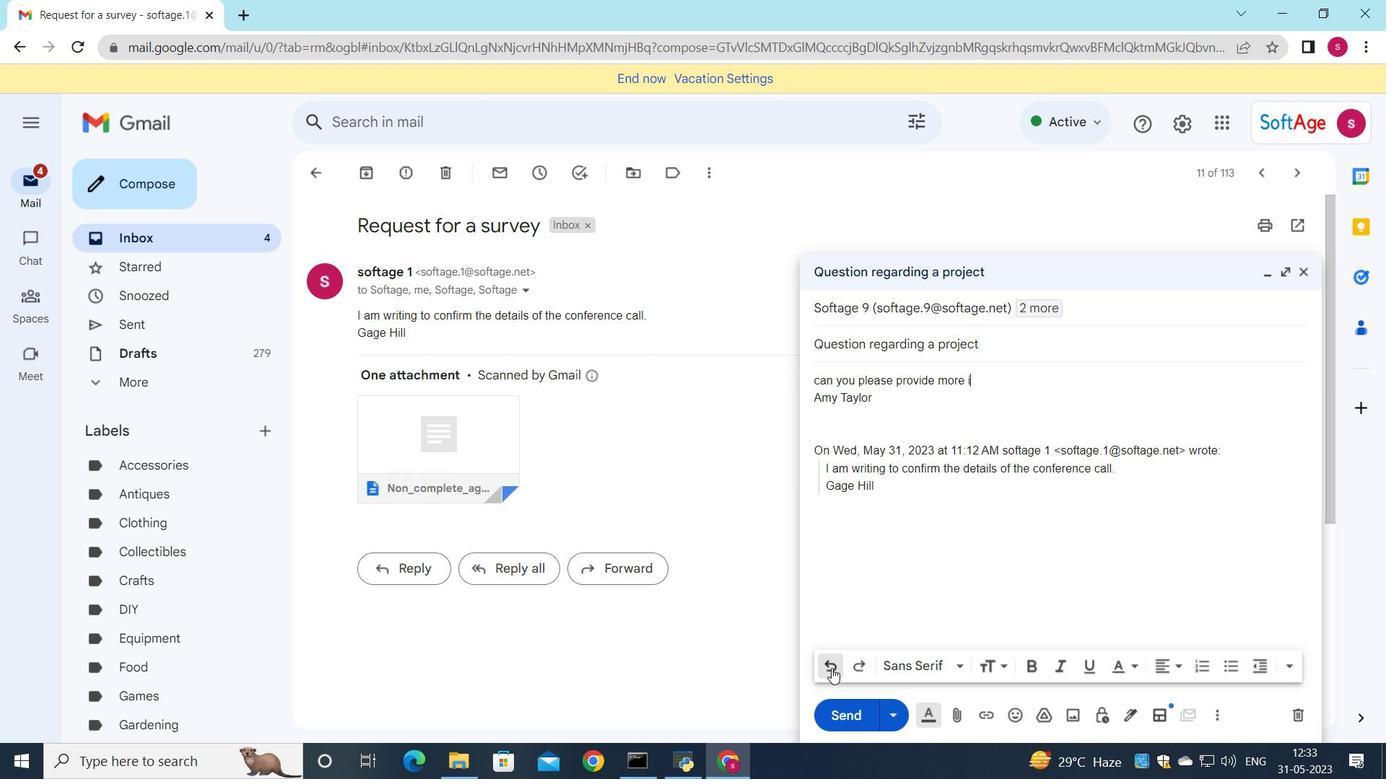 
Action: Mouse pressed left at (831, 668)
Screenshot: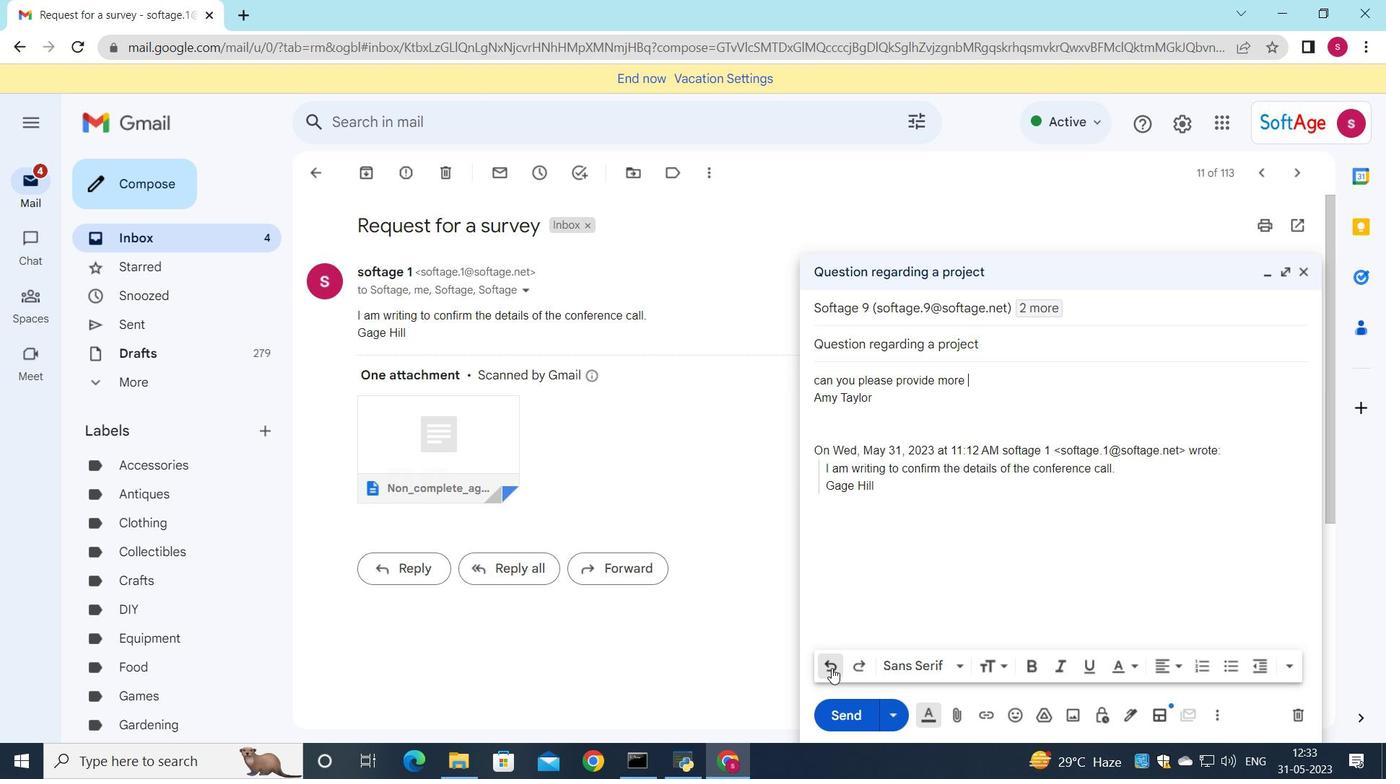 
Action: Mouse pressed left at (831, 668)
Screenshot: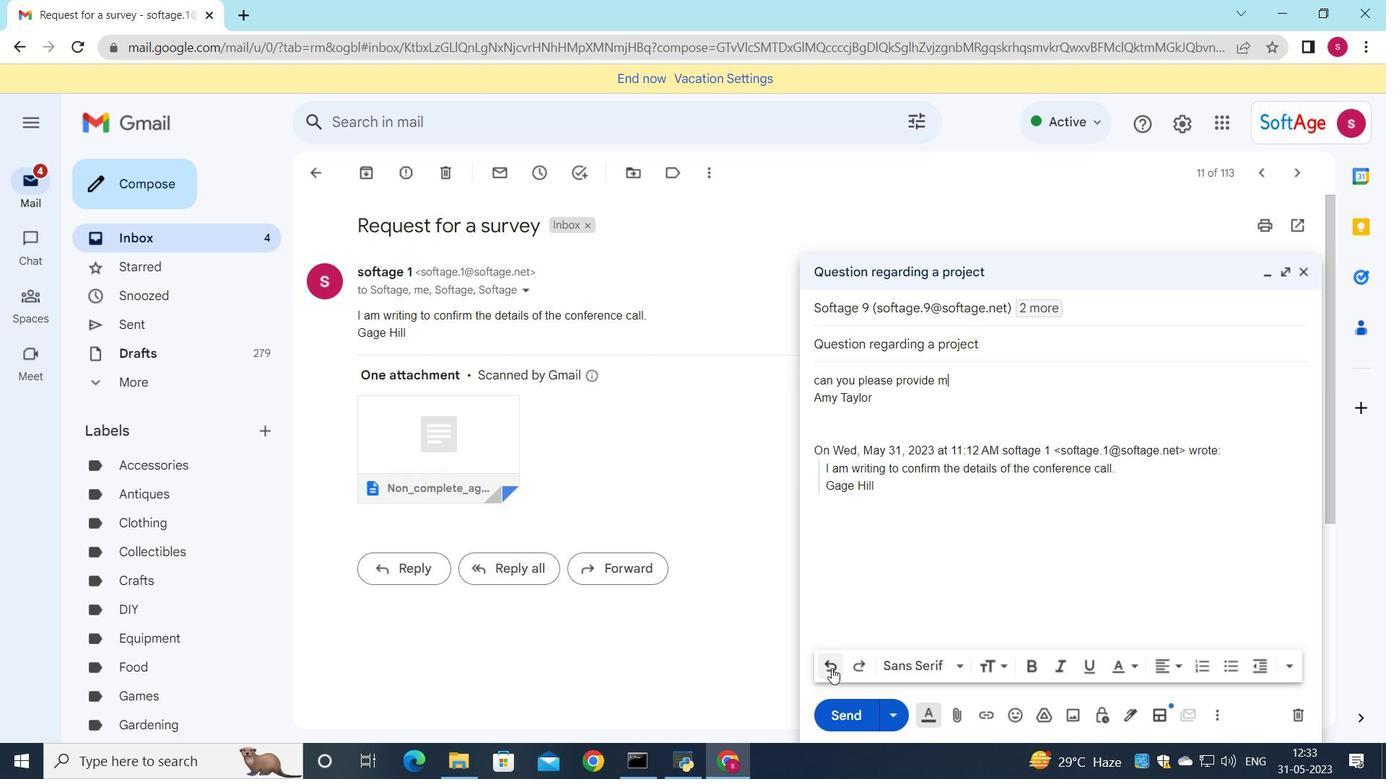 
Action: Mouse pressed left at (831, 668)
Screenshot: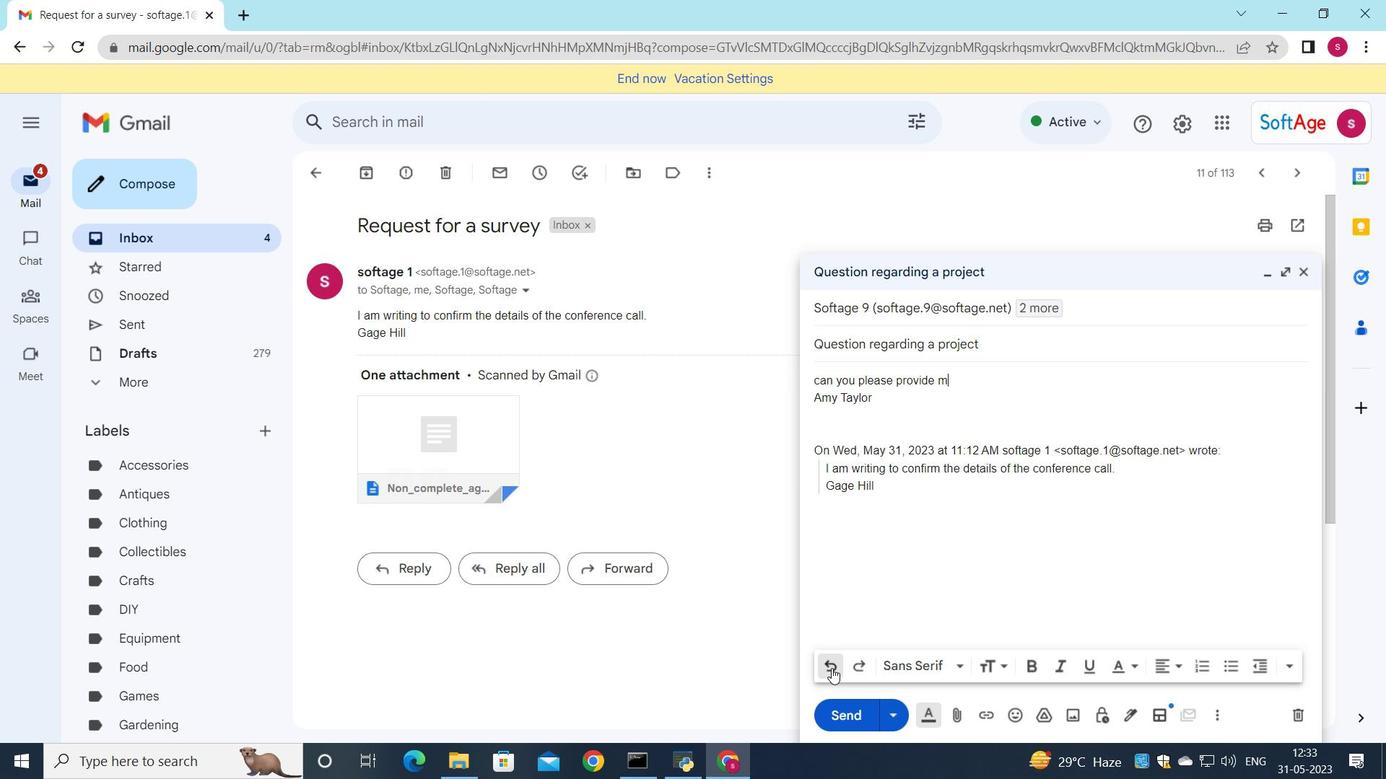 
Action: Mouse pressed left at (831, 668)
Screenshot: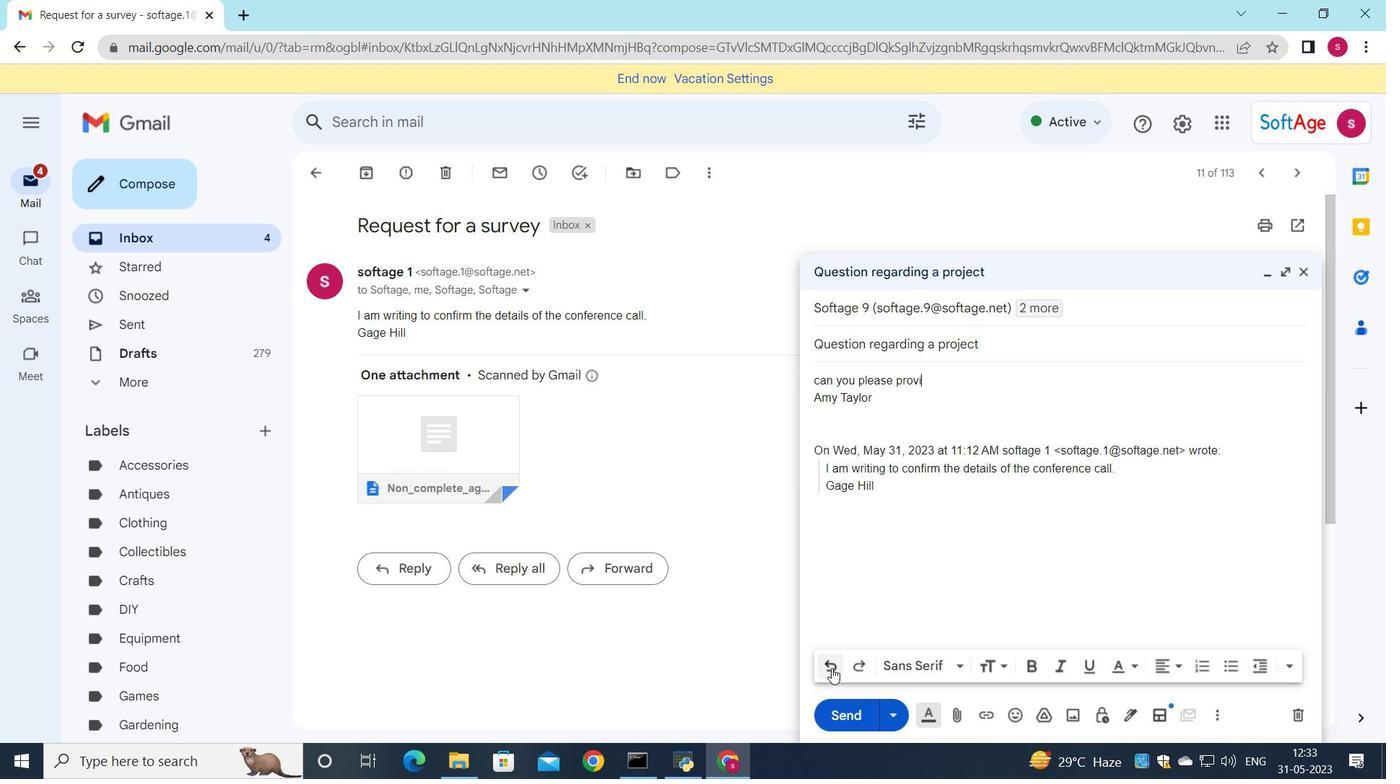 
Action: Mouse pressed left at (831, 668)
Screenshot: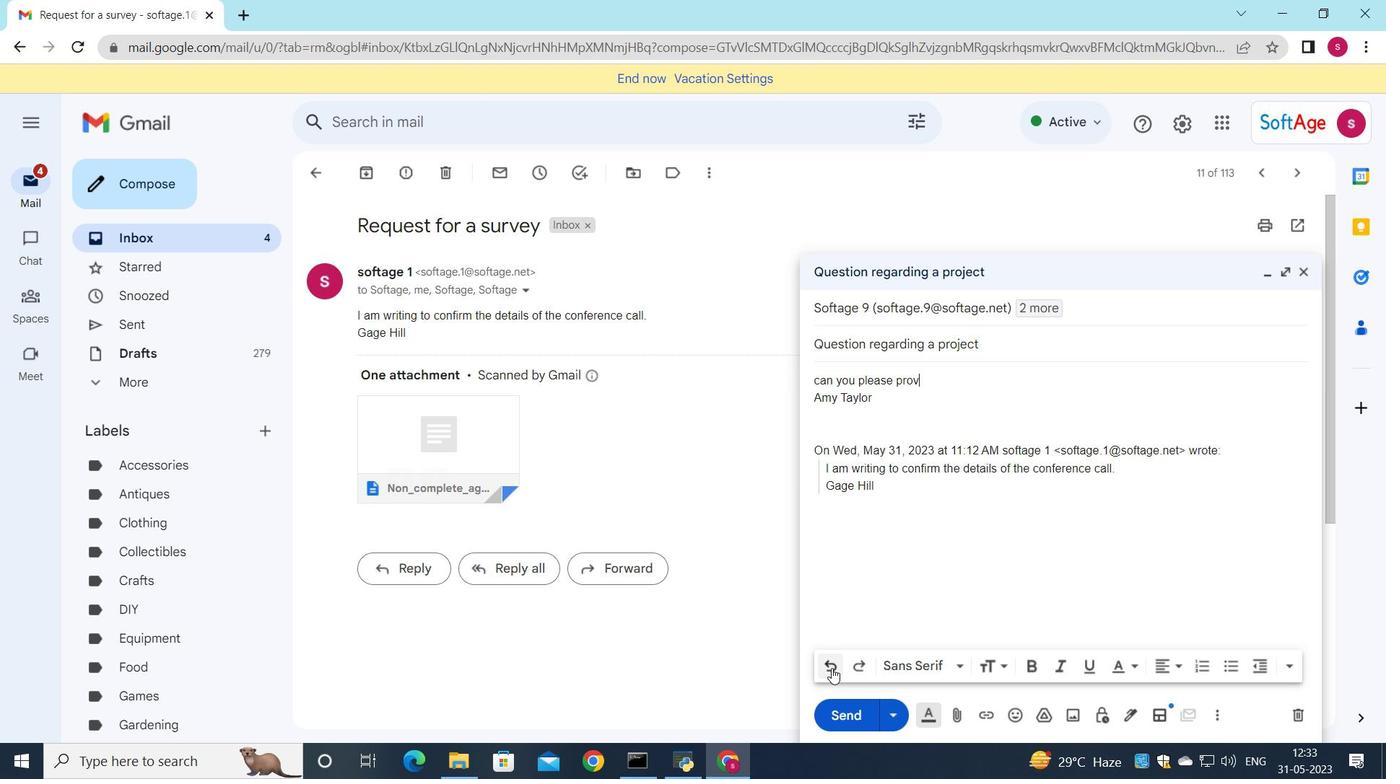 
Action: Mouse pressed left at (831, 668)
Screenshot: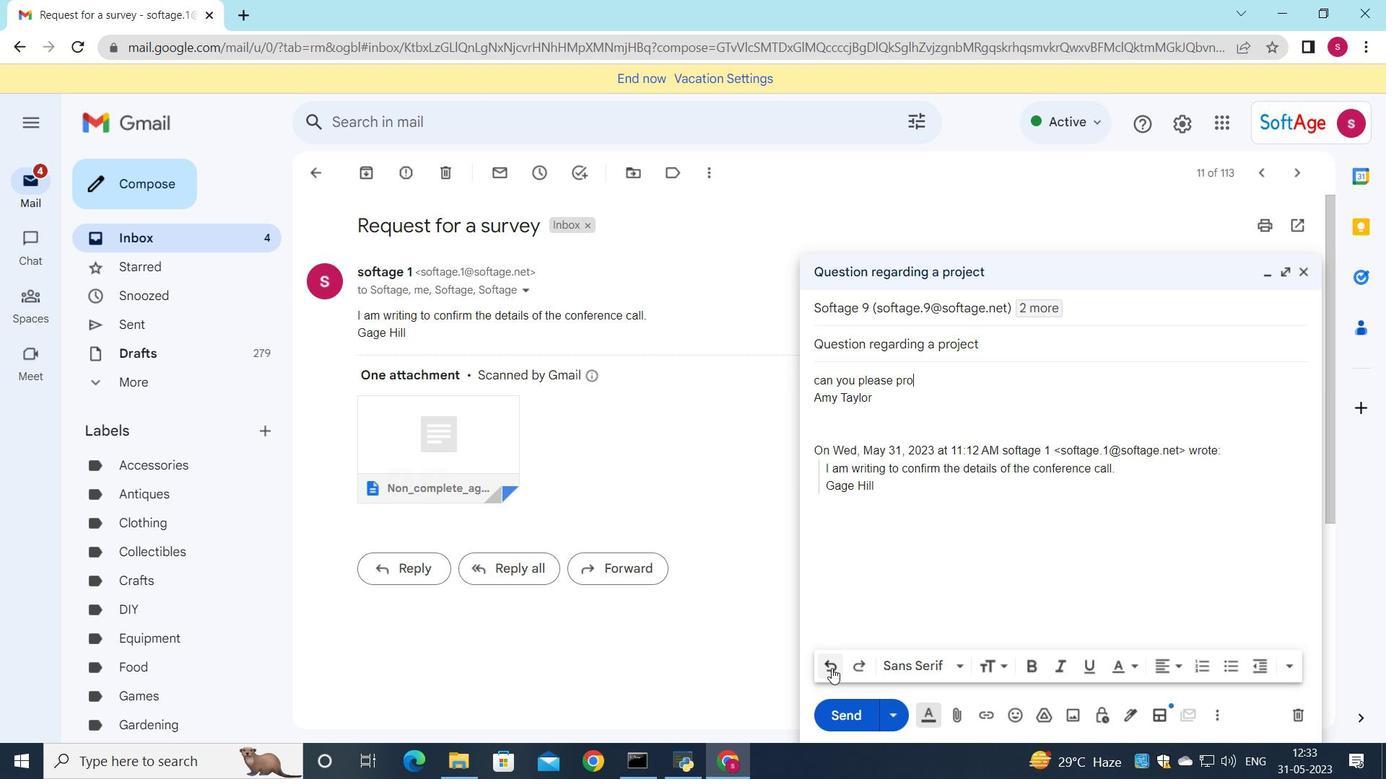 
Action: Mouse pressed left at (831, 668)
Screenshot: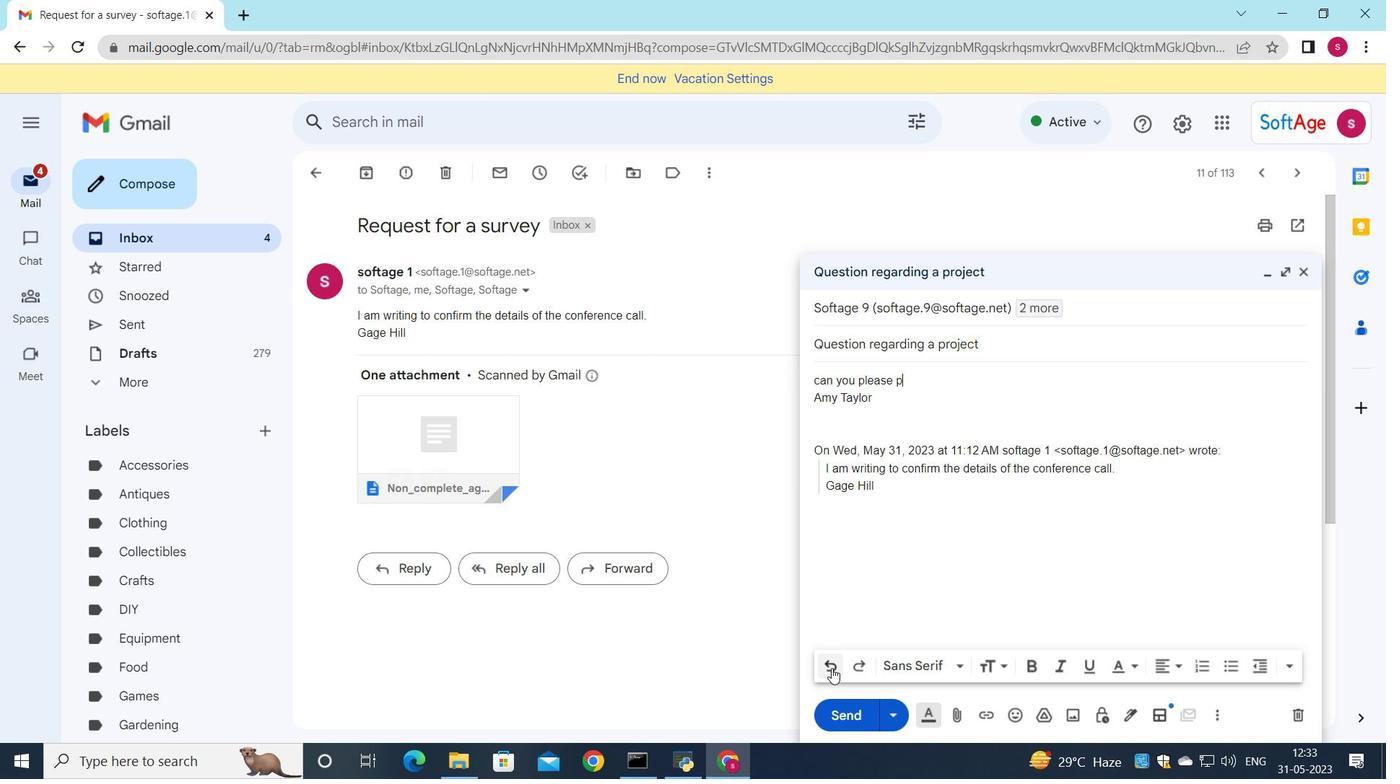 
Action: Mouse pressed left at (831, 668)
Screenshot: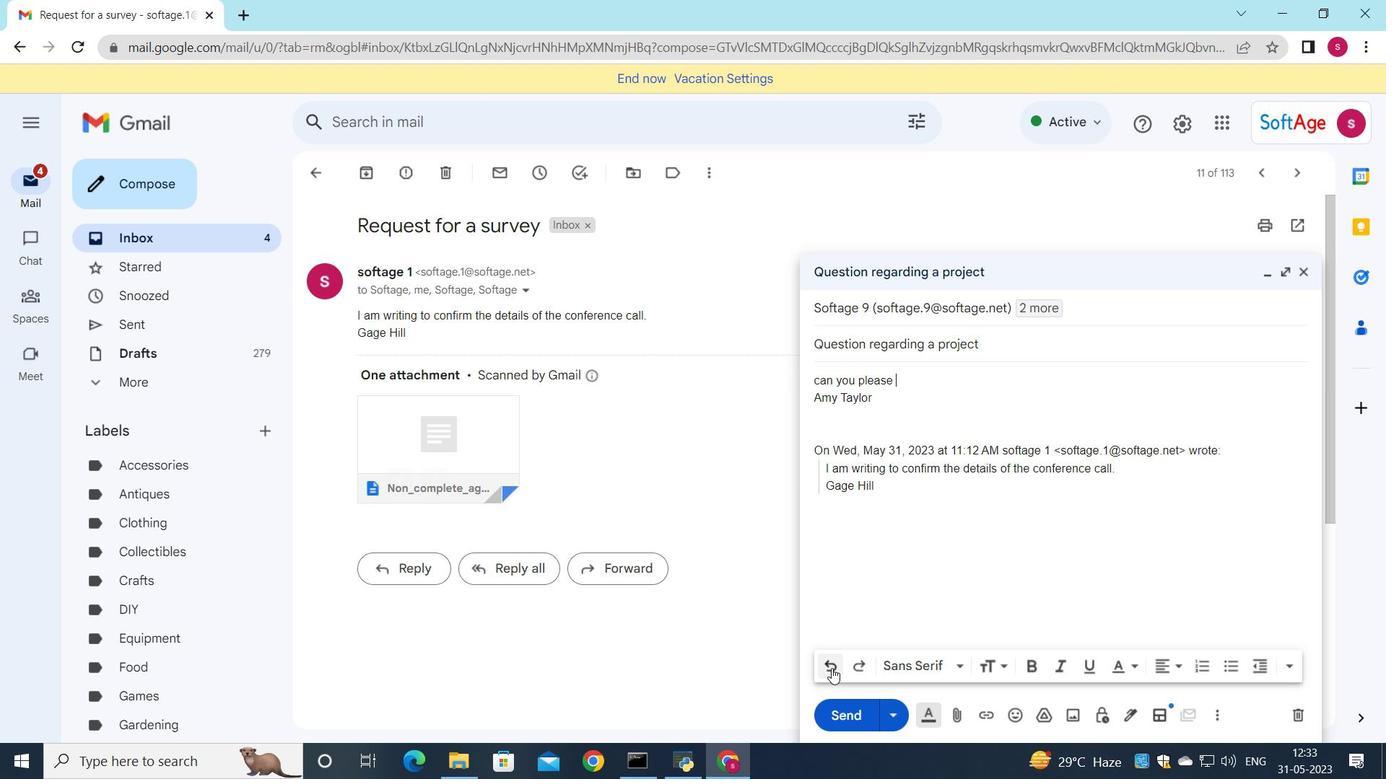 
Action: Mouse pressed left at (831, 668)
Screenshot: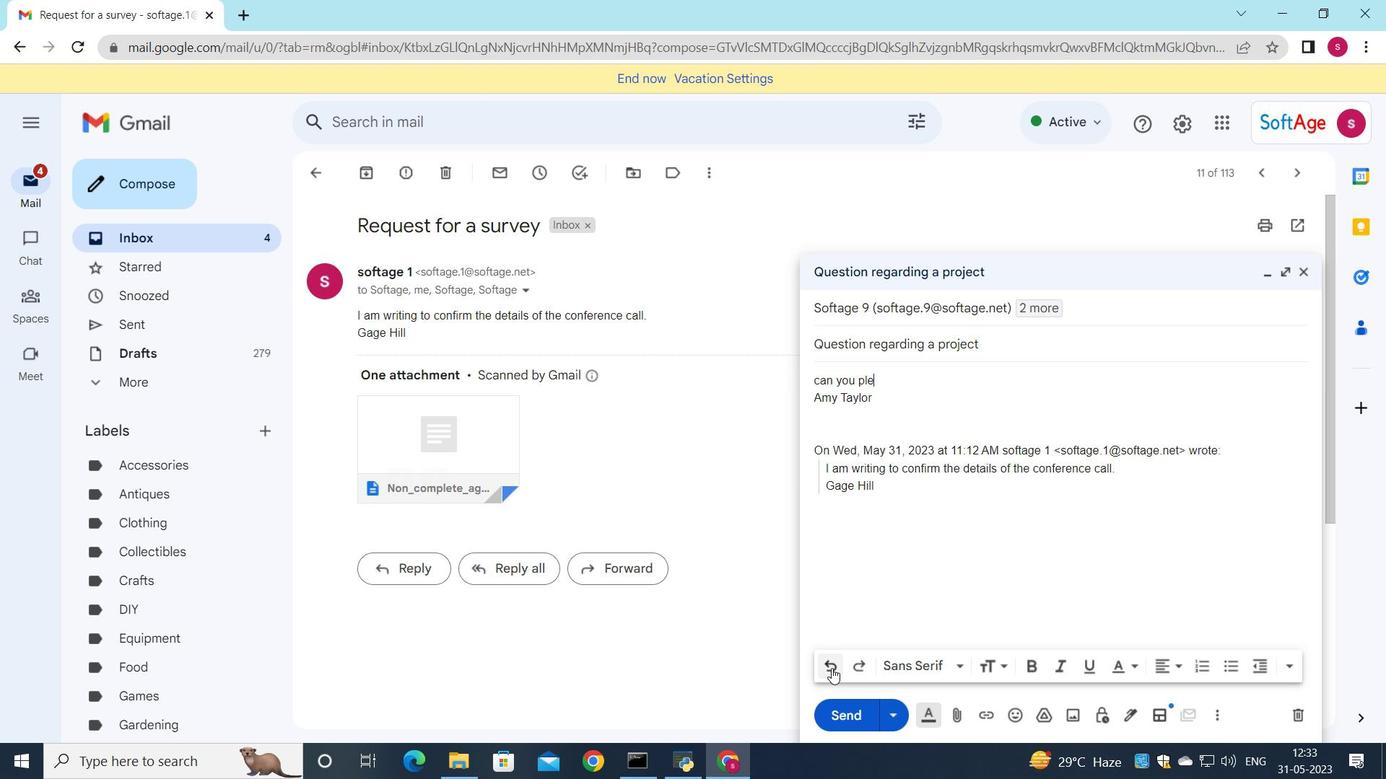 
Action: Mouse pressed left at (831, 668)
Screenshot: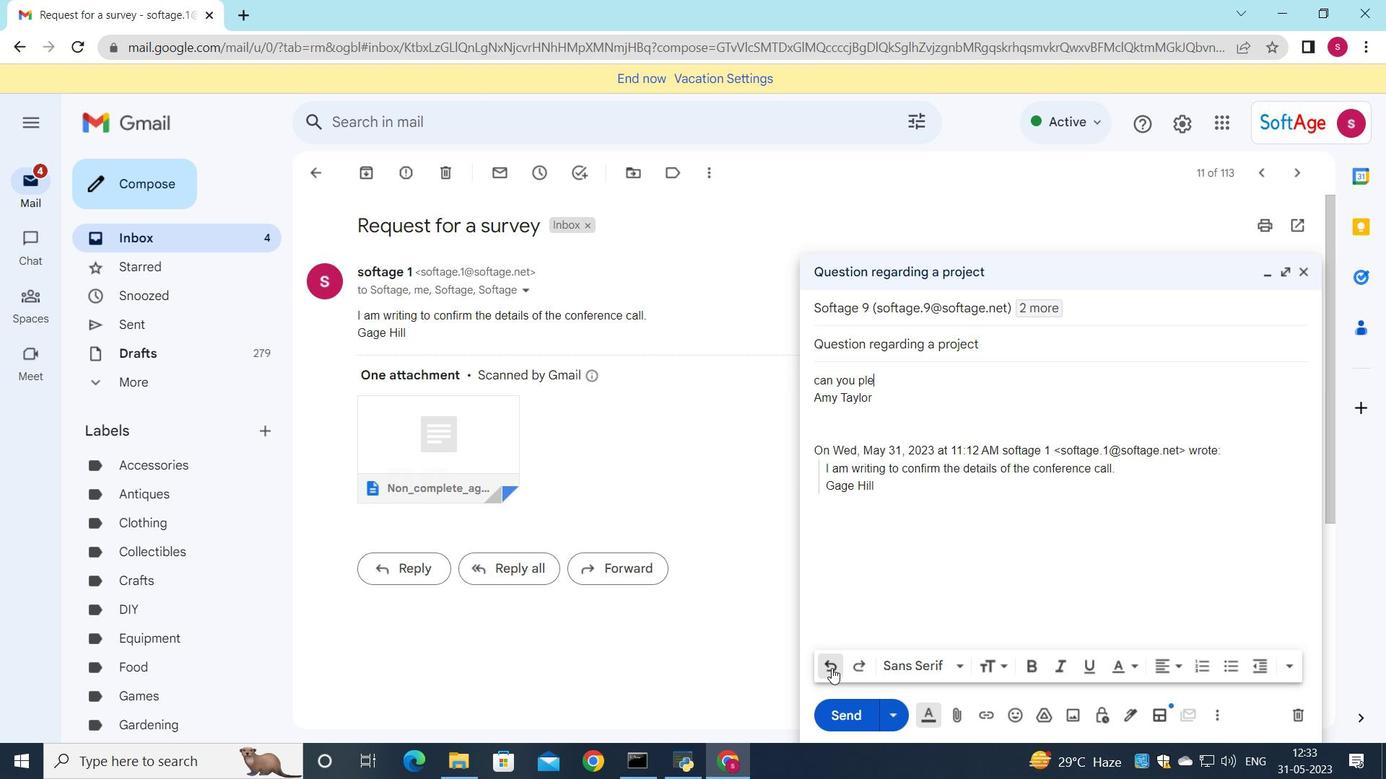 
Action: Mouse pressed left at (831, 668)
Screenshot: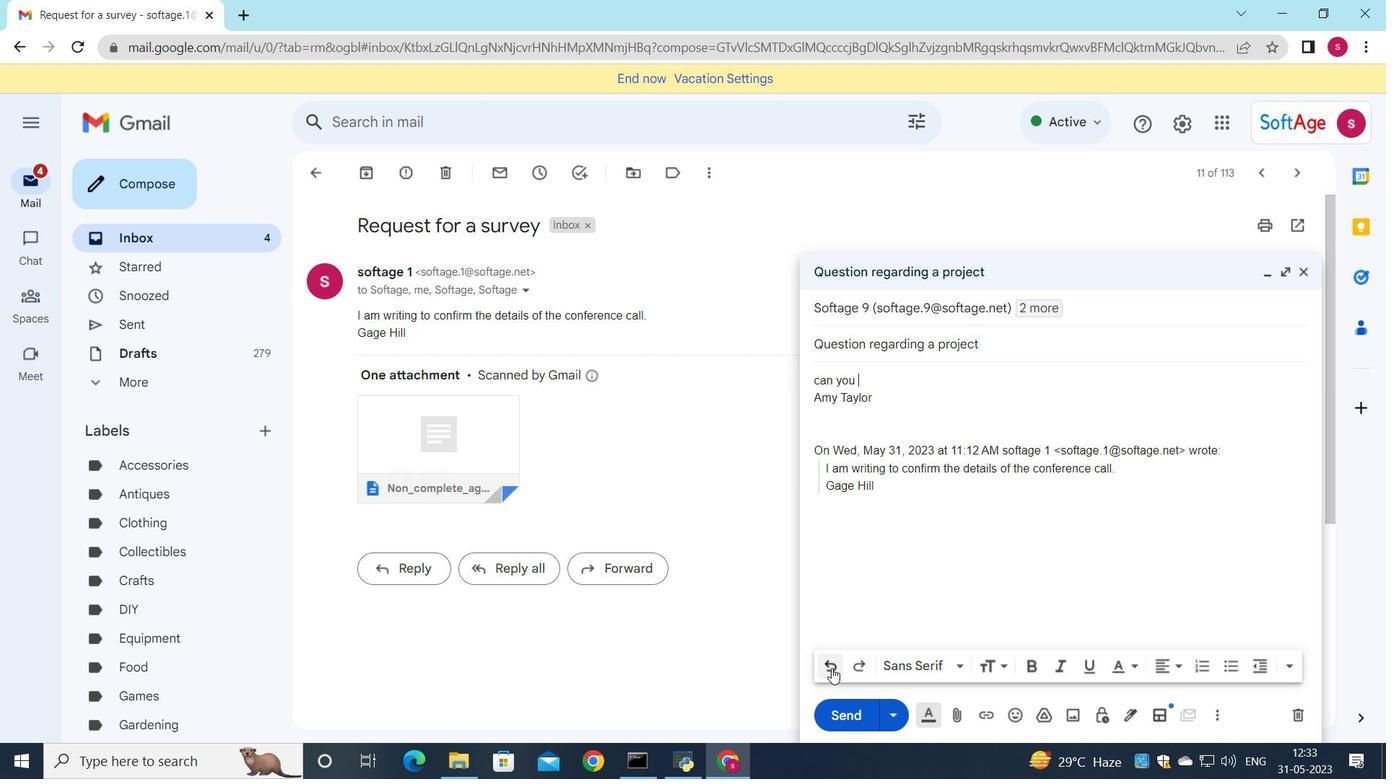 
Action: Mouse pressed left at (831, 668)
Screenshot: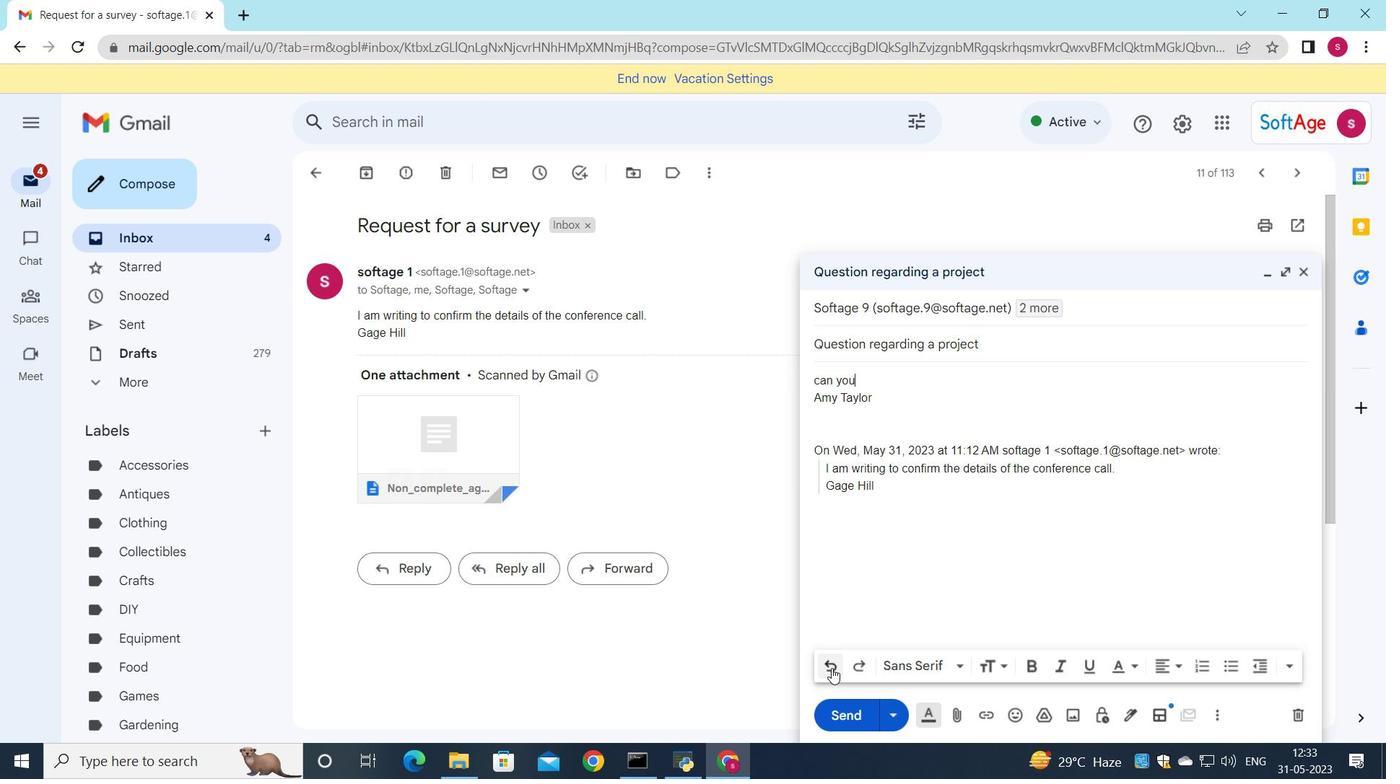 
Action: Mouse pressed left at (831, 668)
Screenshot: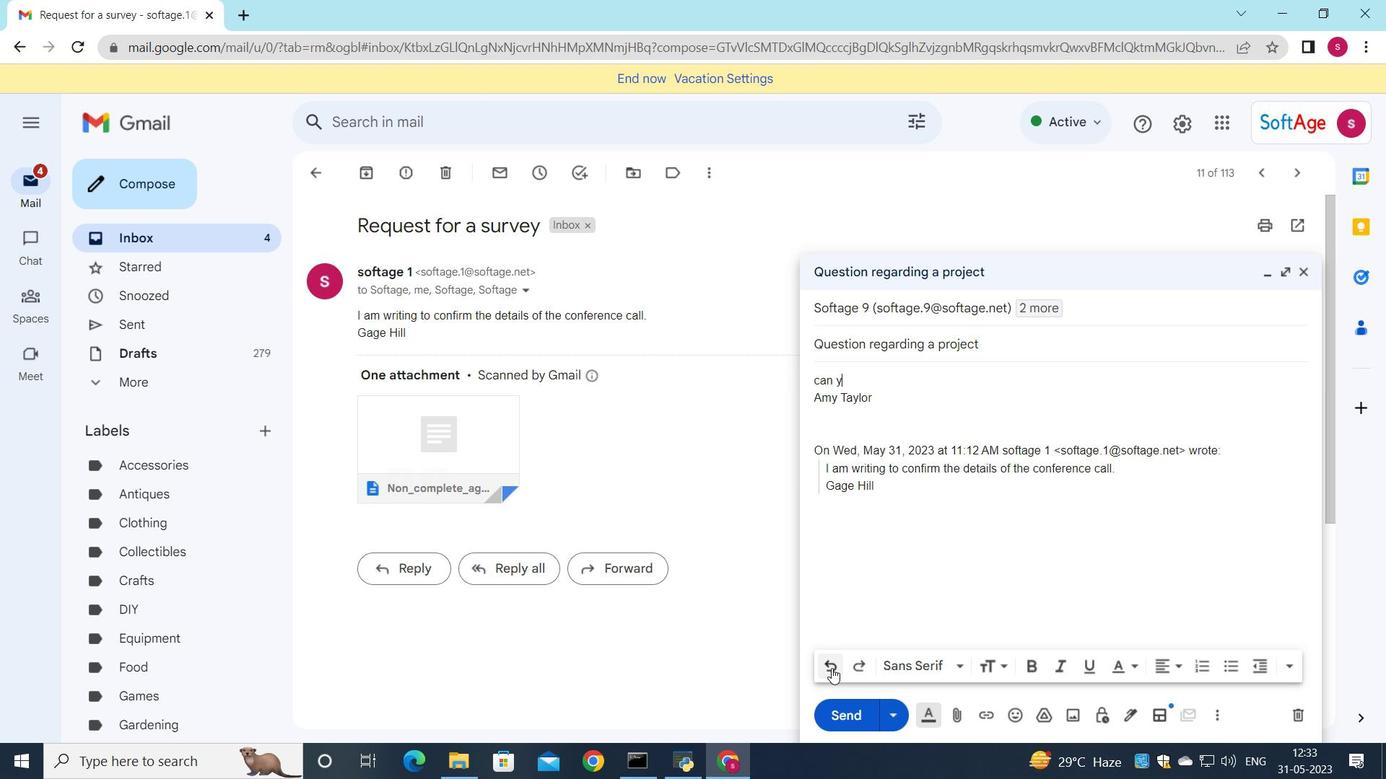
Action: Mouse pressed left at (831, 668)
Screenshot: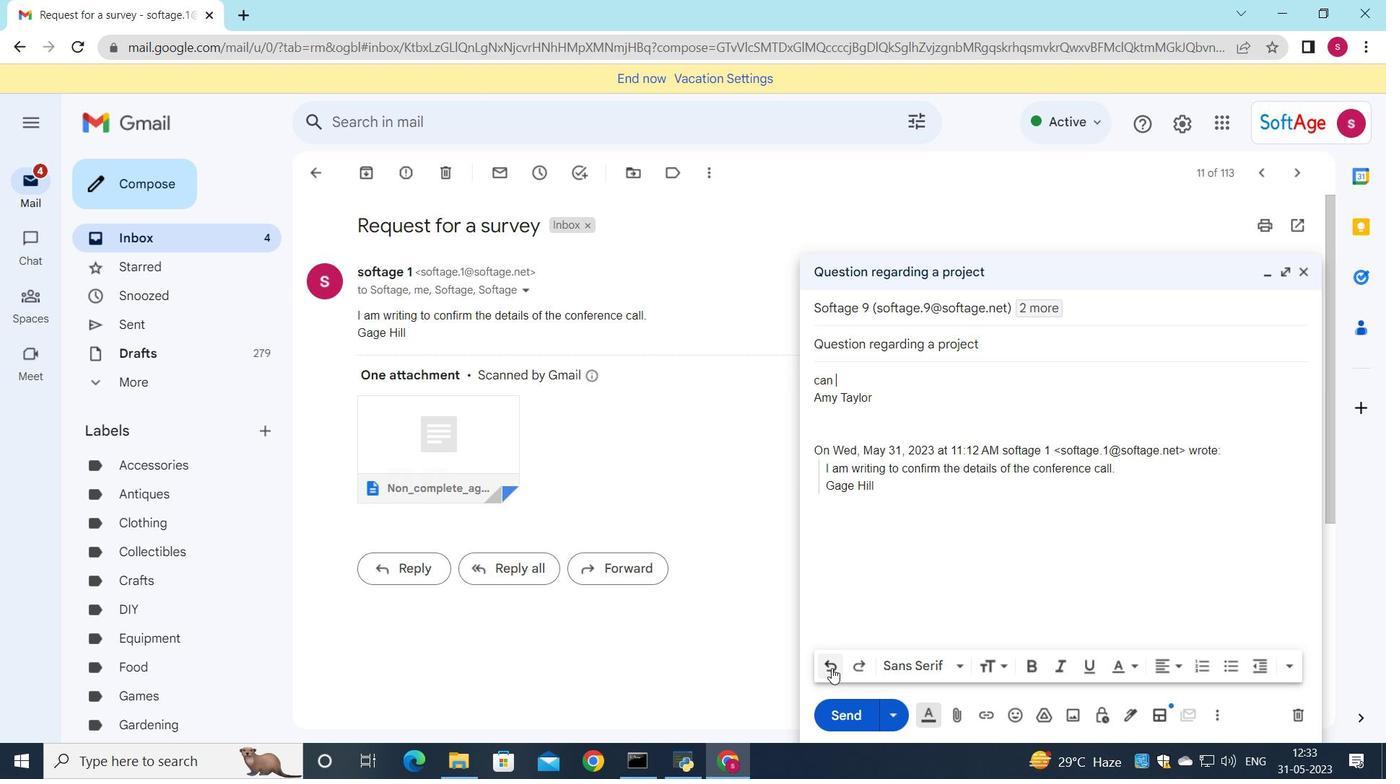 
Action: Mouse pressed left at (831, 668)
Screenshot: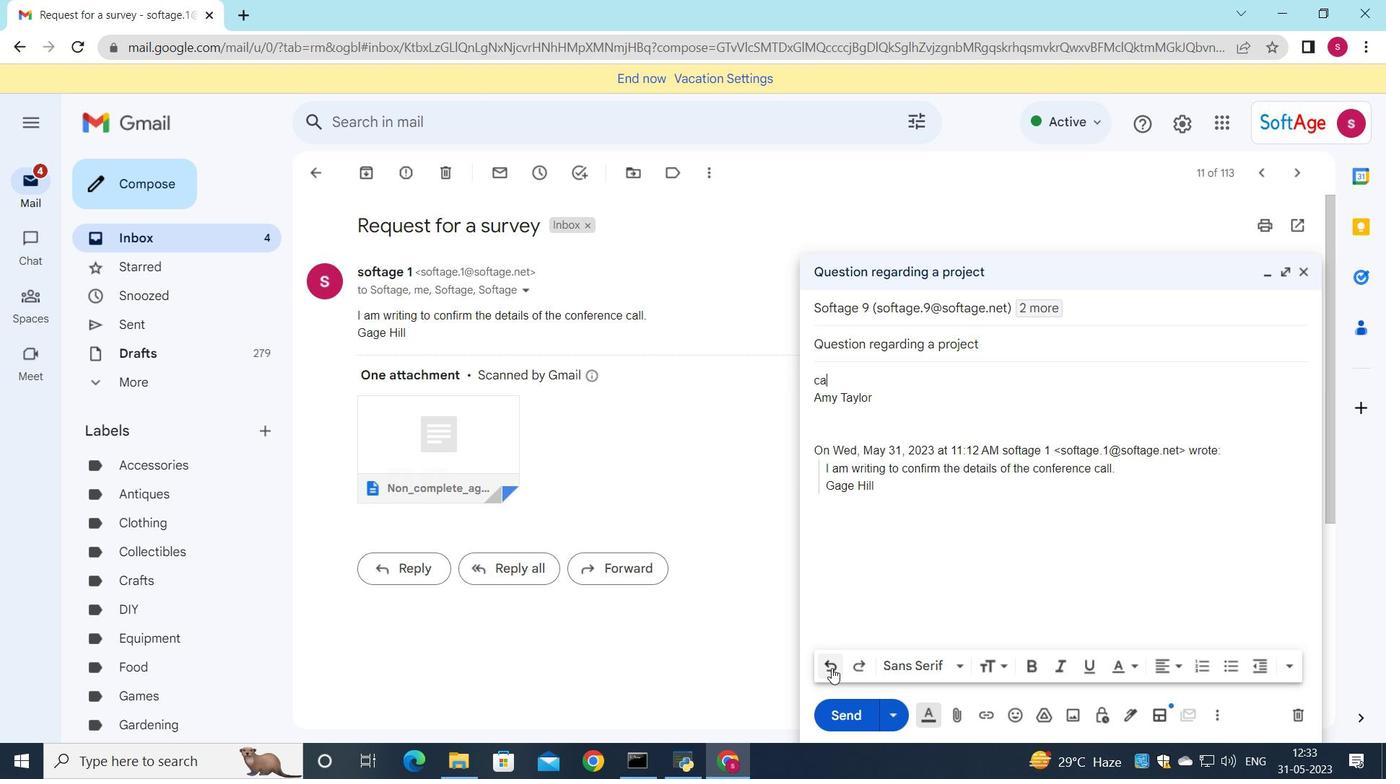 
Action: Mouse pressed left at (831, 668)
Screenshot: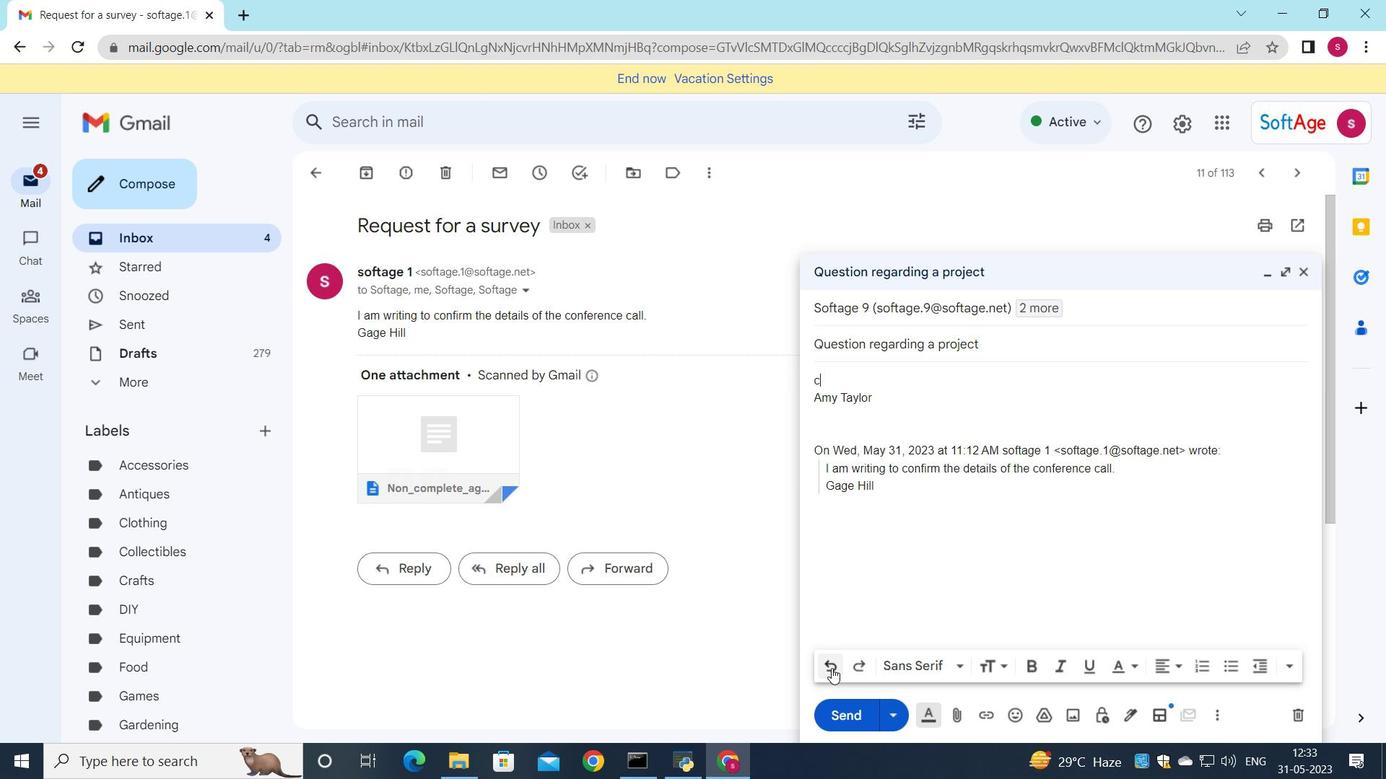 
Action: Key pressed <Key.shift>I<Key.space>regret<Key.space>to<Key.space>information<Key.space><Key.backspace><Key.backspace><Key.backspace><Key.backspace><Key.backspace><Key.backspace><Key.space>you<Key.space>that<Key.space>yor<Key.space>request<Key.space>has<Key.space>been<Key.space>denied
Screenshot: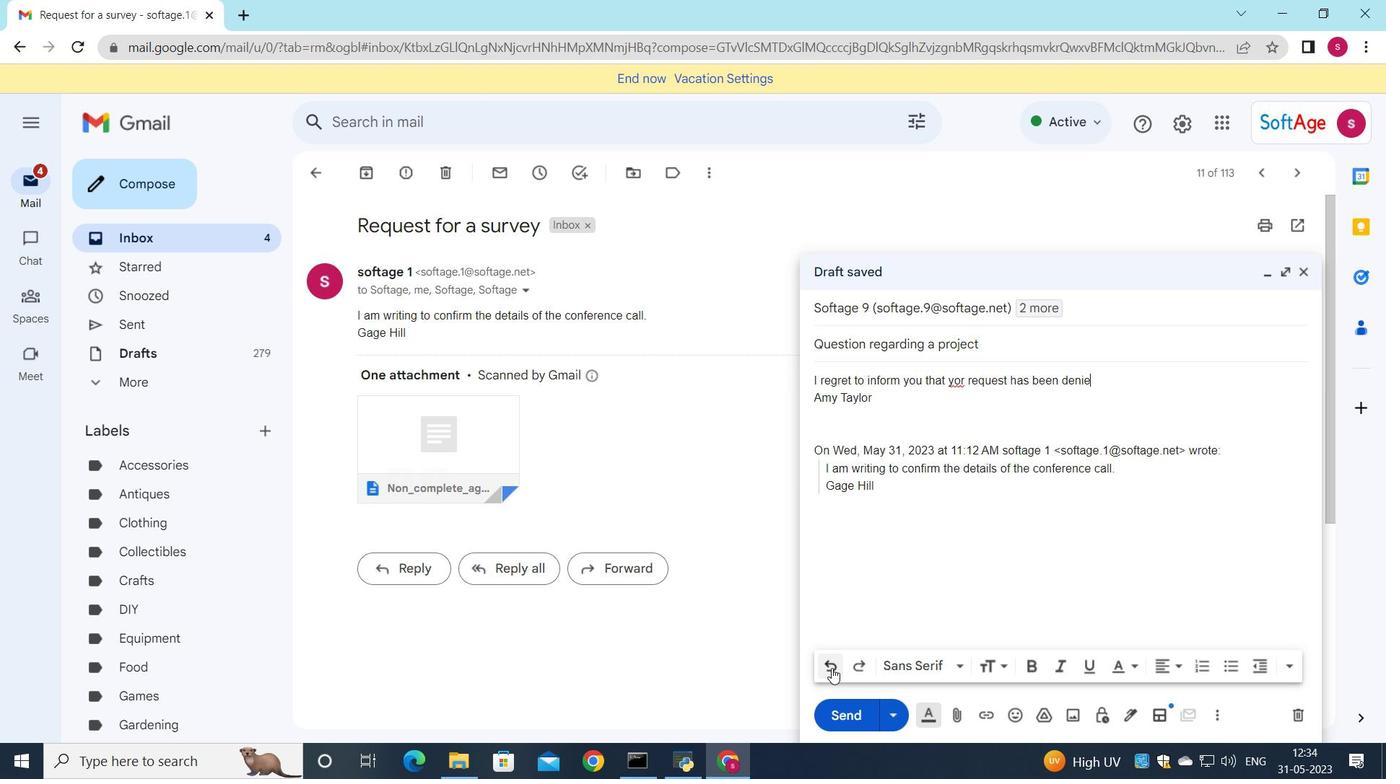 
Action: Mouse moved to (961, 381)
Screenshot: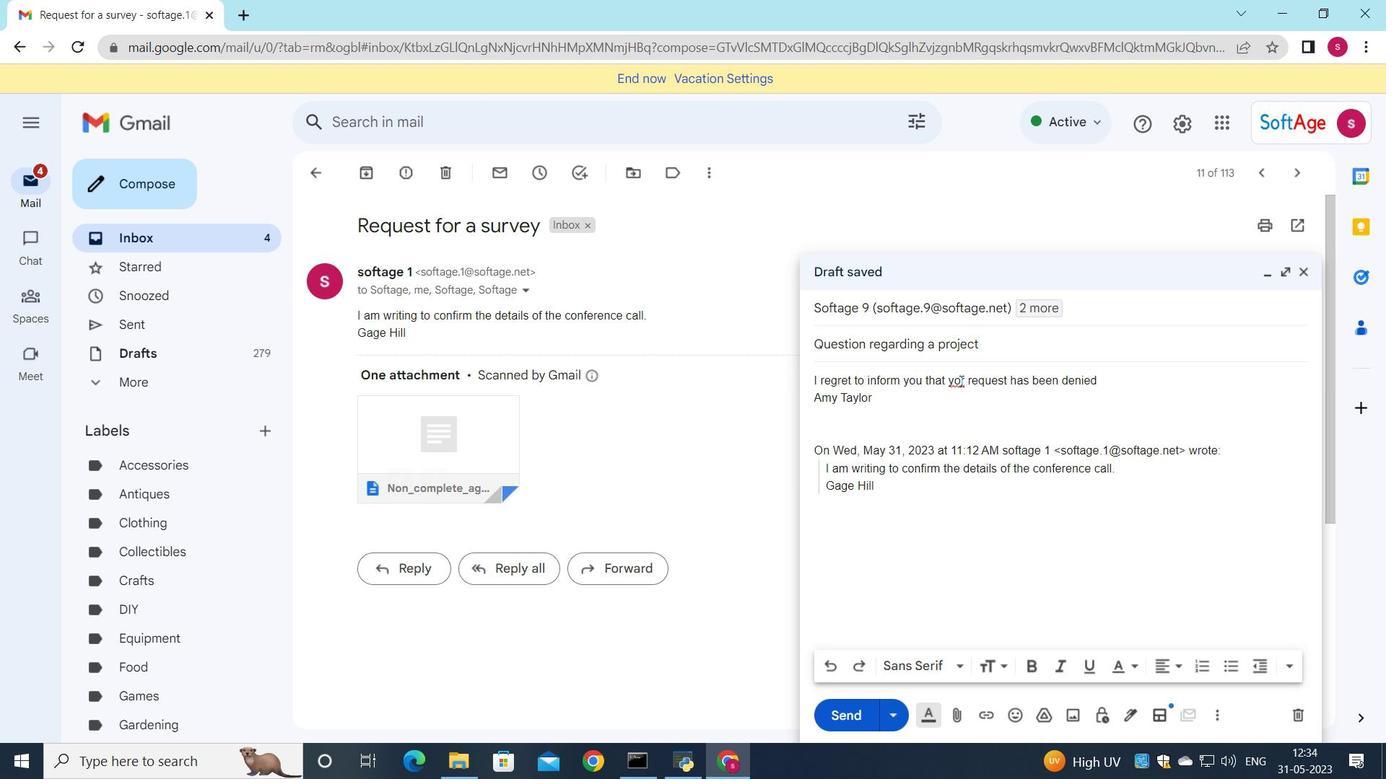 
Action: Mouse pressed left at (961, 381)
Screenshot: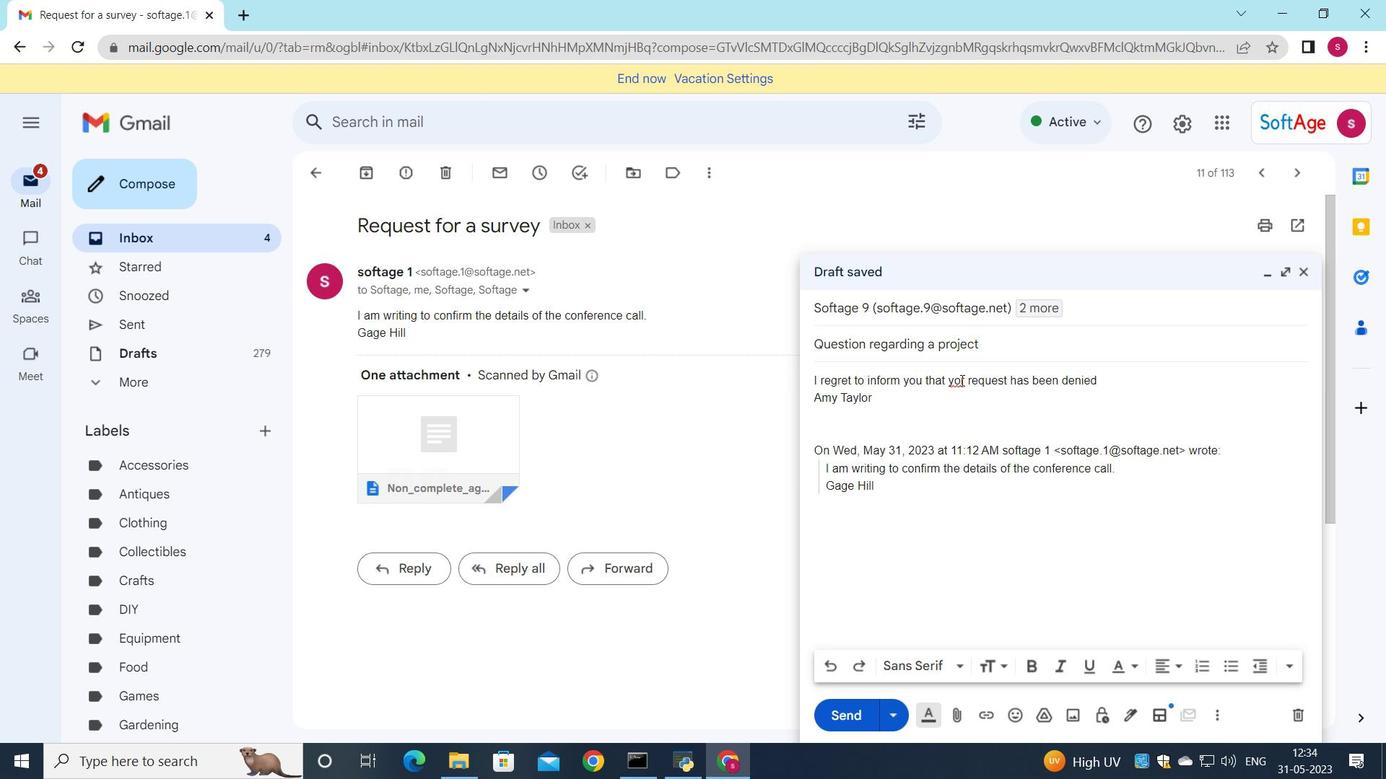 
Action: Mouse moved to (1055, 389)
Screenshot: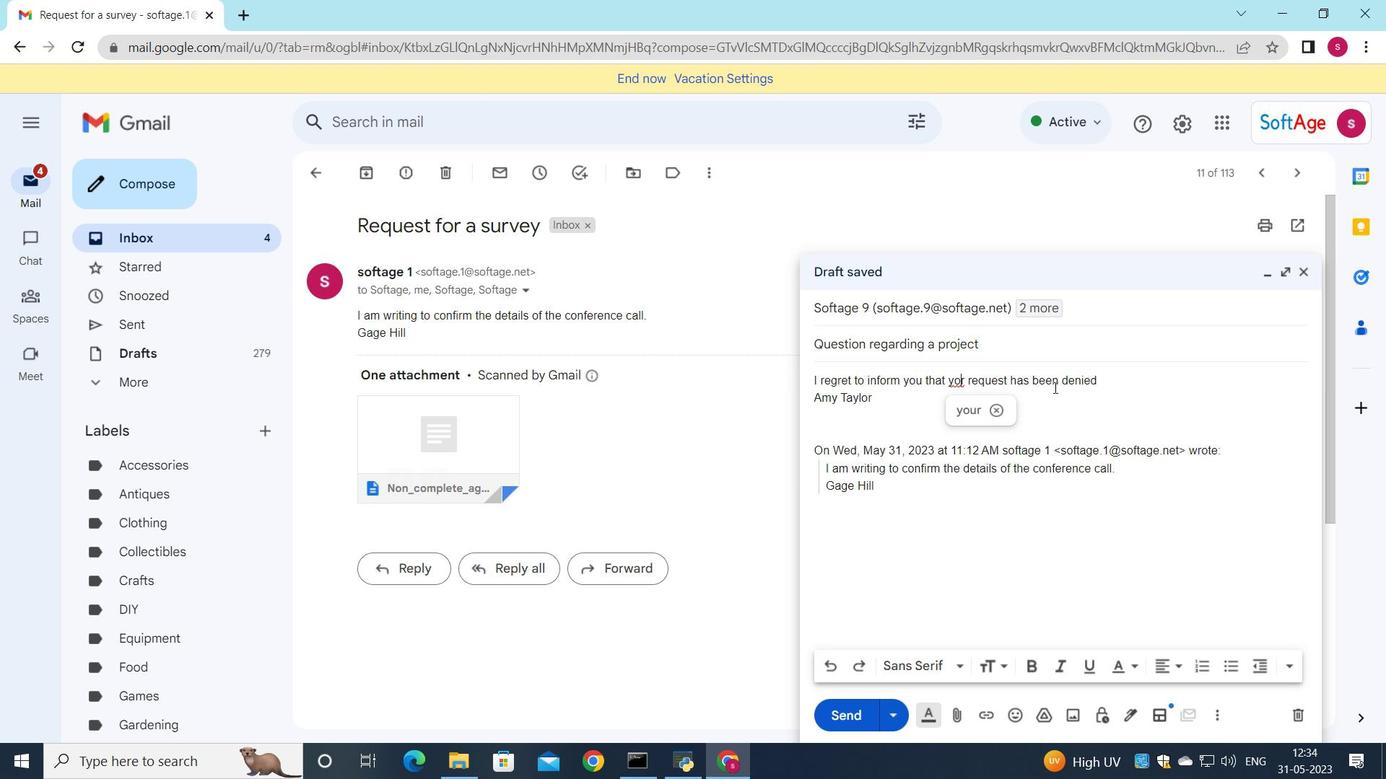 
Action: Key pressed u
Screenshot: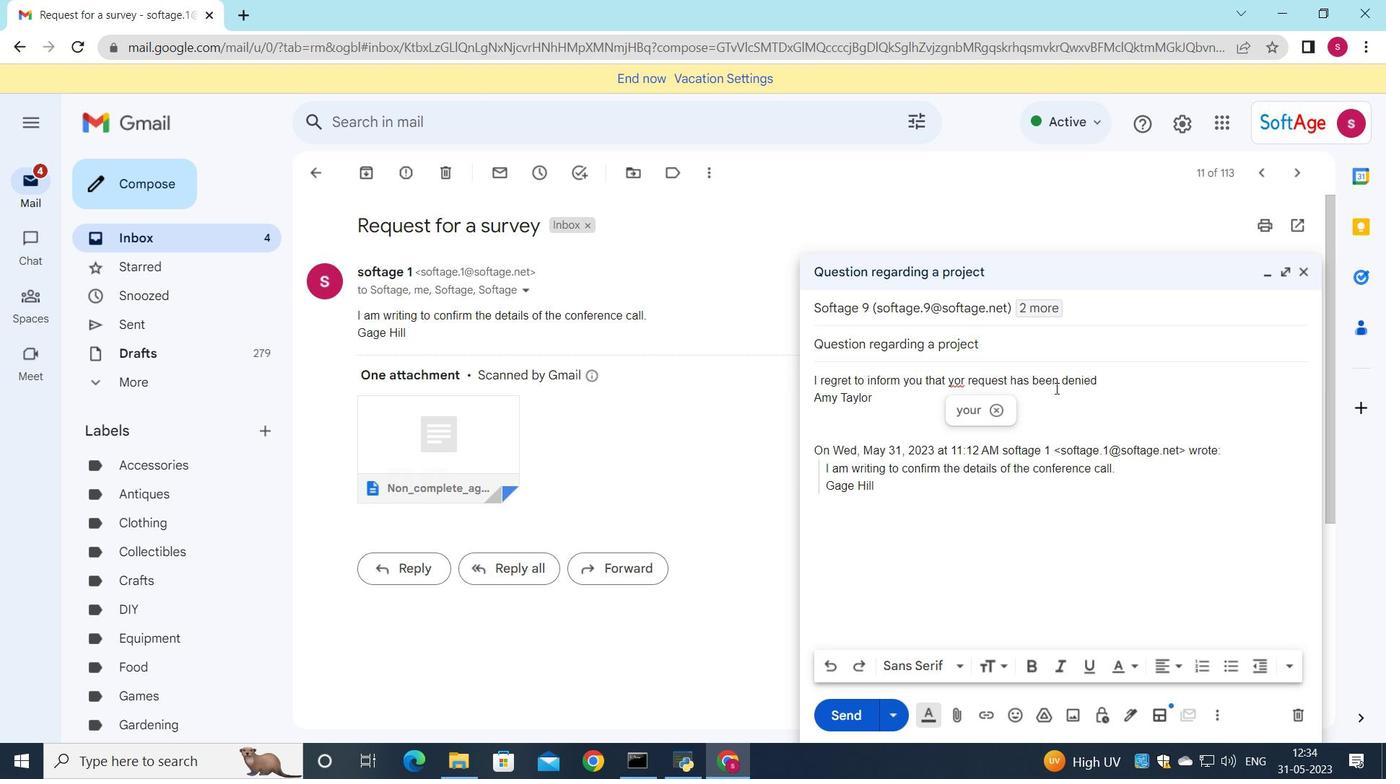 
Action: Mouse moved to (835, 714)
Screenshot: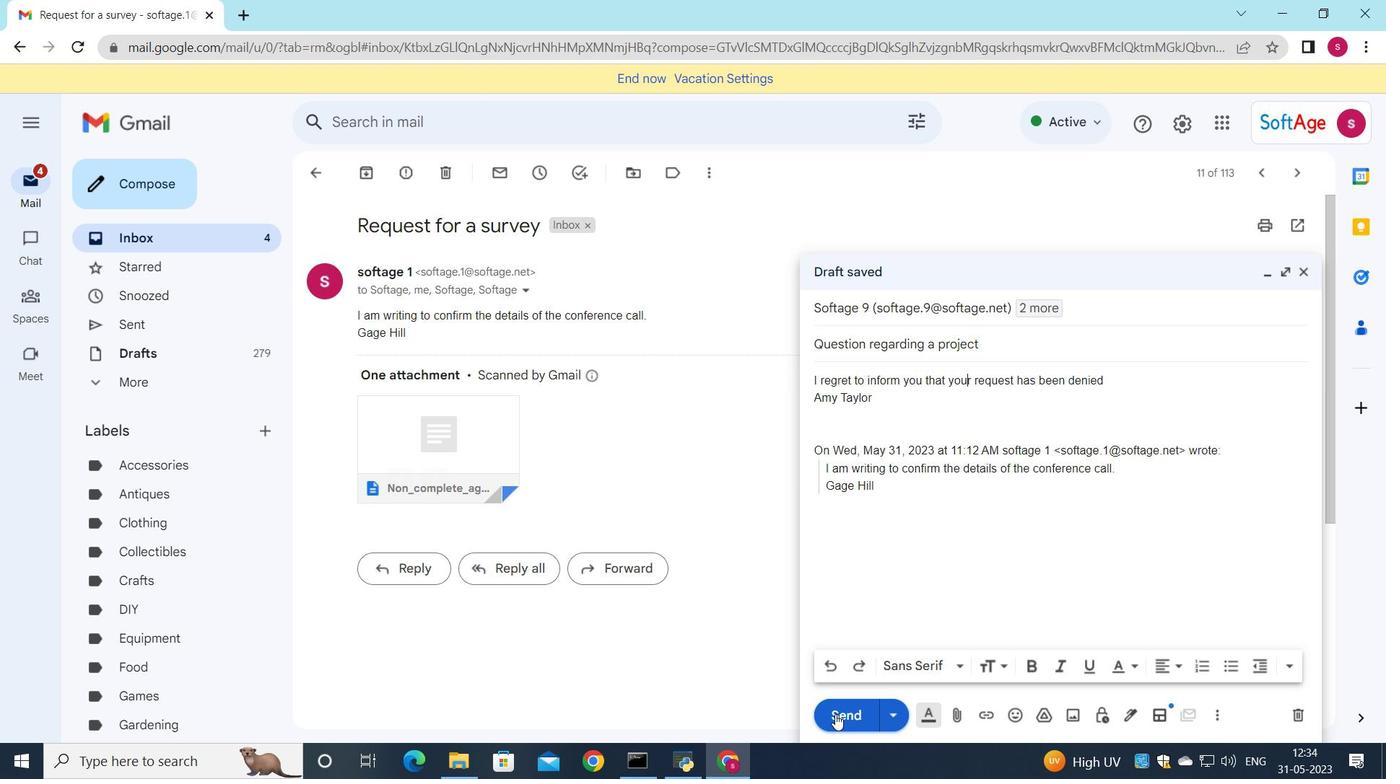 
Action: Mouse pressed left at (835, 714)
Screenshot: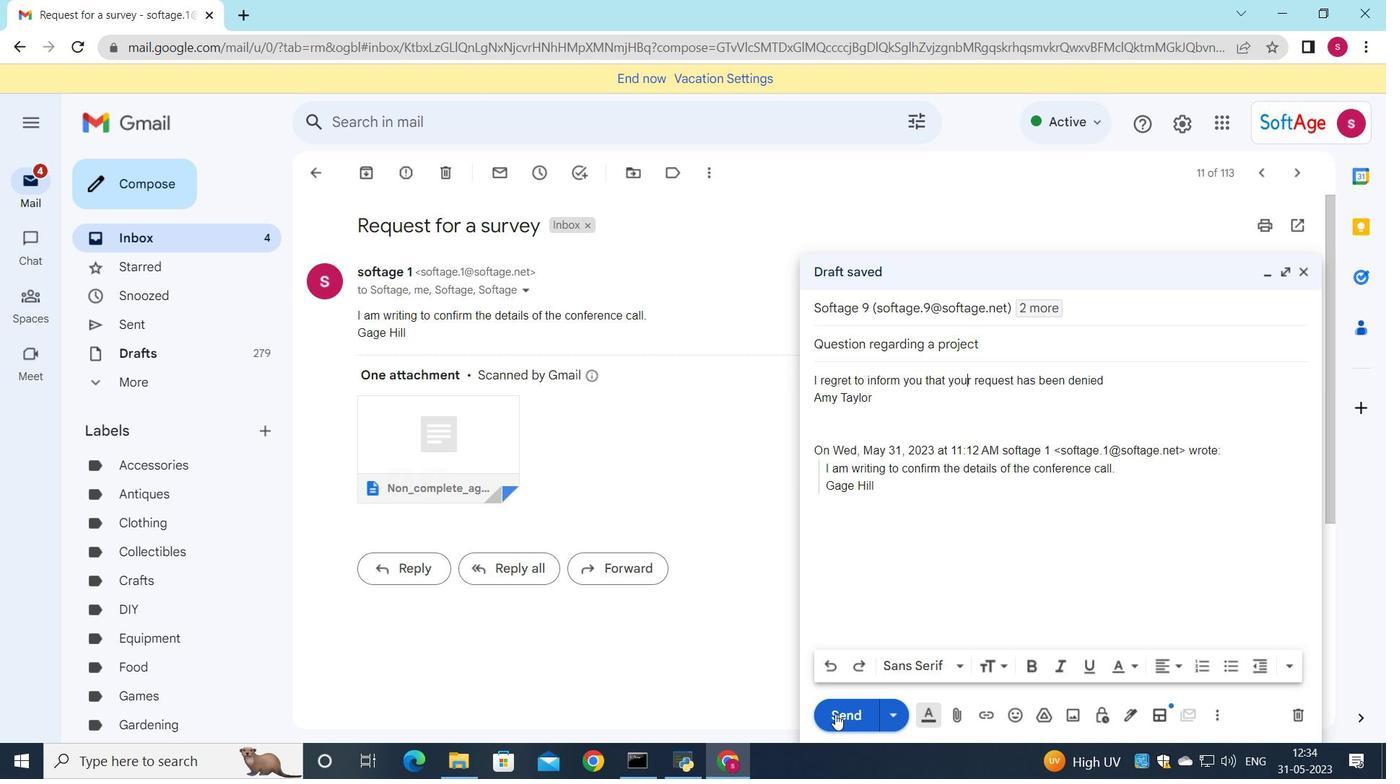 
Action: Mouse moved to (189, 245)
Screenshot: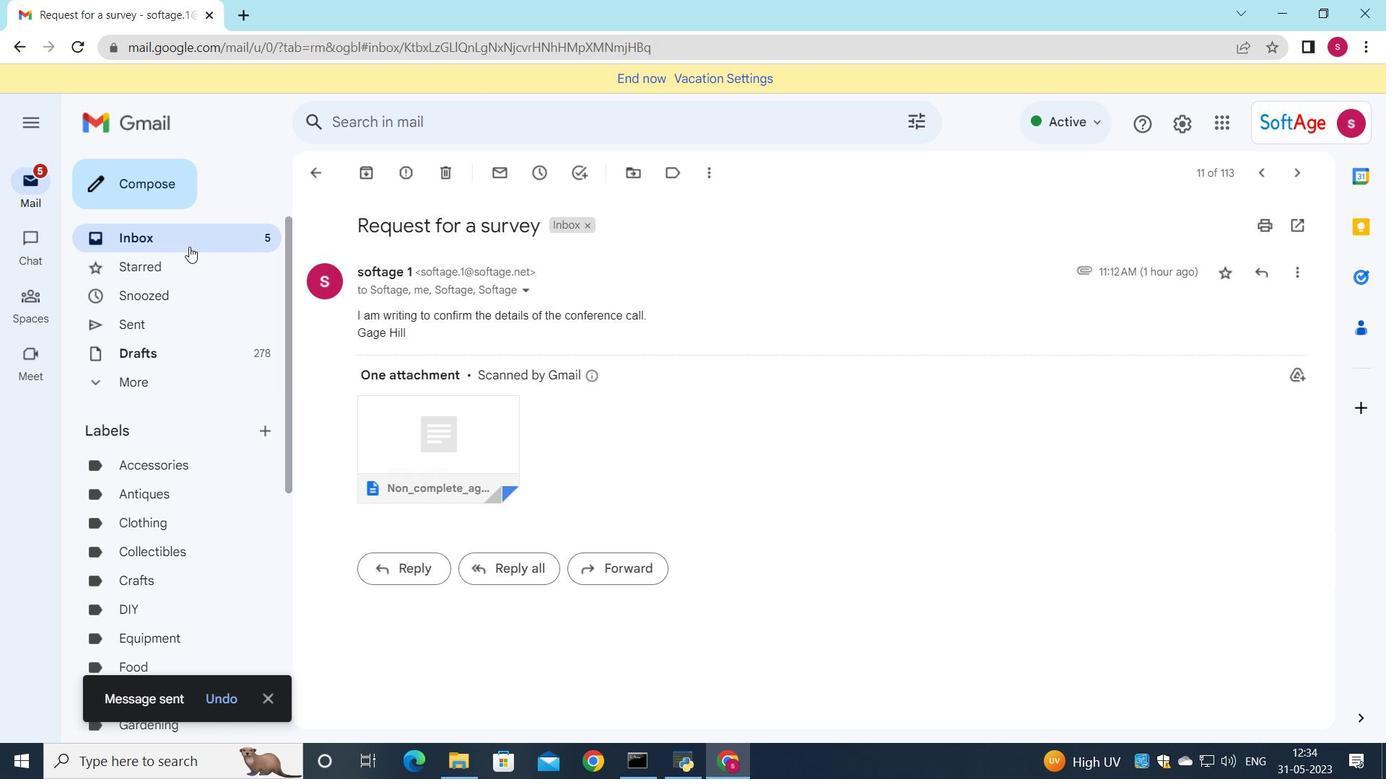 
Action: Mouse pressed left at (189, 245)
Screenshot: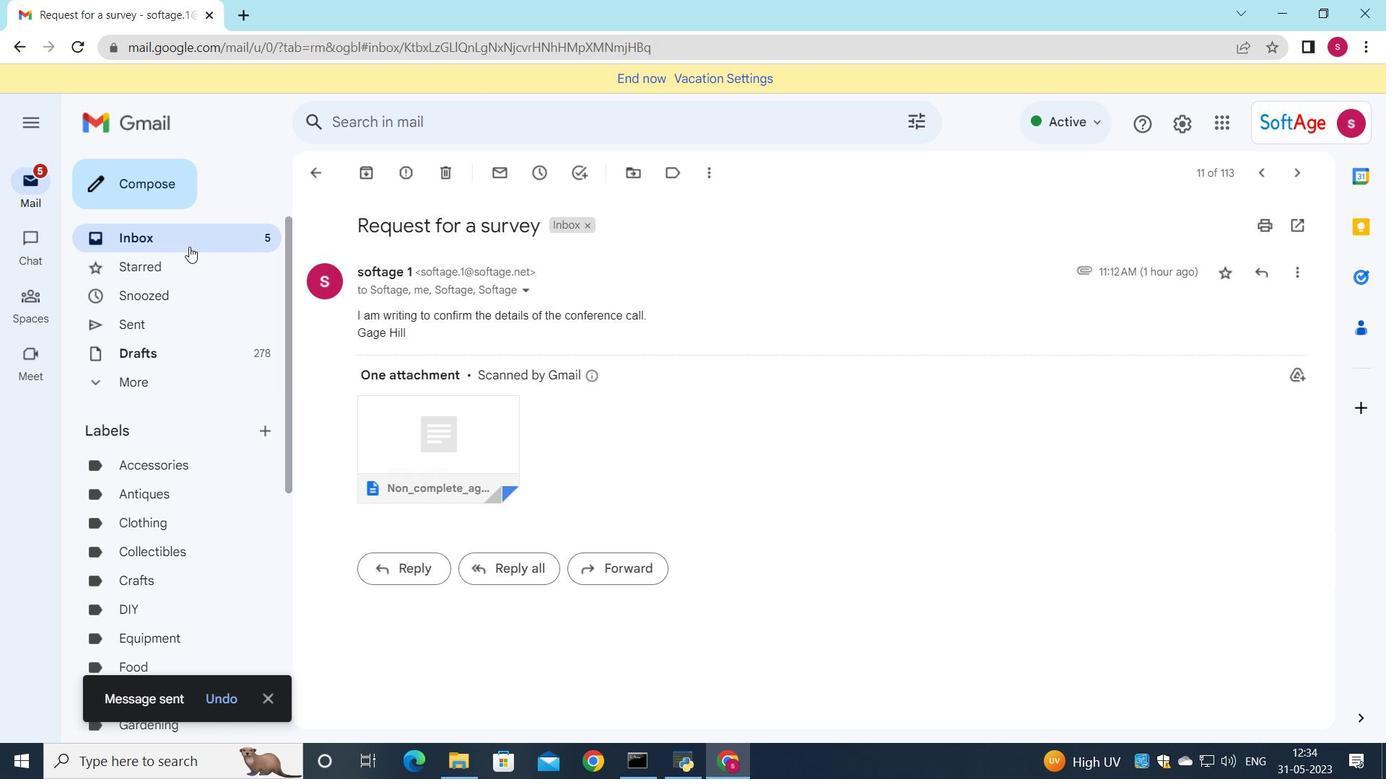 
Action: Mouse moved to (628, 214)
Screenshot: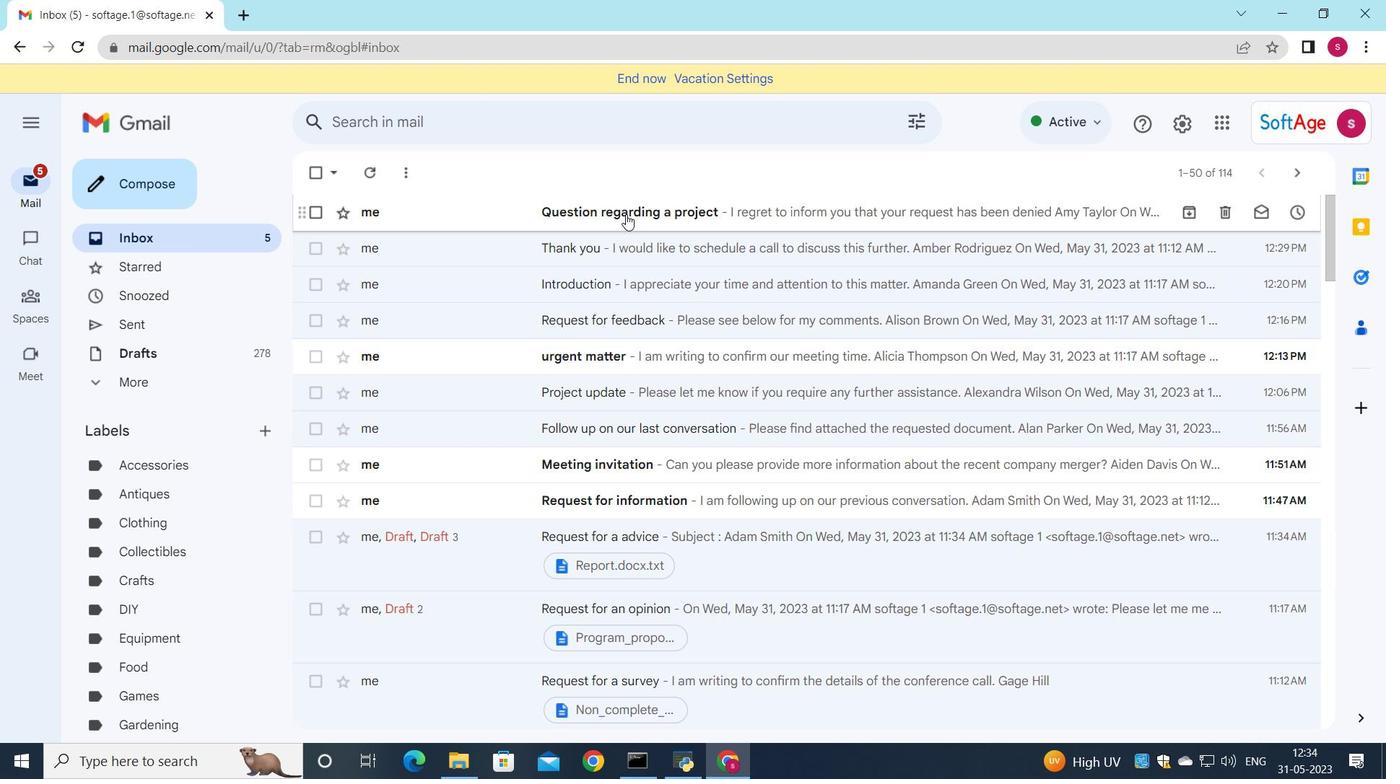 
Action: Mouse pressed left at (628, 214)
Screenshot: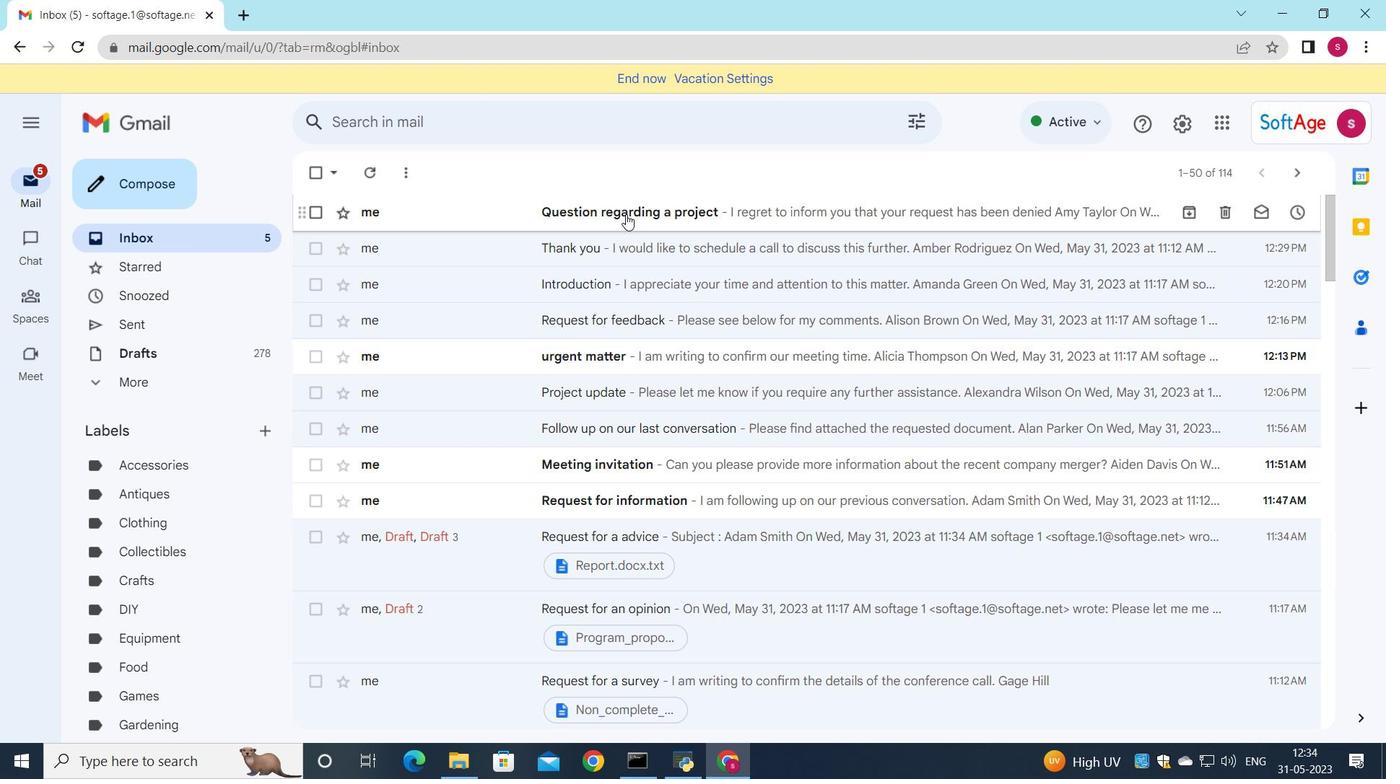 
